 Task: Search for properties  in Lake Tahoe .
Action: Mouse moved to (465, 211)
Screenshot: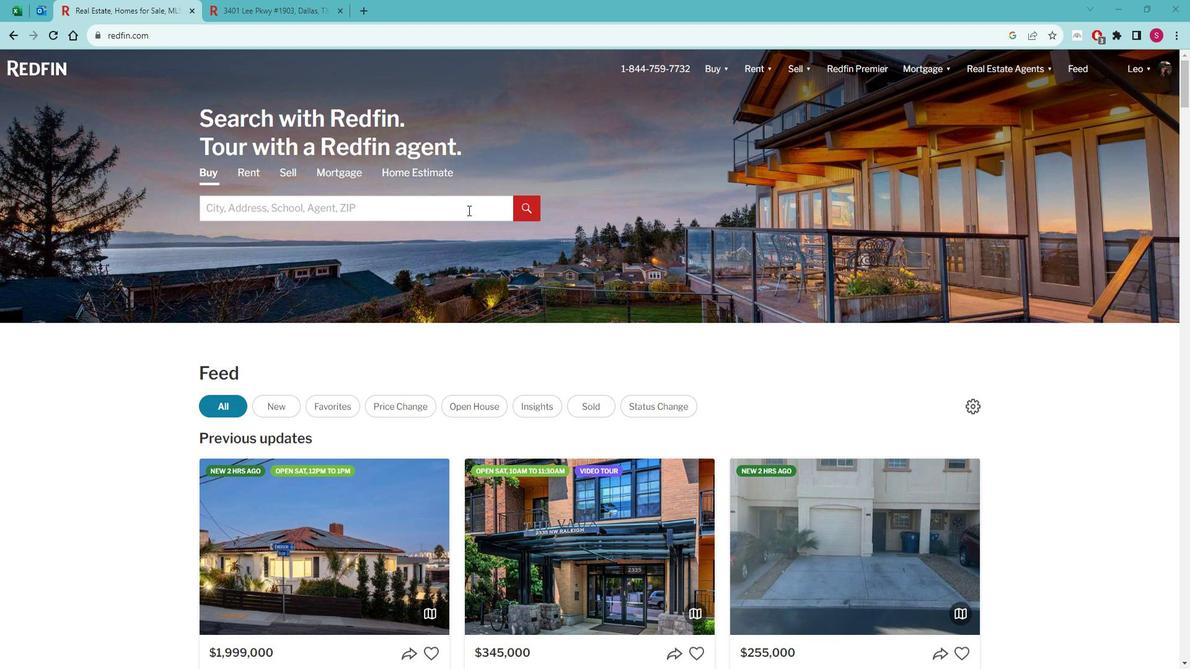 
Action: Mouse pressed left at (465, 211)
Screenshot: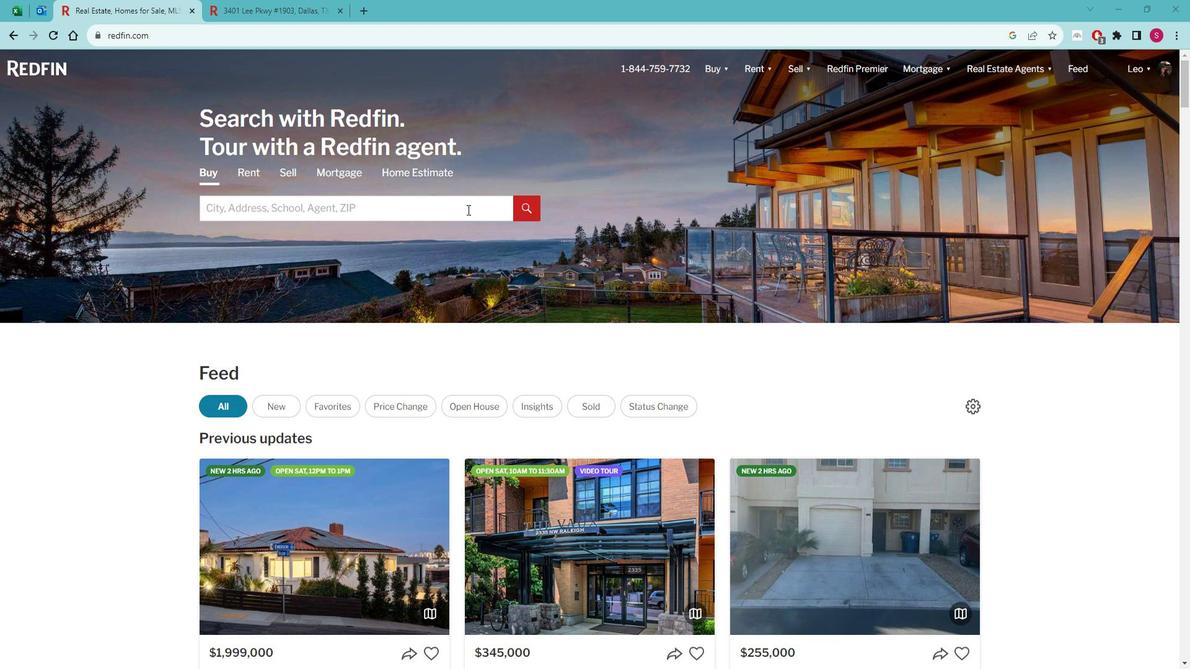 
Action: Key pressed <Key.caps_lock>L<Key.caps_lock>ake<Key.space><Key.caps_lock>T<Key.caps_lock>ahoe<Key.enter>
Screenshot: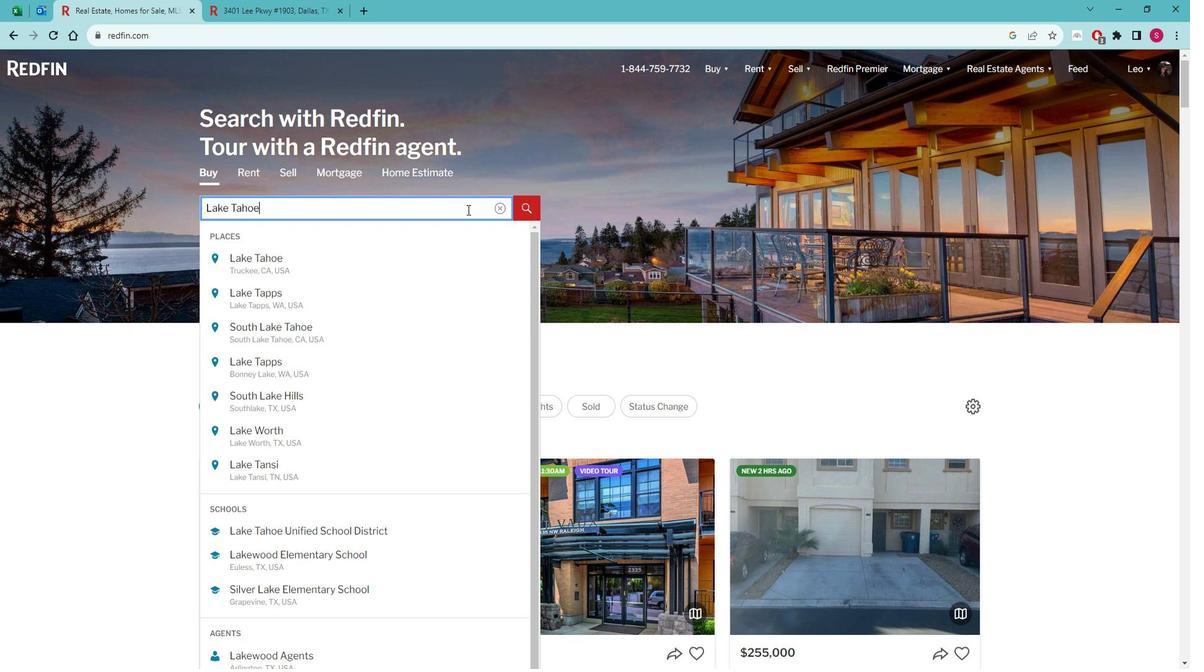 
Action: Mouse moved to (837, 297)
Screenshot: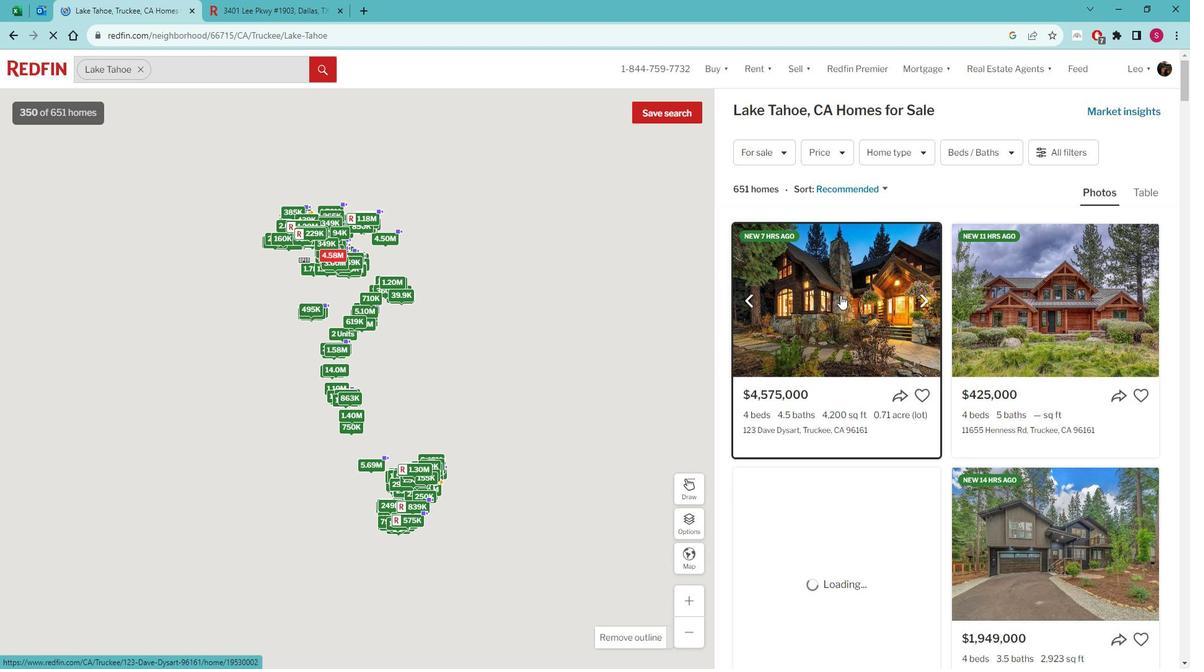
Action: Mouse scrolled (837, 297) with delta (0, 0)
Screenshot: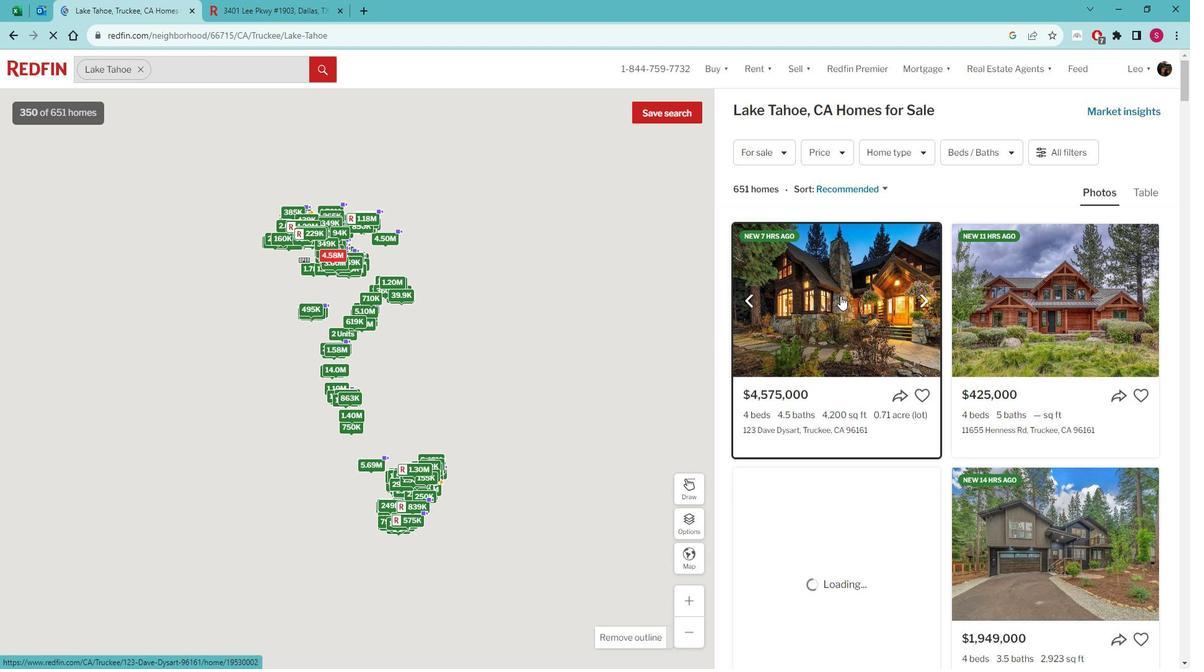 
Action: Mouse scrolled (837, 297) with delta (0, 0)
Screenshot: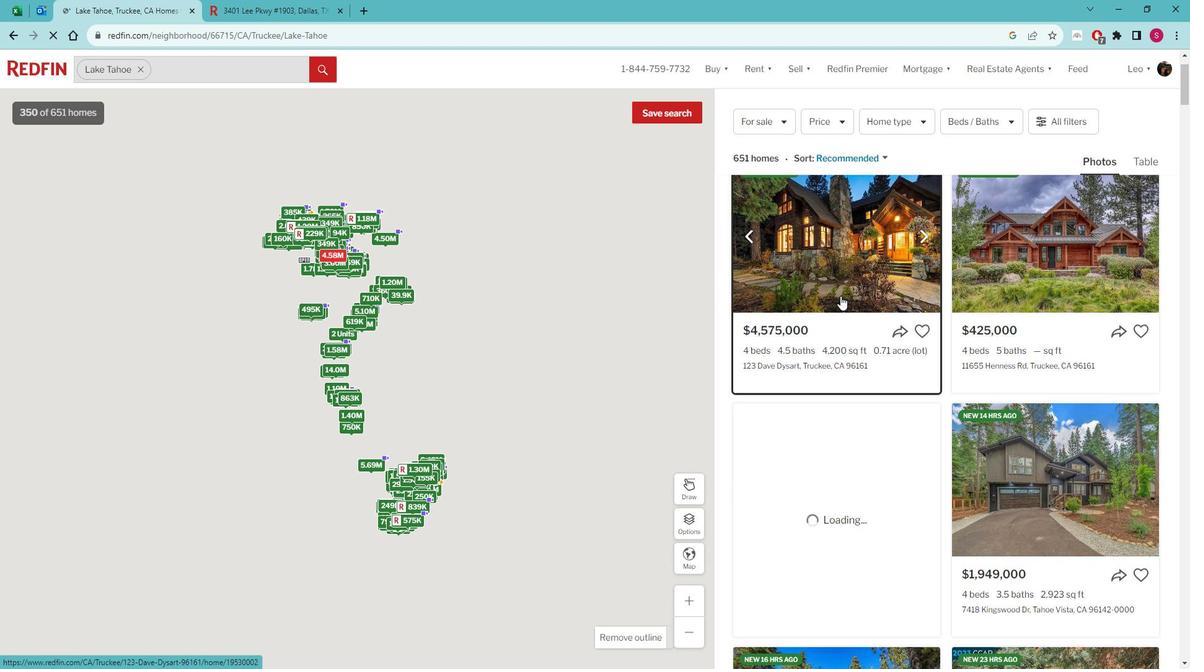 
Action: Mouse scrolled (837, 298) with delta (0, 0)
Screenshot: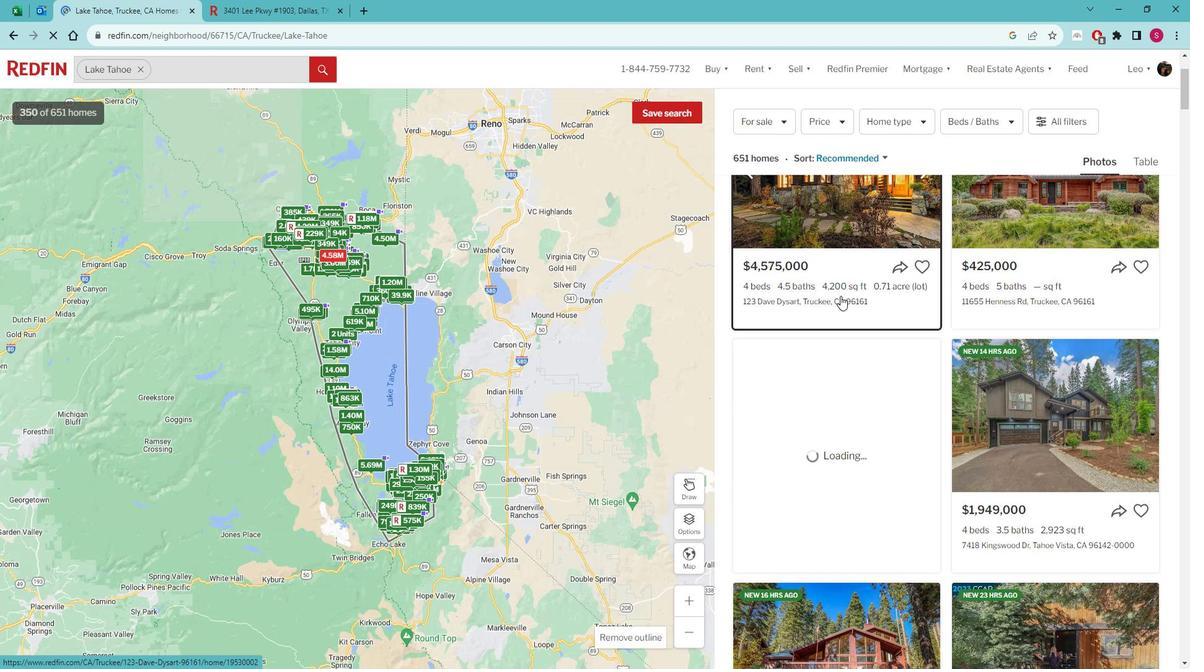 
Action: Mouse scrolled (837, 298) with delta (0, 0)
Screenshot: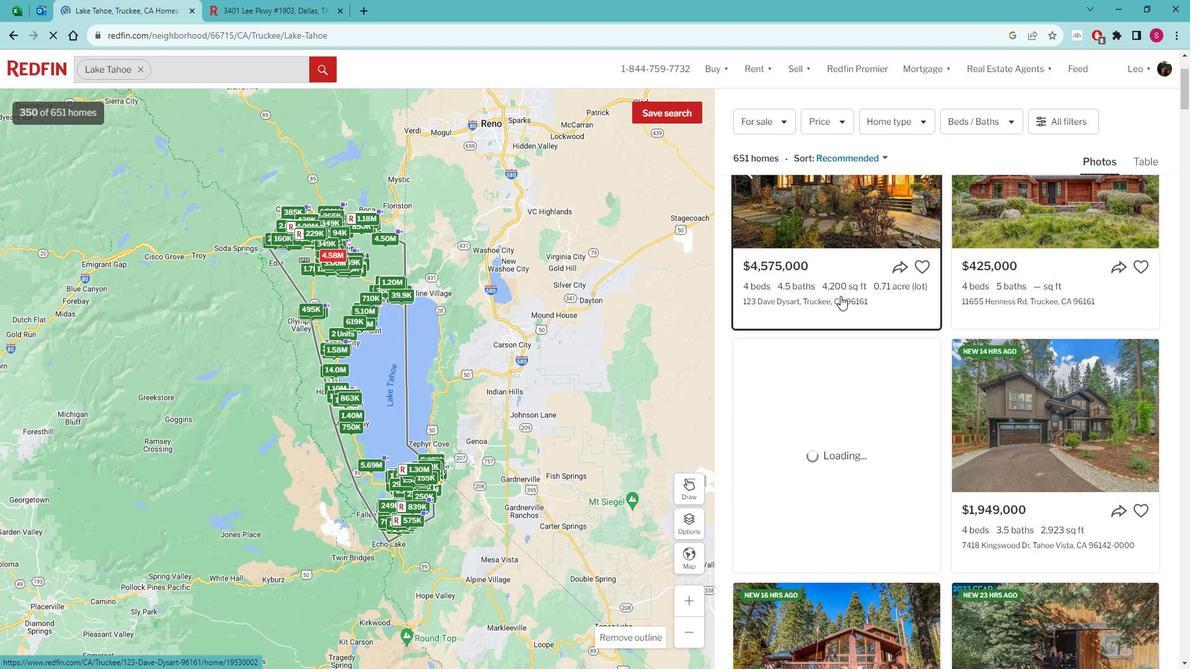 
Action: Mouse scrolled (837, 297) with delta (0, 0)
Screenshot: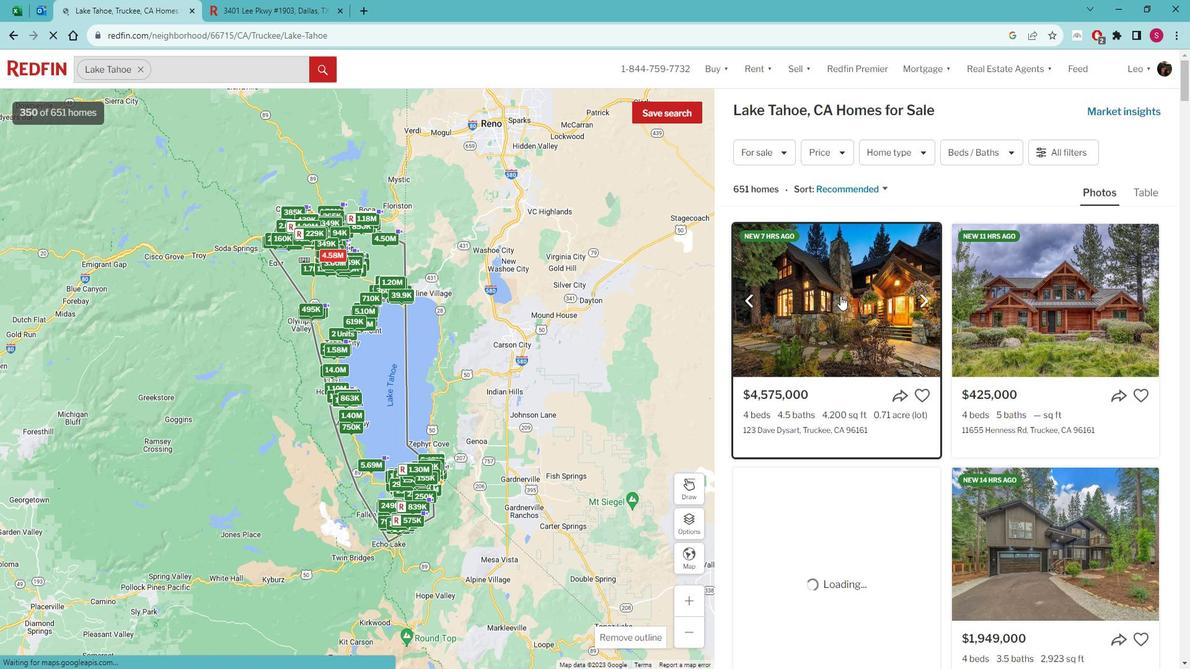 
Action: Mouse scrolled (837, 297) with delta (0, 0)
Screenshot: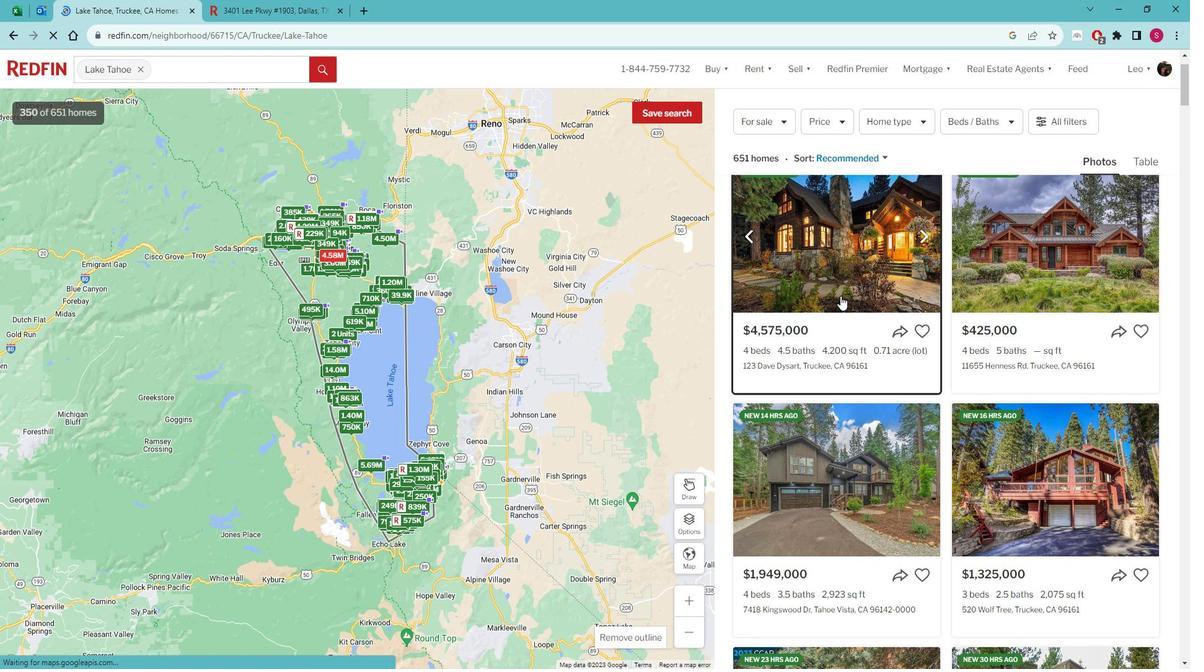 
Action: Mouse scrolled (837, 297) with delta (0, 0)
Screenshot: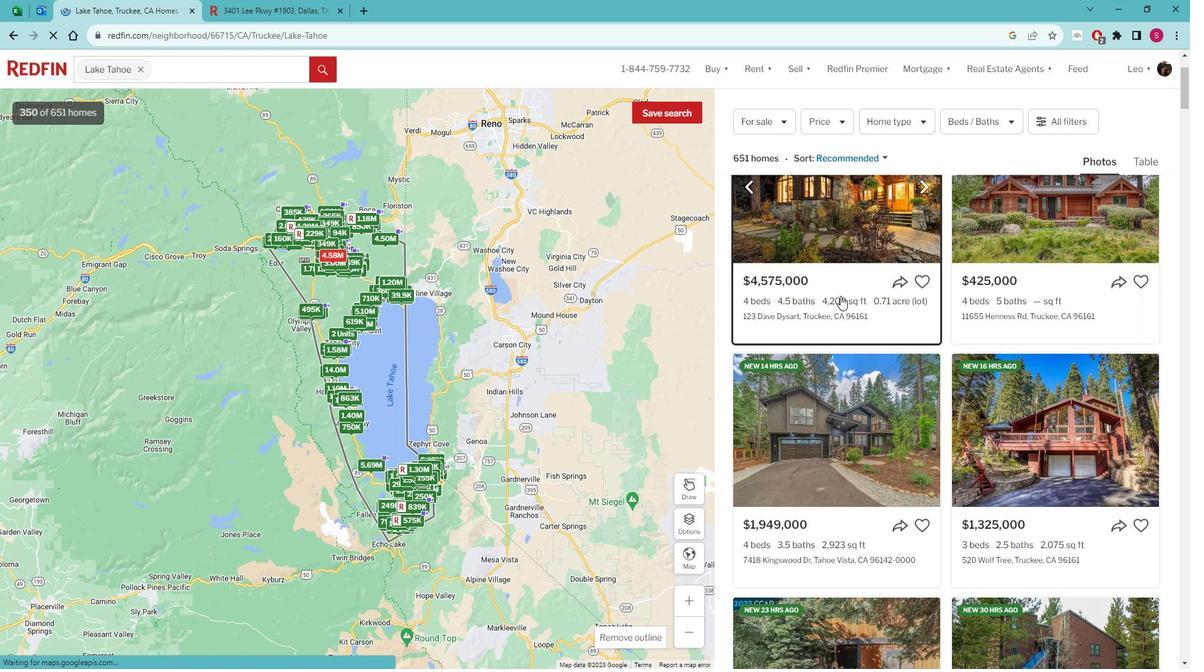 
Action: Mouse scrolled (837, 297) with delta (0, 0)
Screenshot: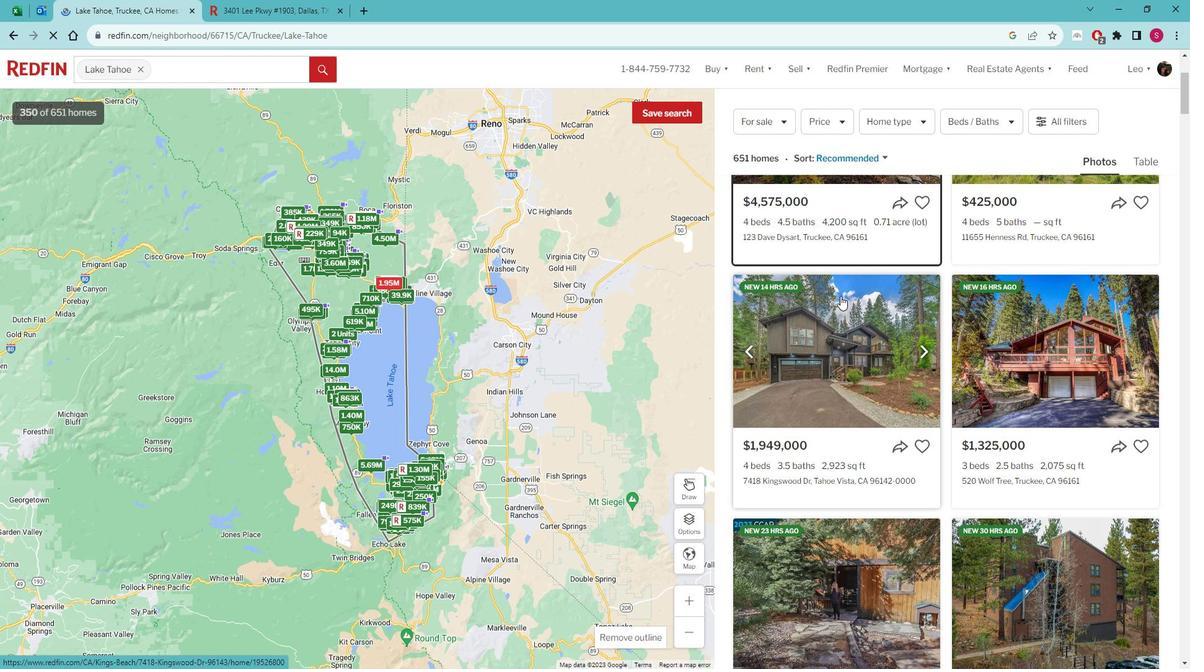 
Action: Mouse scrolled (837, 297) with delta (0, 0)
Screenshot: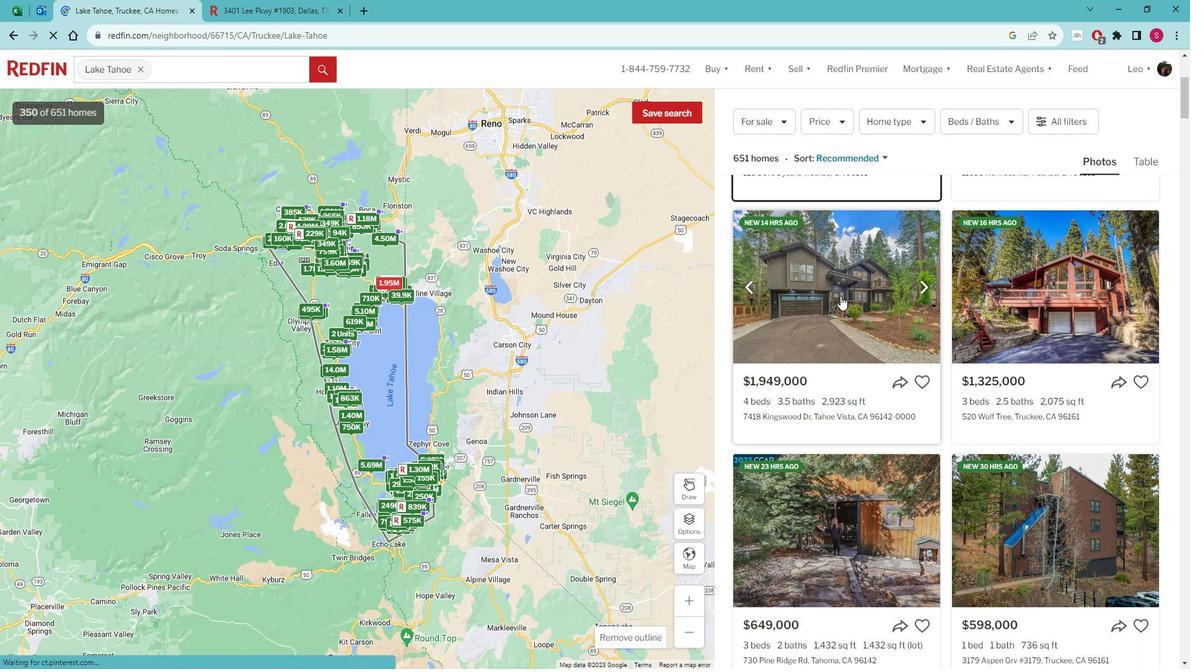 
Action: Mouse scrolled (837, 297) with delta (0, 0)
Screenshot: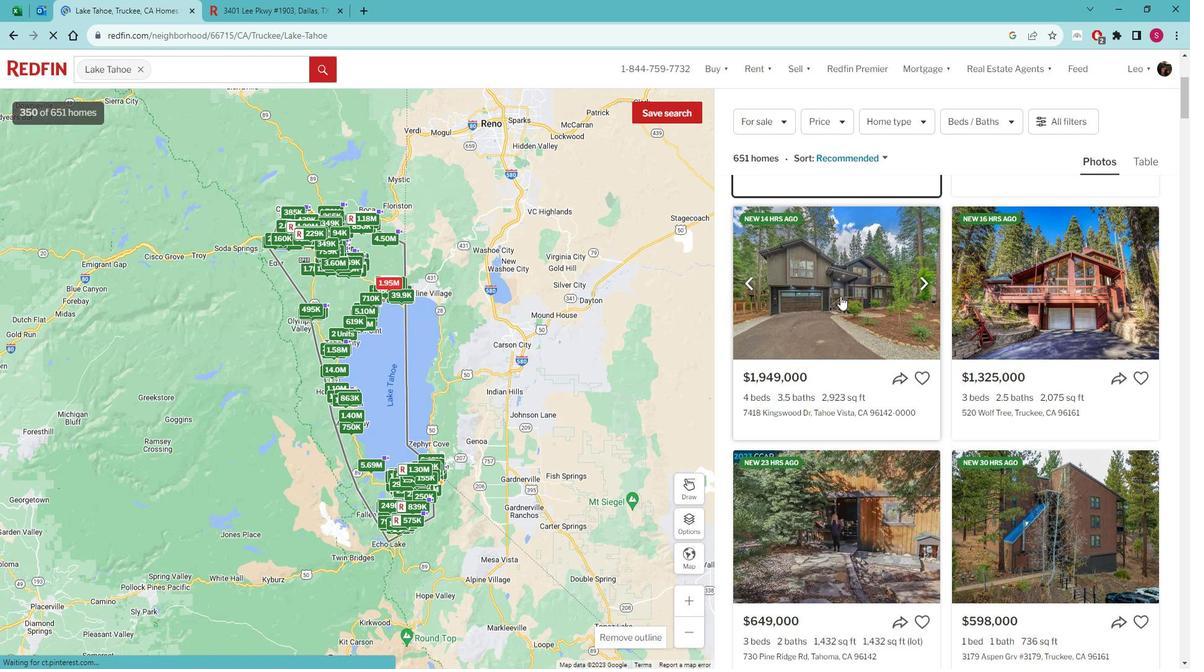 
Action: Mouse scrolled (837, 297) with delta (0, 0)
Screenshot: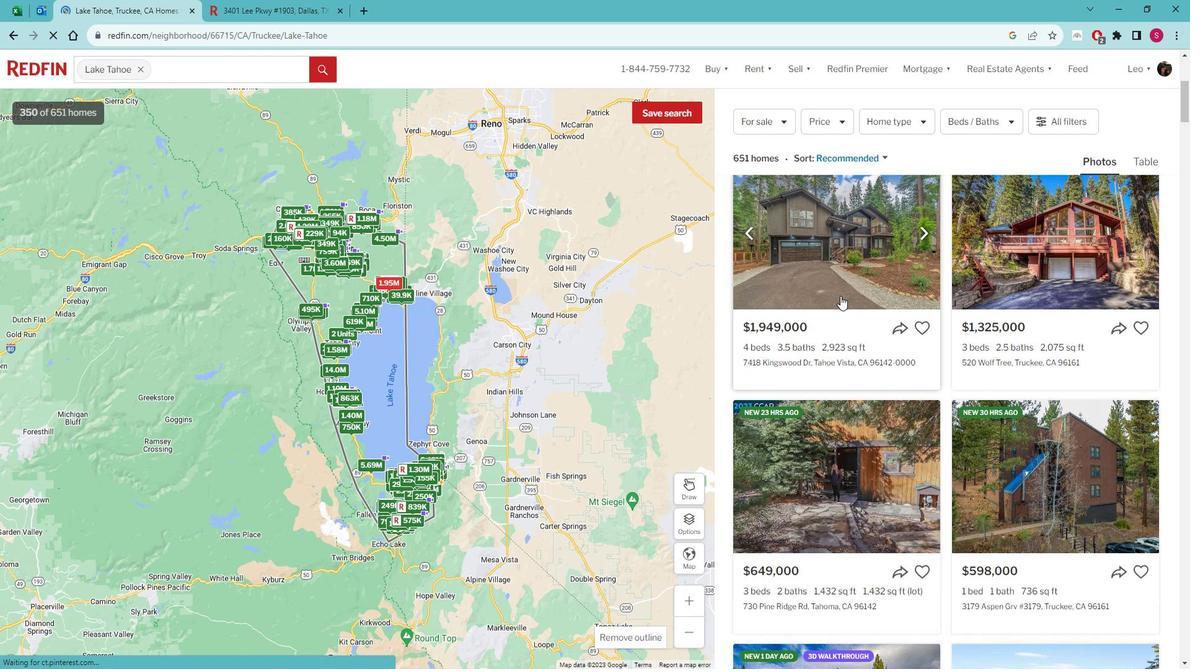 
Action: Mouse scrolled (837, 298) with delta (0, 0)
Screenshot: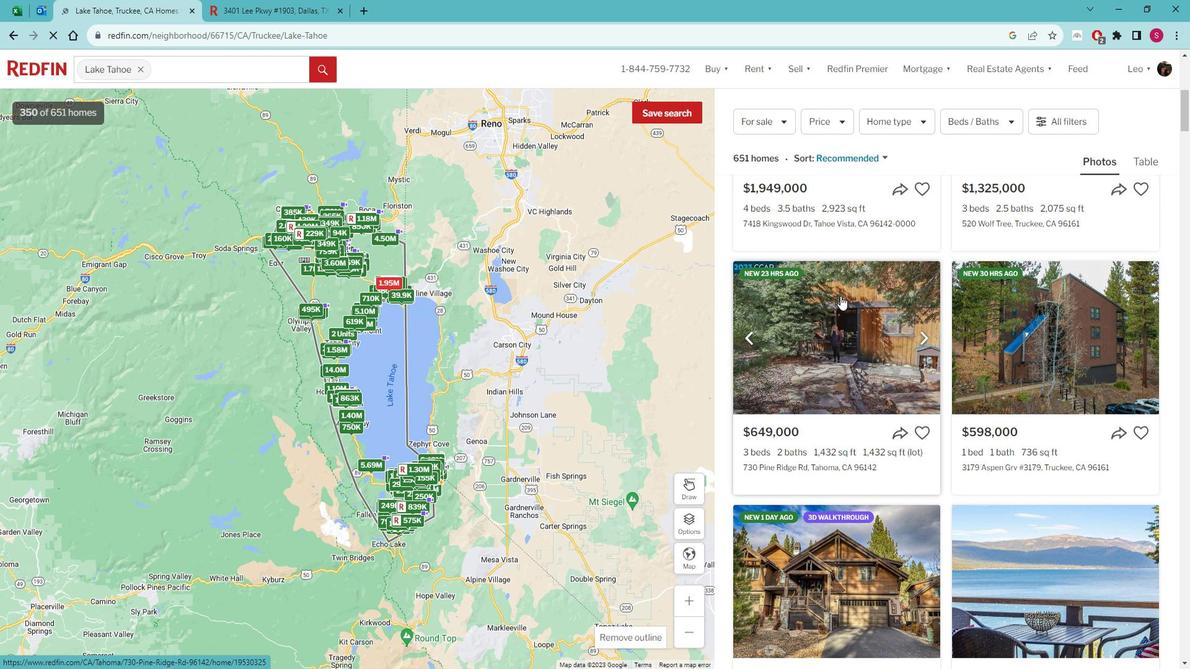 
Action: Mouse scrolled (837, 298) with delta (0, 0)
Screenshot: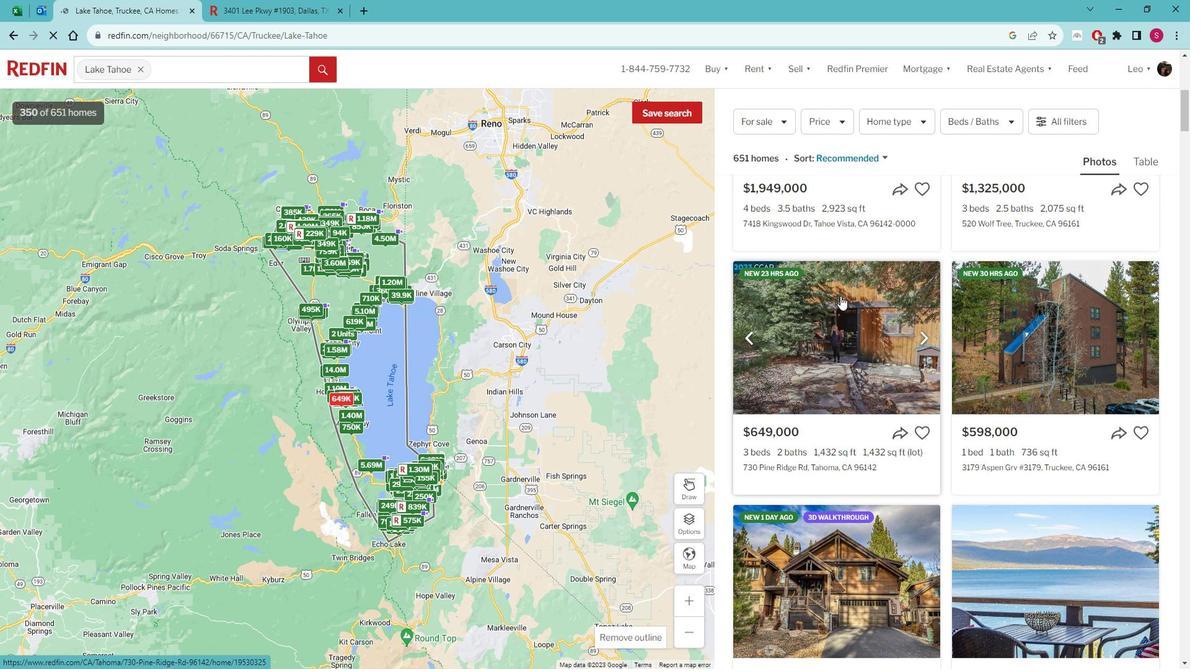 
Action: Mouse scrolled (837, 297) with delta (0, 0)
Screenshot: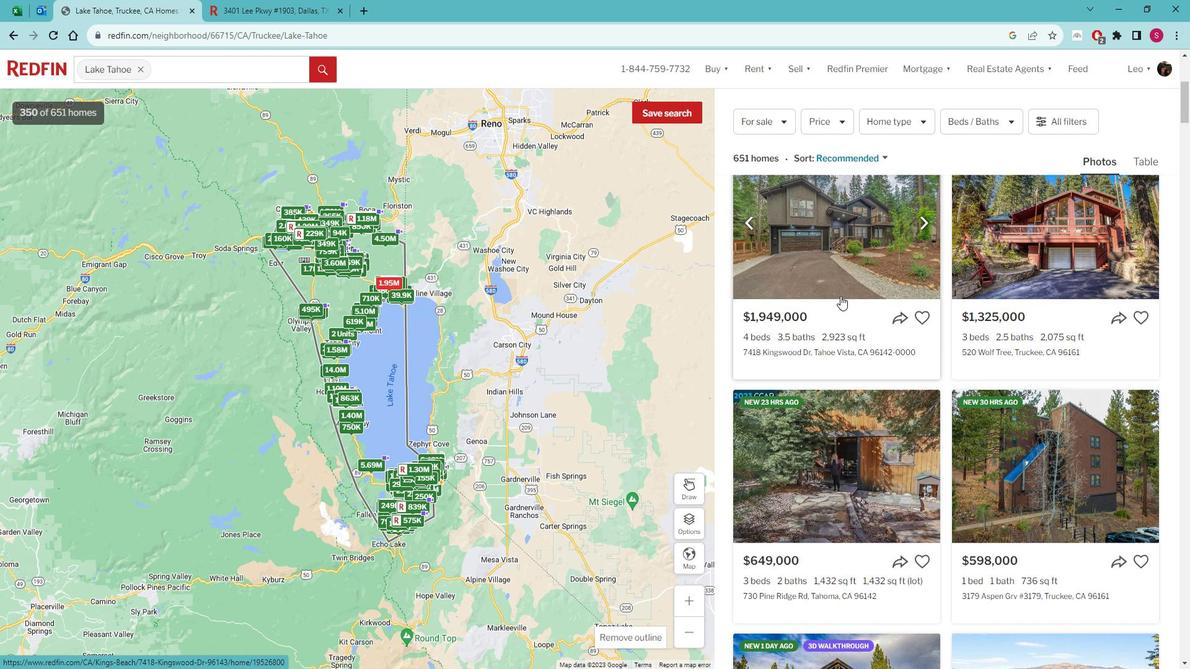 
Action: Mouse scrolled (837, 297) with delta (0, 0)
Screenshot: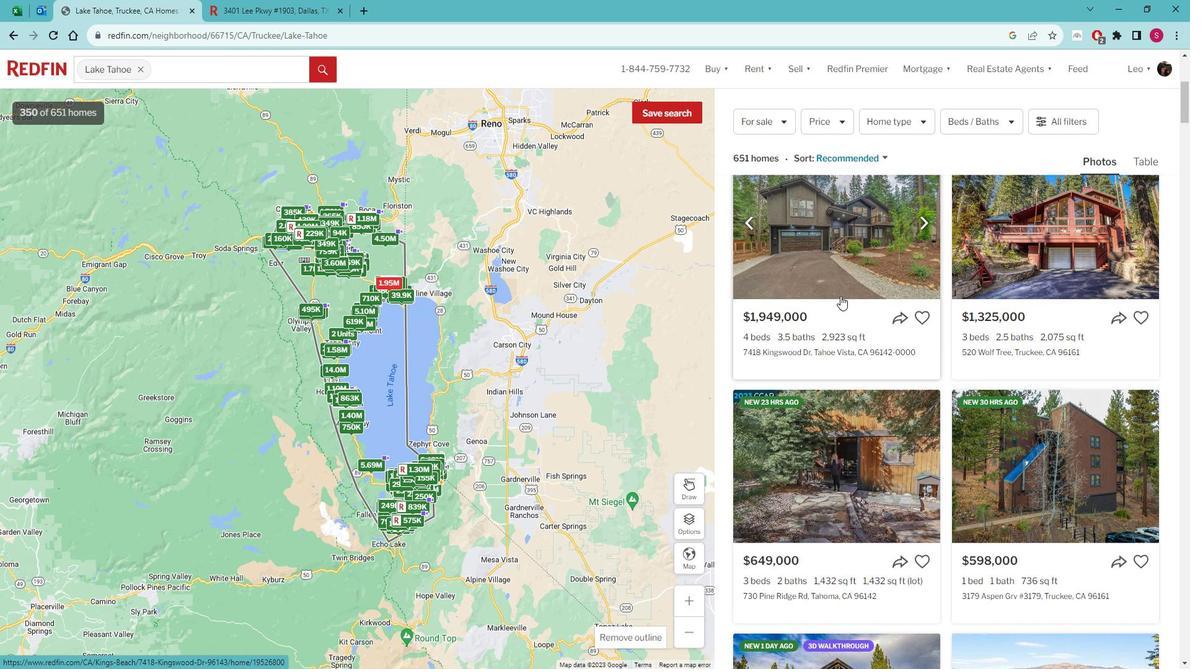 
Action: Mouse scrolled (837, 297) with delta (0, 0)
Screenshot: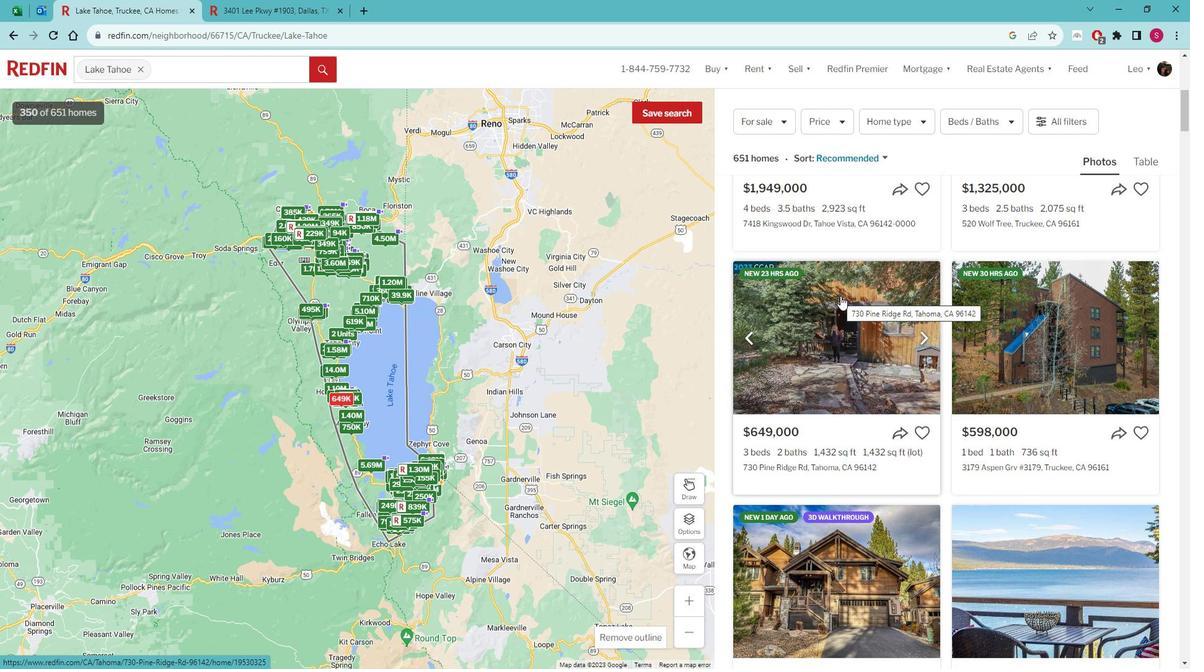
Action: Mouse scrolled (837, 297) with delta (0, 0)
Screenshot: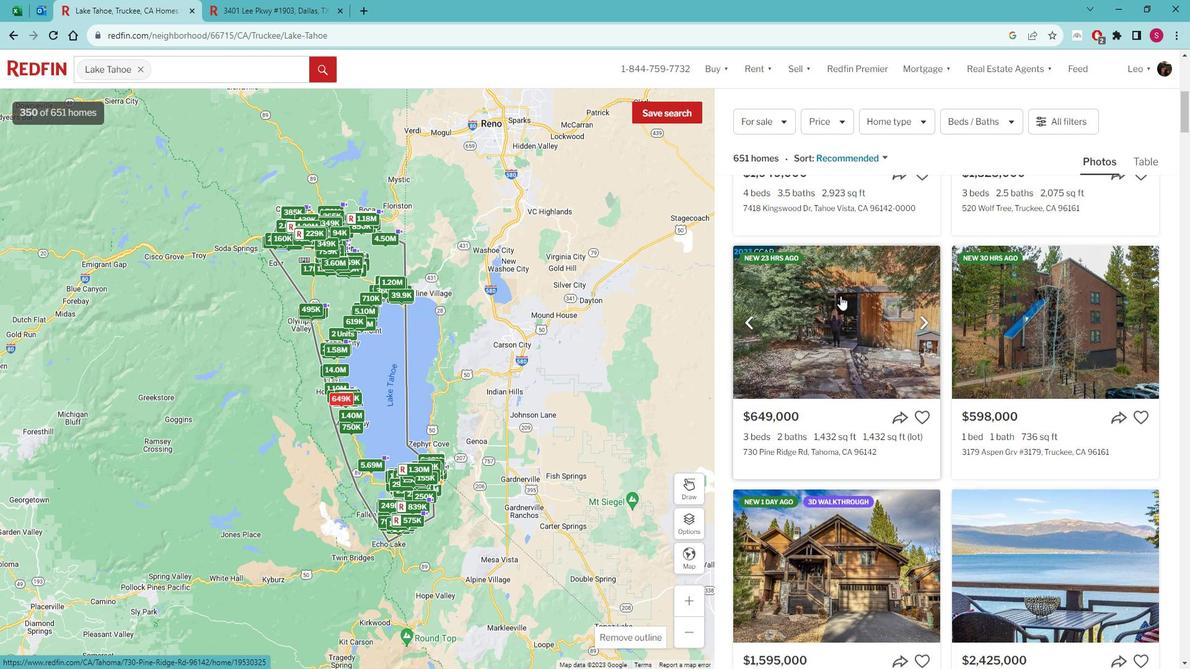 
Action: Mouse moved to (833, 297)
Screenshot: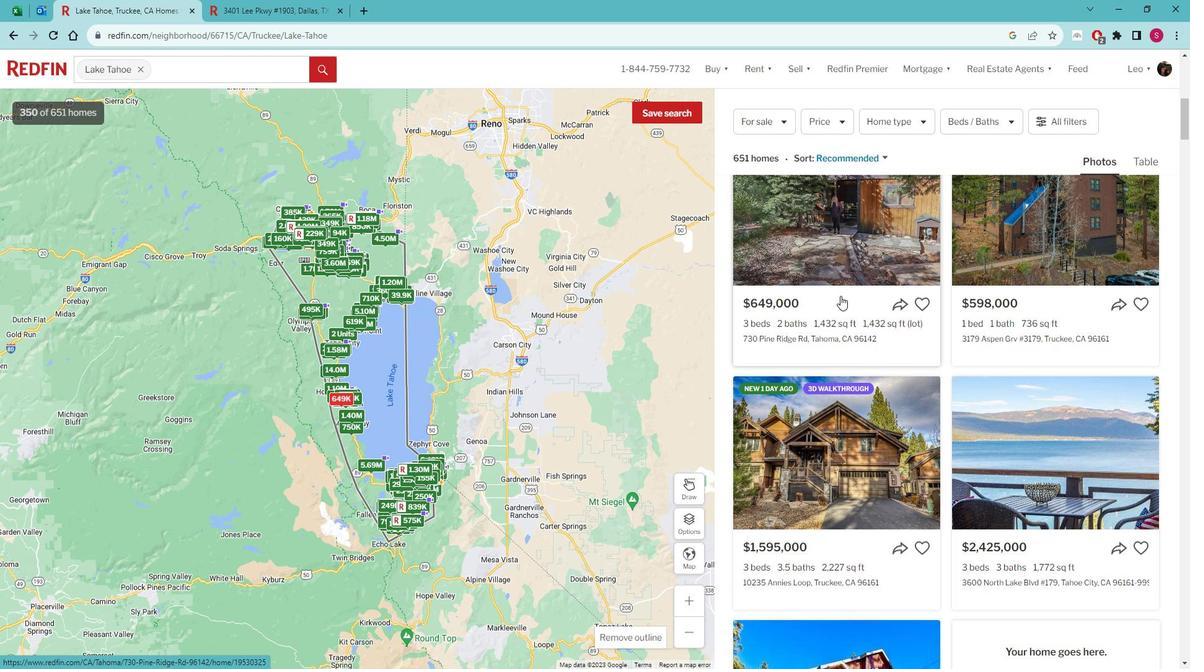 
Action: Mouse scrolled (833, 297) with delta (0, 0)
Screenshot: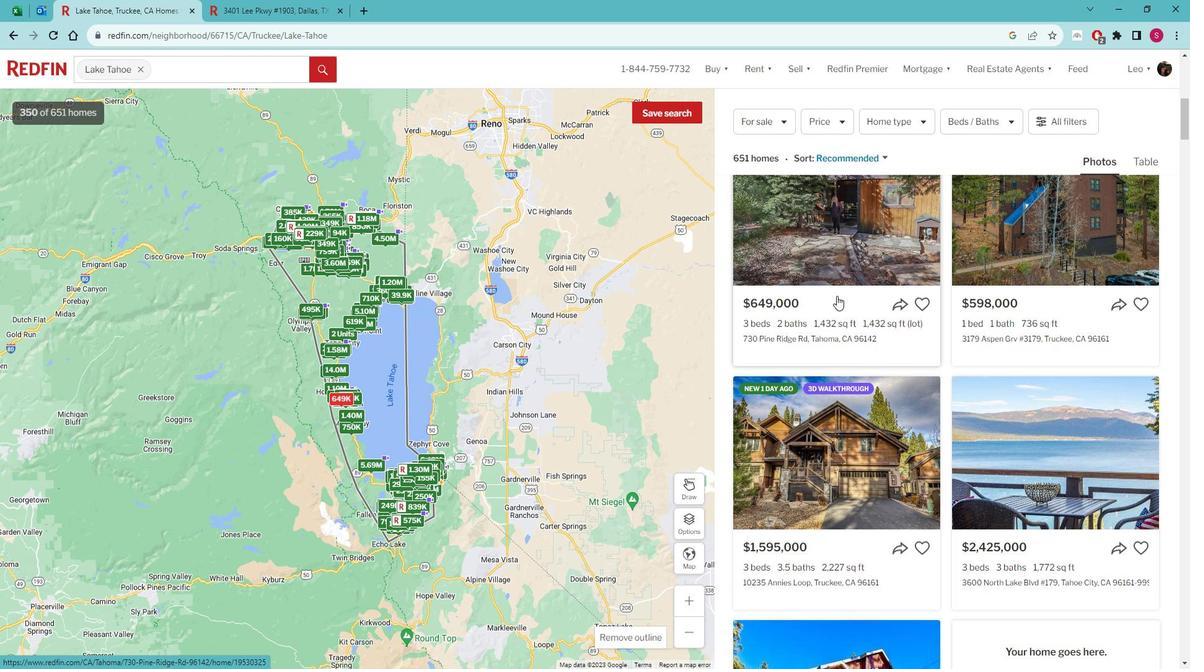 
Action: Mouse moved to (839, 301)
Screenshot: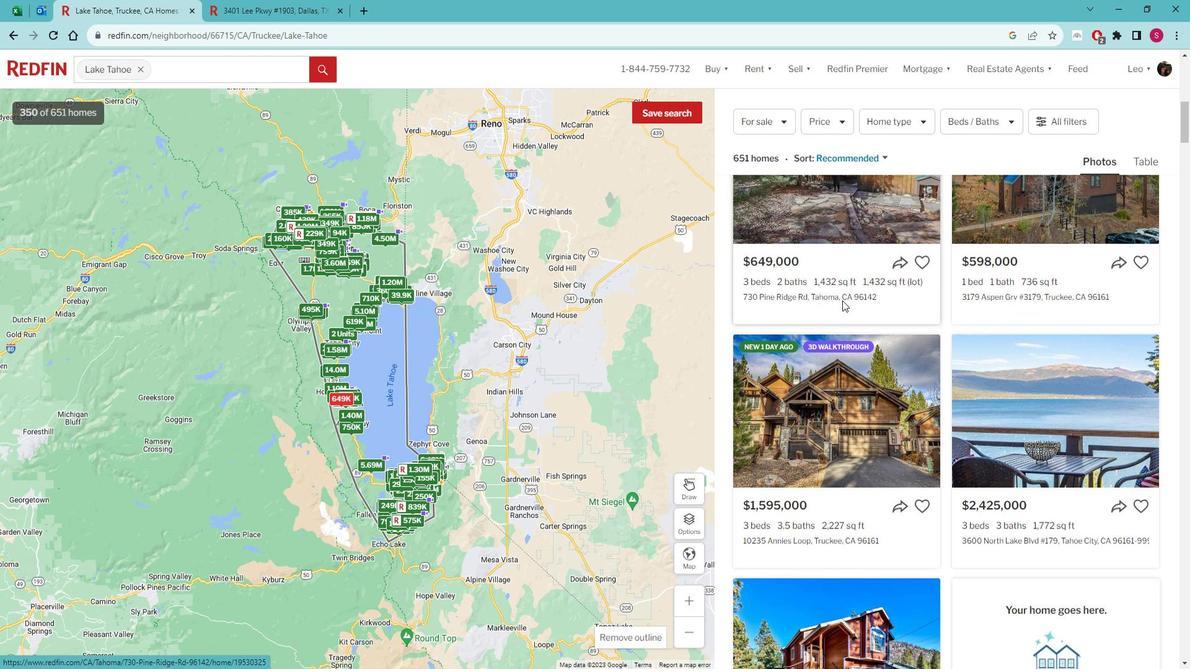 
Action: Mouse scrolled (839, 301) with delta (0, 0)
Screenshot: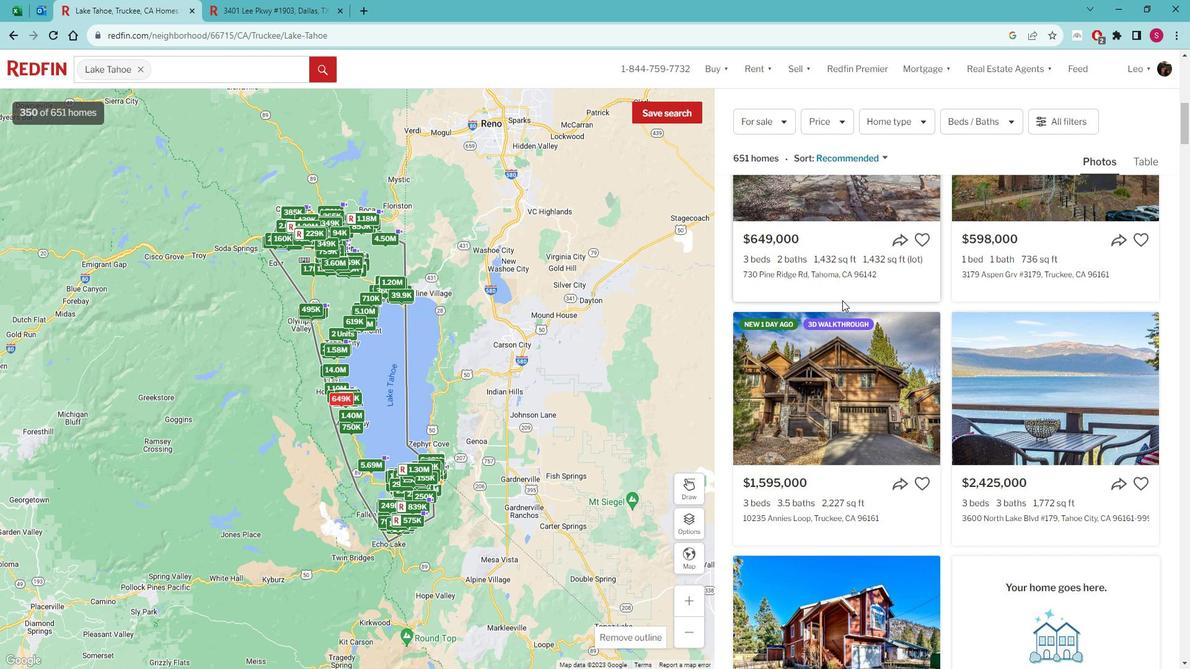 
Action: Mouse scrolled (839, 301) with delta (0, 0)
Screenshot: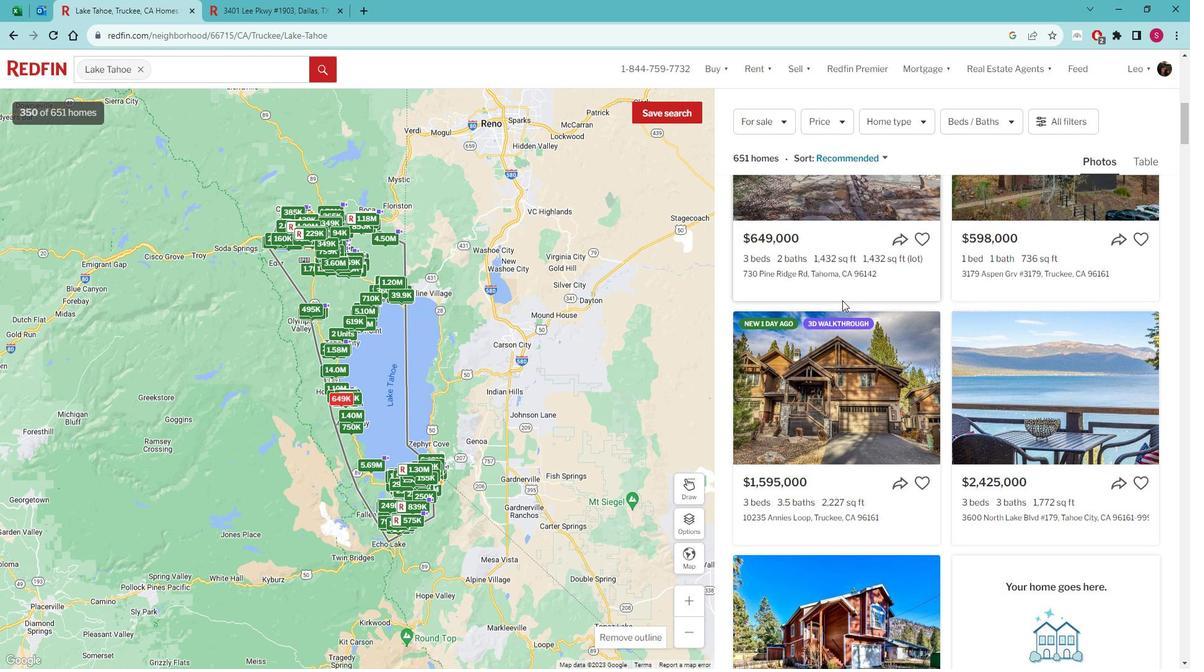 
Action: Mouse scrolled (839, 301) with delta (0, 0)
Screenshot: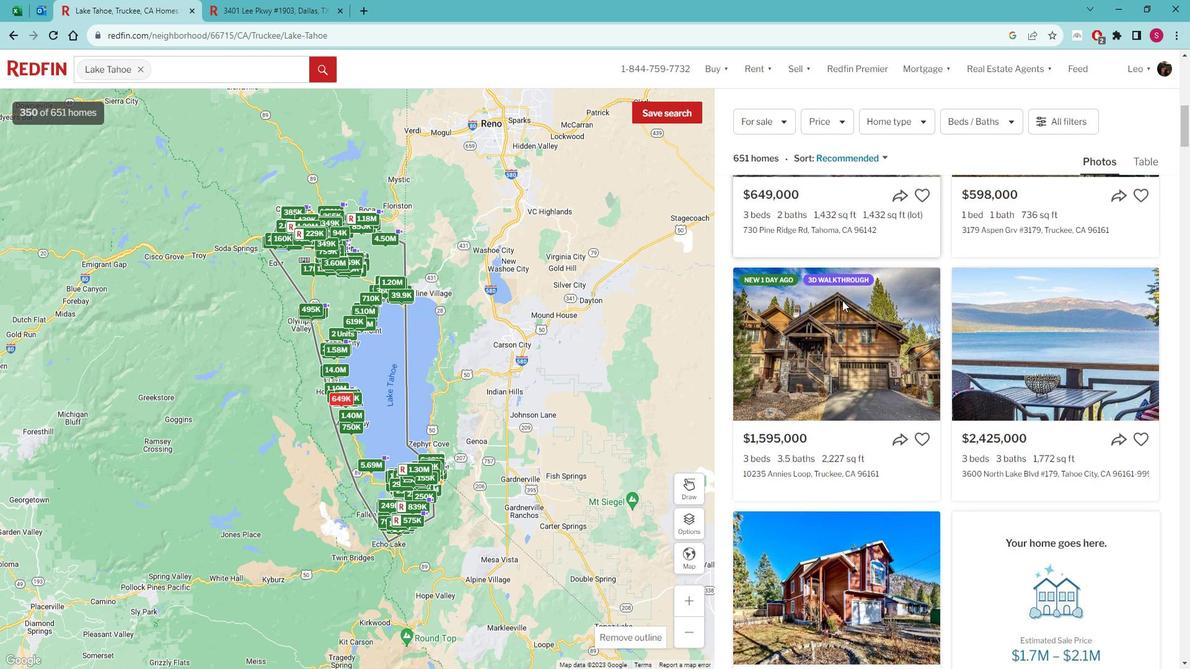 
Action: Mouse scrolled (839, 301) with delta (0, 0)
Screenshot: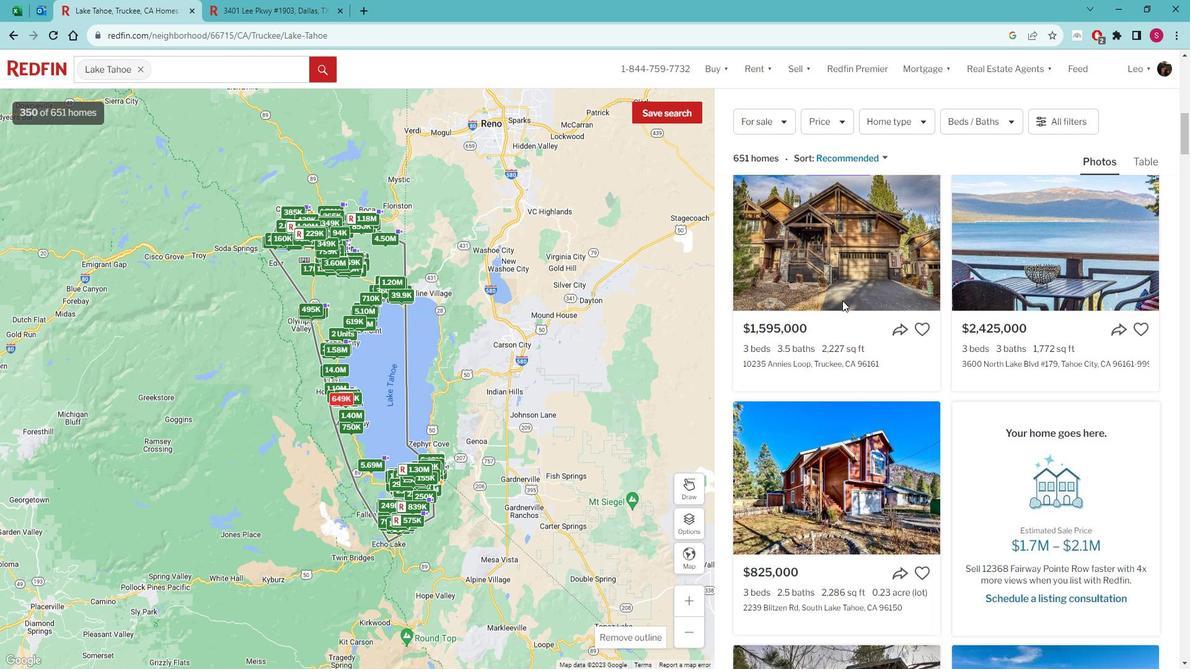 
Action: Mouse scrolled (839, 301) with delta (0, 0)
Screenshot: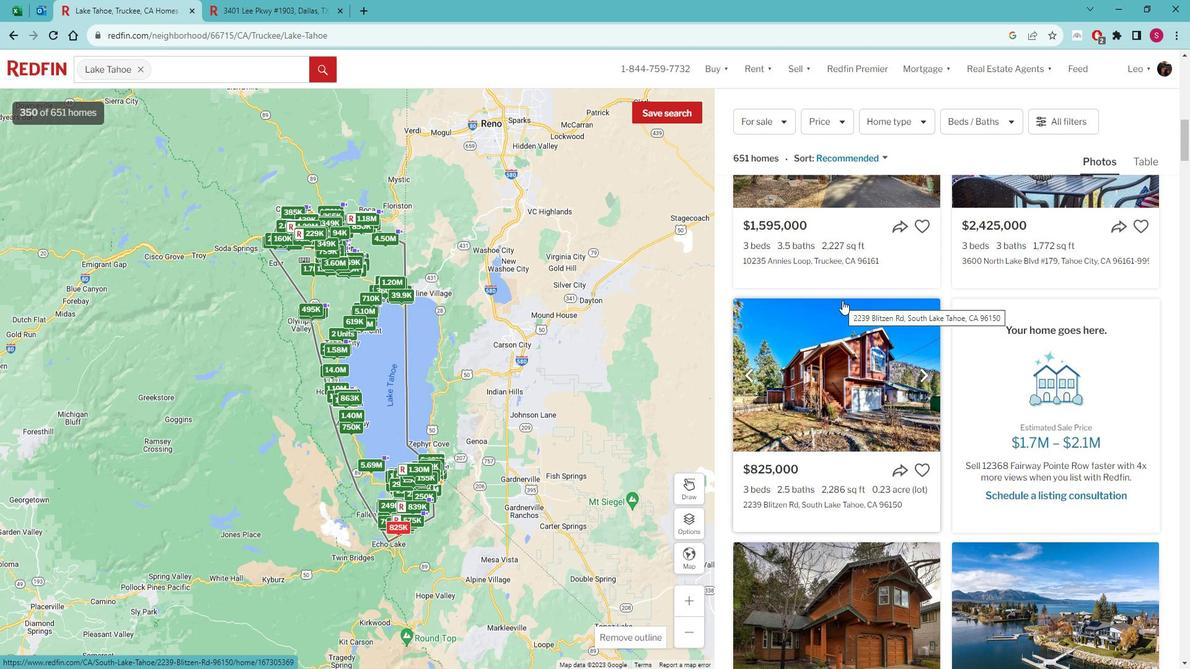 
Action: Mouse scrolled (839, 301) with delta (0, 0)
Screenshot: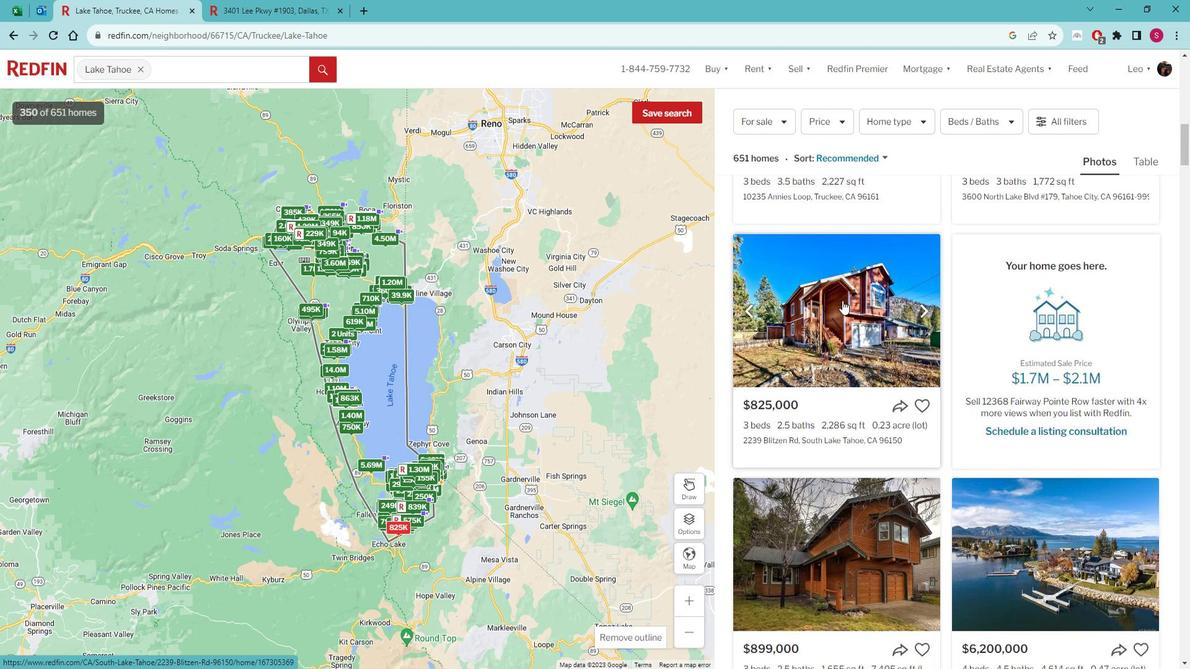 
Action: Mouse moved to (1021, 489)
Screenshot: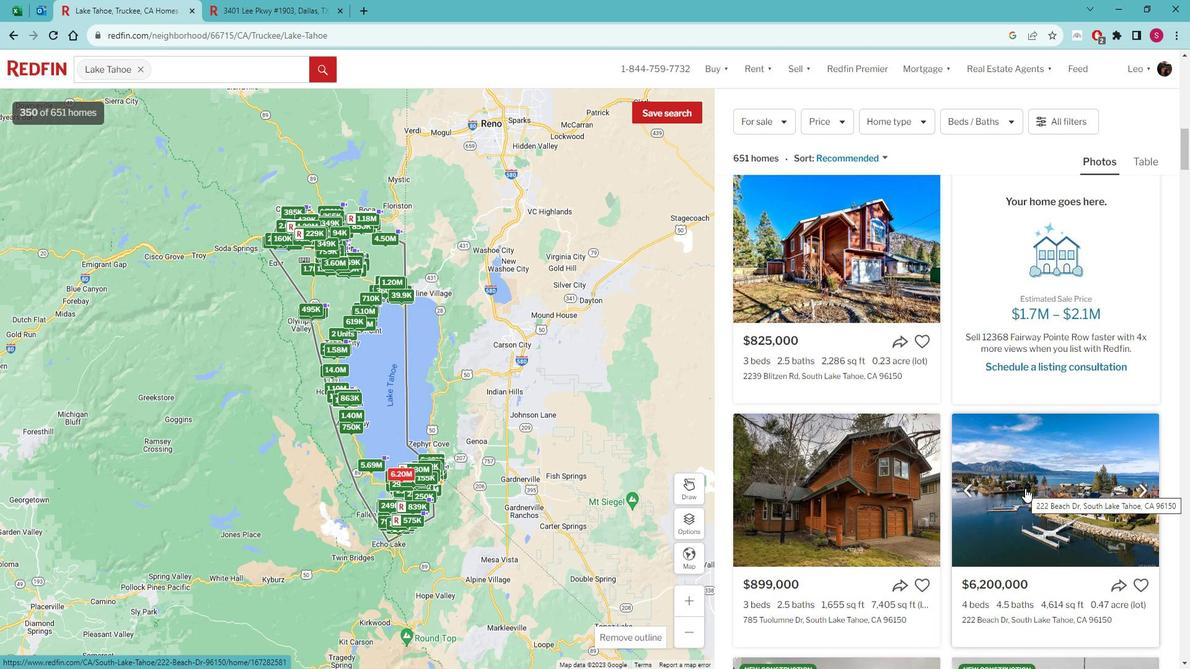 
Action: Mouse pressed left at (1021, 489)
Screenshot: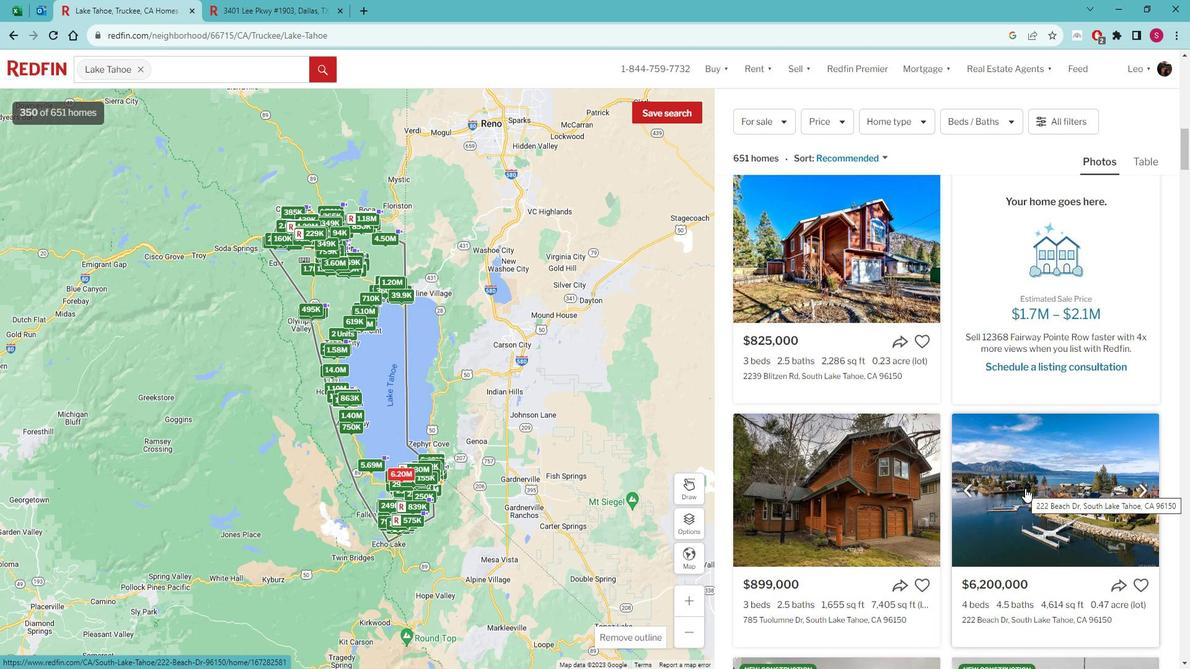 
Action: Mouse moved to (398, 307)
Screenshot: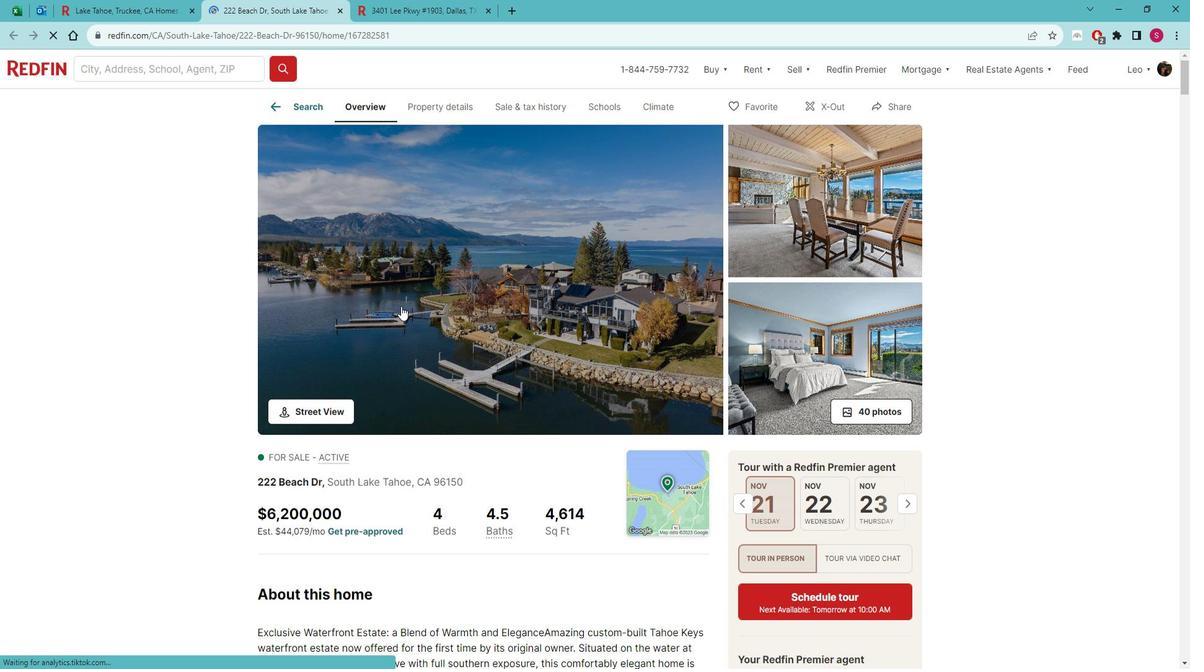 
Action: Mouse pressed left at (398, 307)
Screenshot: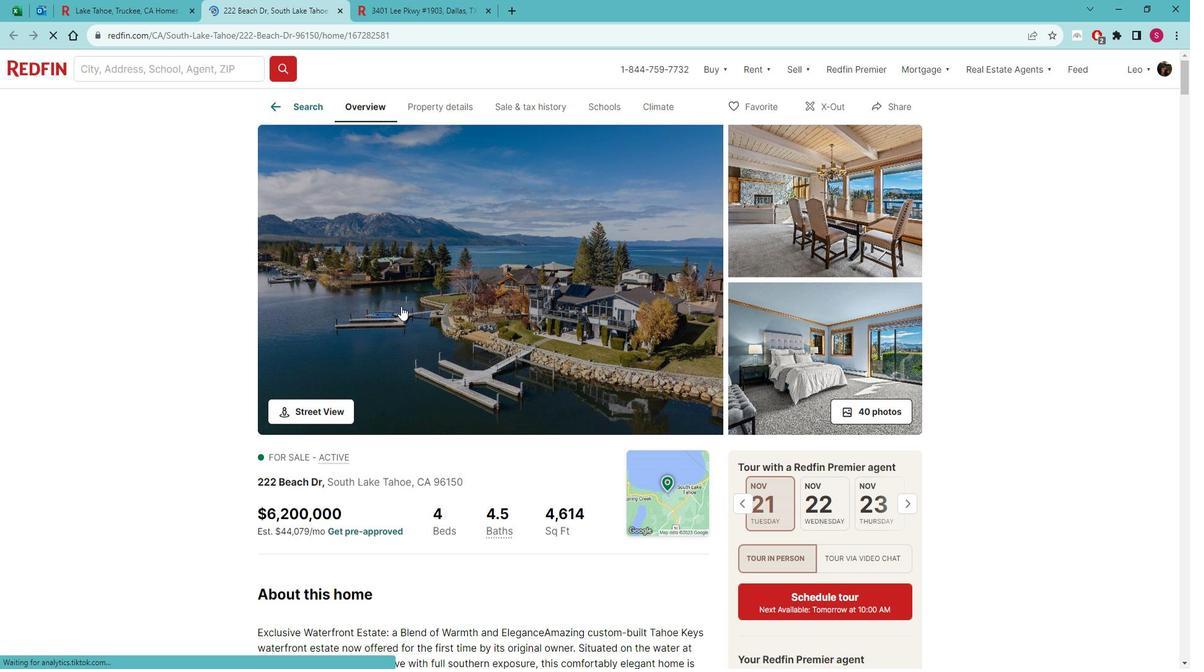 
Action: Mouse moved to (154, 296)
Screenshot: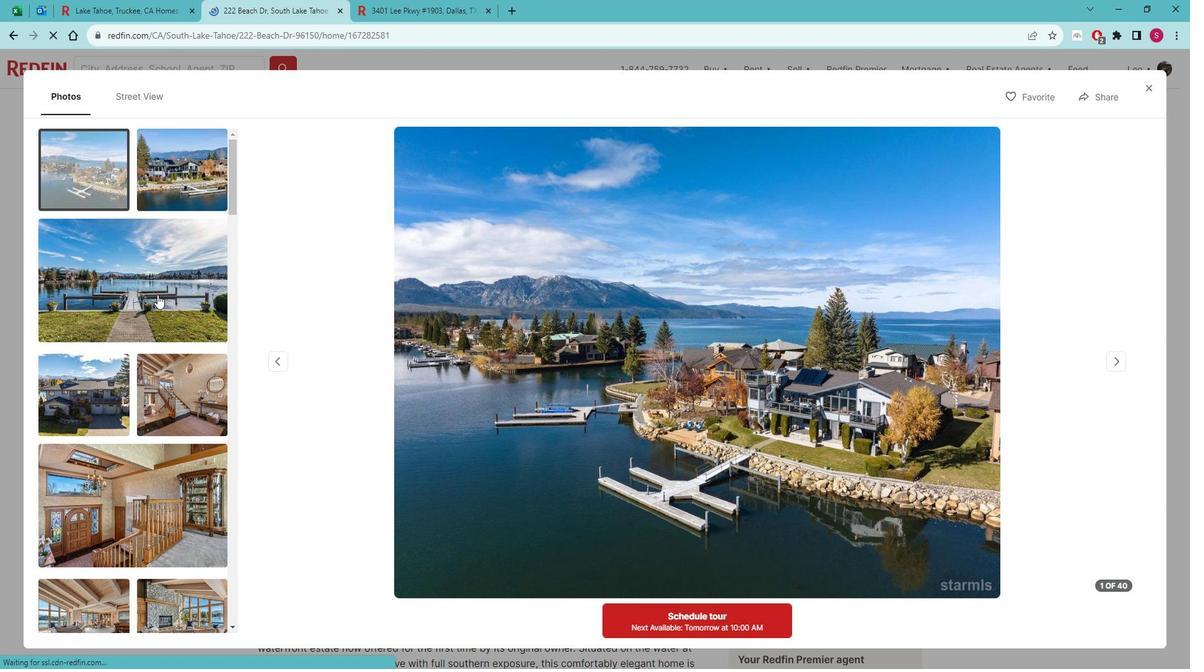 
Action: Mouse pressed left at (154, 296)
Screenshot: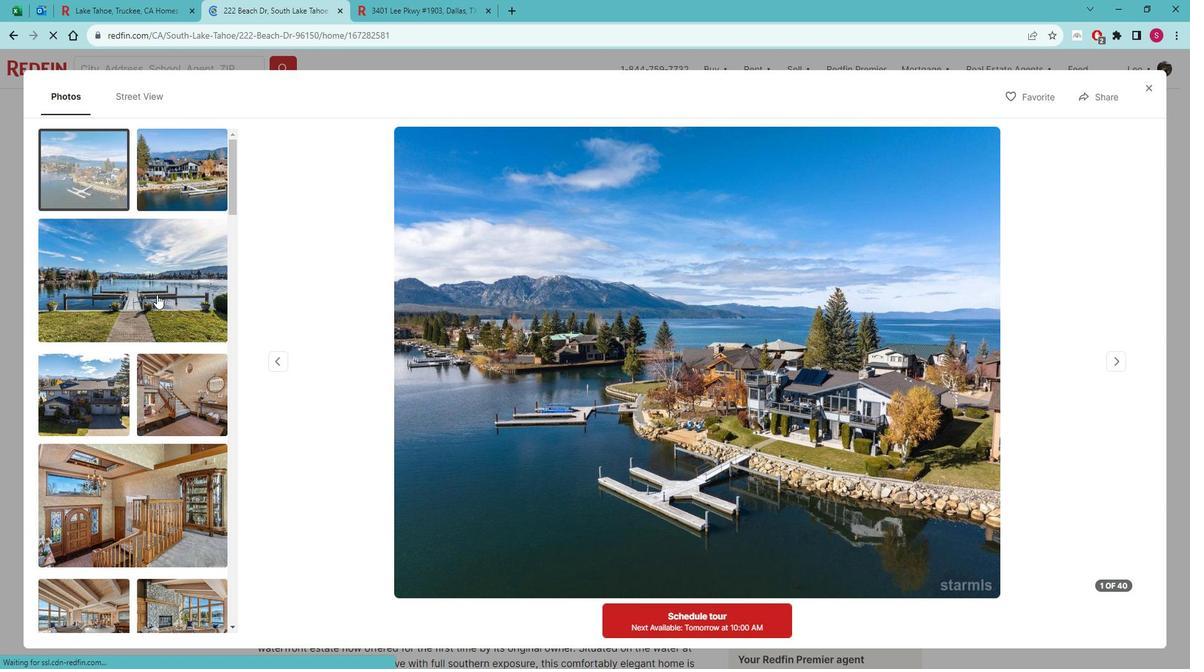 
Action: Mouse moved to (528, 390)
Screenshot: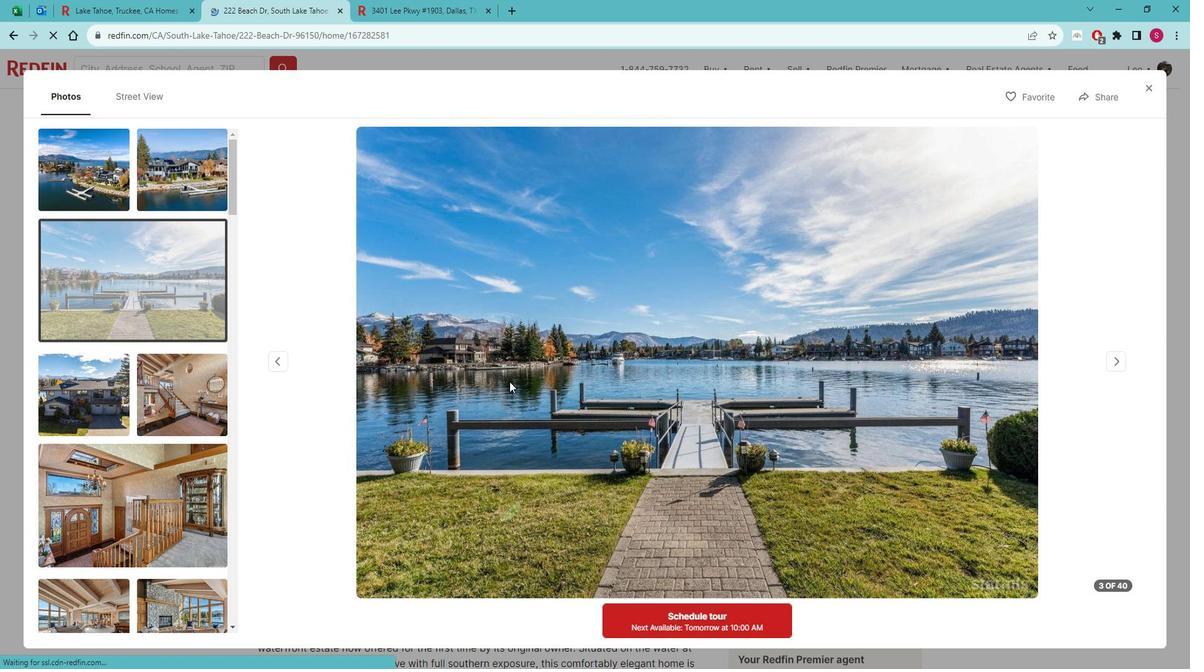 
Action: Mouse scrolled (528, 389) with delta (0, 0)
Screenshot: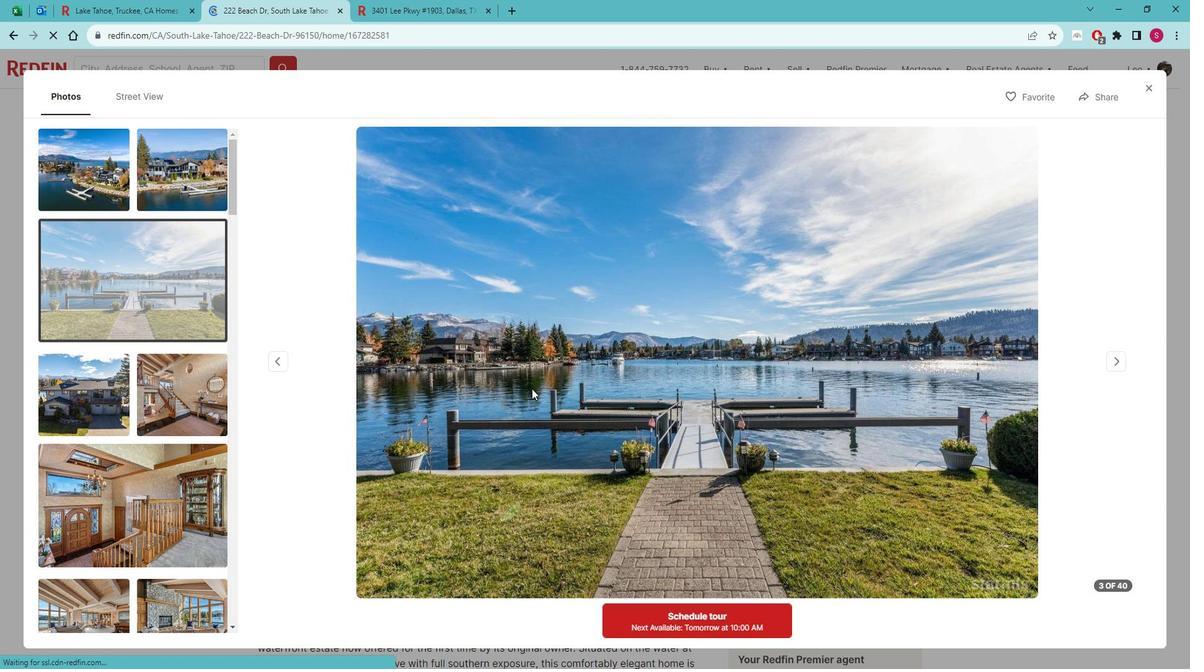 
Action: Mouse moved to (114, 383)
Screenshot: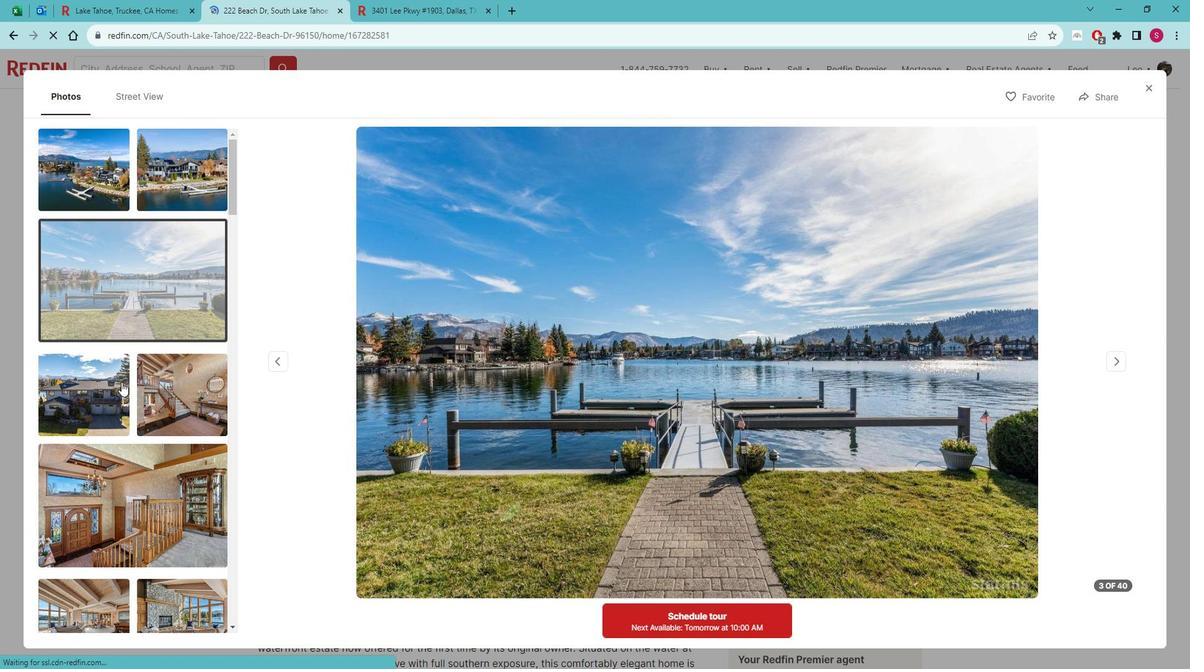 
Action: Mouse pressed left at (114, 383)
Screenshot: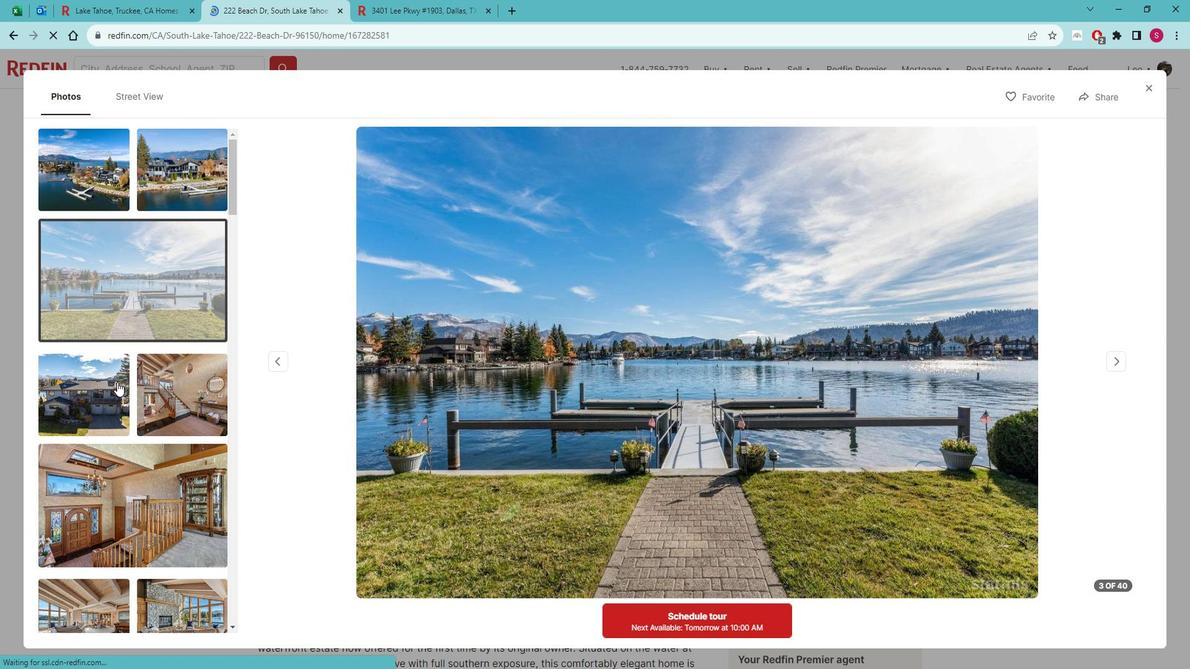 
Action: Mouse moved to (137, 486)
Screenshot: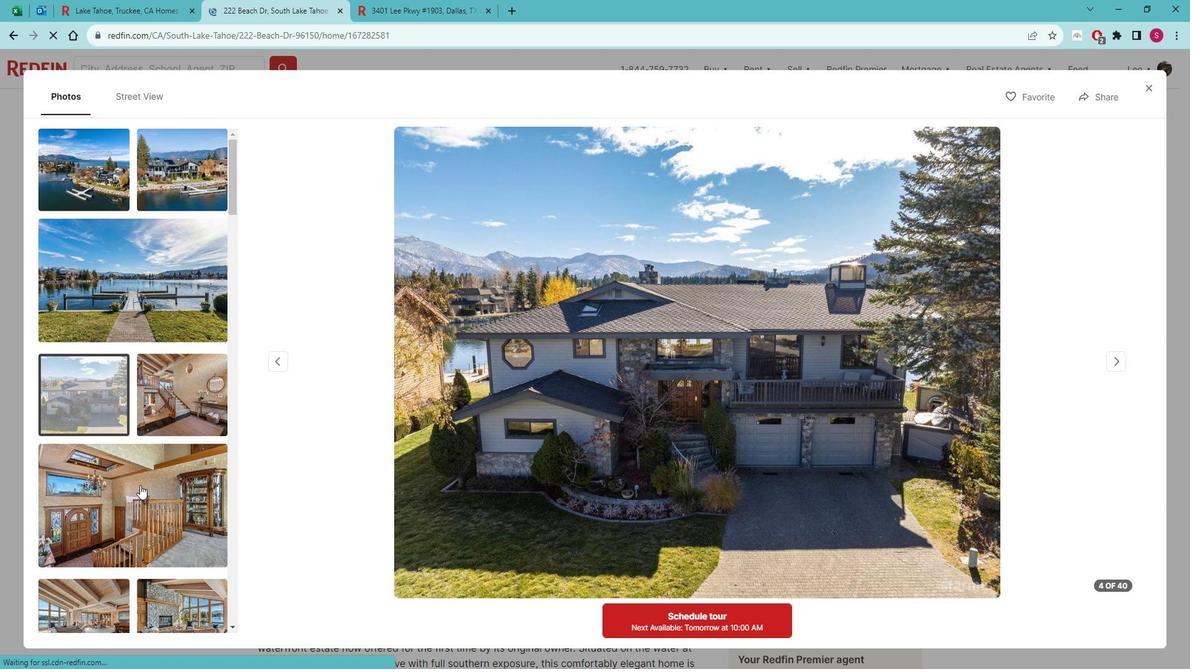 
Action: Mouse pressed left at (137, 486)
Screenshot: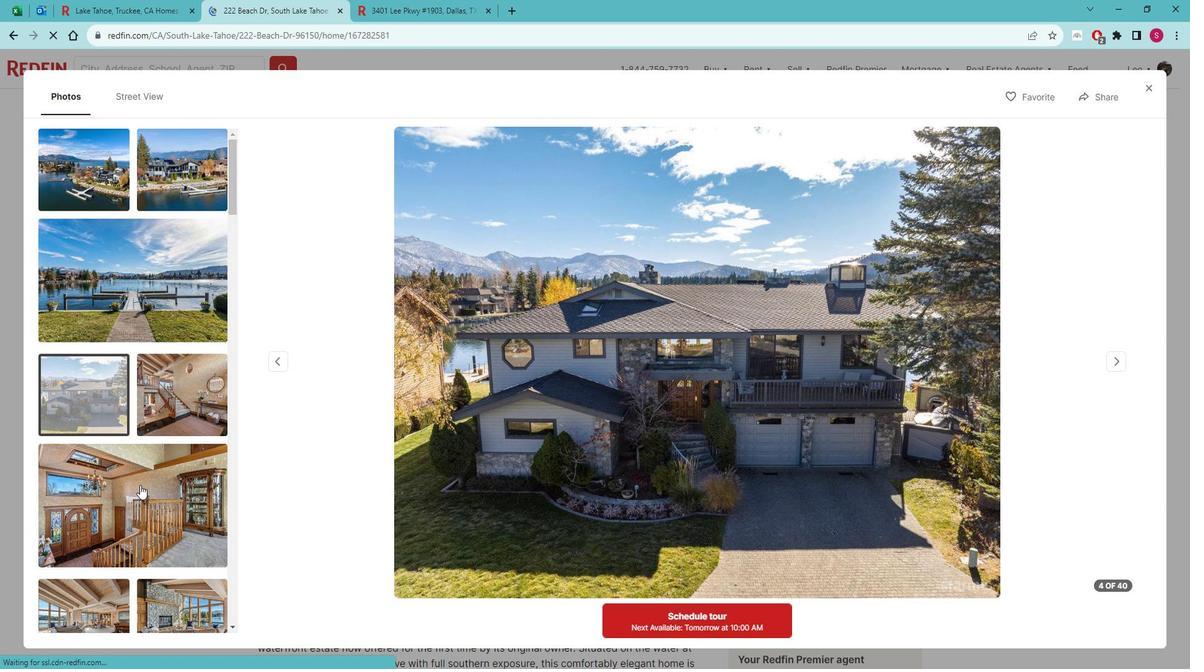 
Action: Mouse moved to (138, 468)
Screenshot: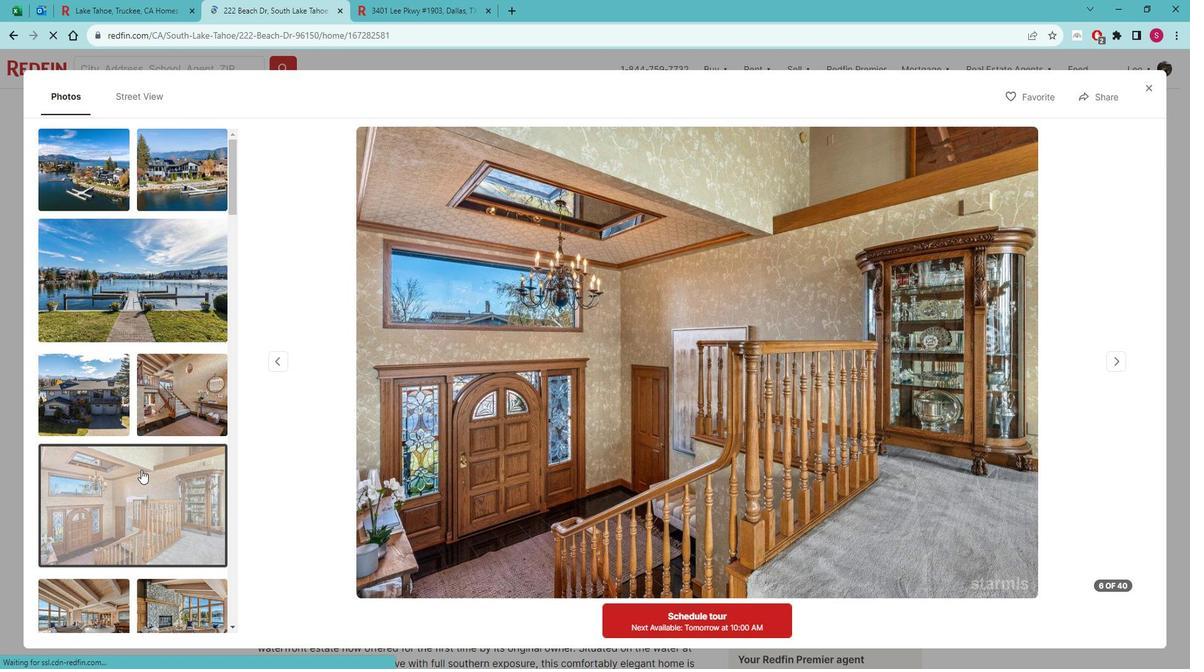 
Action: Mouse scrolled (138, 468) with delta (0, 0)
Screenshot: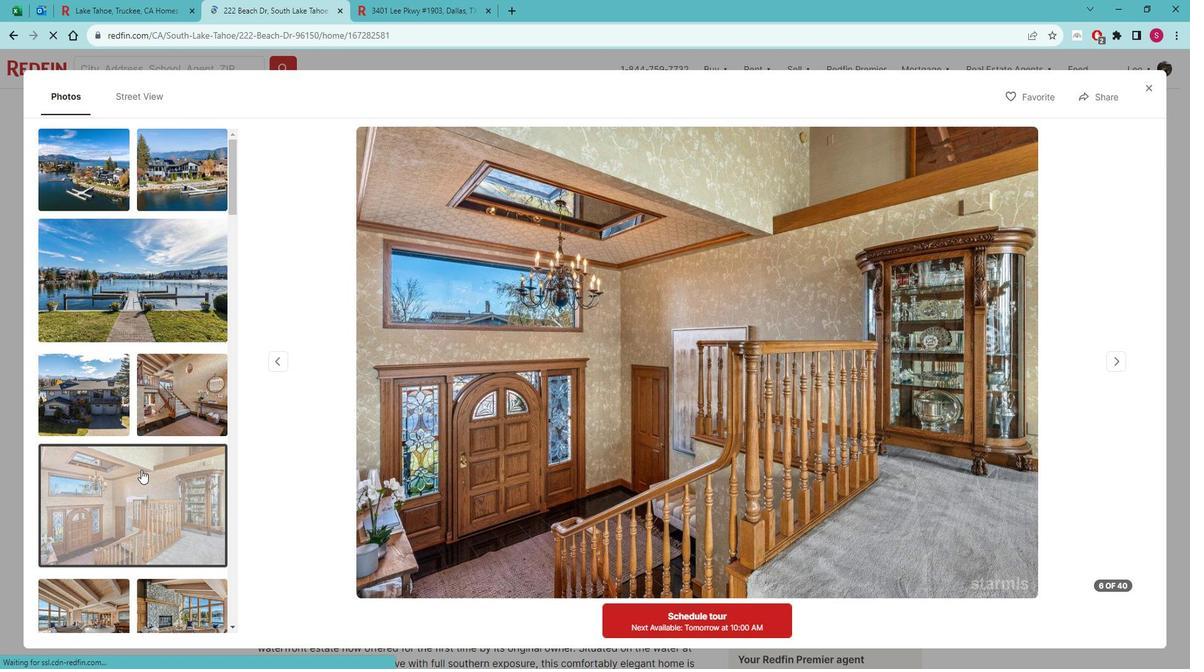 
Action: Mouse moved to (141, 431)
Screenshot: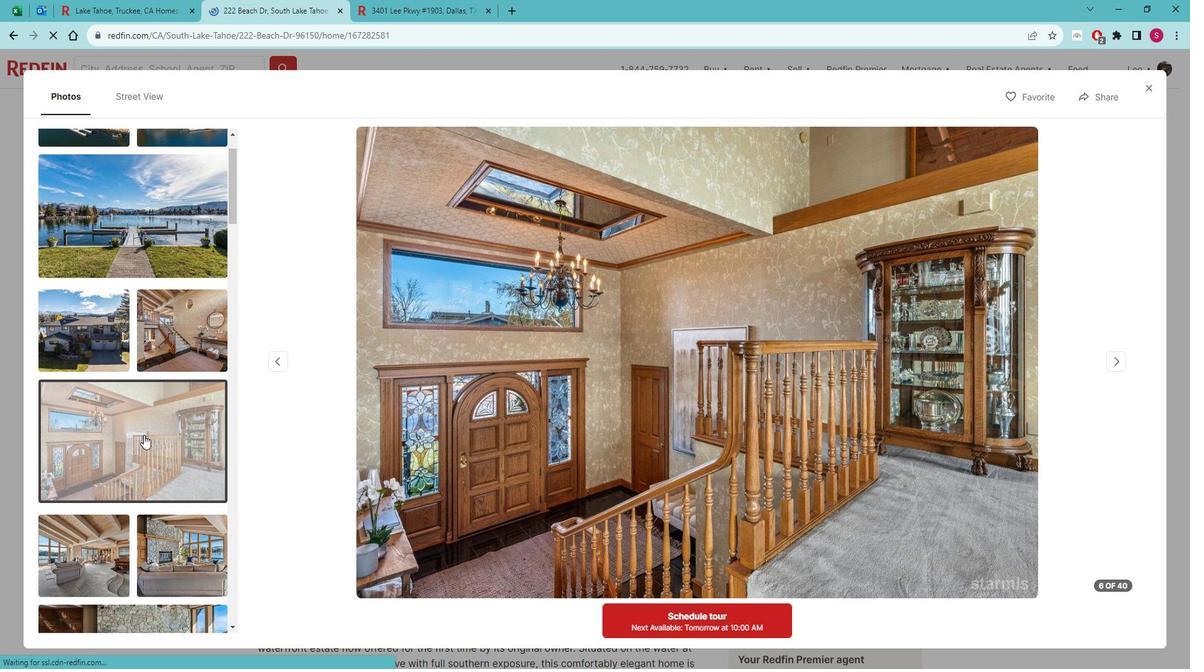 
Action: Mouse scrolled (141, 430) with delta (0, 0)
Screenshot: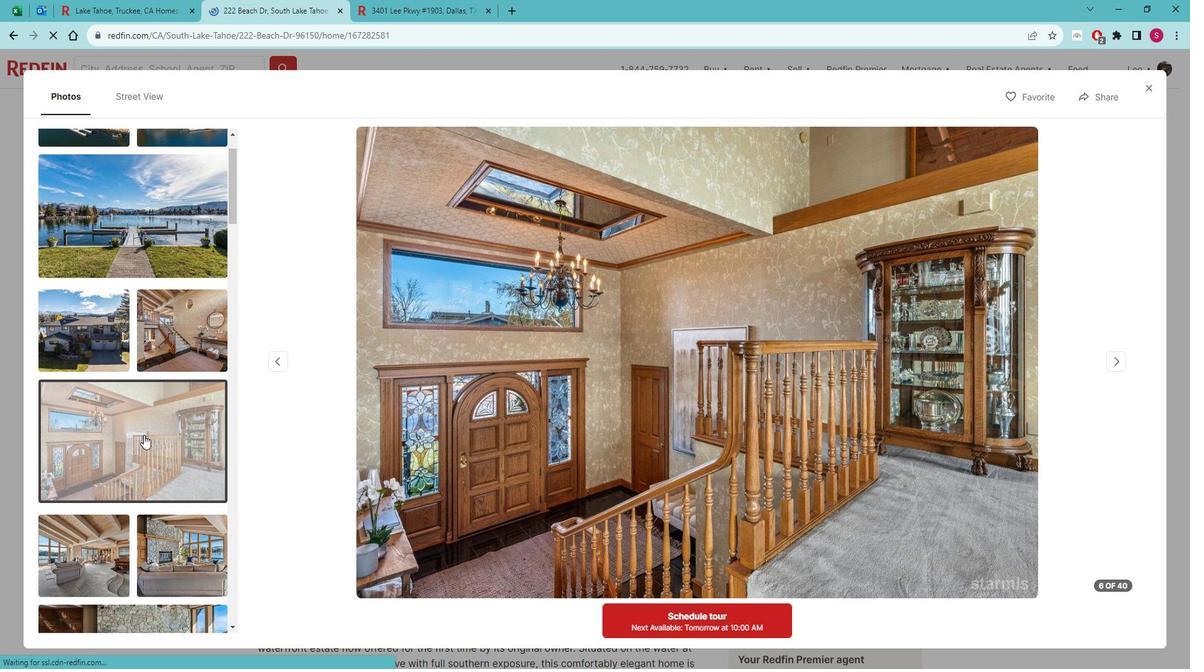 
Action: Mouse moved to (142, 395)
Screenshot: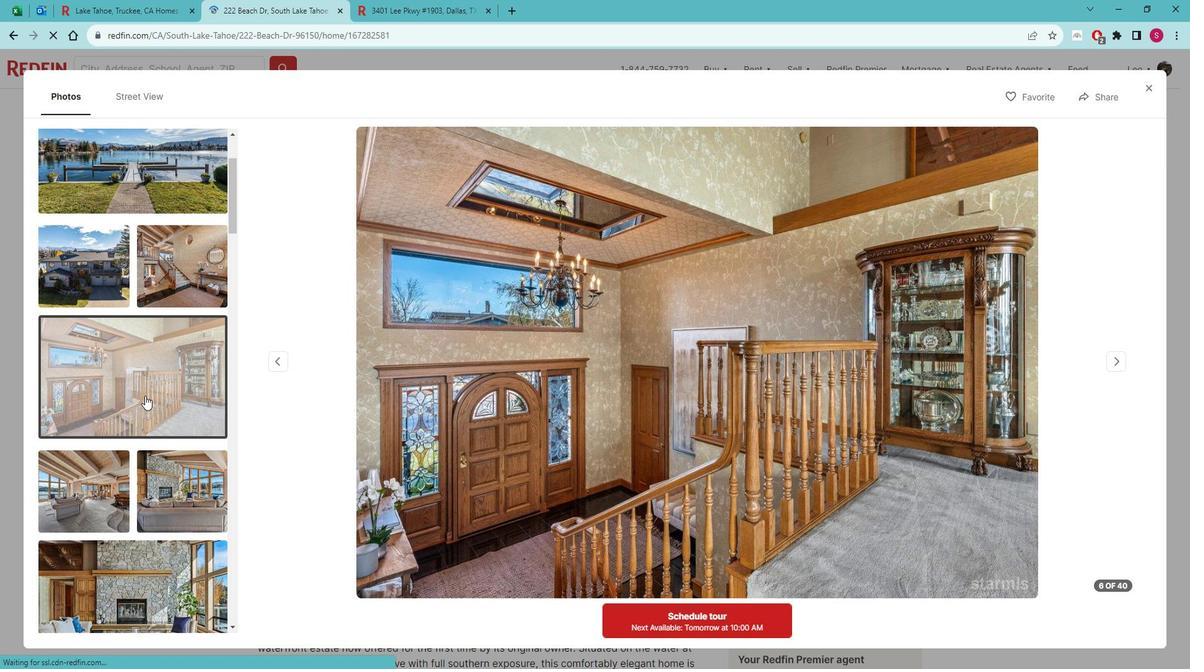 
Action: Mouse scrolled (142, 394) with delta (0, 0)
Screenshot: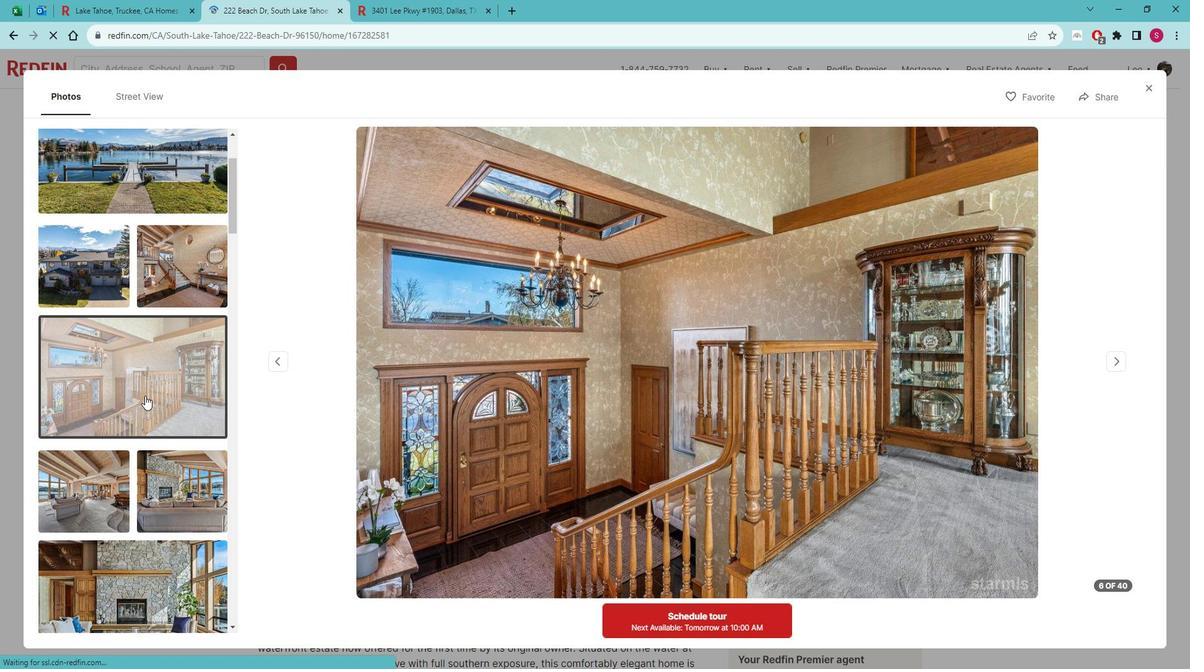 
Action: Mouse moved to (143, 389)
Screenshot: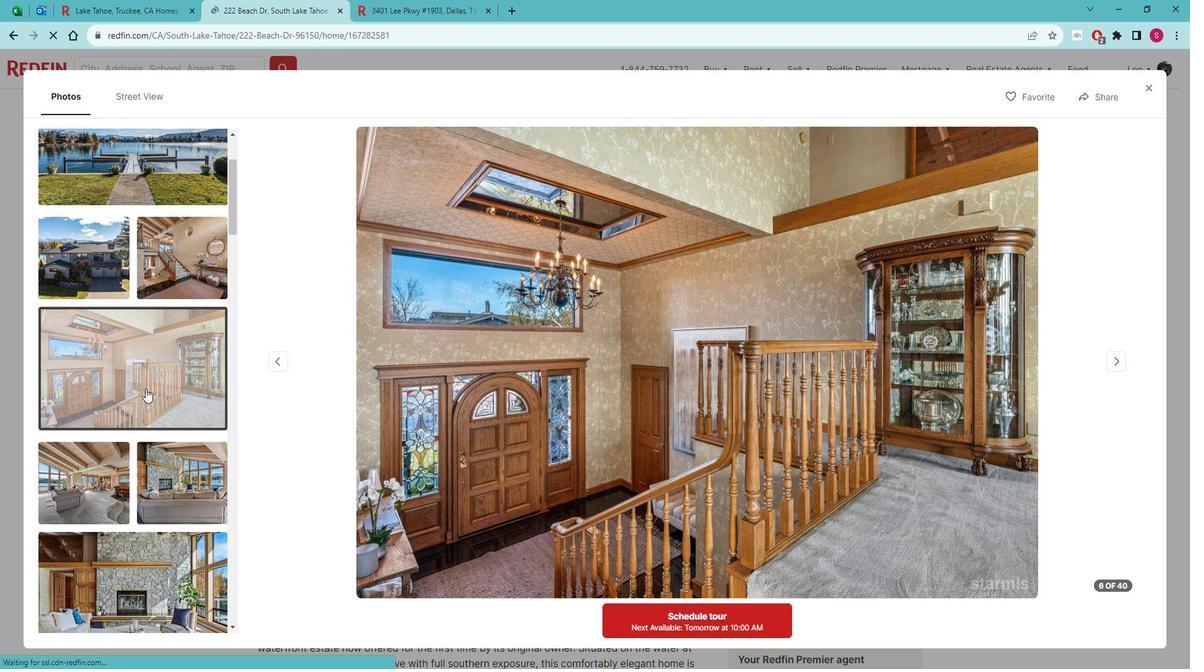 
Action: Mouse scrolled (143, 388) with delta (0, 0)
Screenshot: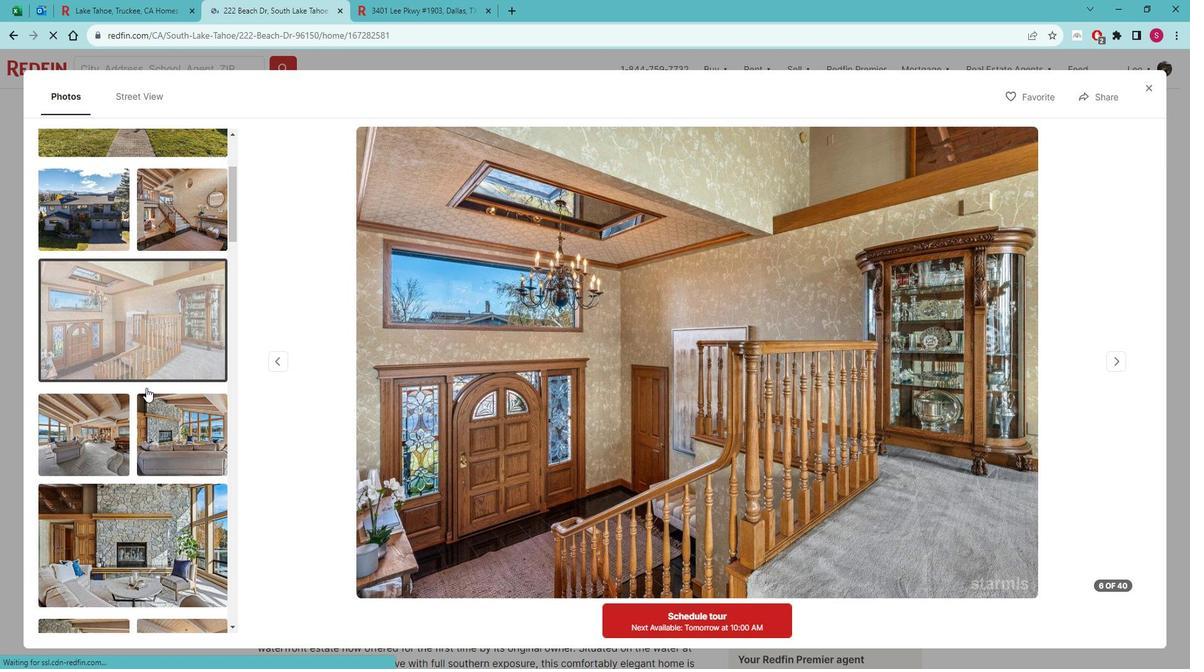 
Action: Mouse moved to (138, 448)
Screenshot: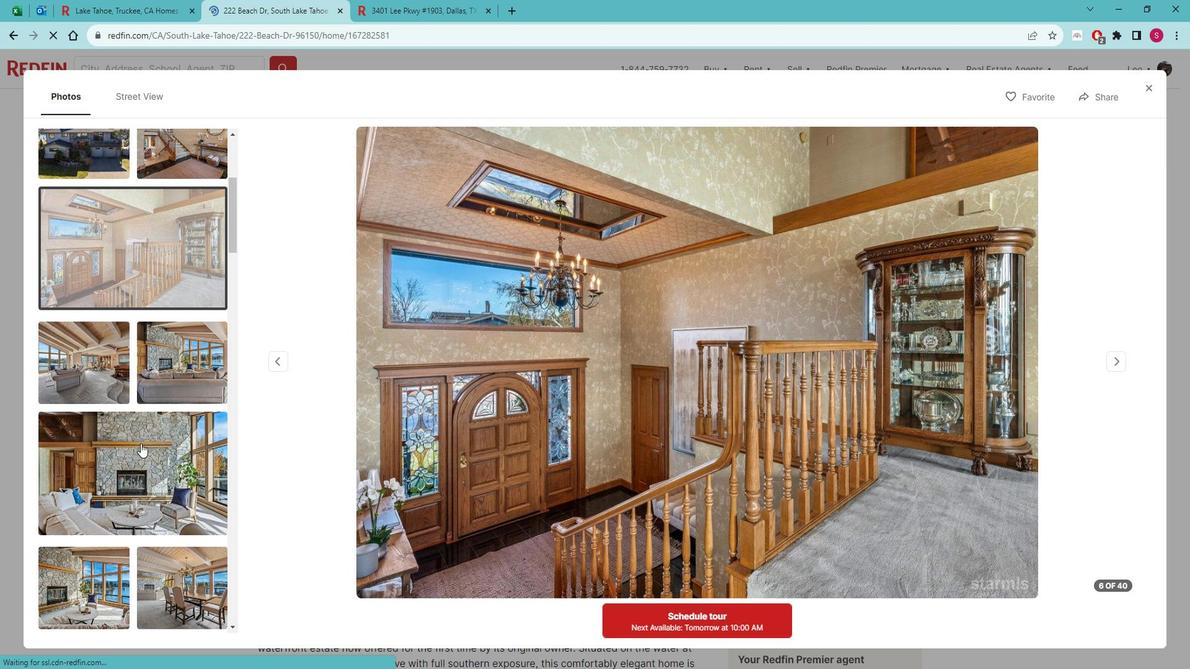 
Action: Mouse pressed left at (138, 448)
Screenshot: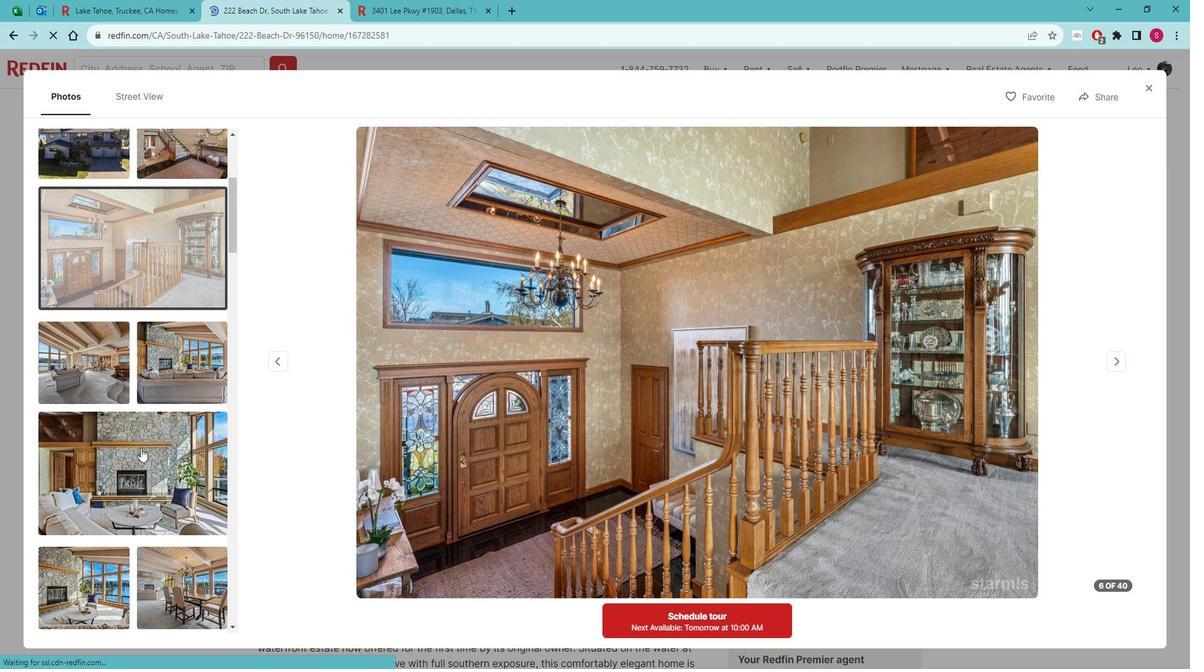 
Action: Mouse scrolled (138, 448) with delta (0, 0)
Screenshot: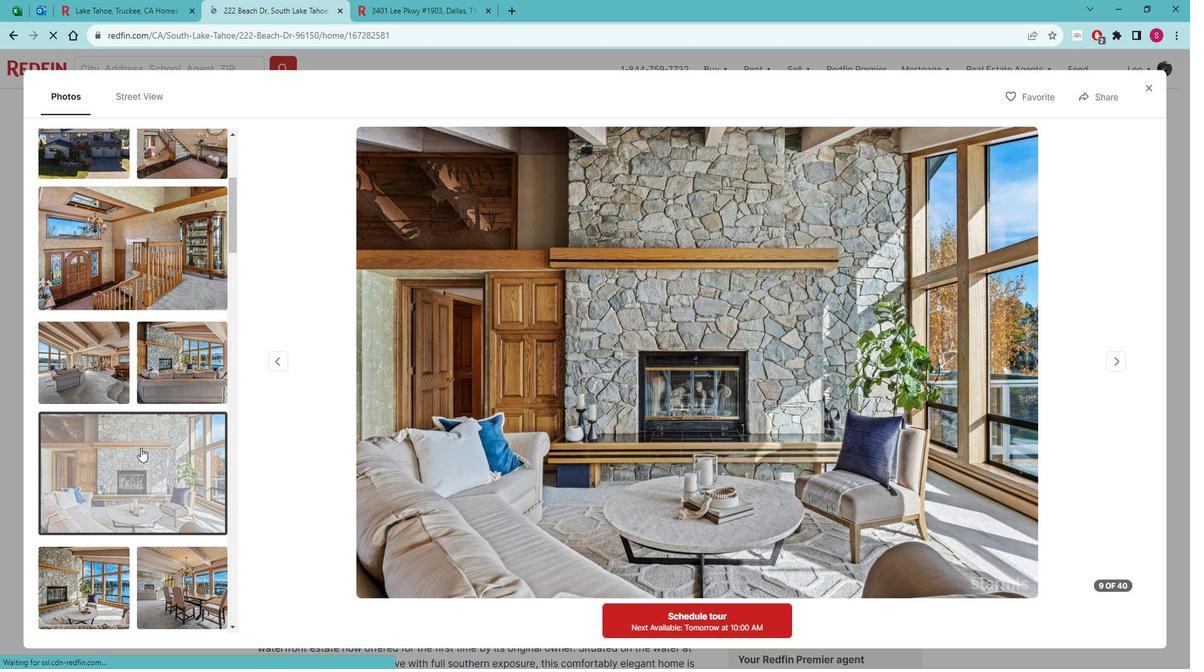 
Action: Mouse moved to (138, 446)
Screenshot: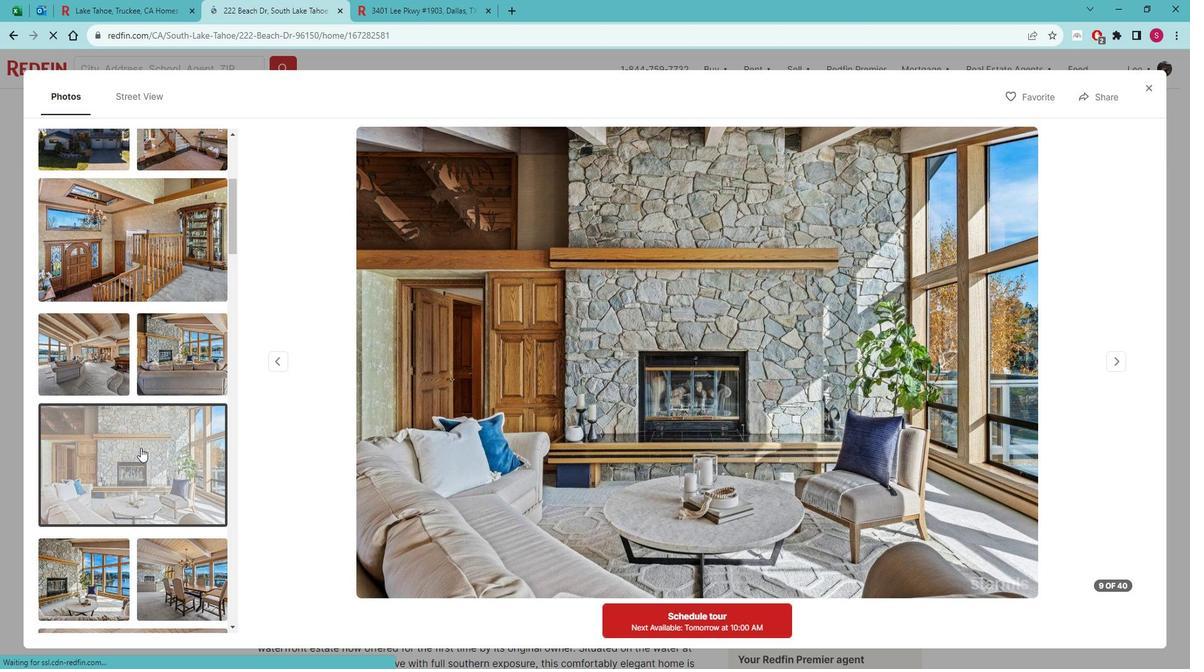 
Action: Mouse scrolled (138, 445) with delta (0, 0)
Screenshot: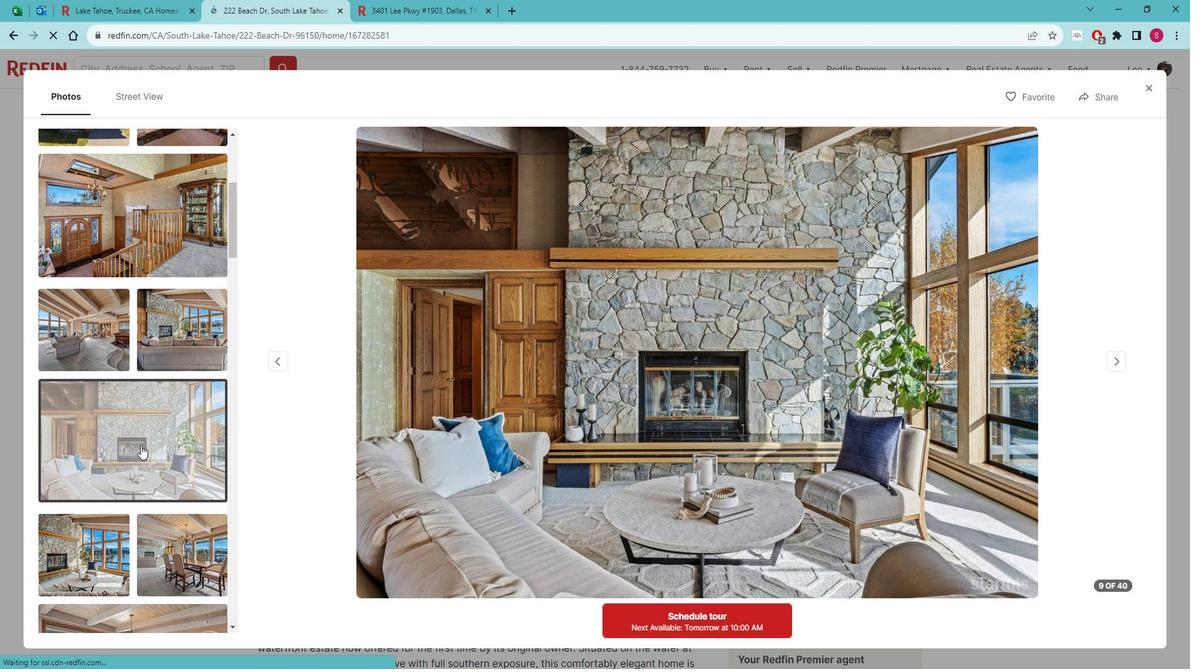 
Action: Mouse moved to (137, 414)
Screenshot: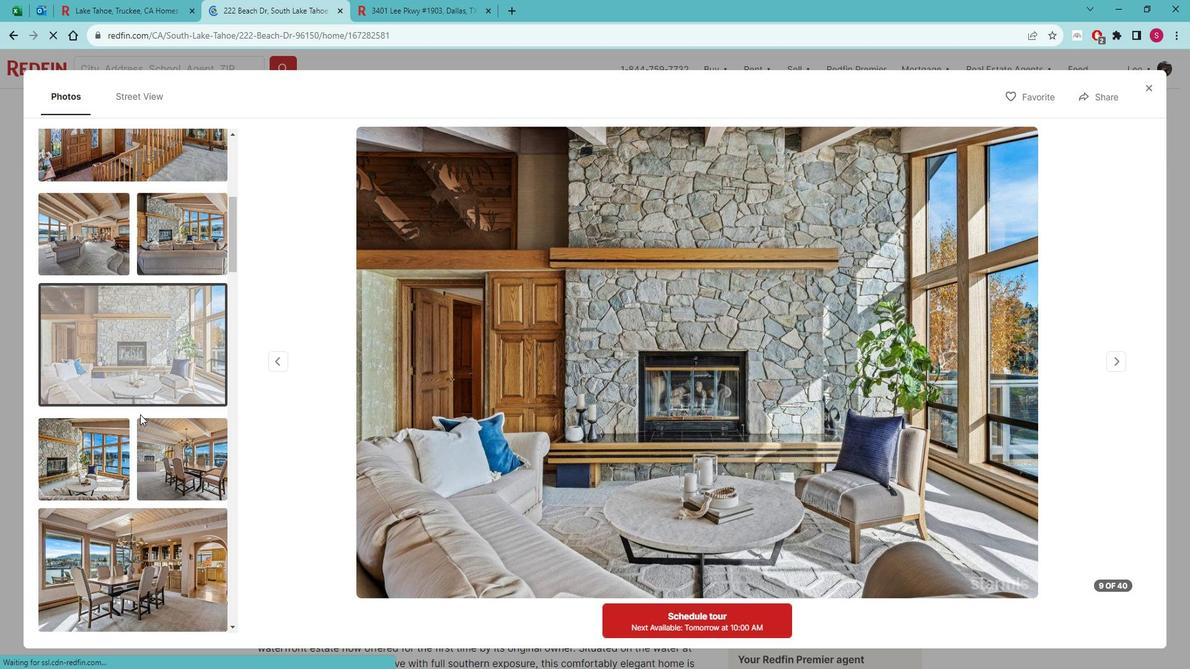 
Action: Mouse scrolled (137, 413) with delta (0, 0)
Screenshot: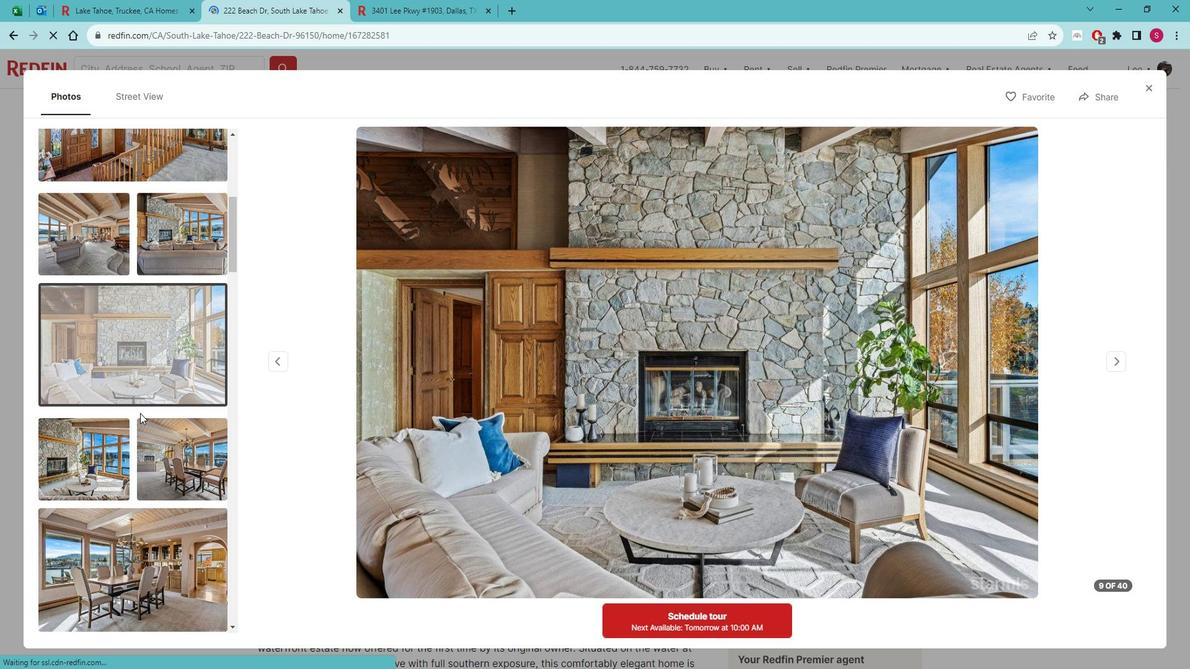 
Action: Mouse moved to (148, 481)
Screenshot: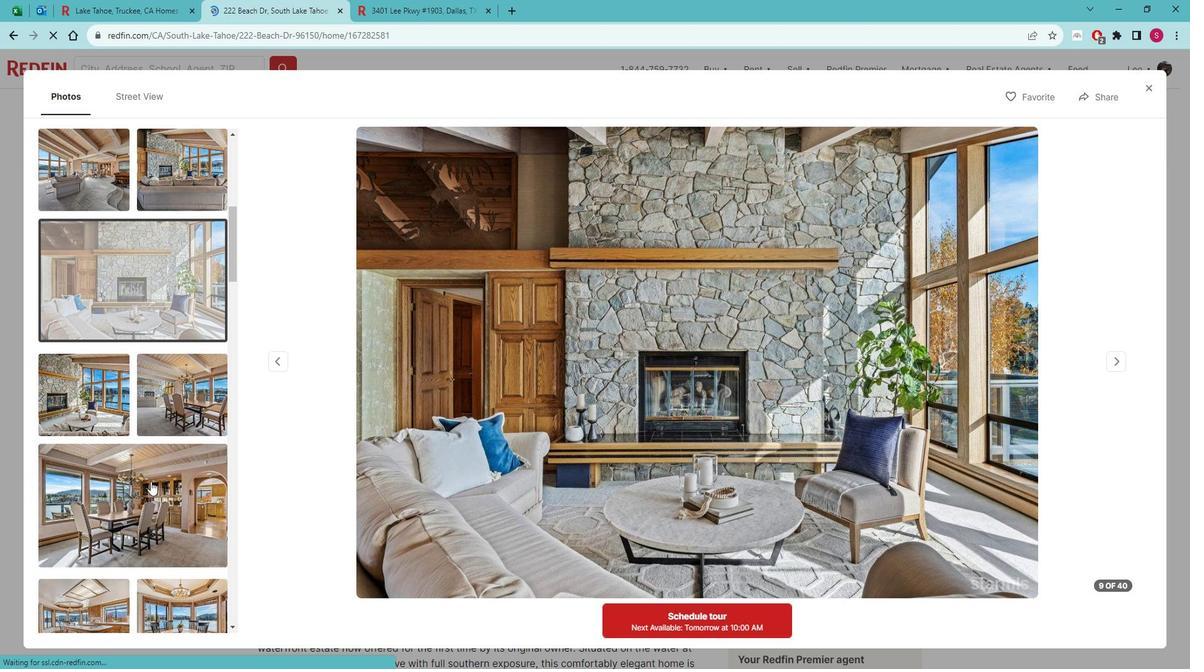 
Action: Mouse pressed left at (148, 481)
Screenshot: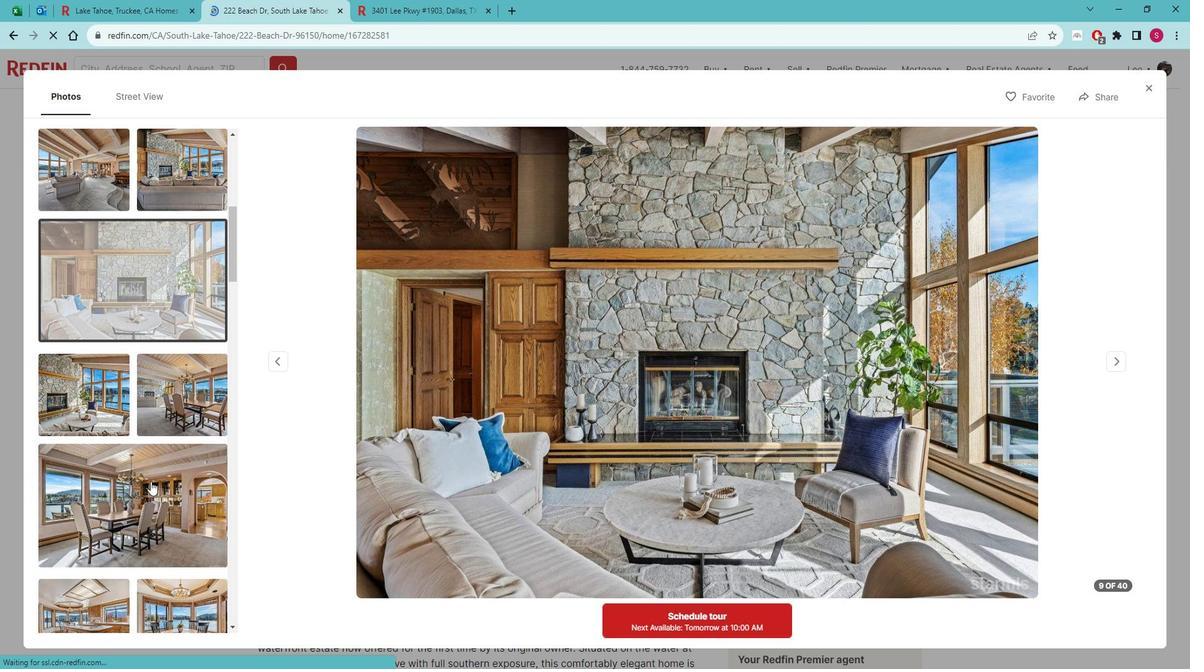 
Action: Mouse moved to (151, 419)
Screenshot: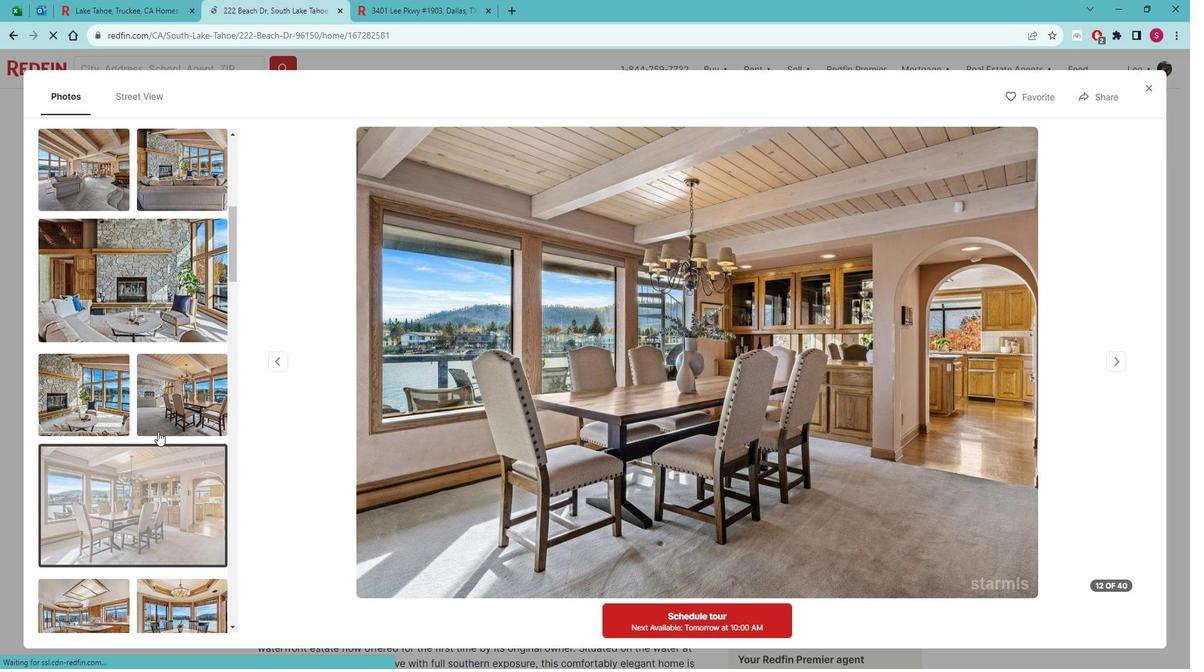 
Action: Mouse scrolled (151, 419) with delta (0, 0)
Screenshot: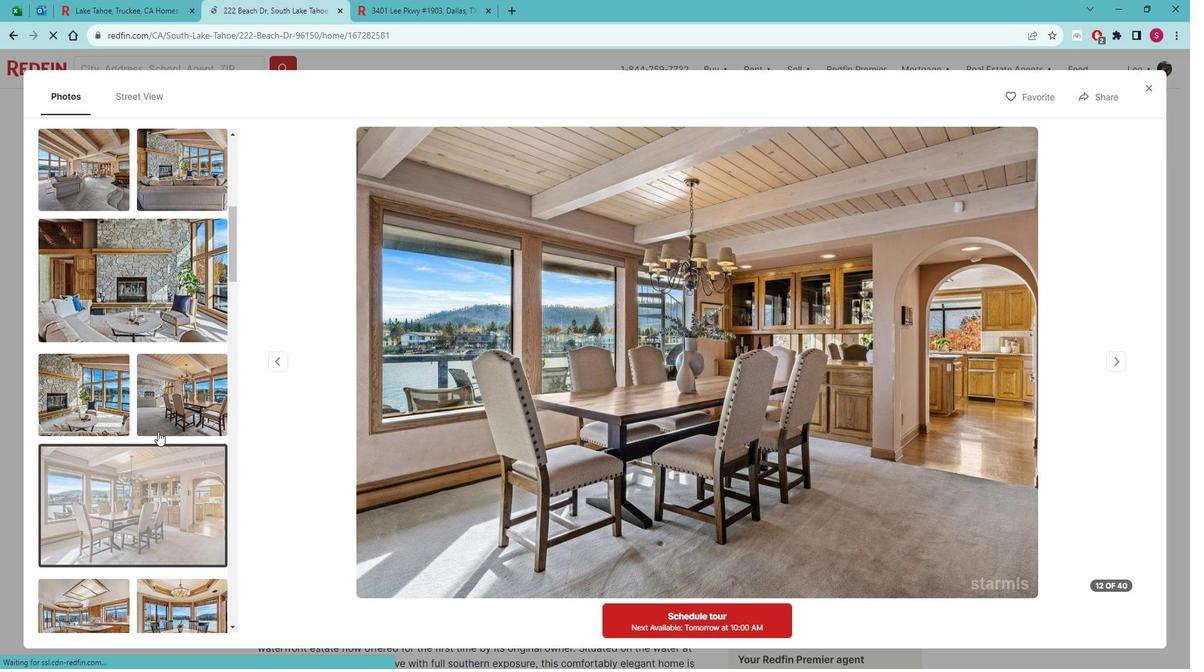 
Action: Mouse moved to (146, 389)
Screenshot: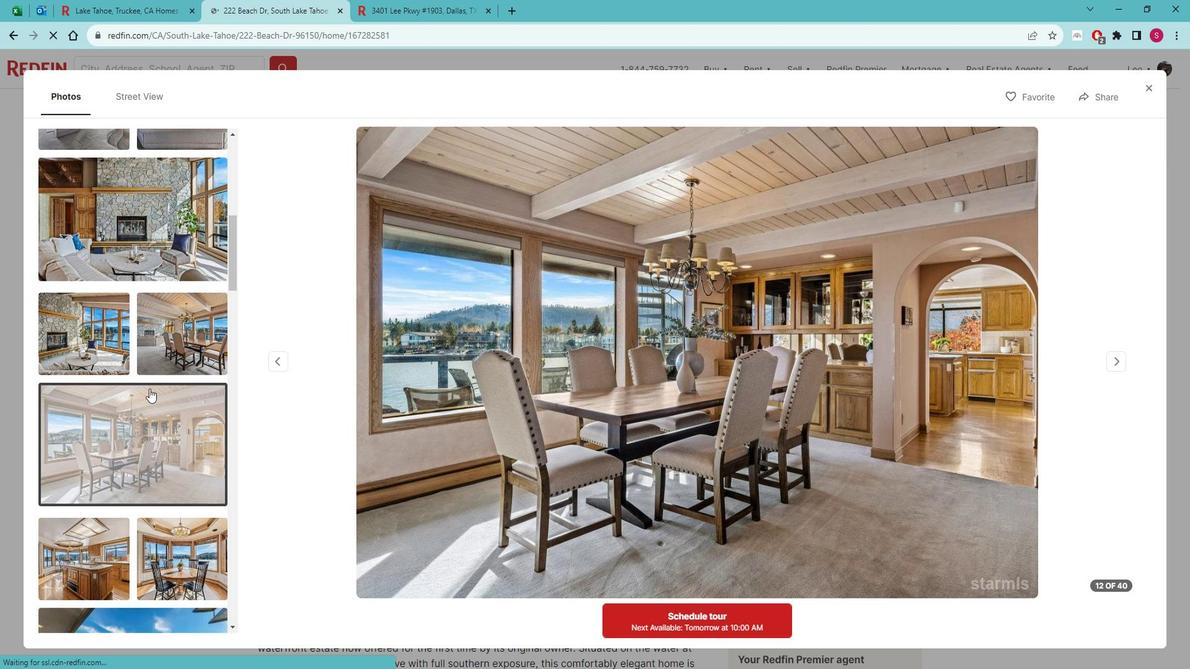 
Action: Mouse scrolled (146, 388) with delta (0, 0)
Screenshot: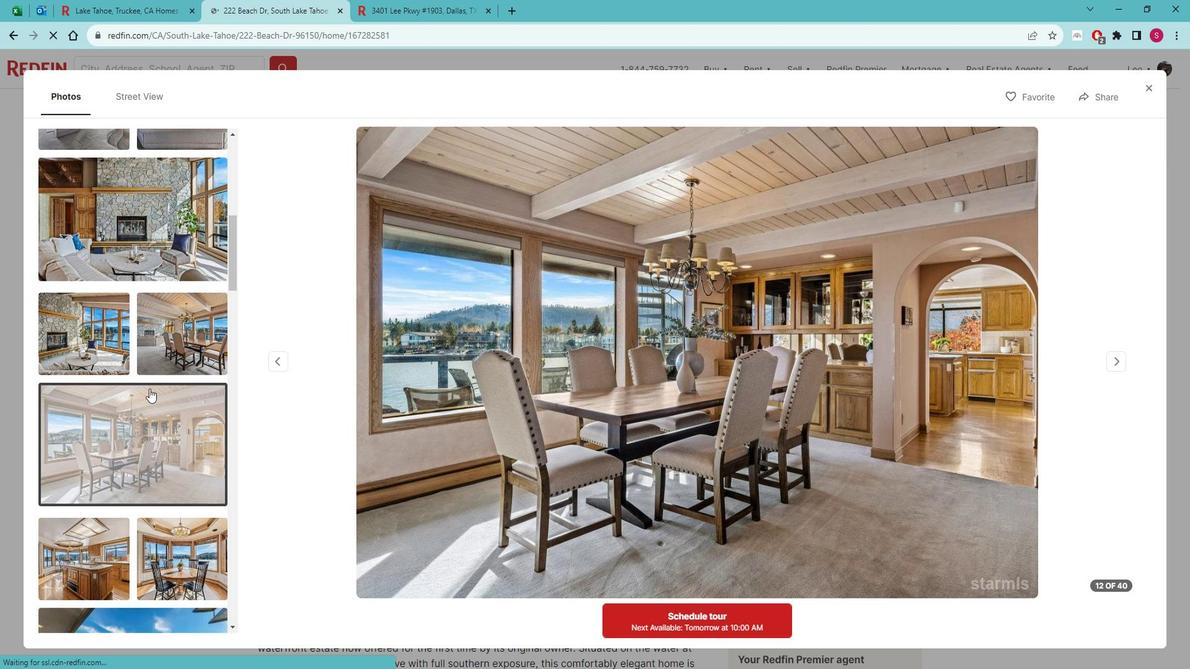 
Action: Mouse moved to (146, 382)
Screenshot: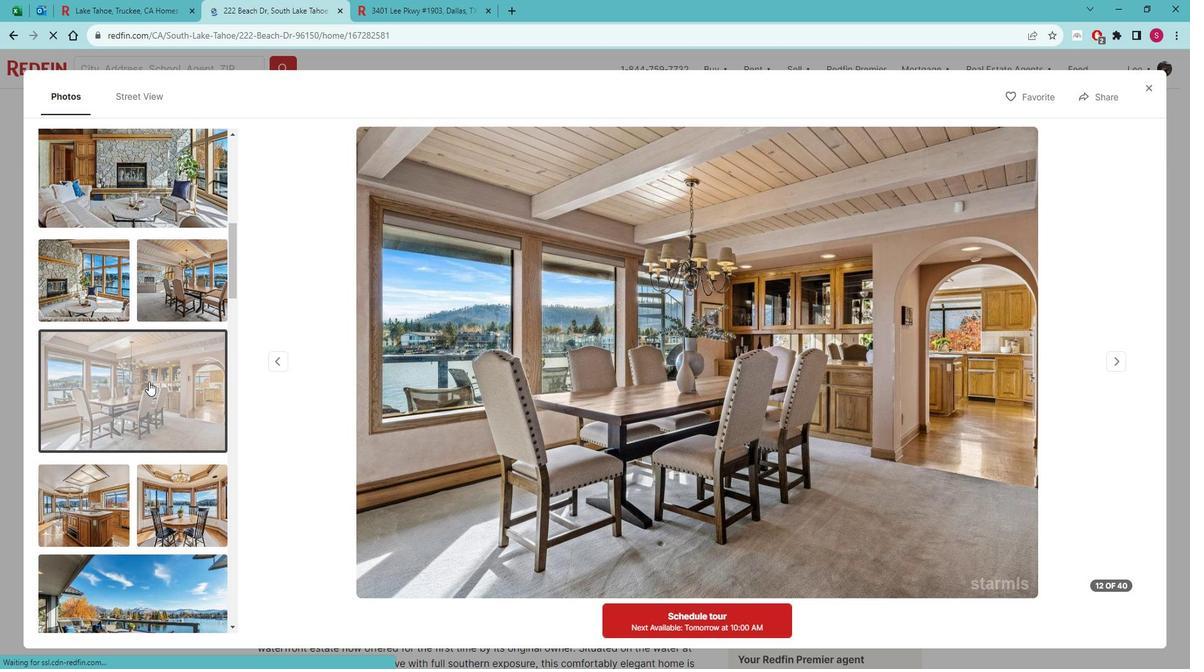 
Action: Mouse scrolled (146, 381) with delta (0, 0)
Screenshot: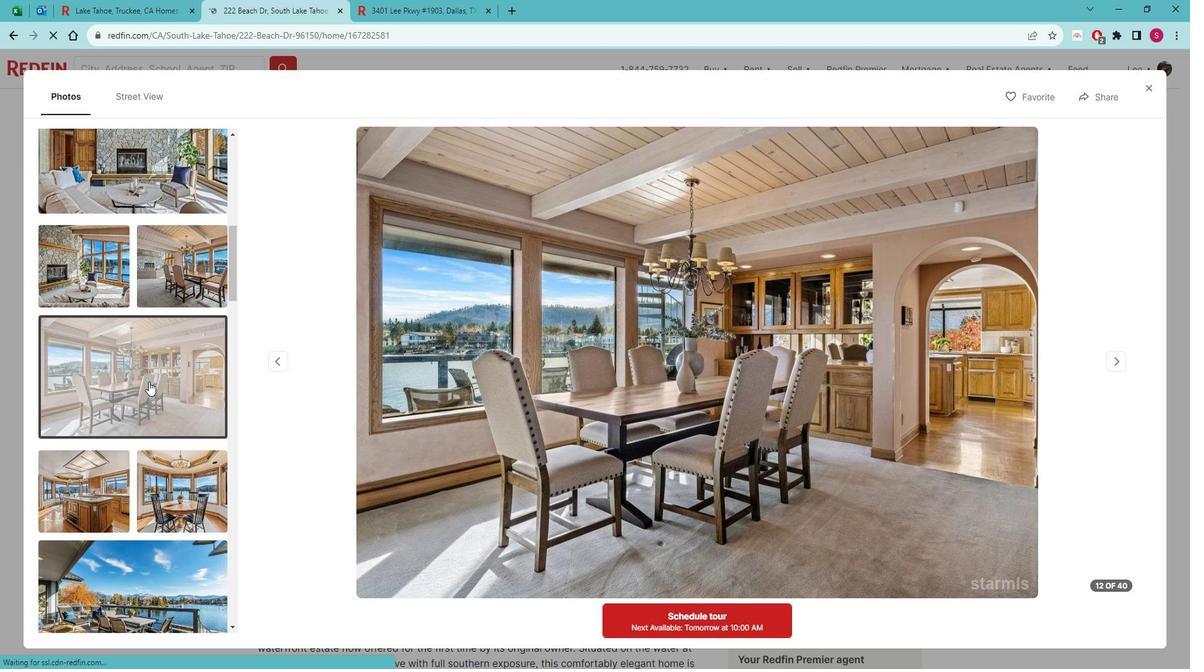 
Action: Mouse scrolled (146, 381) with delta (0, 0)
Screenshot: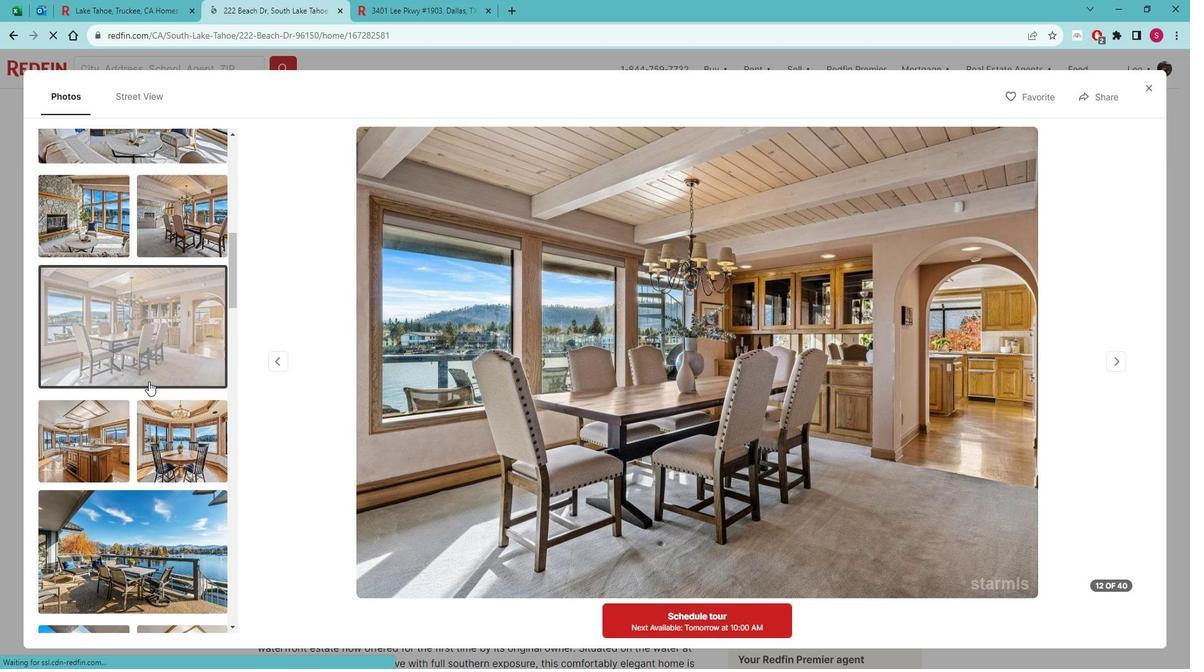 
Action: Mouse moved to (151, 377)
Screenshot: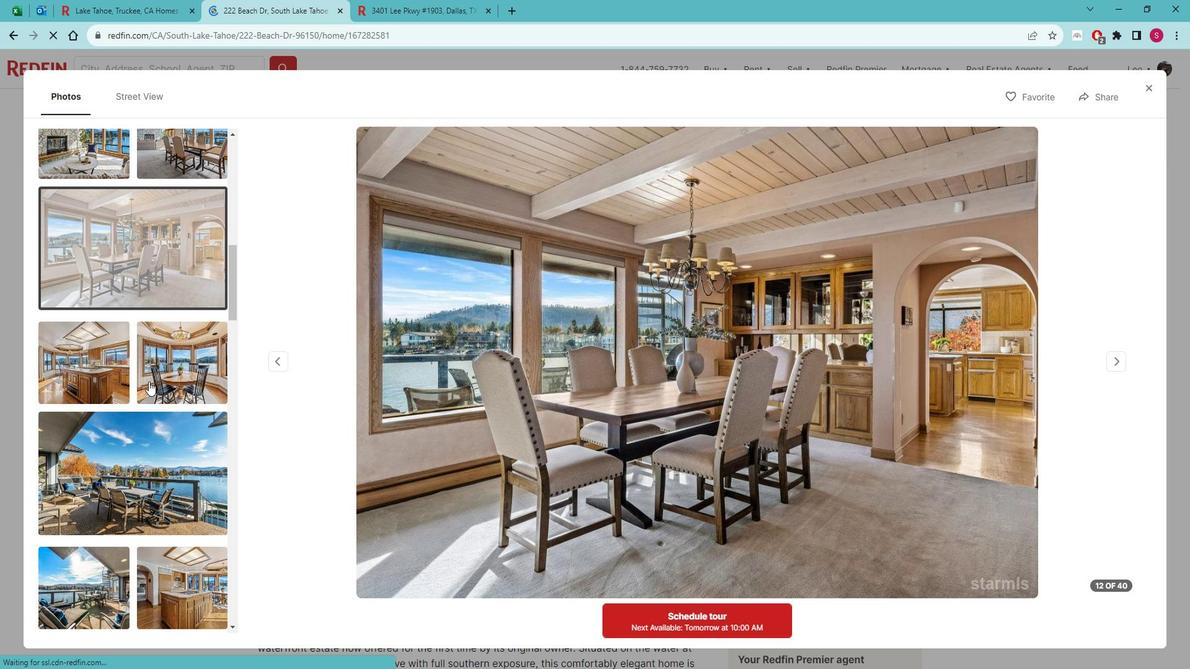 
Action: Mouse pressed left at (151, 377)
Screenshot: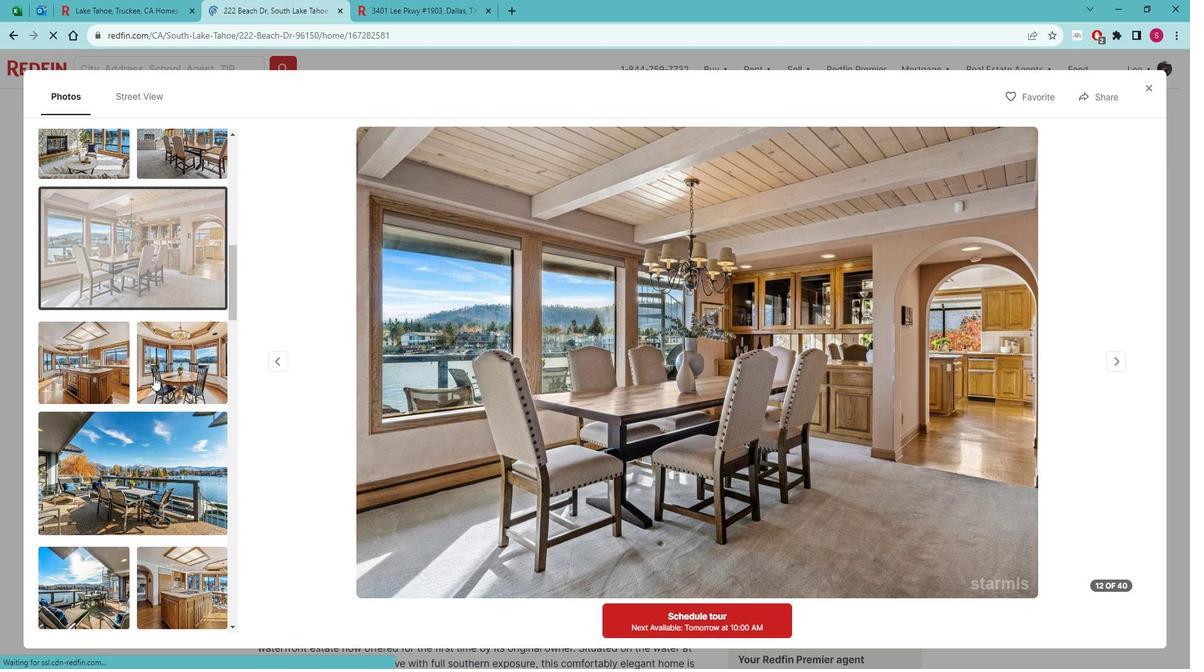 
Action: Mouse scrolled (151, 376) with delta (0, 0)
Screenshot: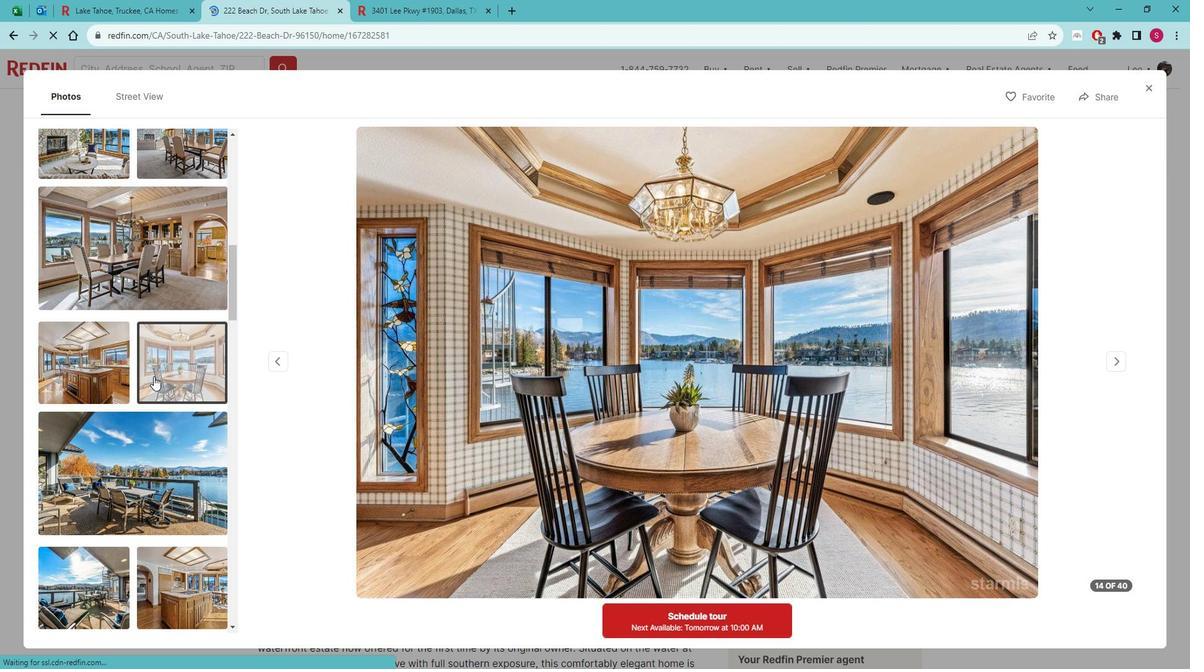 
Action: Mouse pressed left at (151, 377)
Screenshot: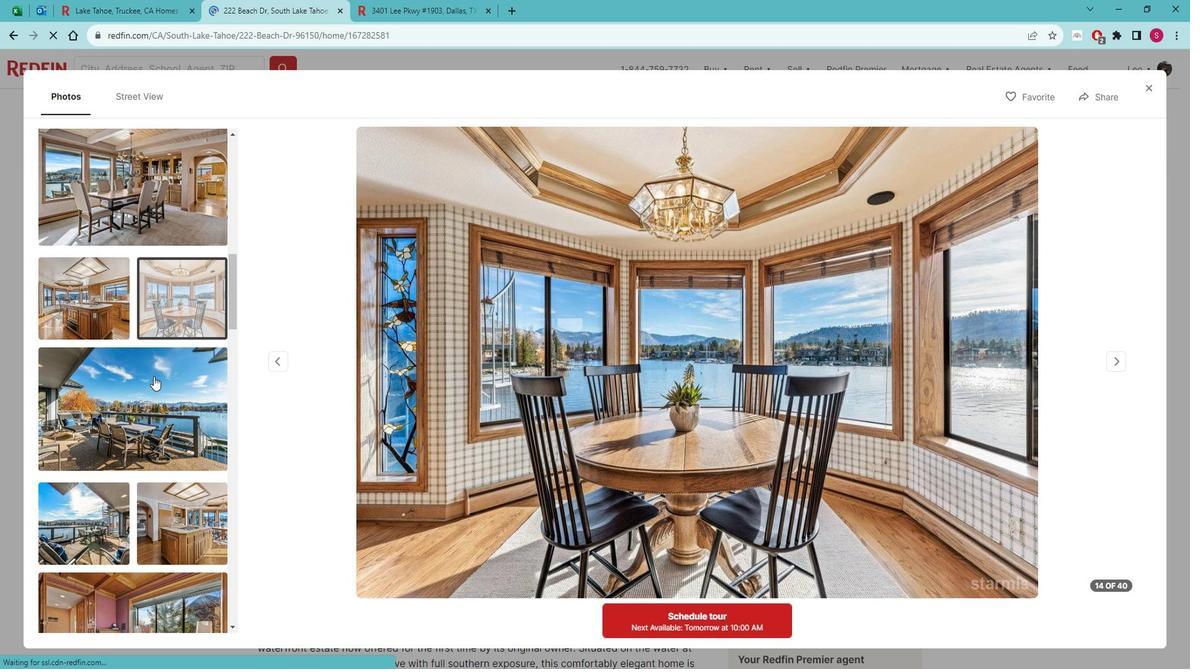 
Action: Mouse scrolled (151, 376) with delta (0, 0)
Screenshot: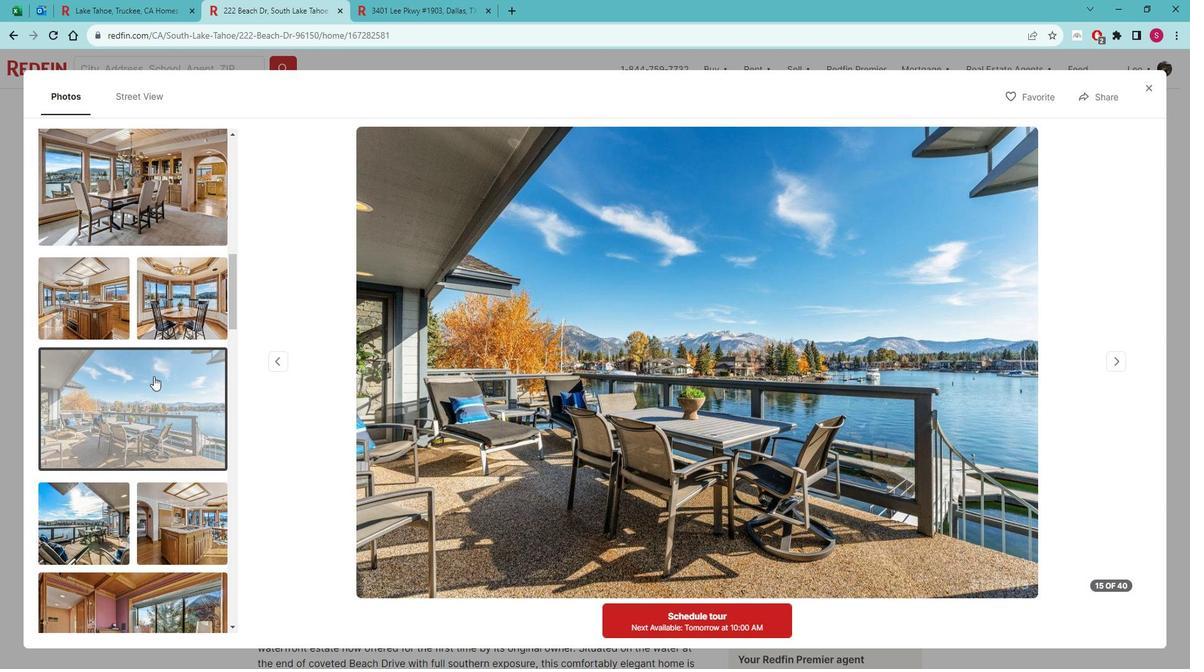 
Action: Mouse scrolled (151, 376) with delta (0, 0)
Screenshot: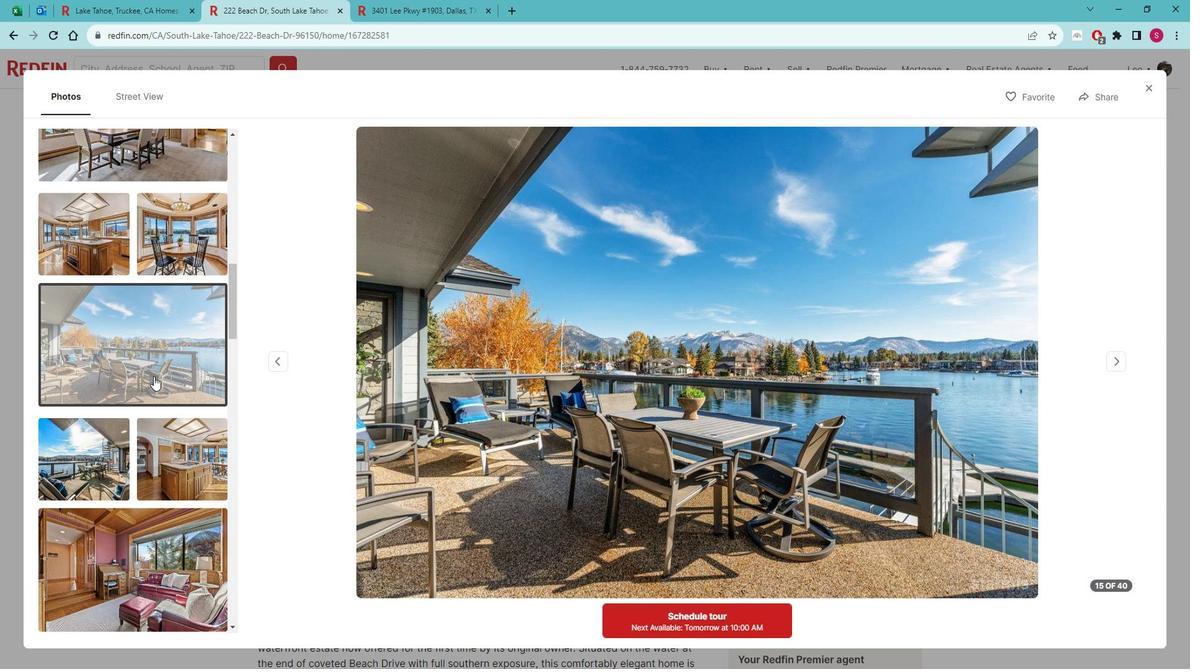 
Action: Mouse pressed left at (151, 377)
Screenshot: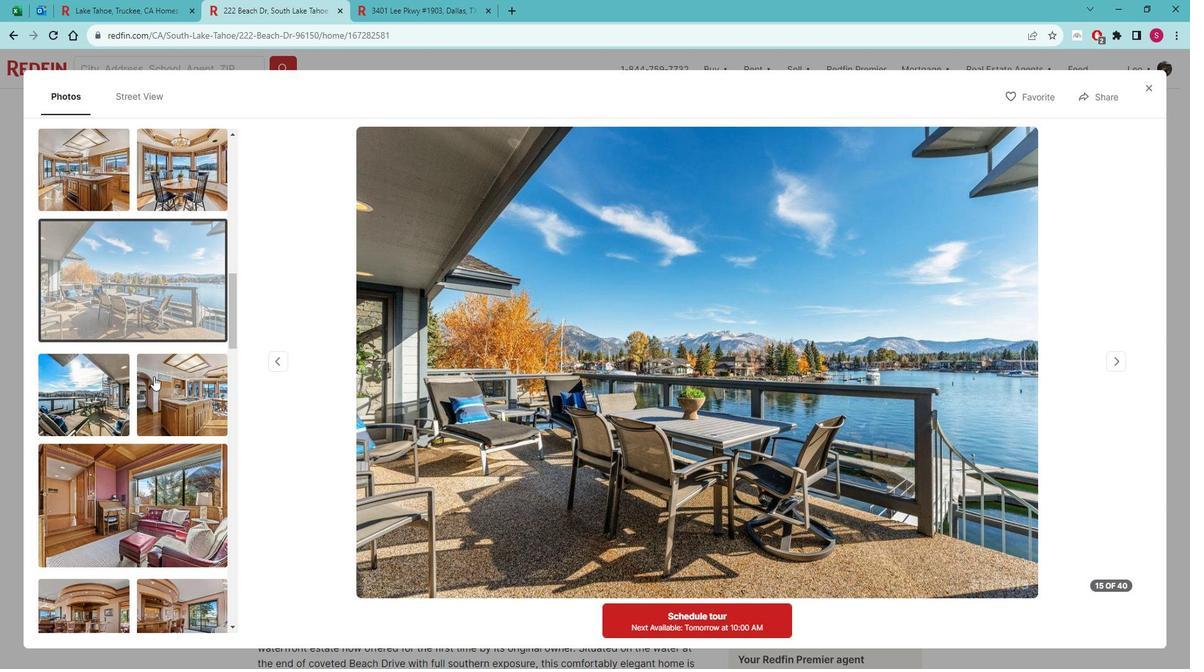 
Action: Mouse moved to (99, 377)
Screenshot: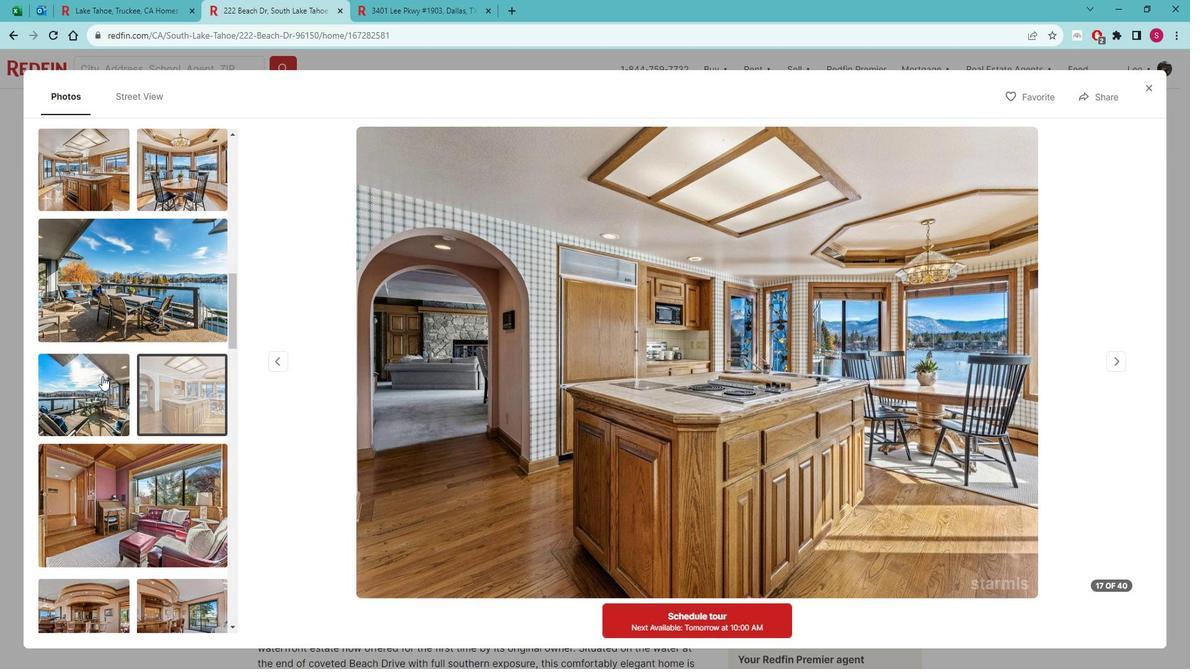 
Action: Mouse pressed left at (99, 377)
Screenshot: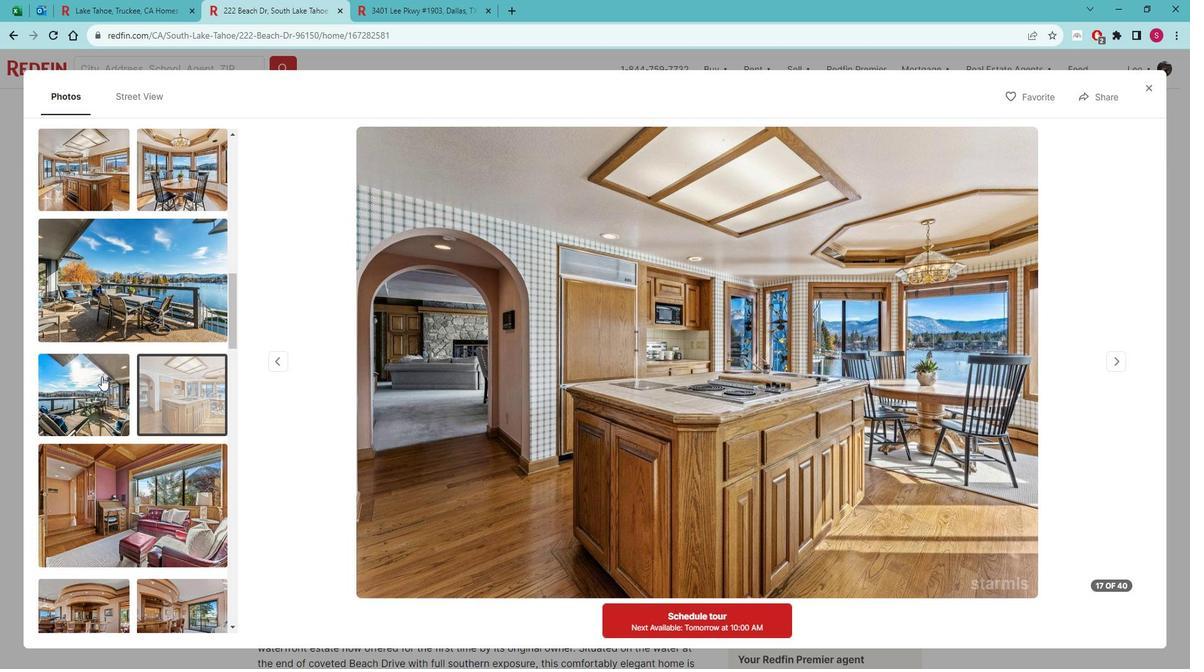 
Action: Mouse scrolled (99, 376) with delta (0, 0)
Screenshot: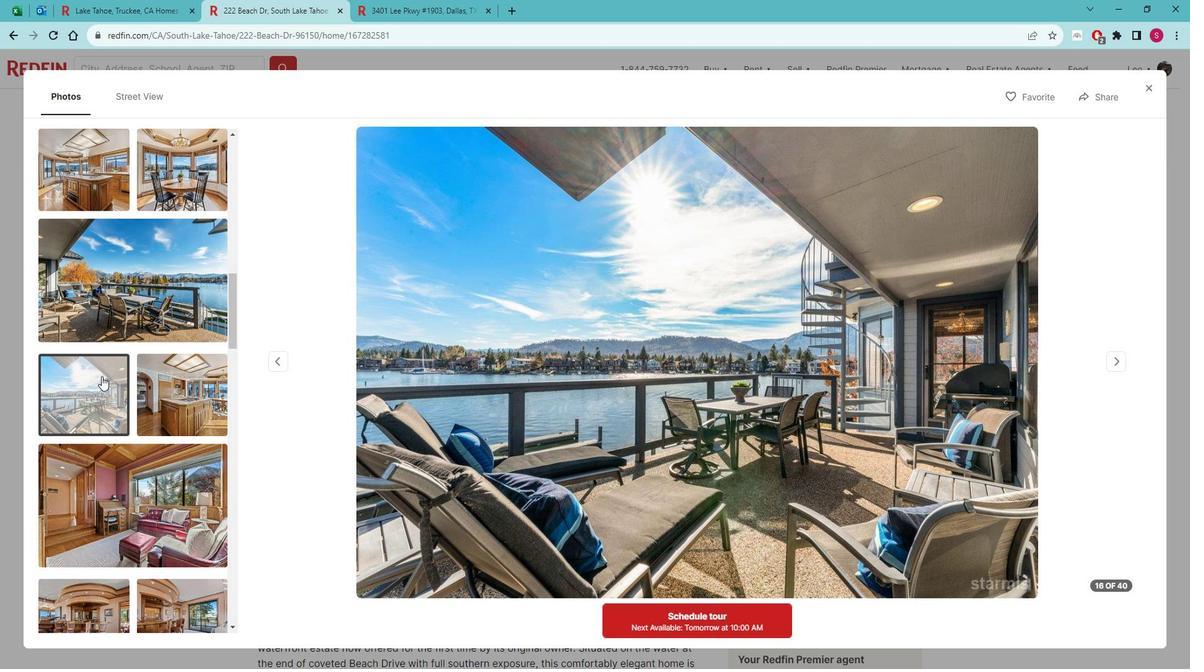
Action: Mouse moved to (118, 424)
Screenshot: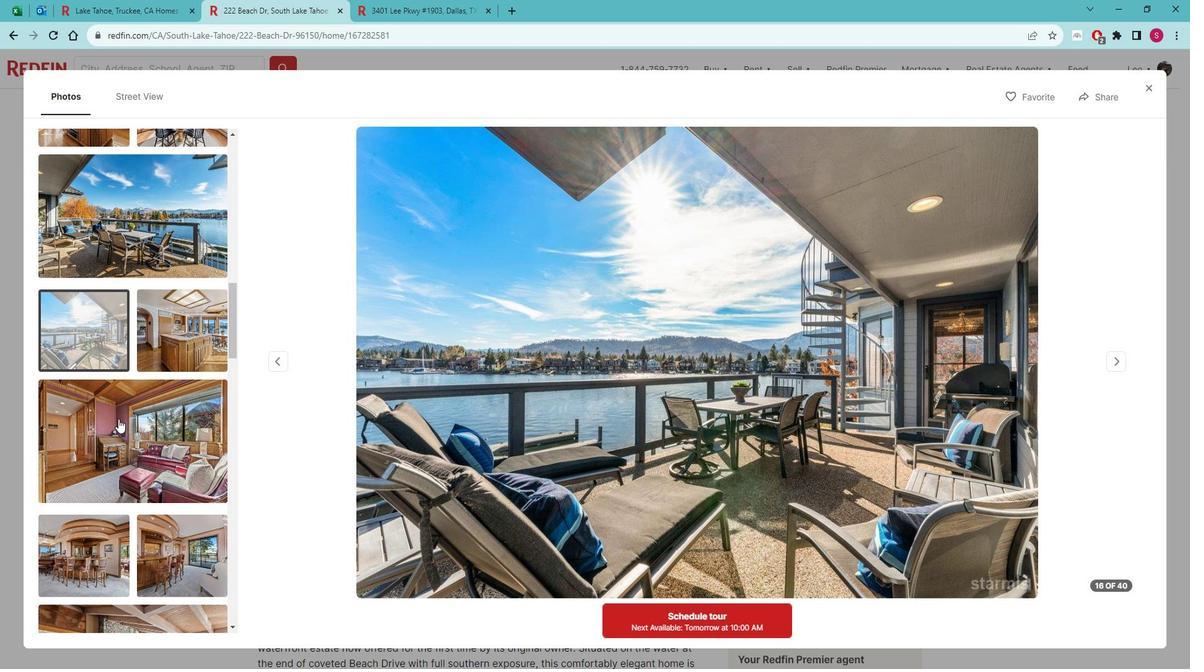 
Action: Mouse pressed left at (118, 424)
Screenshot: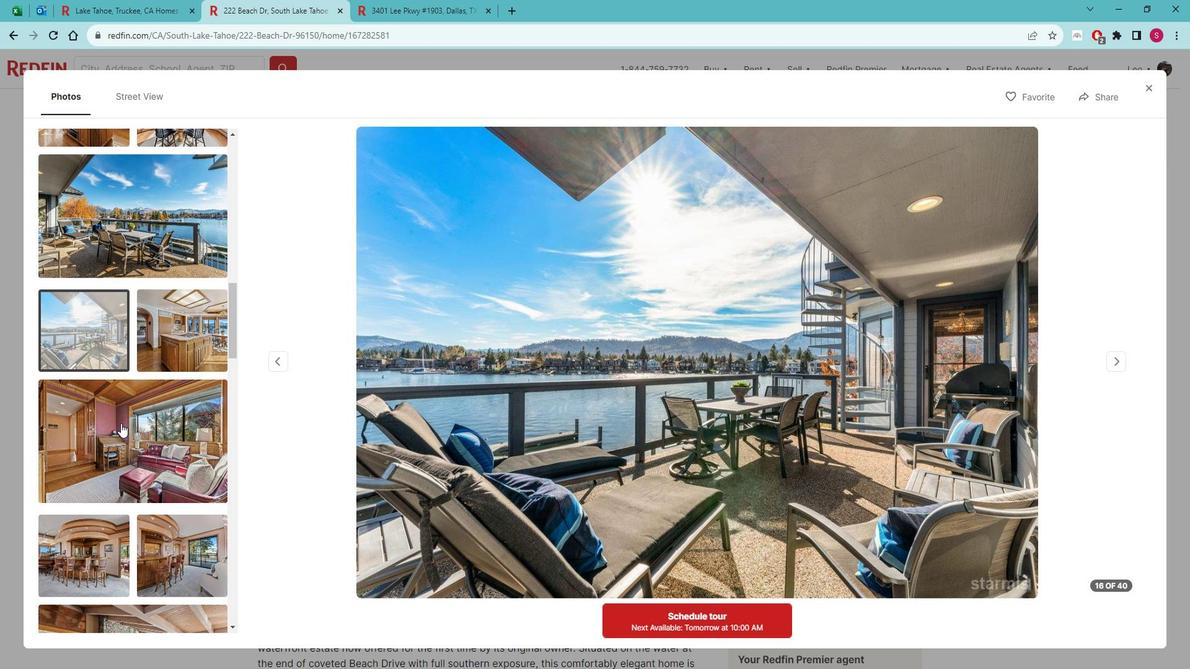 
Action: Mouse scrolled (118, 423) with delta (0, 0)
Screenshot: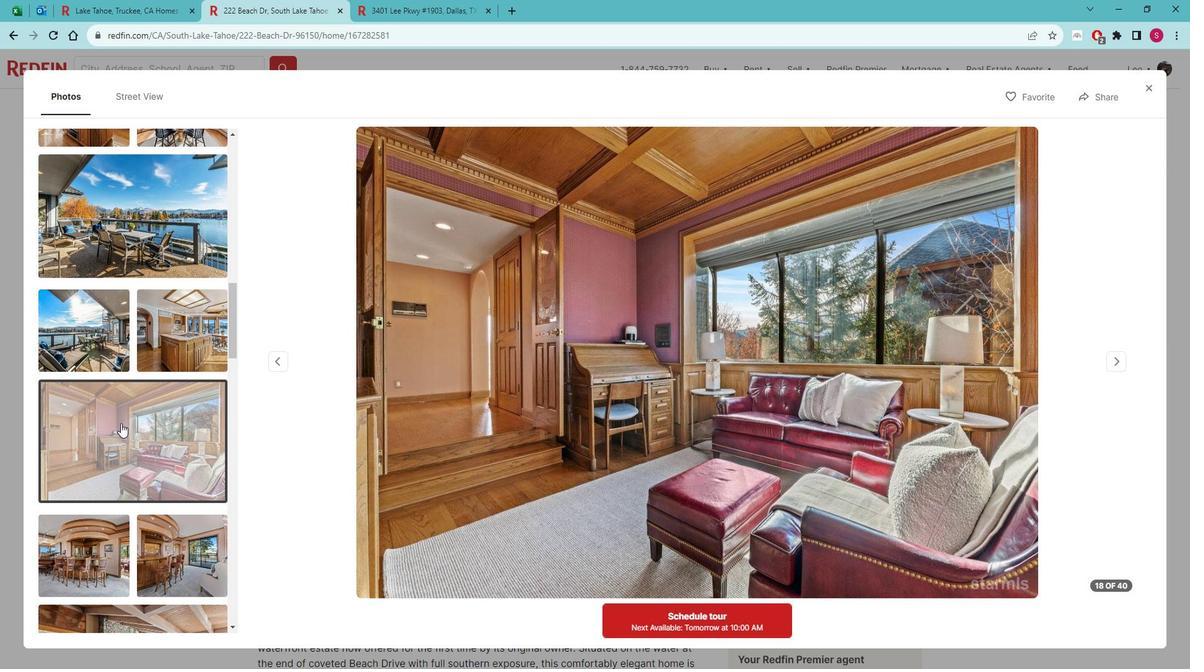 
Action: Mouse moved to (90, 471)
Screenshot: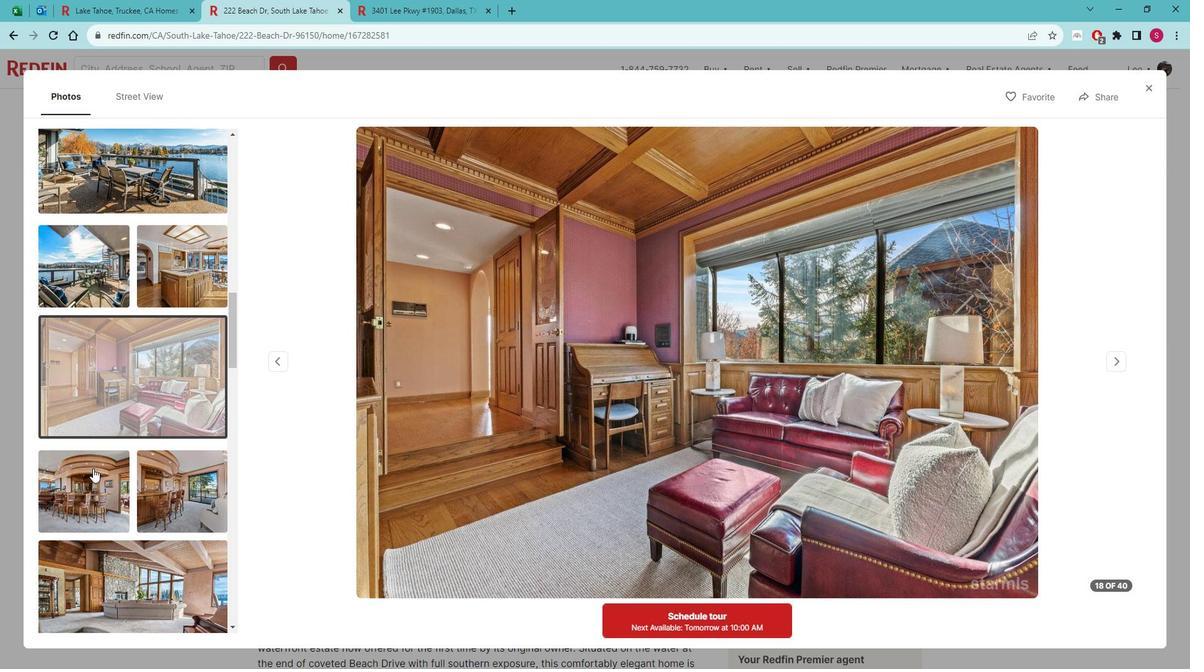 
Action: Mouse pressed left at (90, 471)
Screenshot: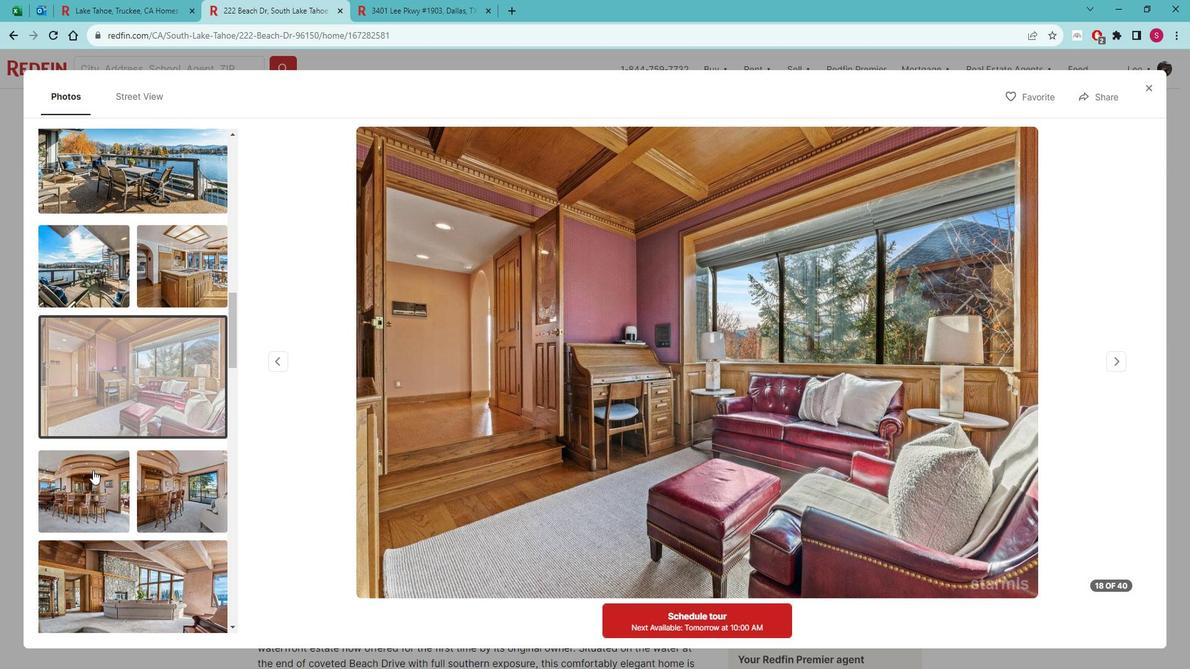 
Action: Mouse moved to (93, 470)
Screenshot: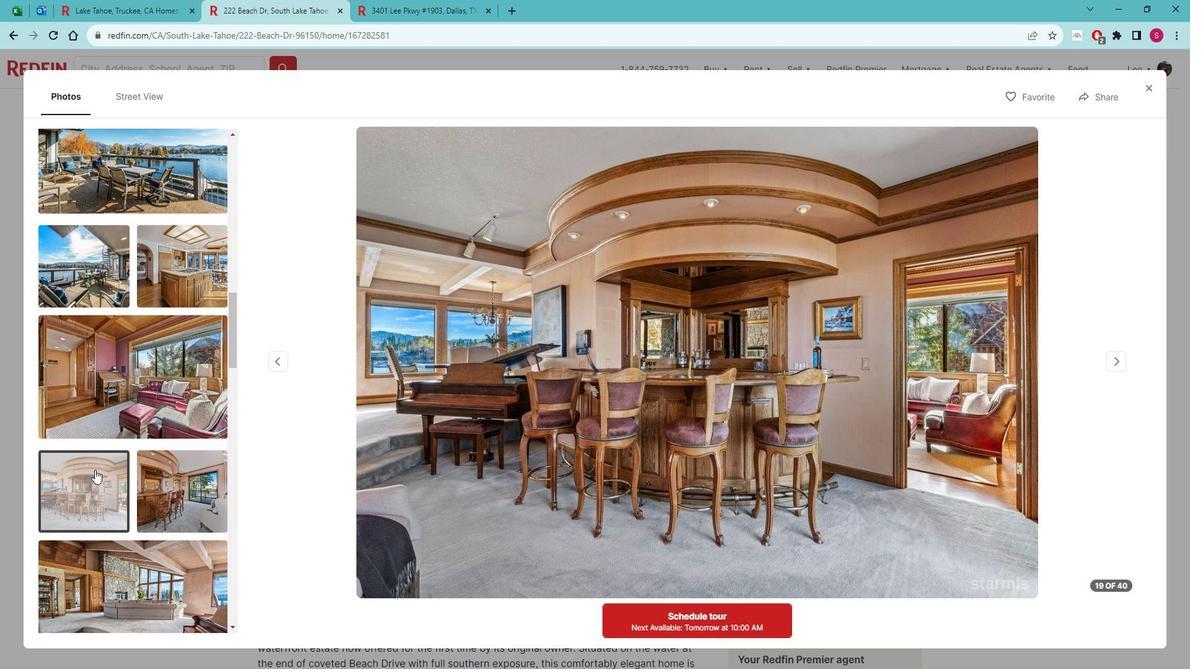 
Action: Mouse scrolled (93, 469) with delta (0, 0)
Screenshot: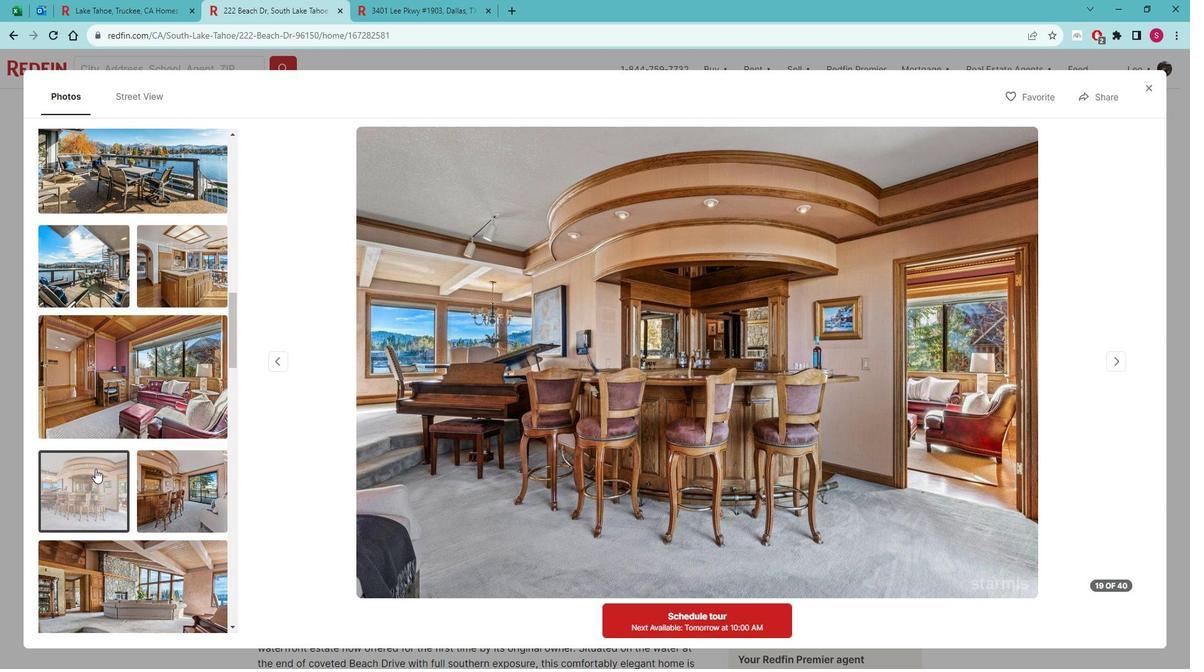 
Action: Mouse scrolled (93, 469) with delta (0, 0)
Screenshot: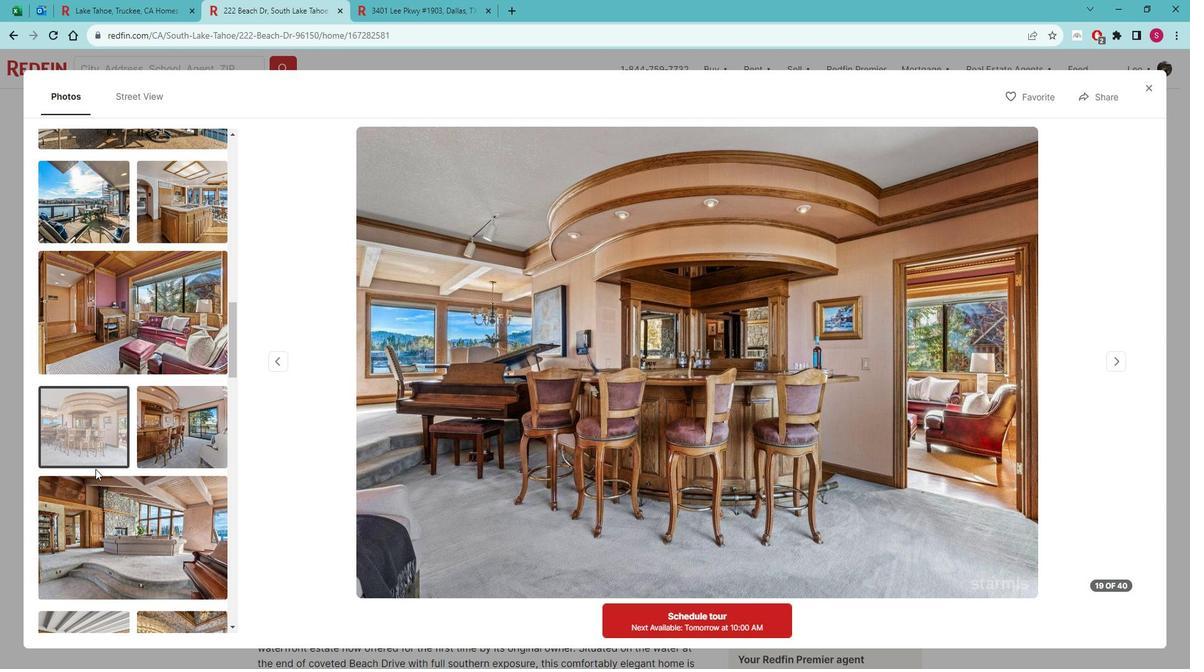 
Action: Mouse moved to (93, 470)
Screenshot: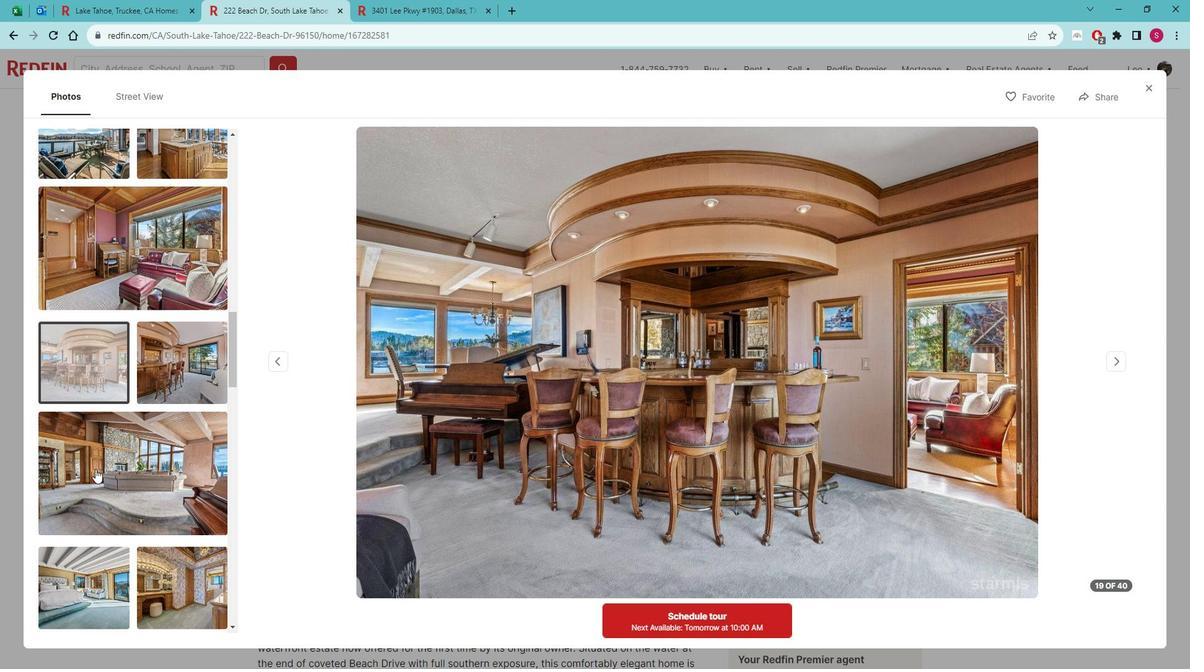 
Action: Mouse scrolled (93, 469) with delta (0, 0)
Screenshot: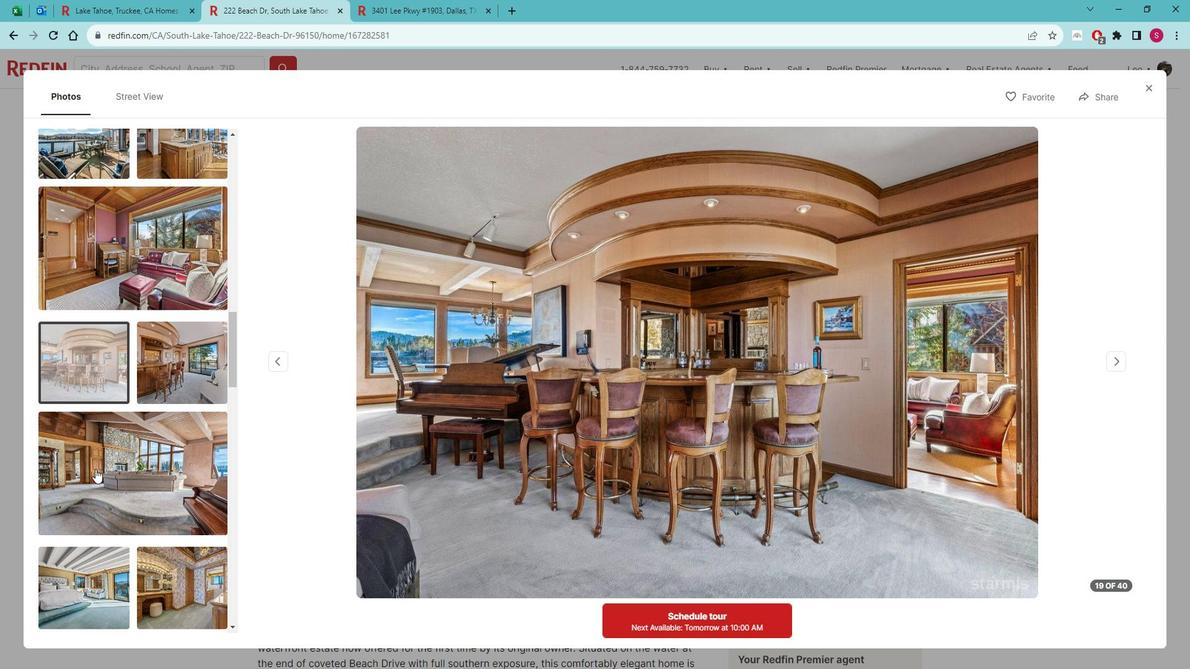 
Action: Mouse scrolled (93, 469) with delta (0, 0)
Screenshot: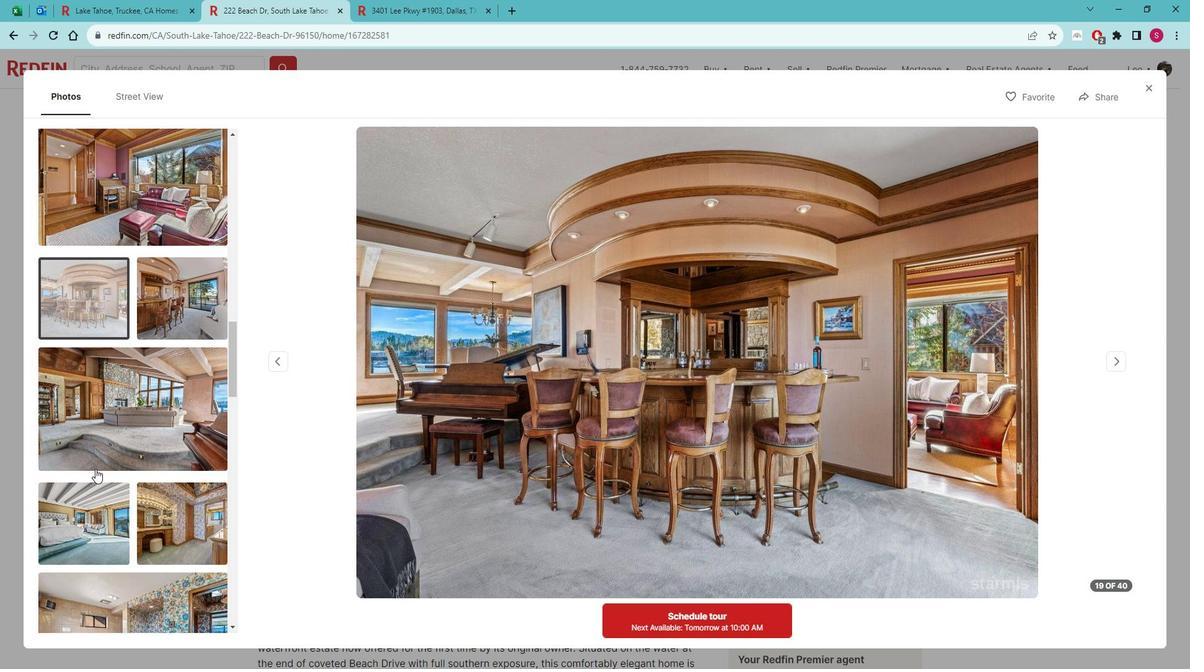 
Action: Mouse pressed left at (93, 470)
Screenshot: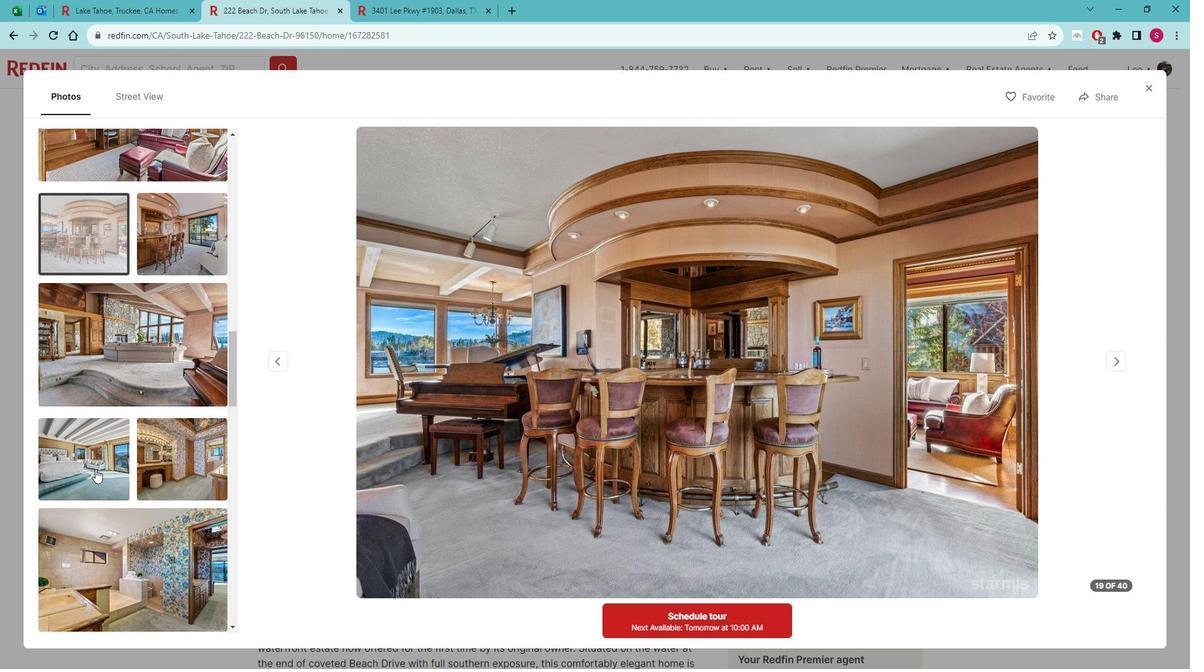 
Action: Mouse scrolled (93, 469) with delta (0, 0)
Screenshot: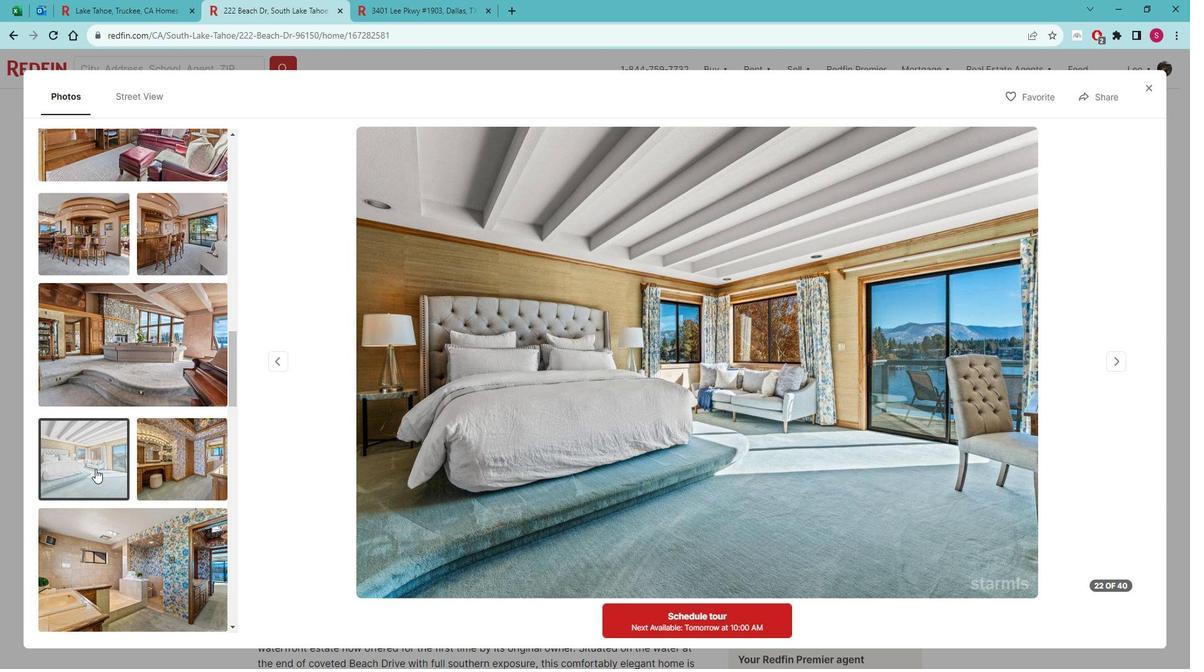 
Action: Mouse scrolled (93, 469) with delta (0, 0)
Screenshot: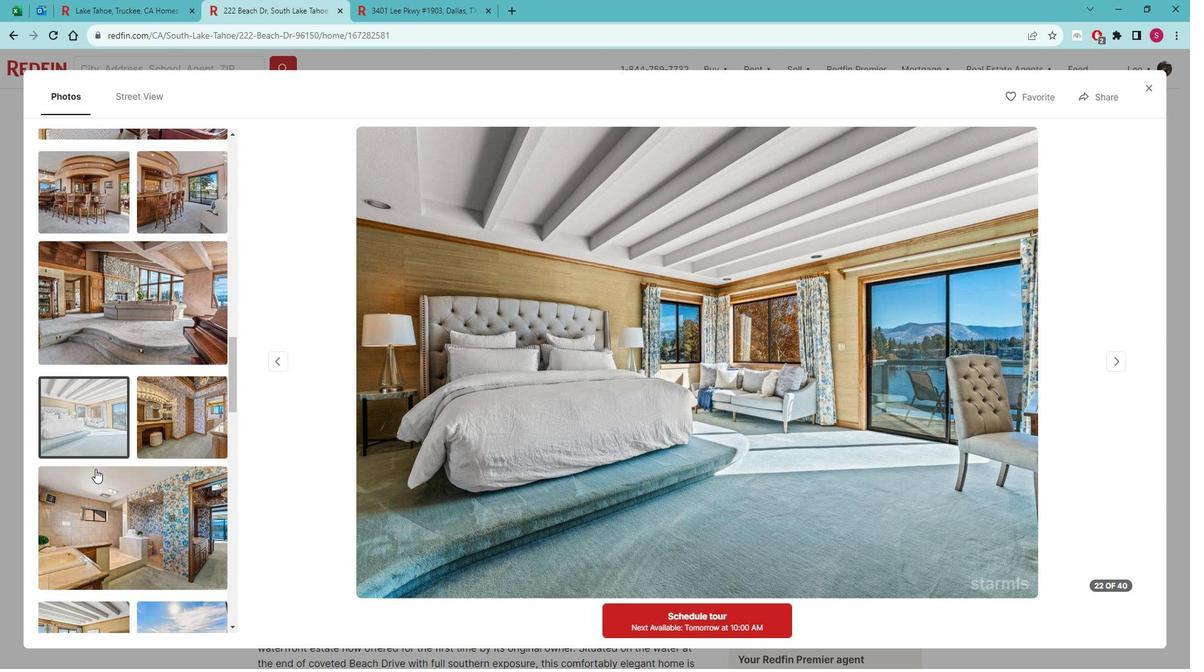 
Action: Mouse pressed left at (93, 470)
Screenshot: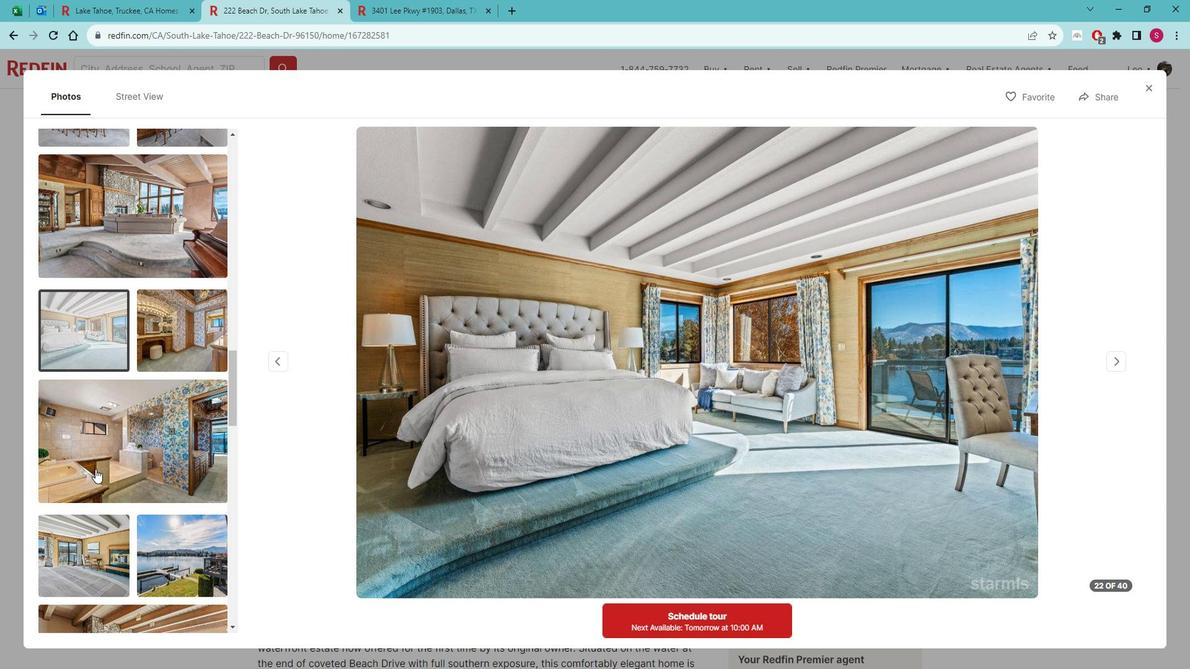
Action: Mouse scrolled (93, 469) with delta (0, 0)
Screenshot: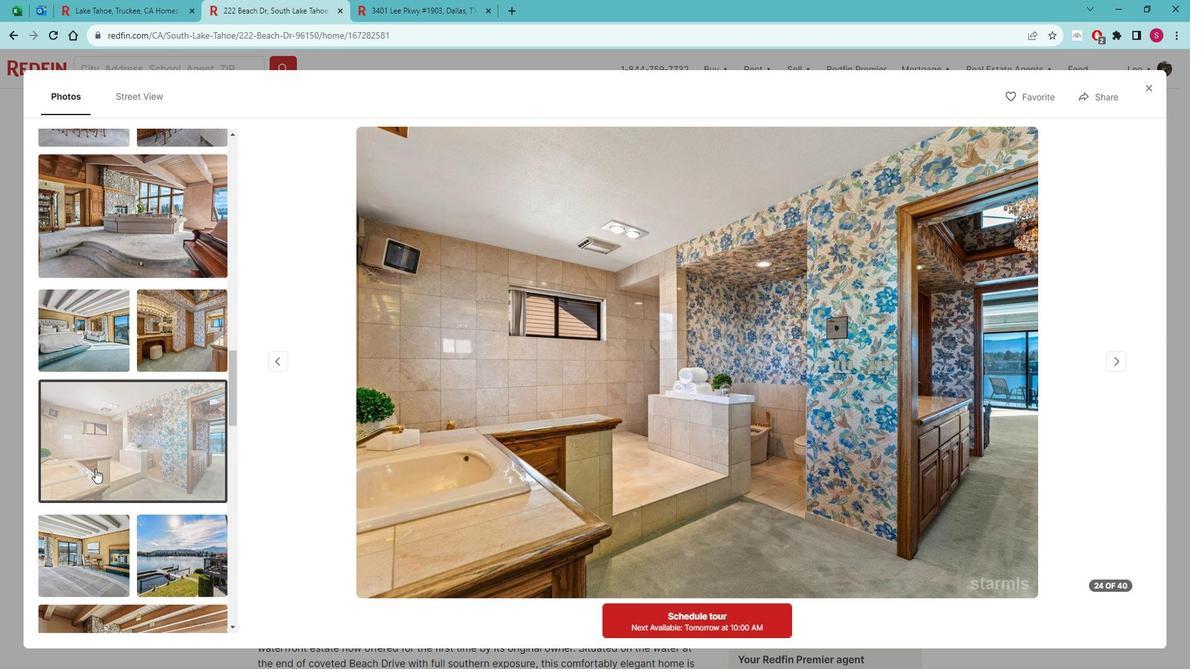
Action: Mouse scrolled (93, 469) with delta (0, 0)
Screenshot: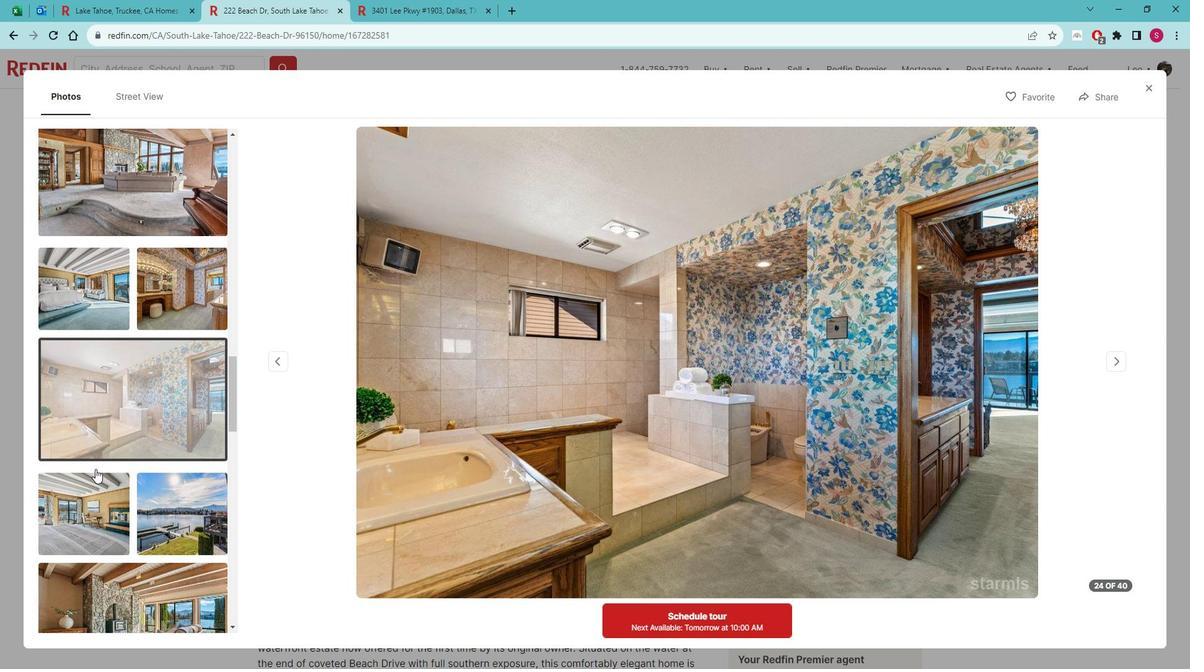 
Action: Mouse scrolled (93, 469) with delta (0, 0)
Screenshot: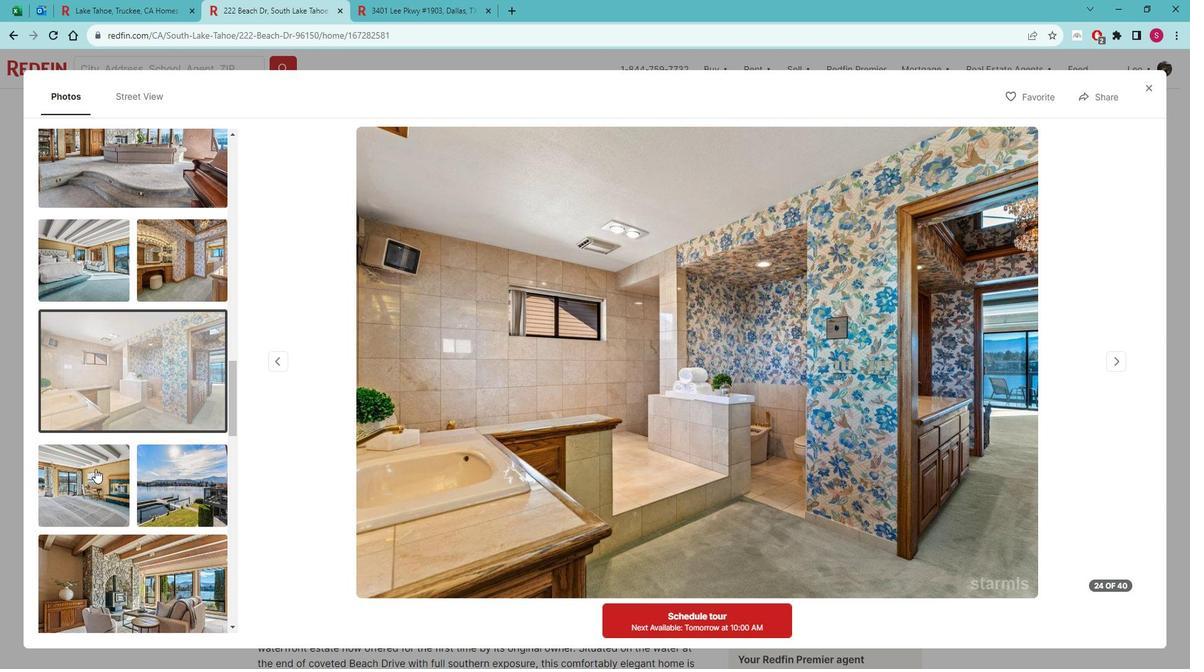 
Action: Mouse scrolled (93, 469) with delta (0, 0)
Screenshot: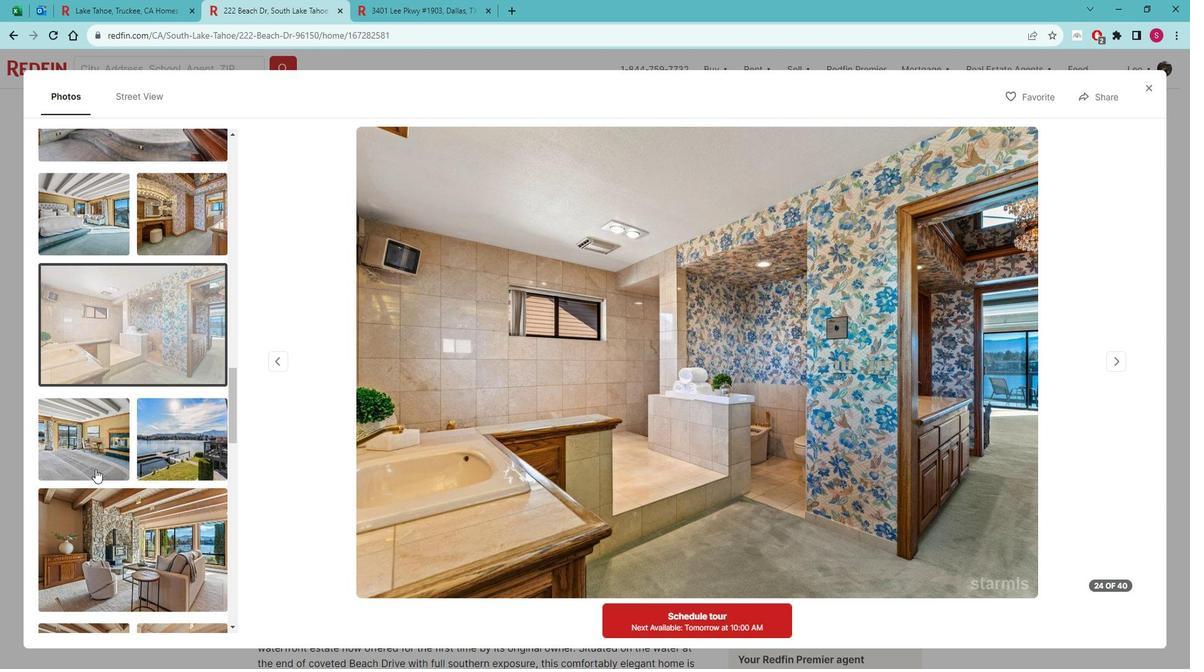 
Action: Mouse scrolled (93, 469) with delta (0, 0)
Screenshot: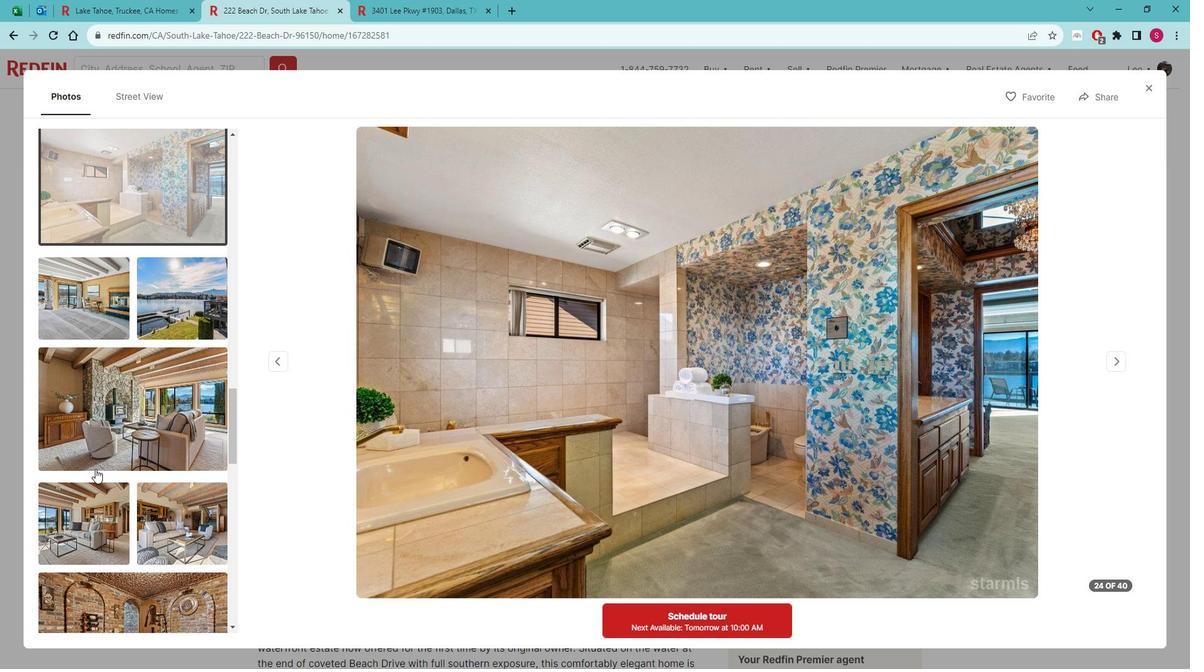 
Action: Mouse scrolled (93, 469) with delta (0, 0)
Screenshot: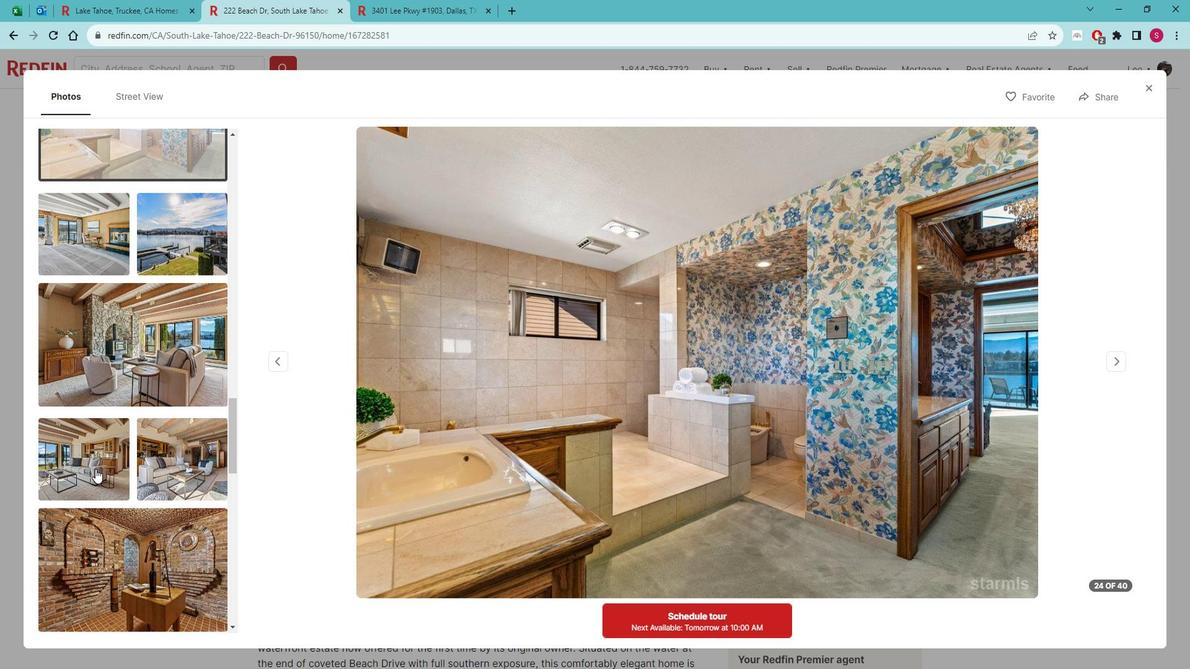 
Action: Mouse pressed left at (93, 470)
Screenshot: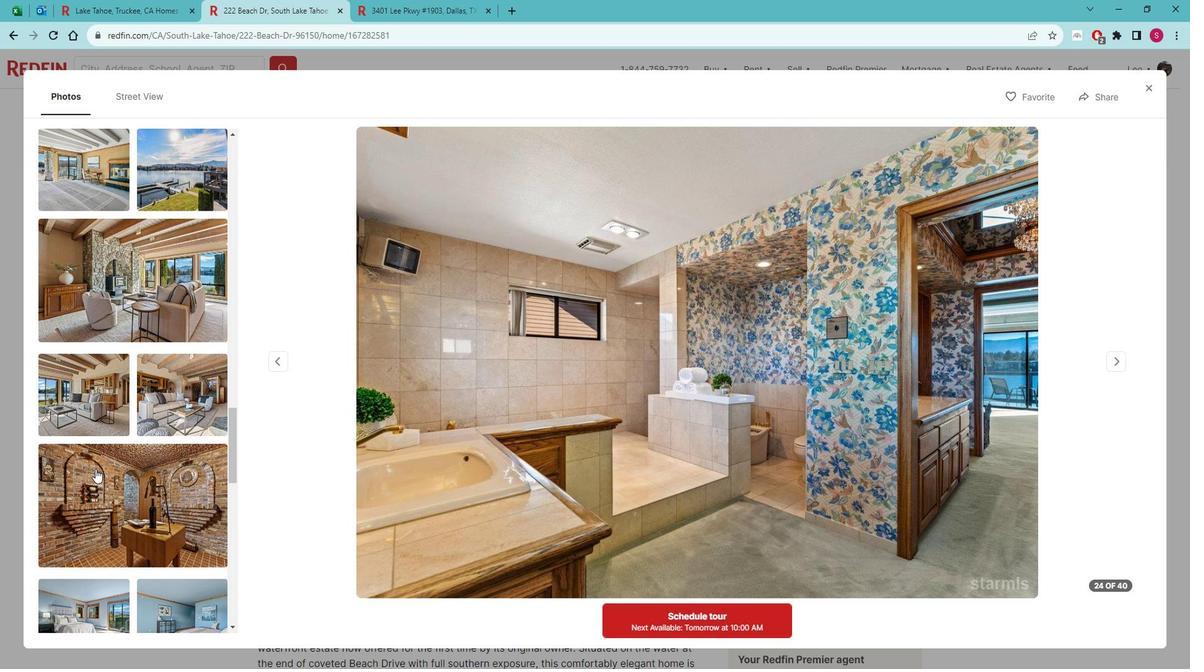 
Action: Mouse scrolled (93, 469) with delta (0, 0)
Screenshot: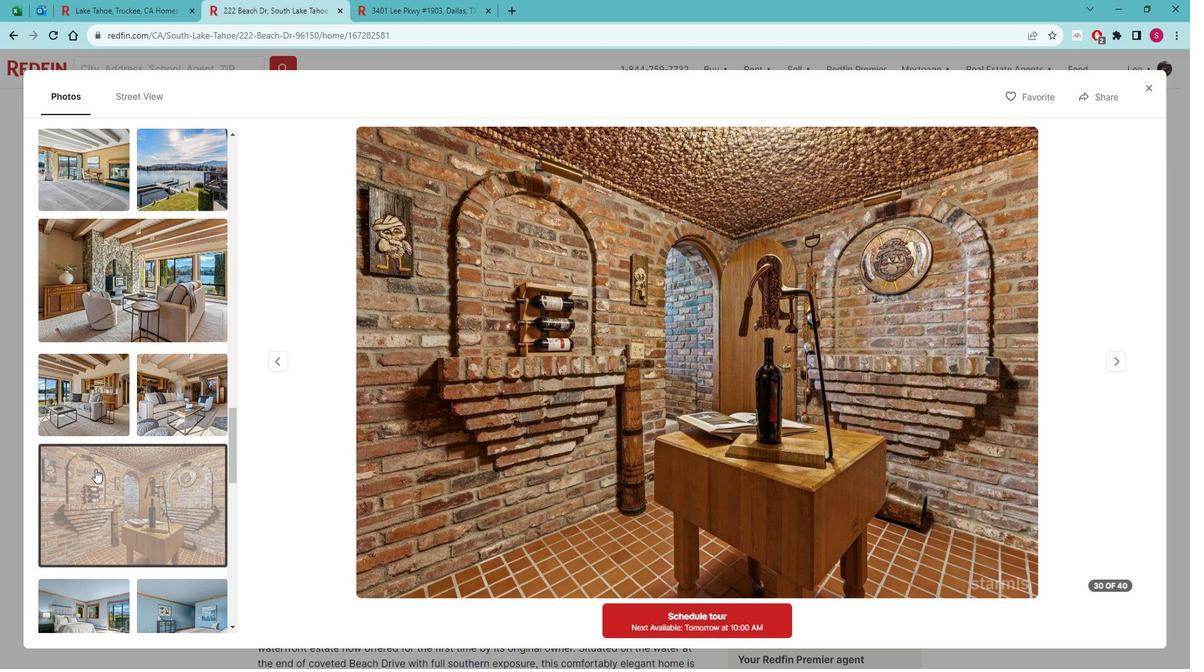 
Action: Mouse scrolled (93, 469) with delta (0, 0)
Screenshot: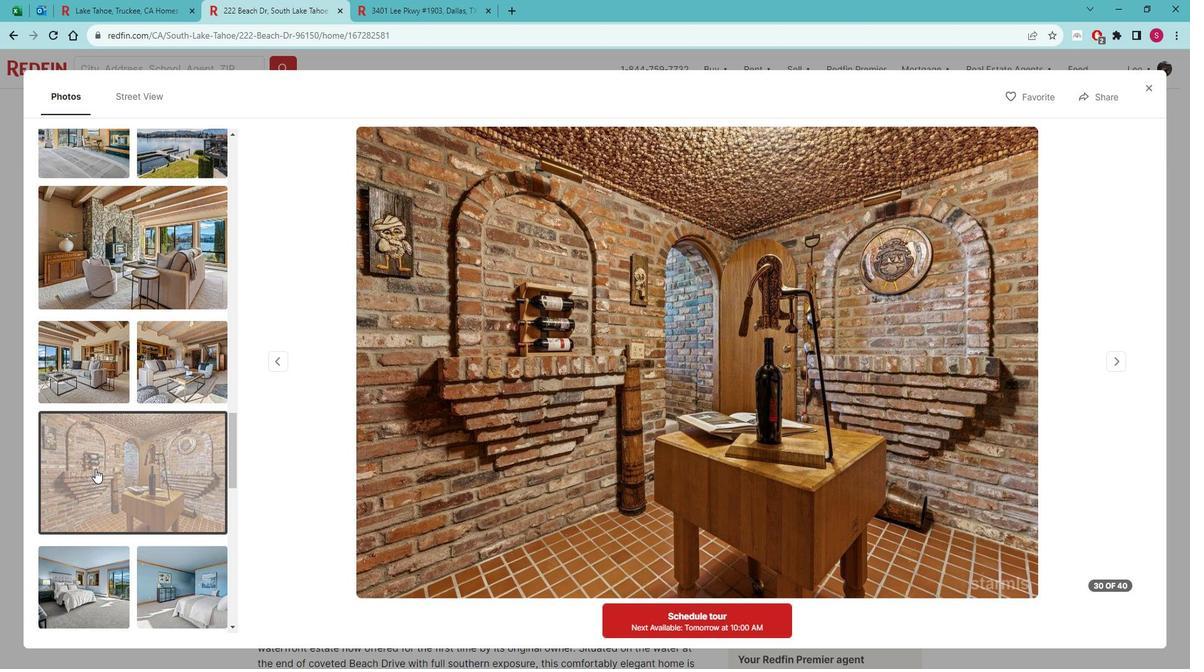 
Action: Mouse scrolled (93, 469) with delta (0, 0)
Screenshot: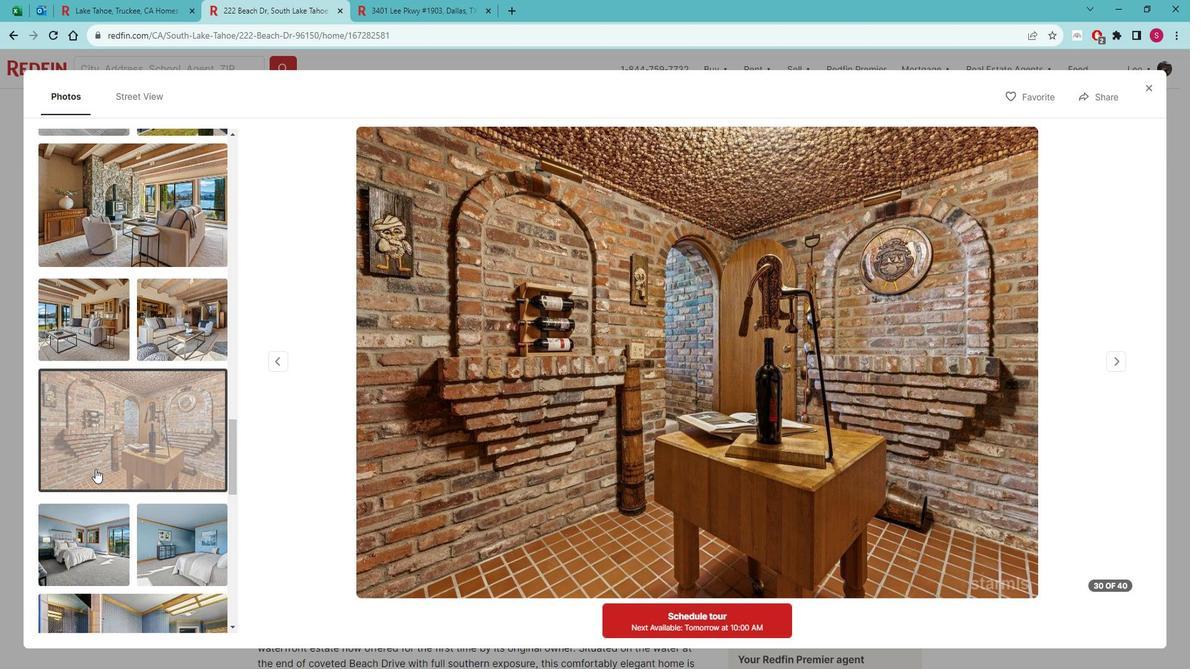 
Action: Mouse moved to (98, 461)
Screenshot: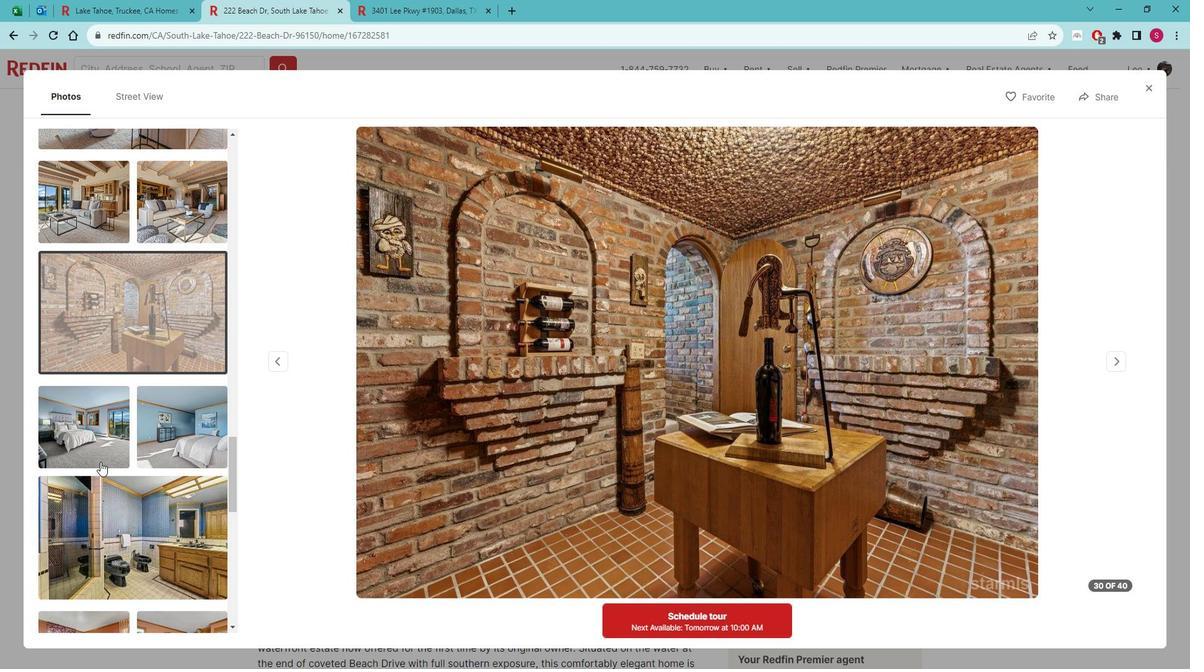 
Action: Mouse pressed left at (98, 461)
Screenshot: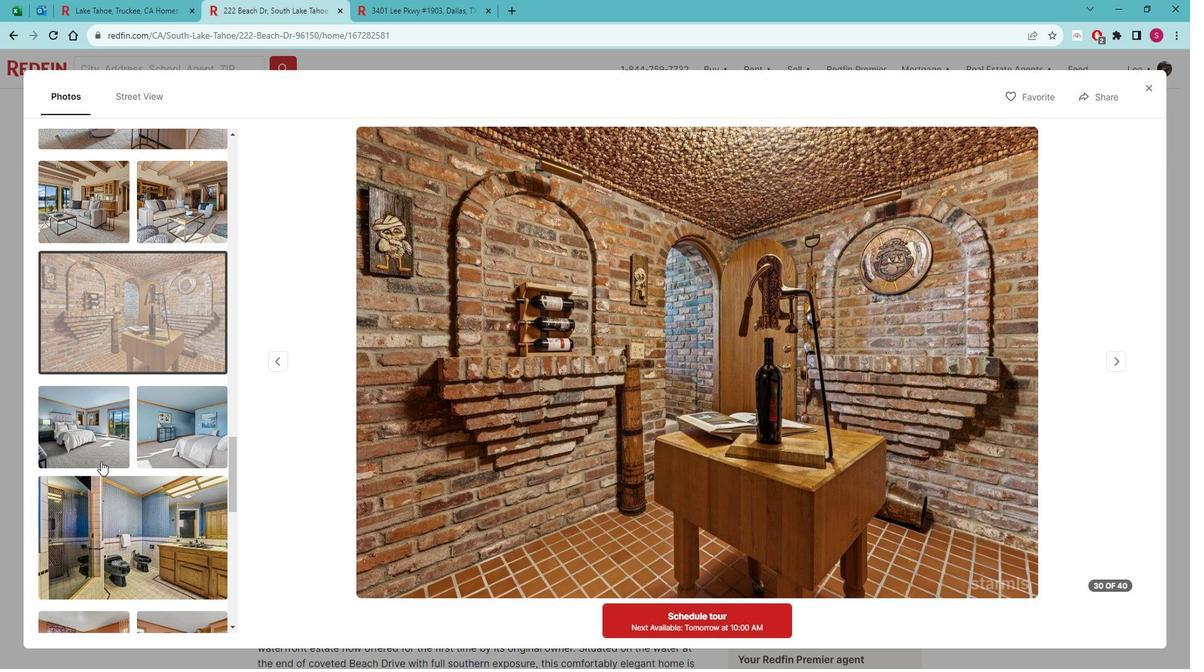 
Action: Mouse moved to (114, 484)
Screenshot: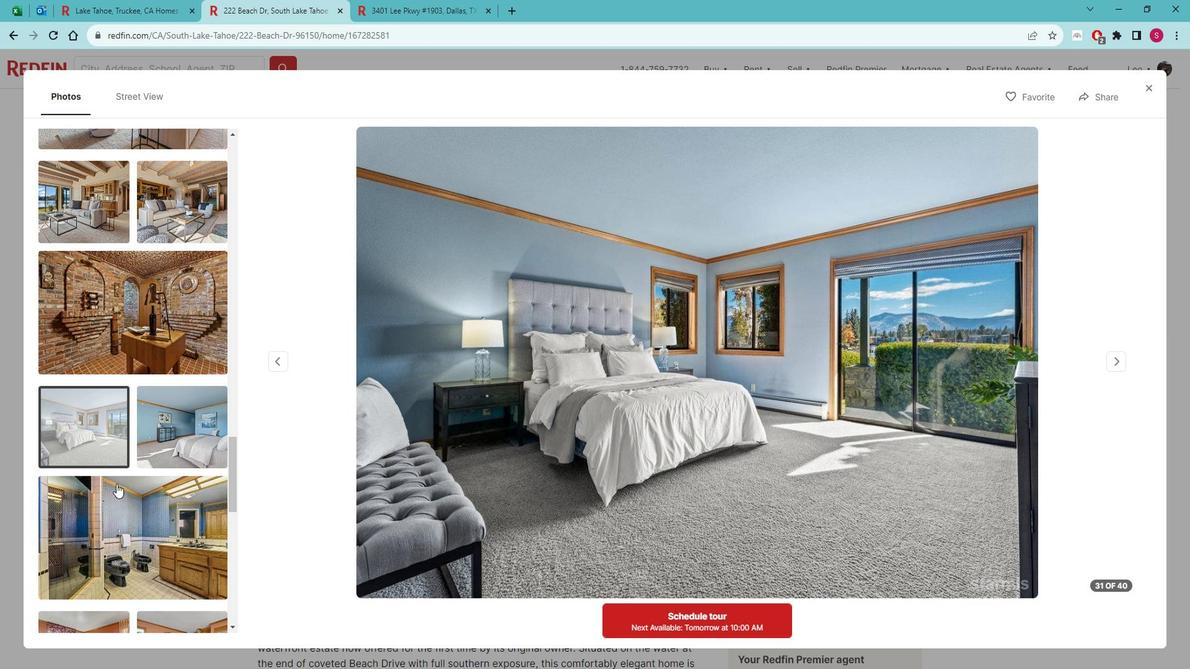 
Action: Mouse scrolled (114, 484) with delta (0, 0)
Screenshot: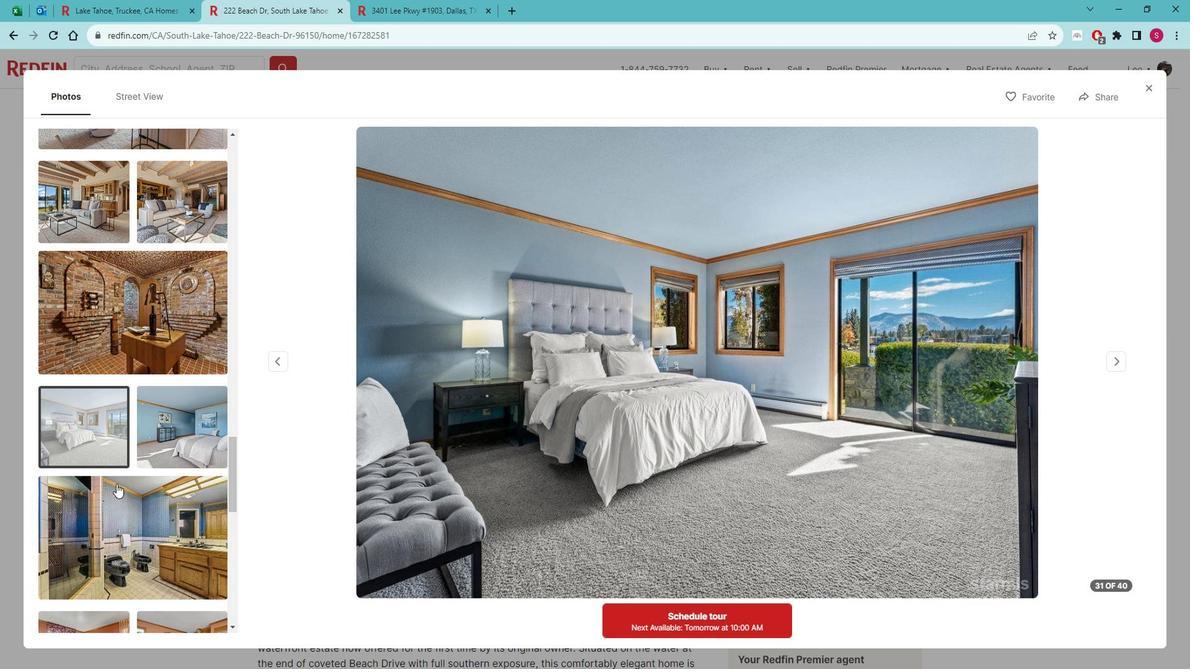 
Action: Mouse scrolled (114, 484) with delta (0, 0)
Screenshot: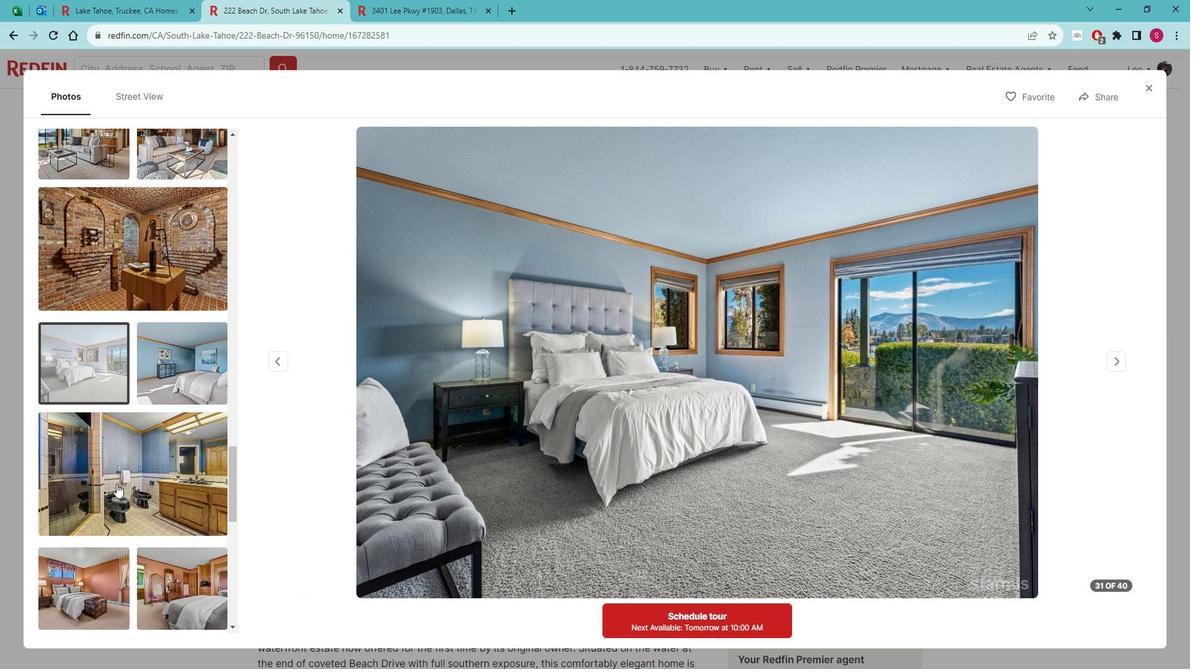 
Action: Mouse scrolled (114, 484) with delta (0, 0)
Screenshot: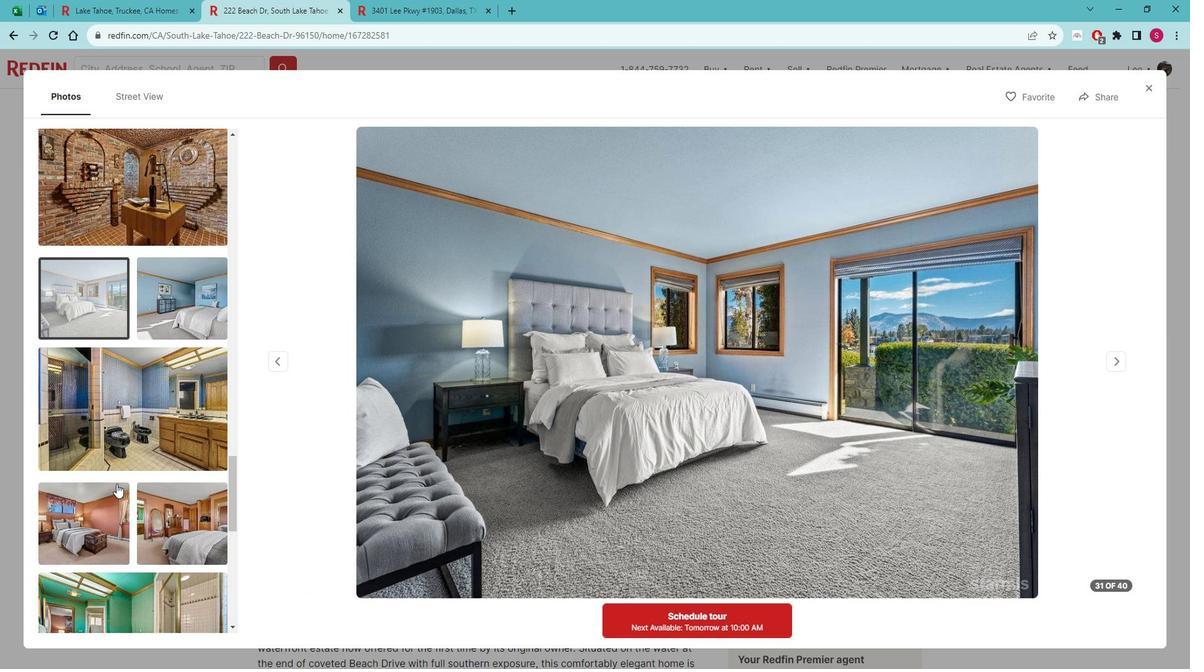
Action: Mouse moved to (114, 484)
Screenshot: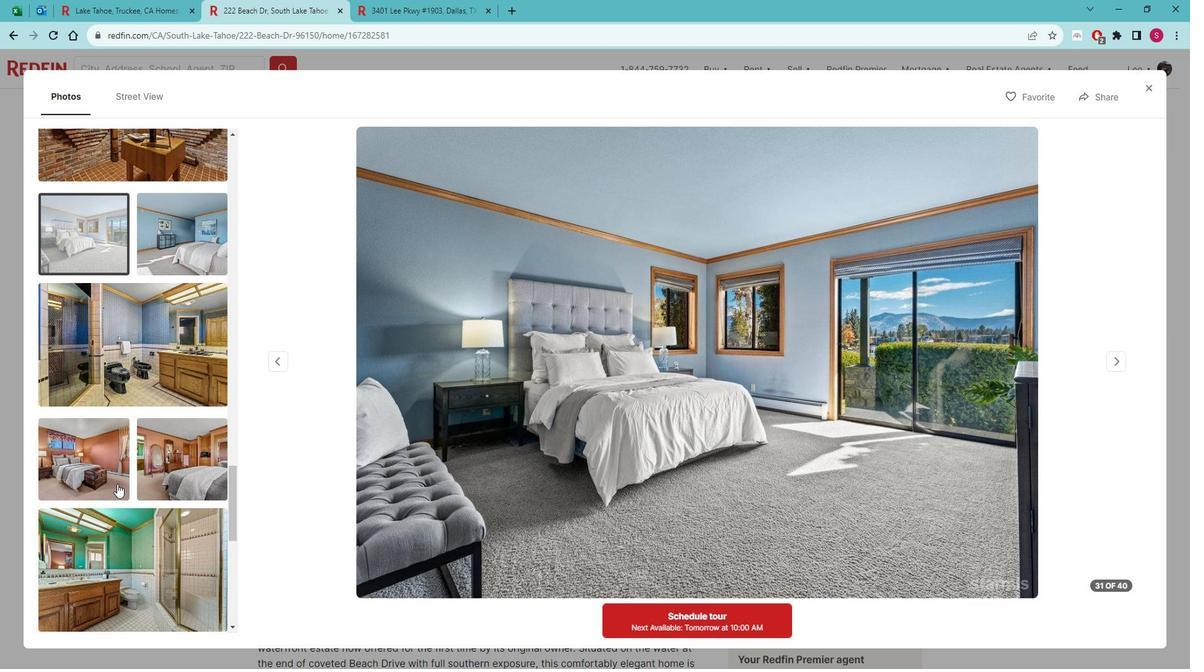 
Action: Mouse scrolled (114, 483) with delta (0, 0)
Screenshot: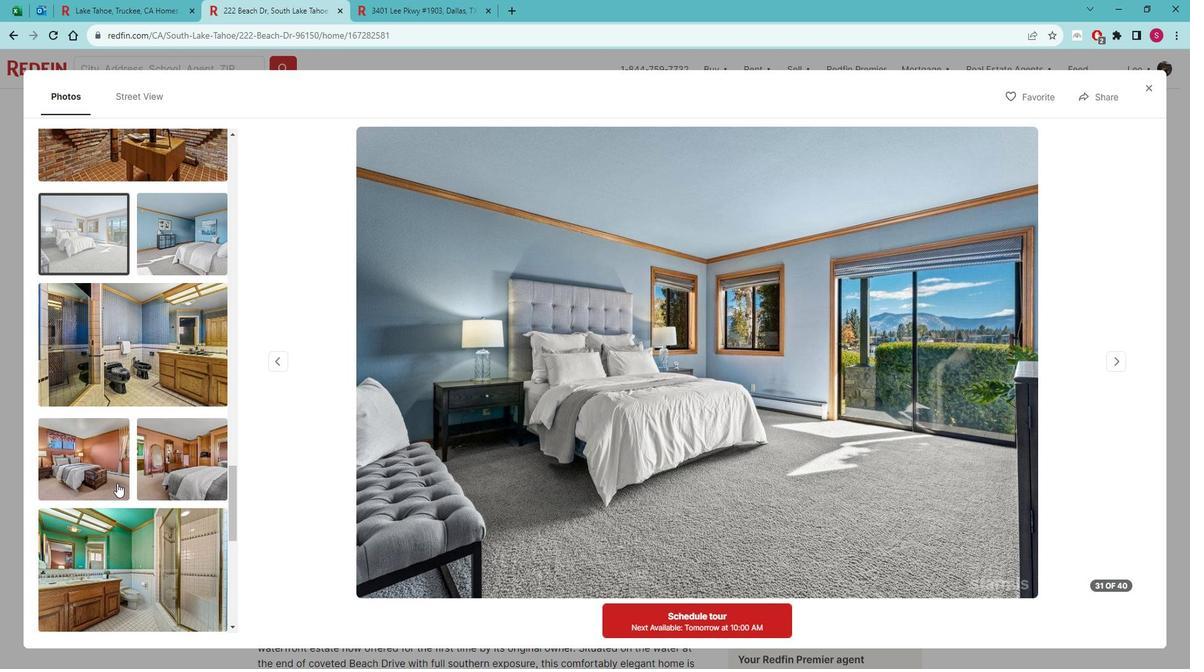 
Action: Mouse scrolled (114, 483) with delta (0, 0)
Screenshot: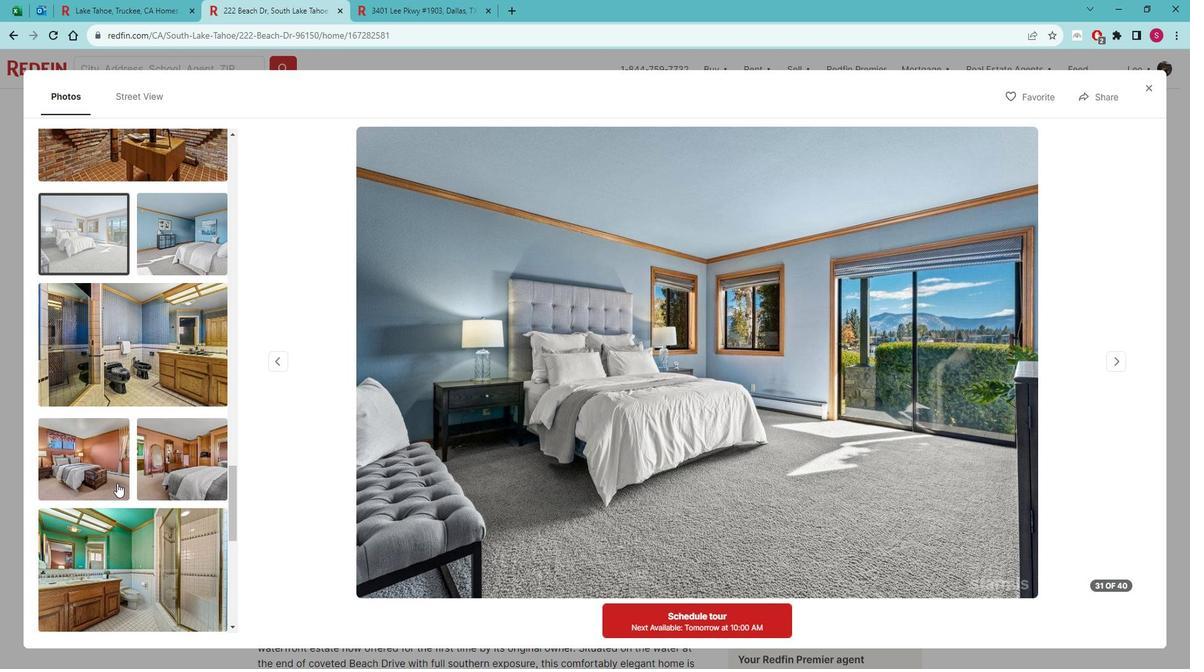 
Action: Mouse scrolled (114, 483) with delta (0, 0)
Screenshot: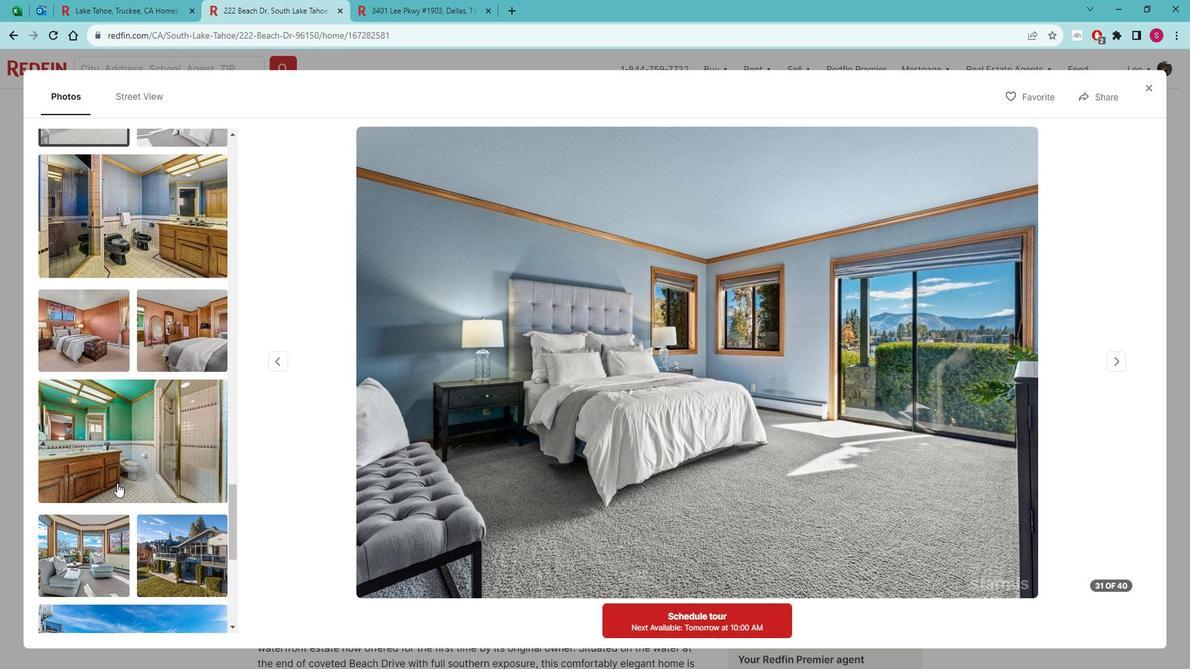 
Action: Mouse scrolled (114, 483) with delta (0, 0)
Screenshot: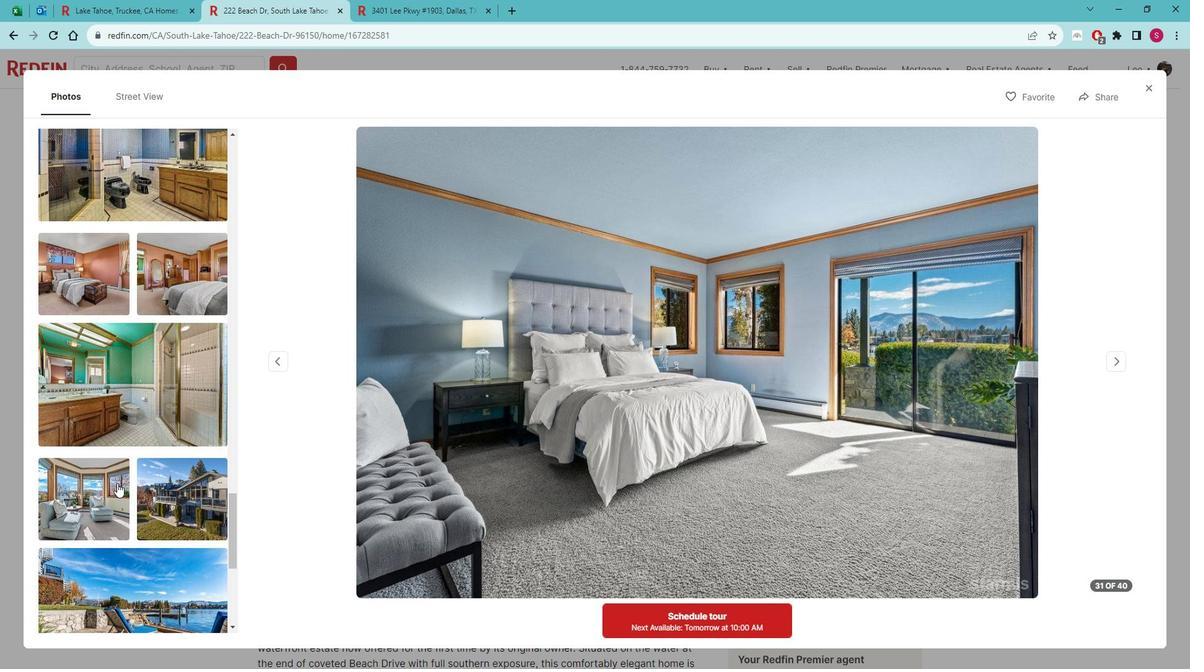 
Action: Mouse scrolled (114, 483) with delta (0, 0)
Screenshot: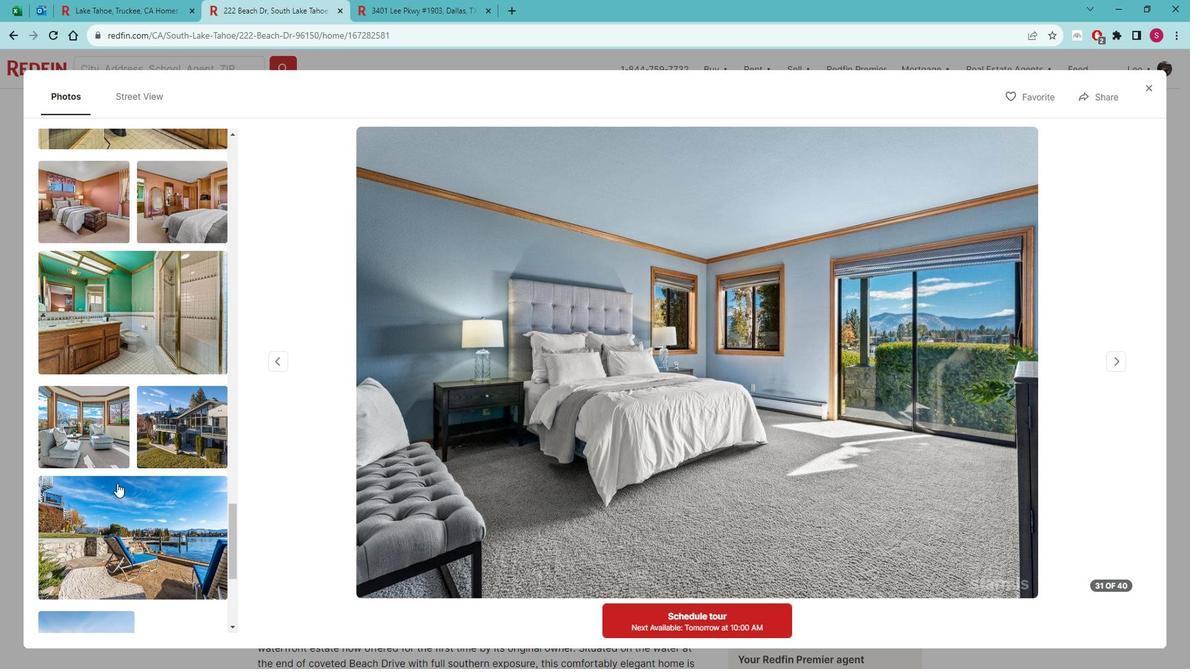 
Action: Mouse scrolled (114, 483) with delta (0, 0)
Screenshot: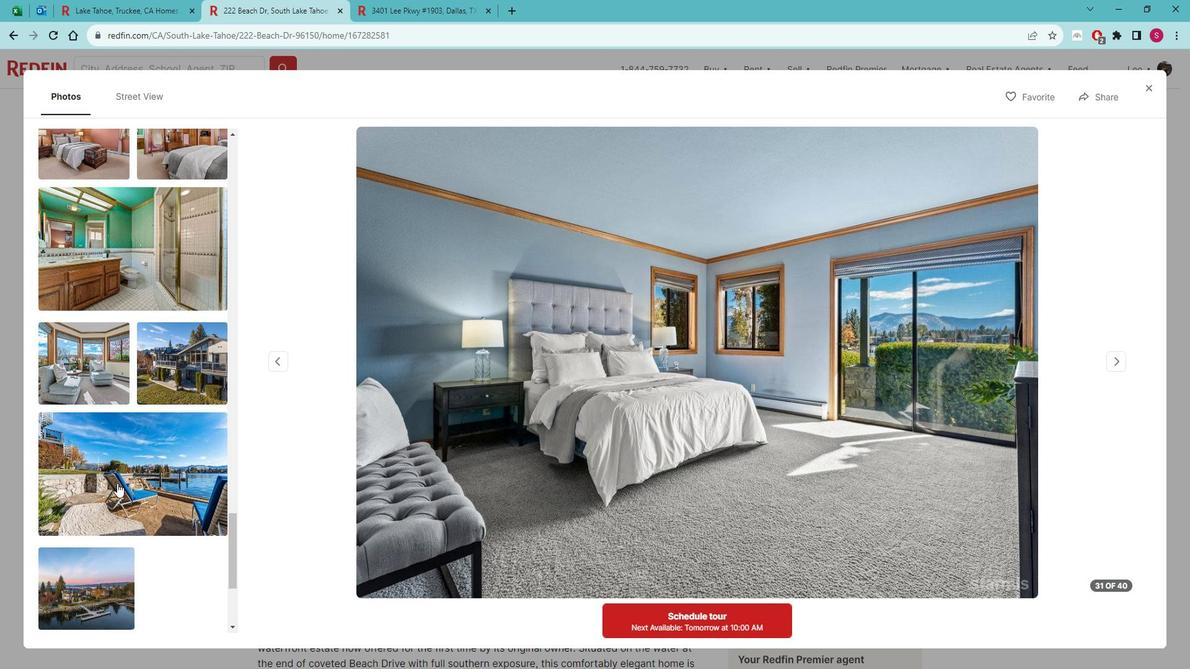 
Action: Mouse scrolled (114, 483) with delta (0, 0)
Screenshot: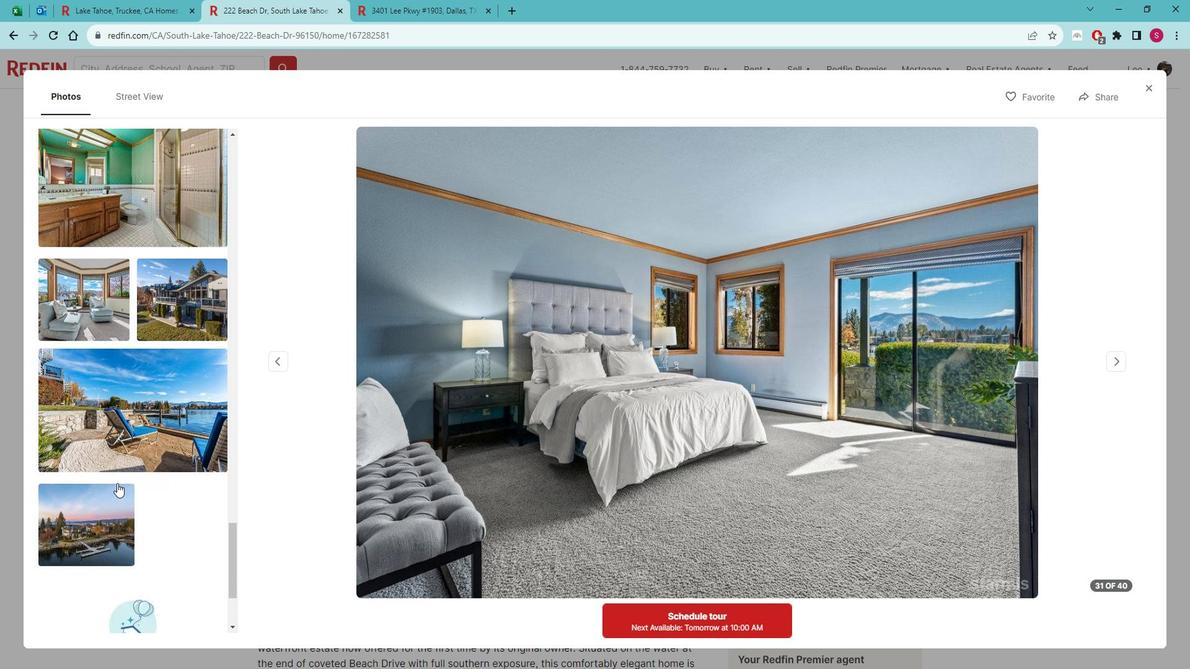 
Action: Mouse scrolled (114, 483) with delta (0, 0)
Screenshot: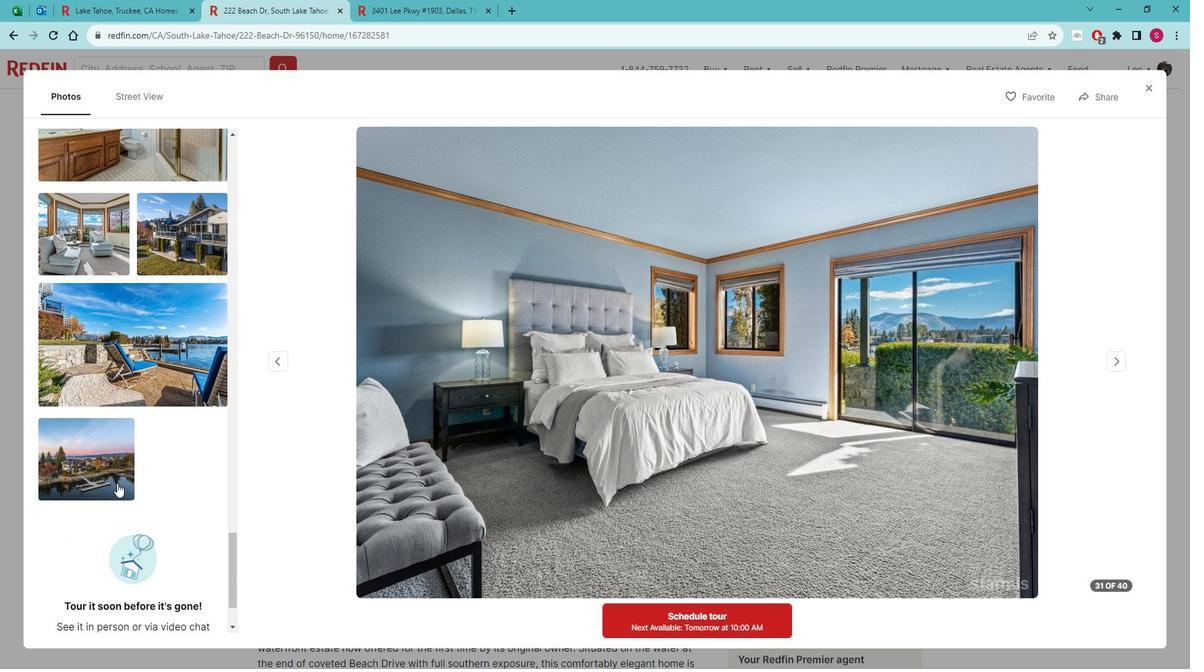 
Action: Mouse scrolled (114, 483) with delta (0, 0)
Screenshot: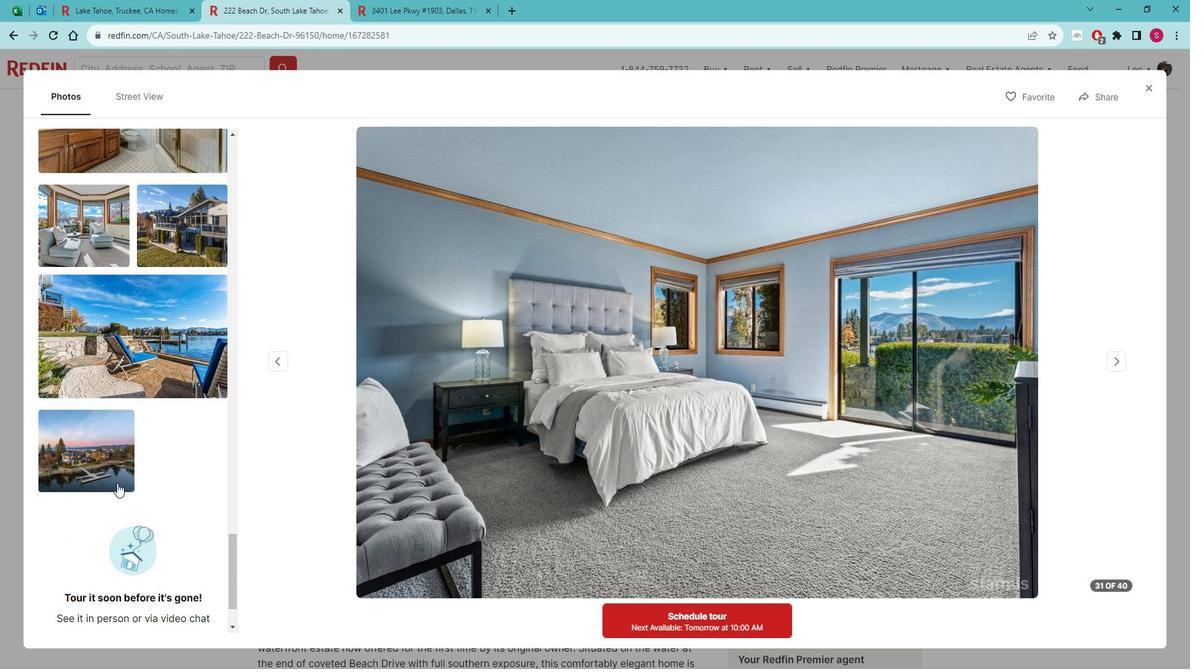 
Action: Mouse moved to (176, 291)
Screenshot: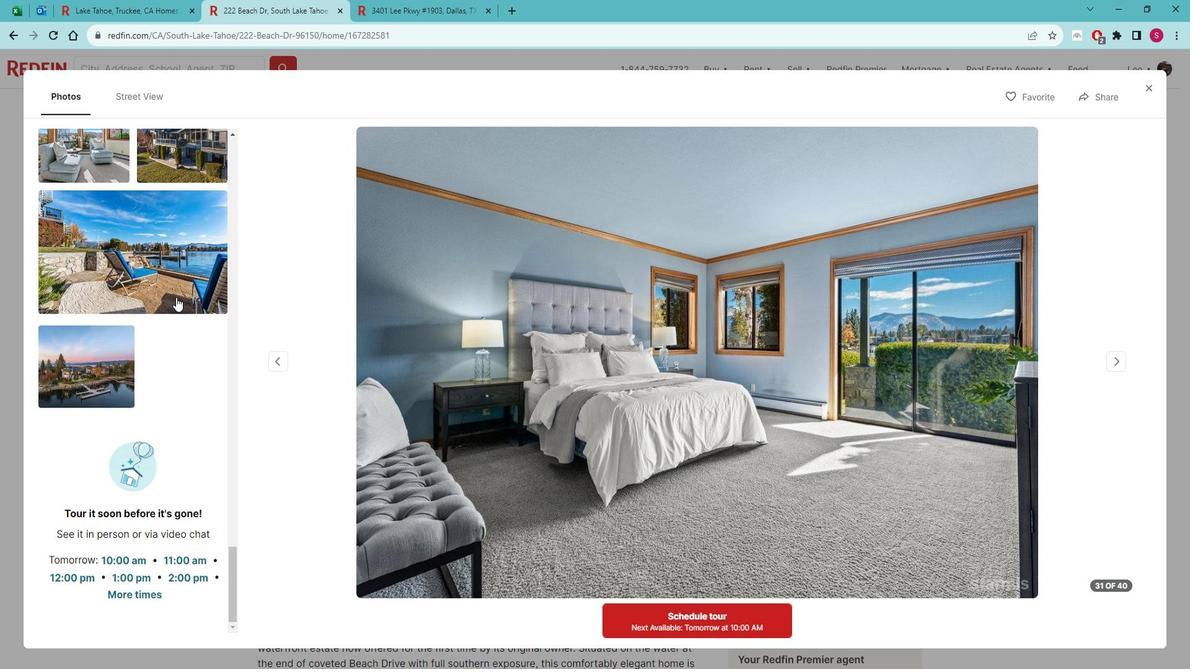 
Action: Mouse pressed left at (176, 291)
Screenshot: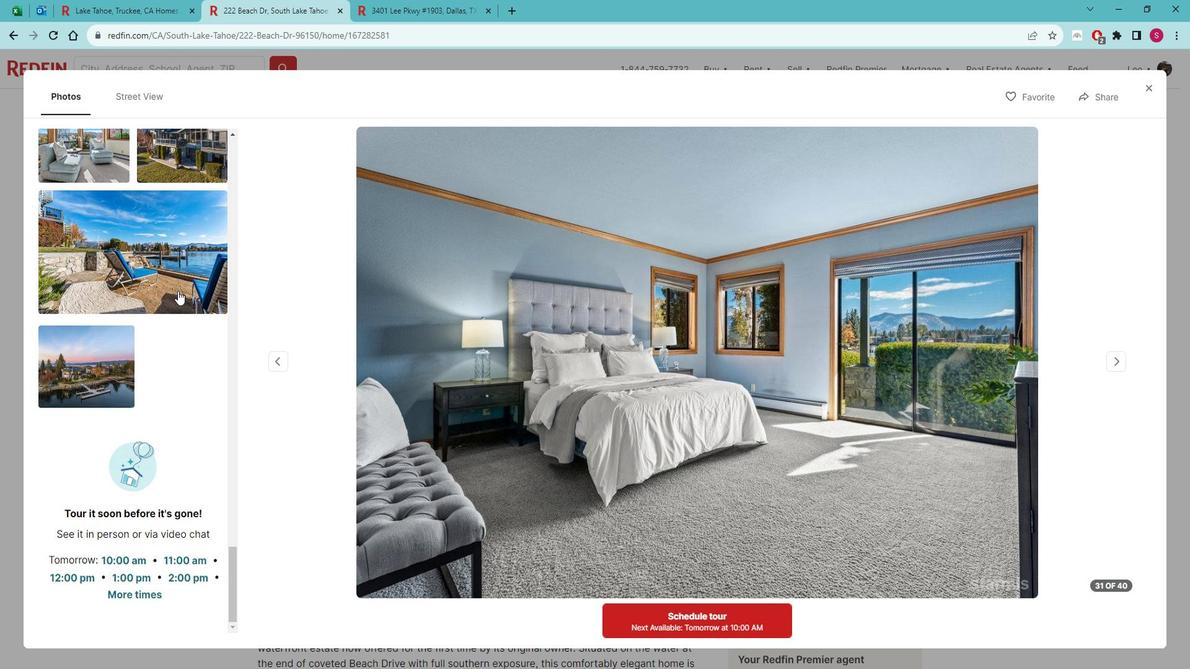 
Action: Mouse moved to (1146, 91)
Screenshot: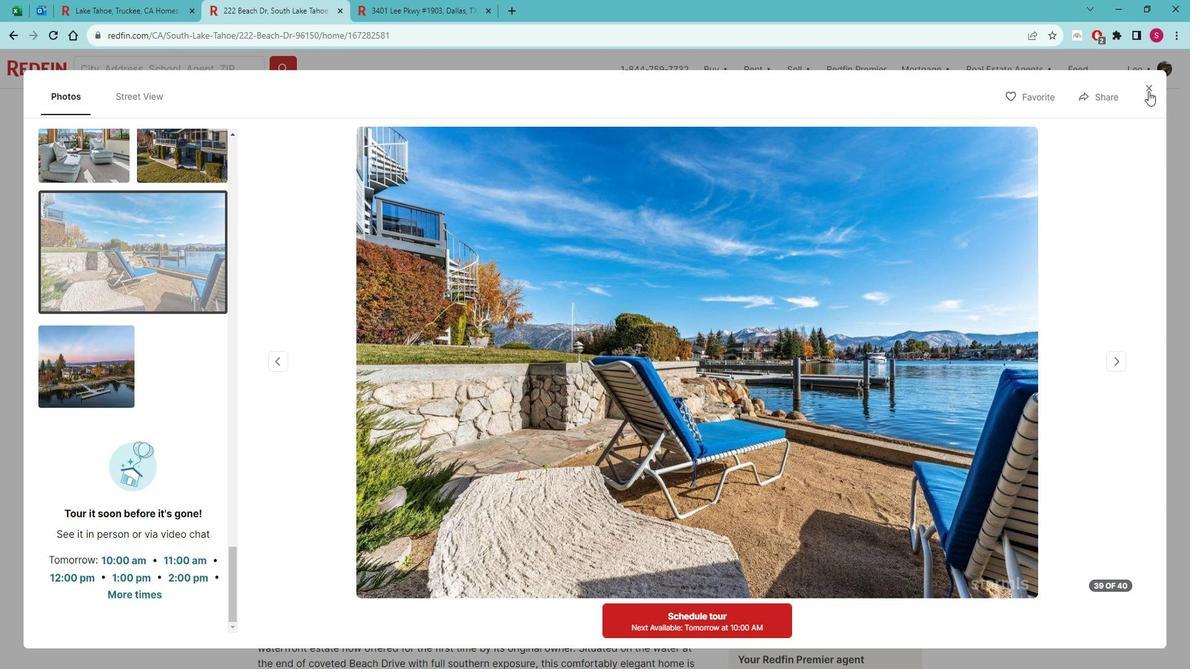 
Action: Mouse pressed left at (1146, 91)
Screenshot: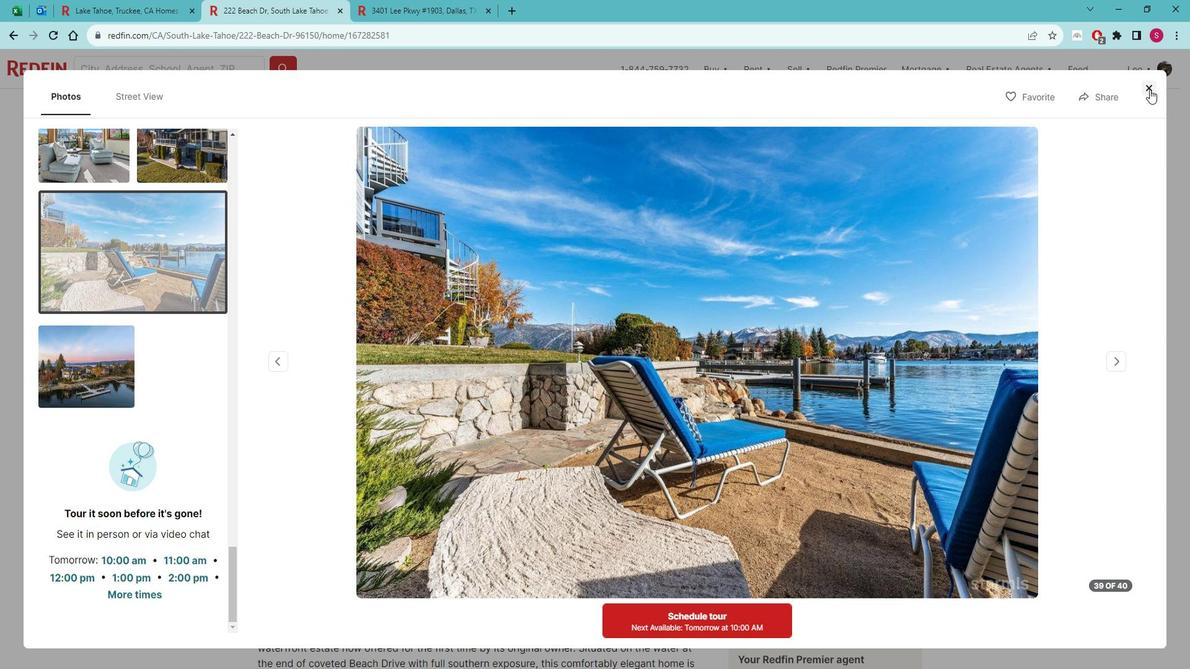 
Action: Mouse moved to (724, 363)
Screenshot: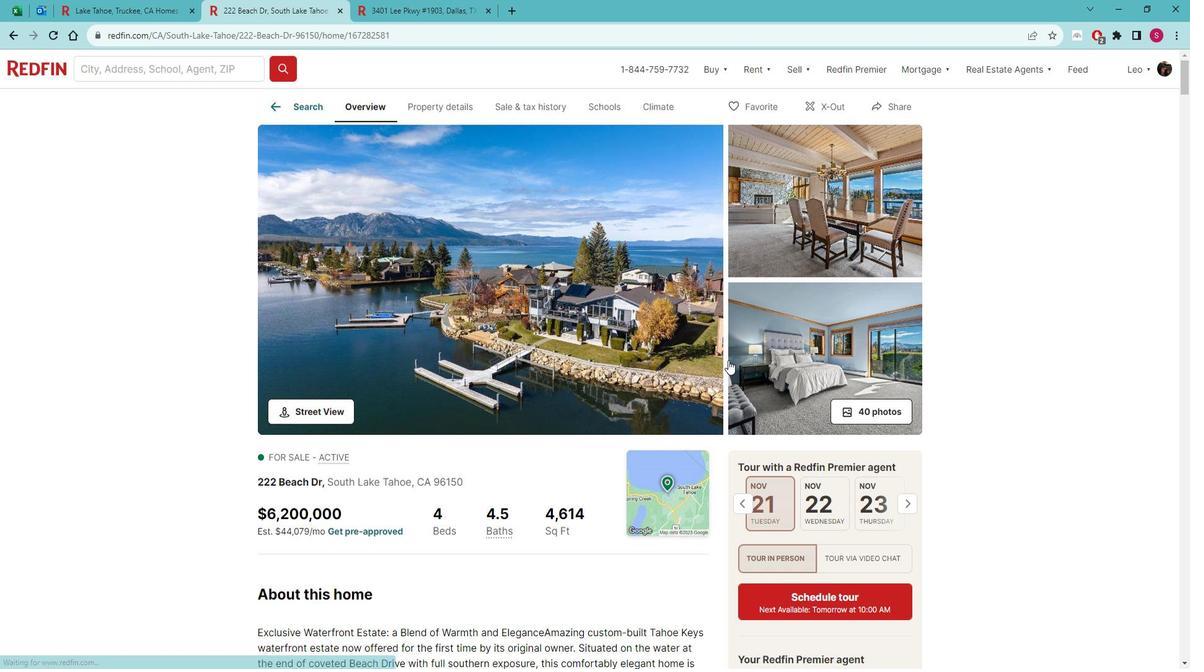 
Action: Mouse scrolled (724, 362) with delta (0, 0)
Screenshot: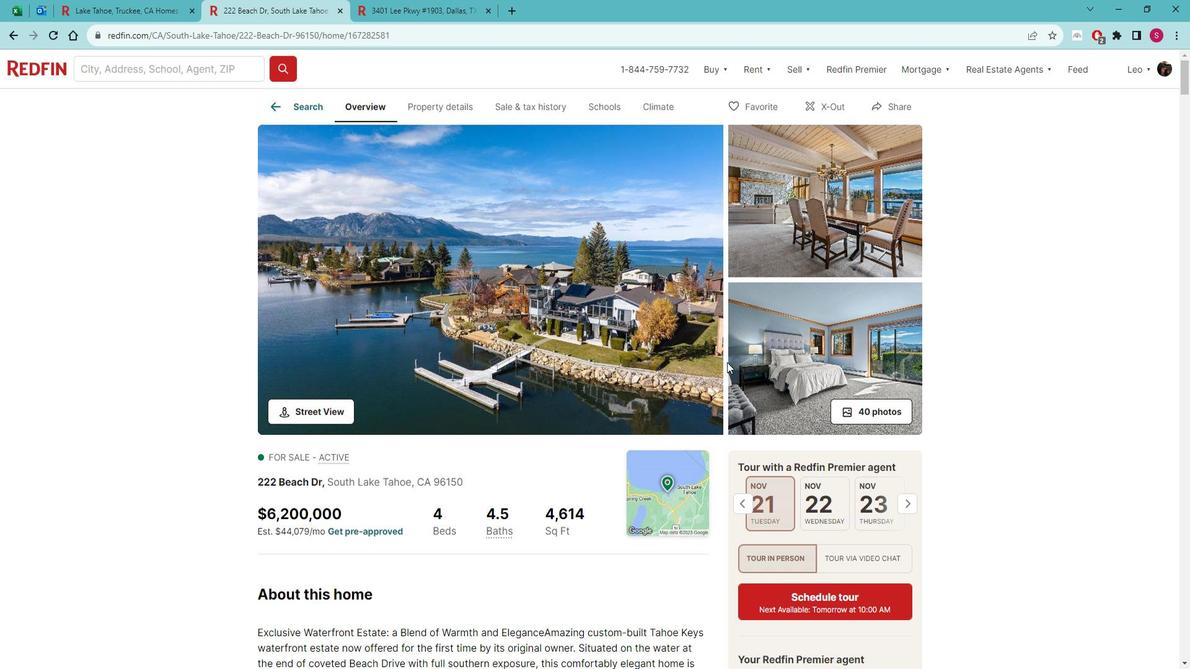 
Action: Mouse scrolled (724, 362) with delta (0, 0)
Screenshot: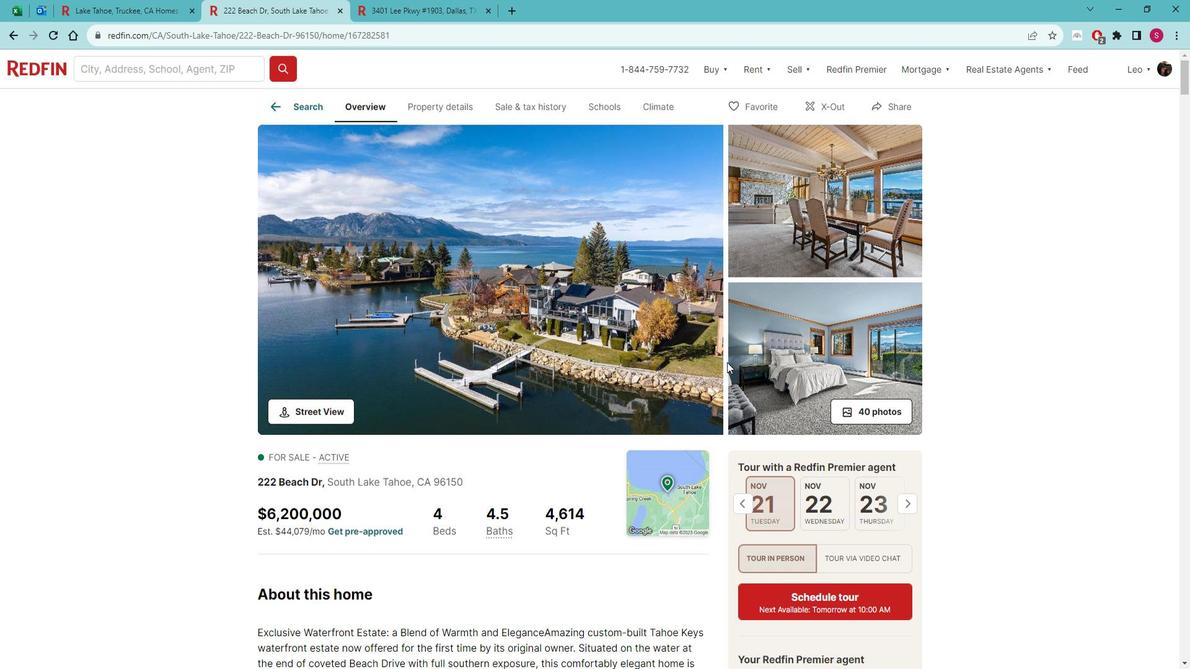 
Action: Mouse moved to (722, 364)
Screenshot: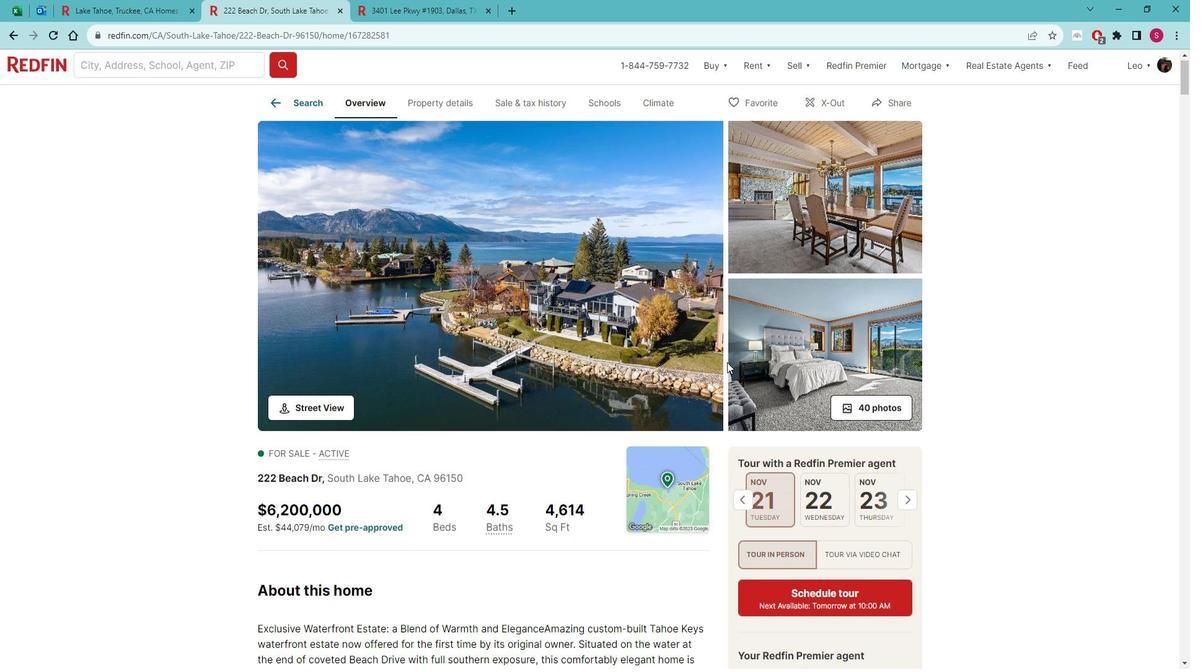 
Action: Mouse scrolled (722, 363) with delta (0, 0)
Screenshot: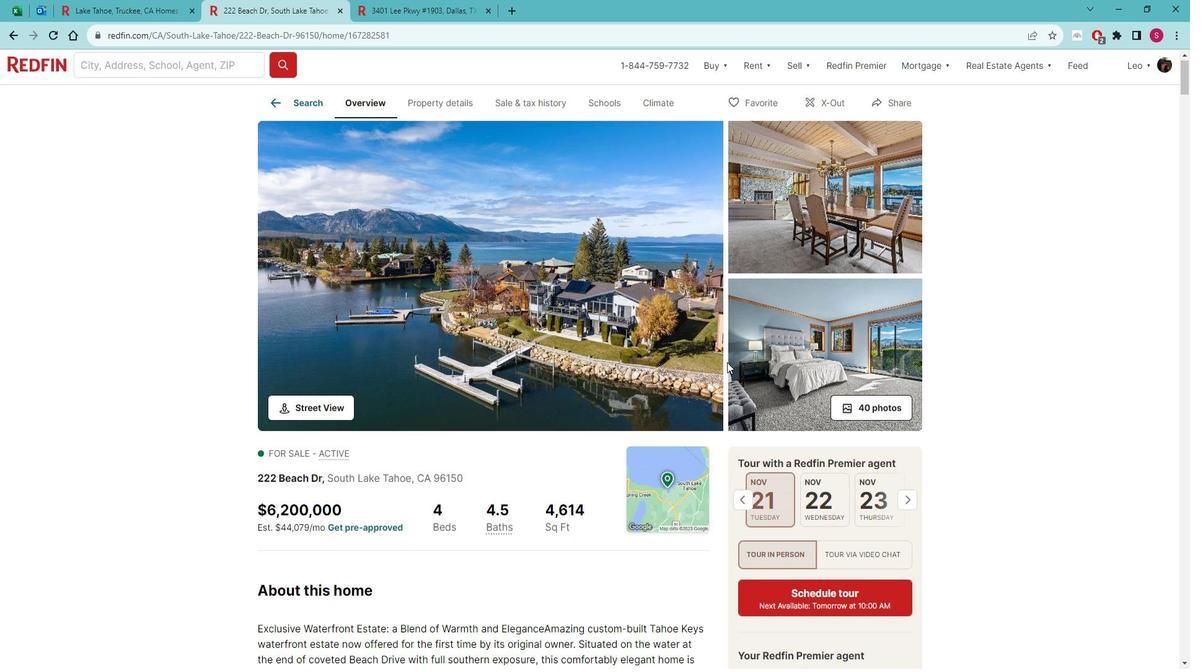 
Action: Mouse moved to (721, 365)
Screenshot: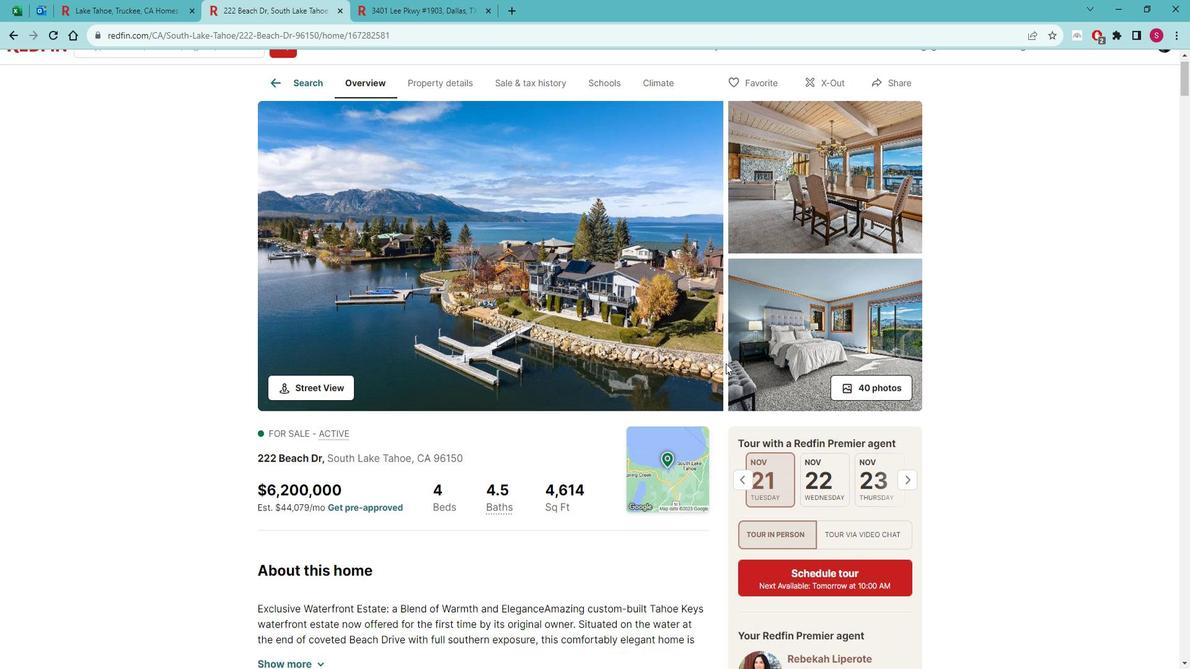 
Action: Mouse scrolled (721, 364) with delta (0, 0)
Screenshot: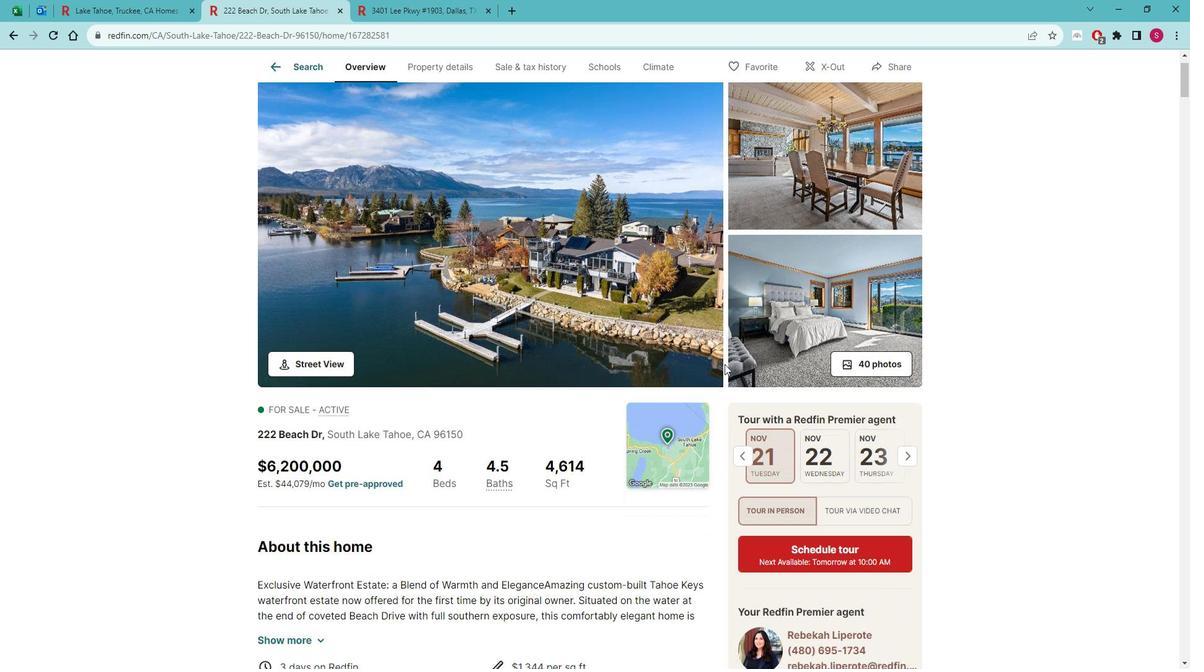 
Action: Mouse moved to (721, 365)
Screenshot: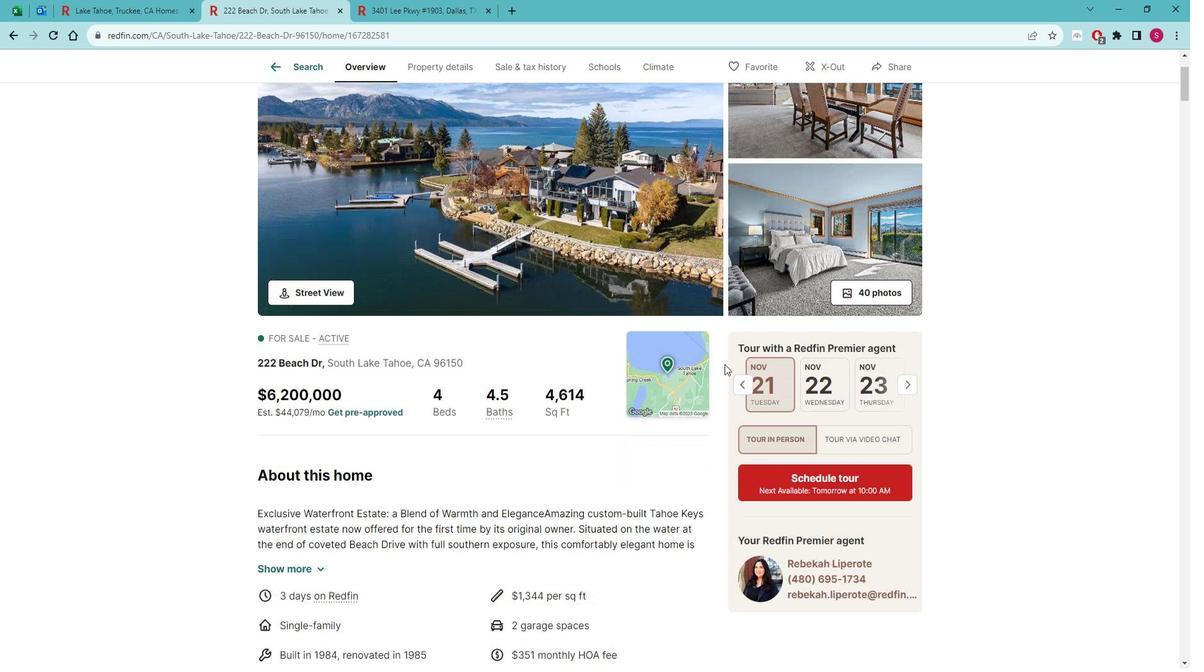 
Action: Mouse scrolled (721, 364) with delta (0, 0)
Screenshot: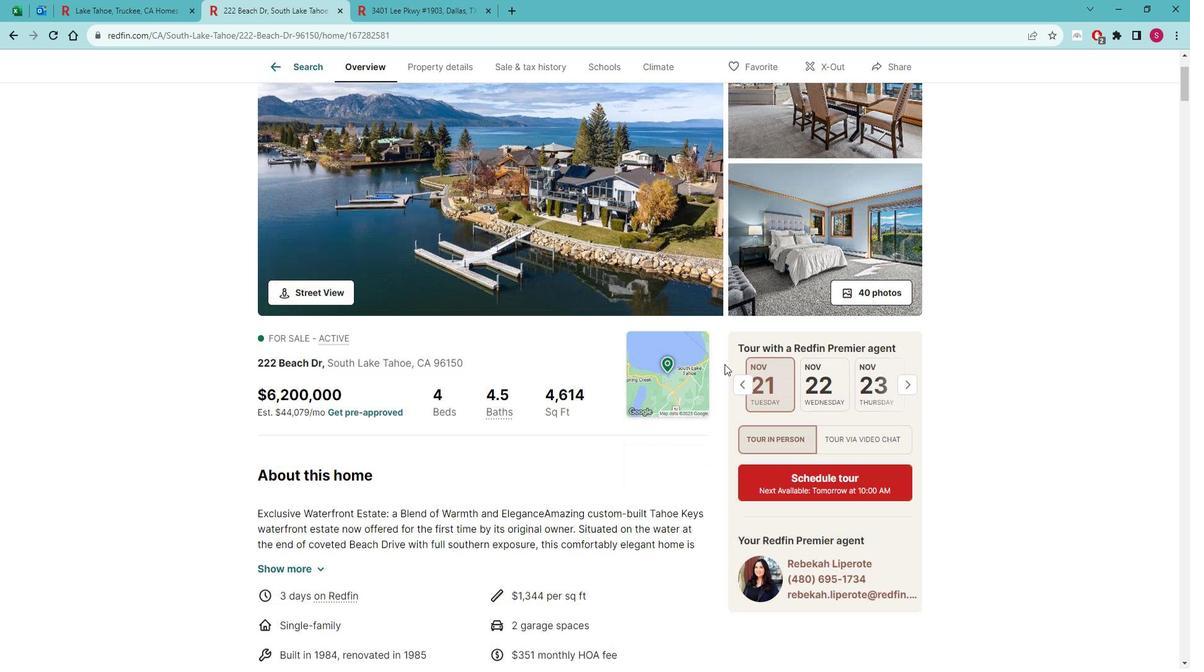 
Action: Mouse moved to (687, 388)
Screenshot: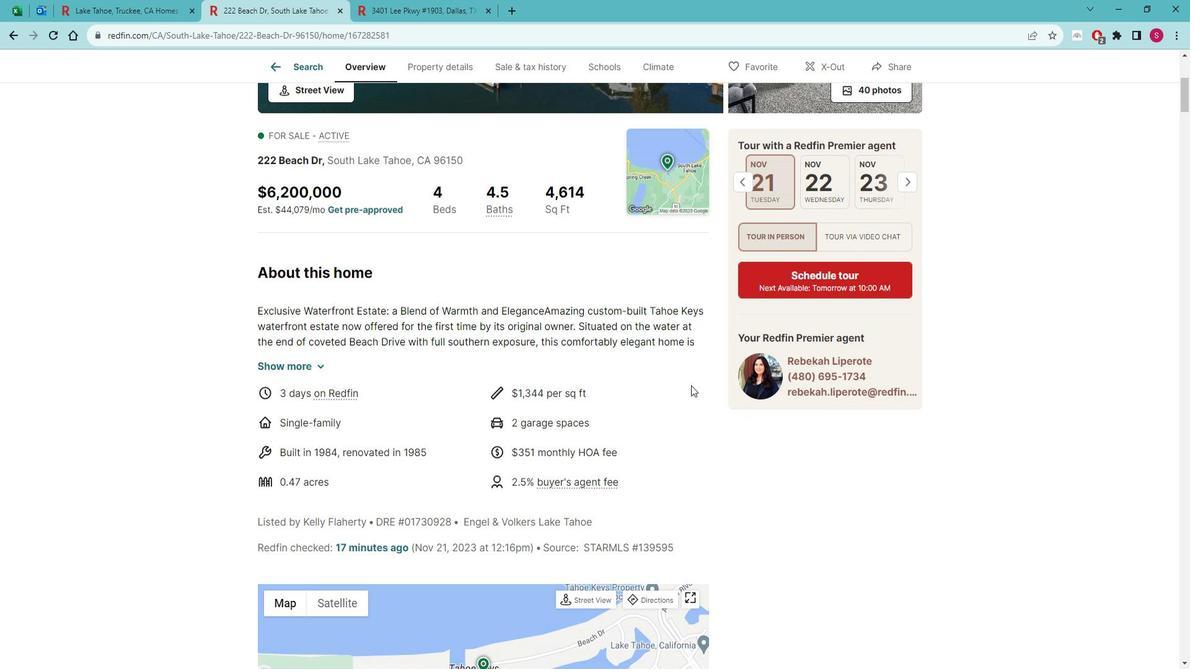 
Action: Mouse scrolled (687, 386) with delta (0, -1)
Screenshot: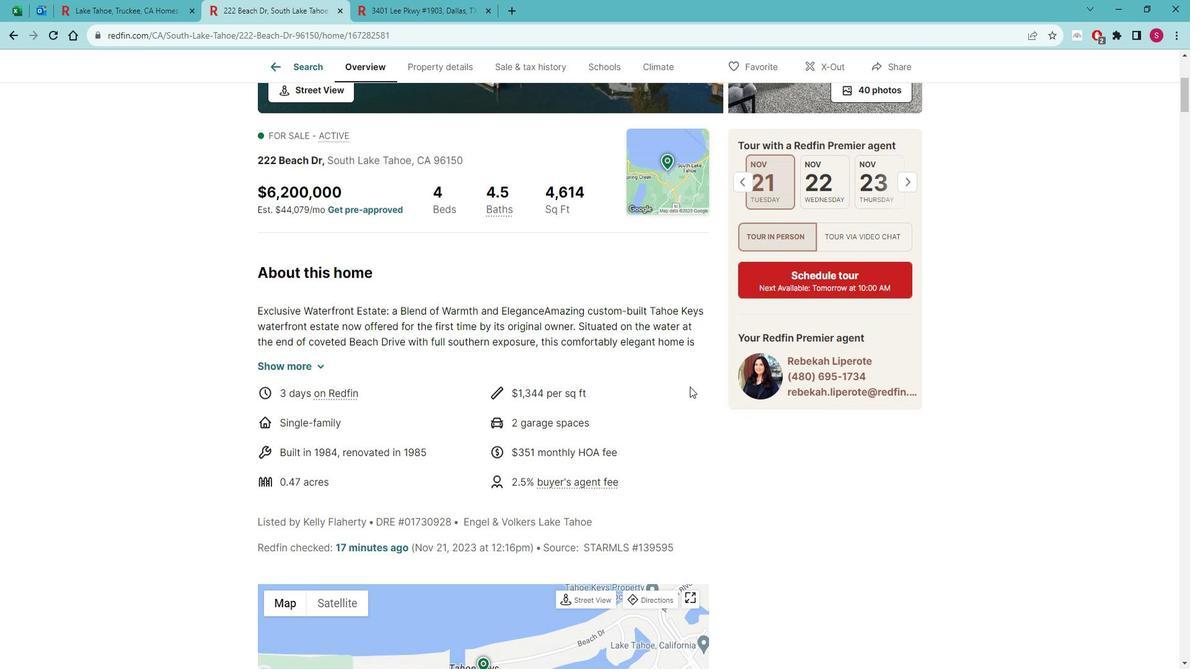 
Action: Mouse moved to (686, 388)
Screenshot: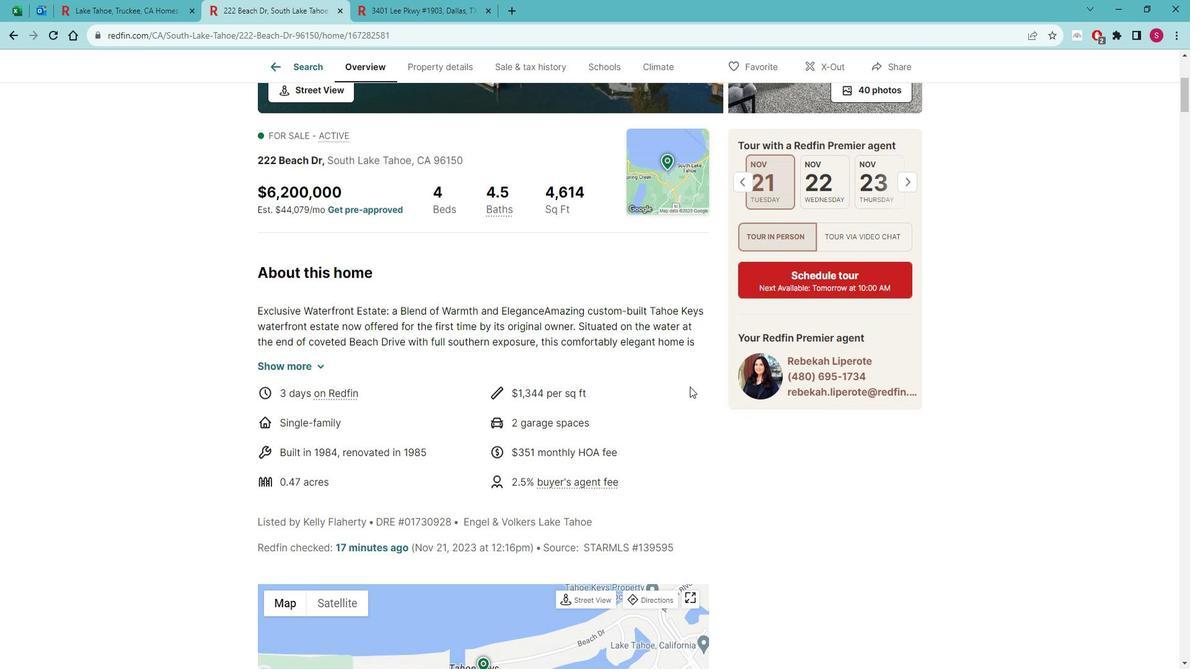 
Action: Mouse scrolled (686, 386) with delta (0, -1)
Screenshot: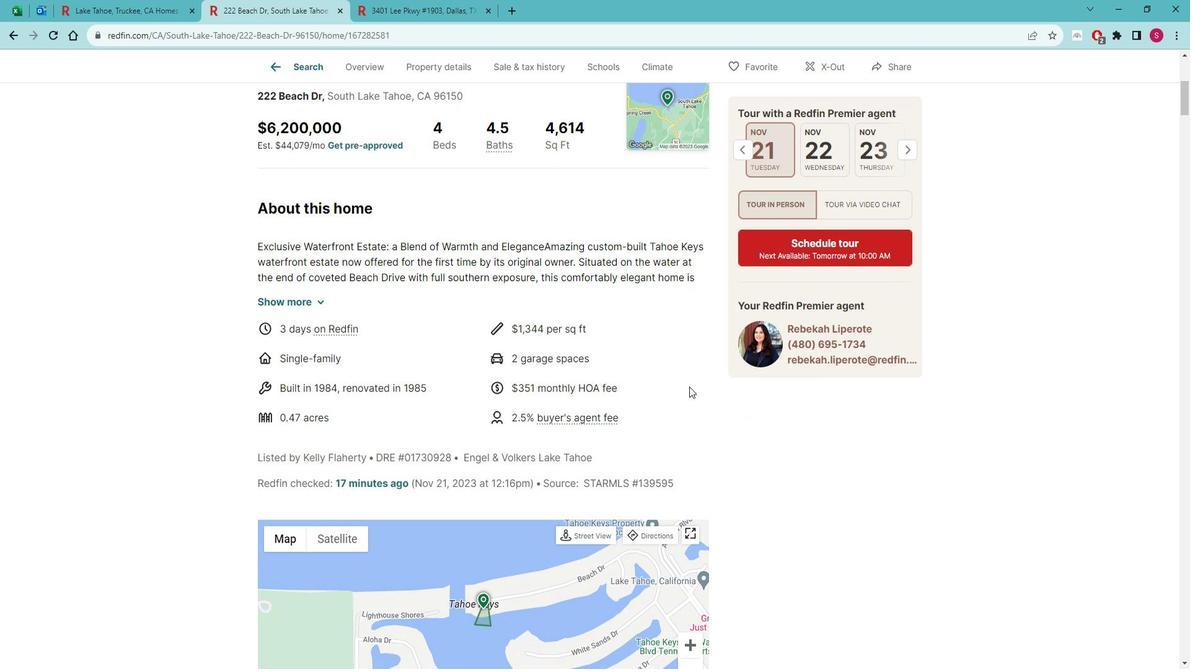 
Action: Mouse scrolled (686, 386) with delta (0, -1)
Screenshot: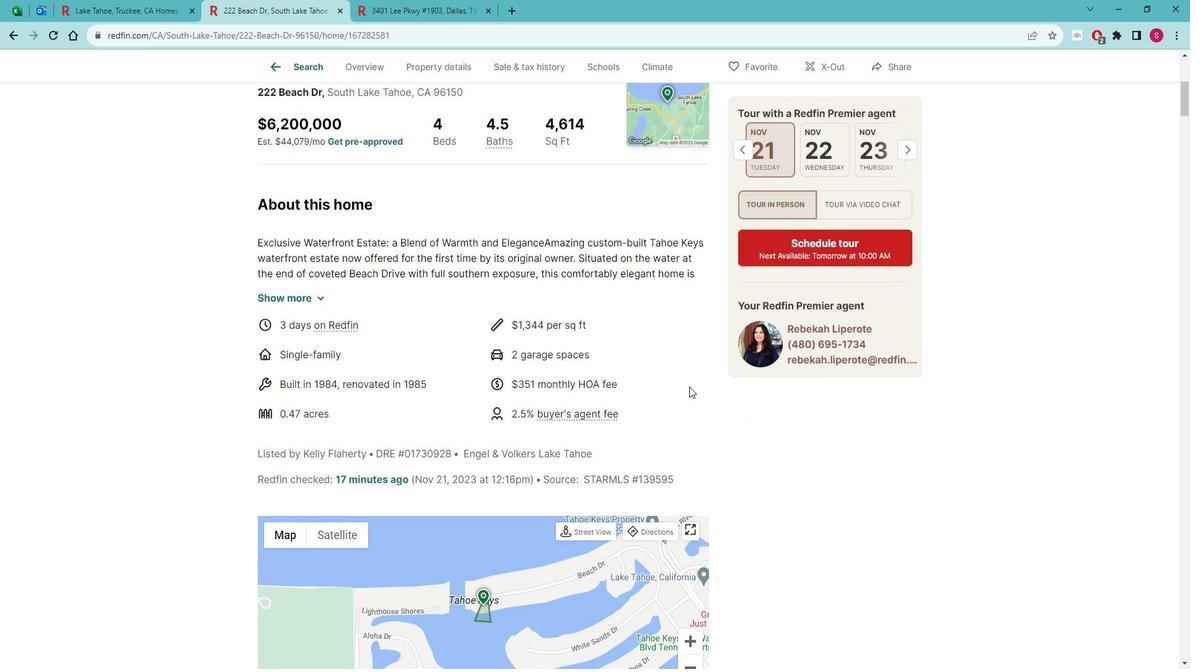 
Action: Mouse scrolled (686, 386) with delta (0, -1)
Screenshot: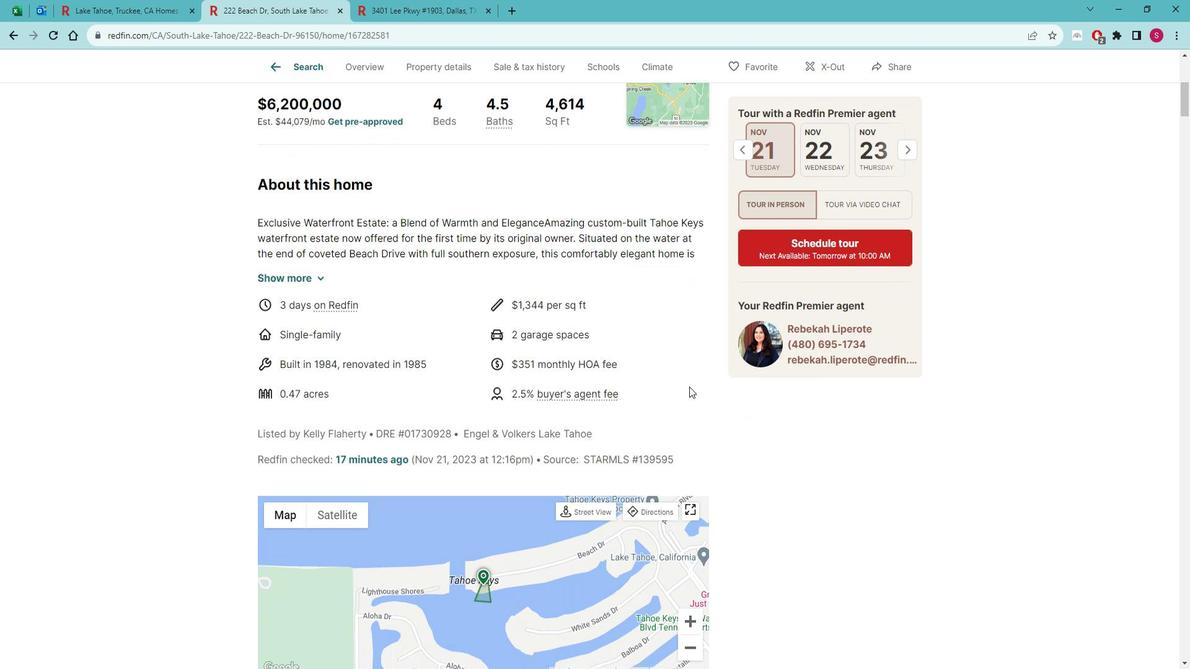 
Action: Mouse scrolled (686, 386) with delta (0, -1)
Screenshot: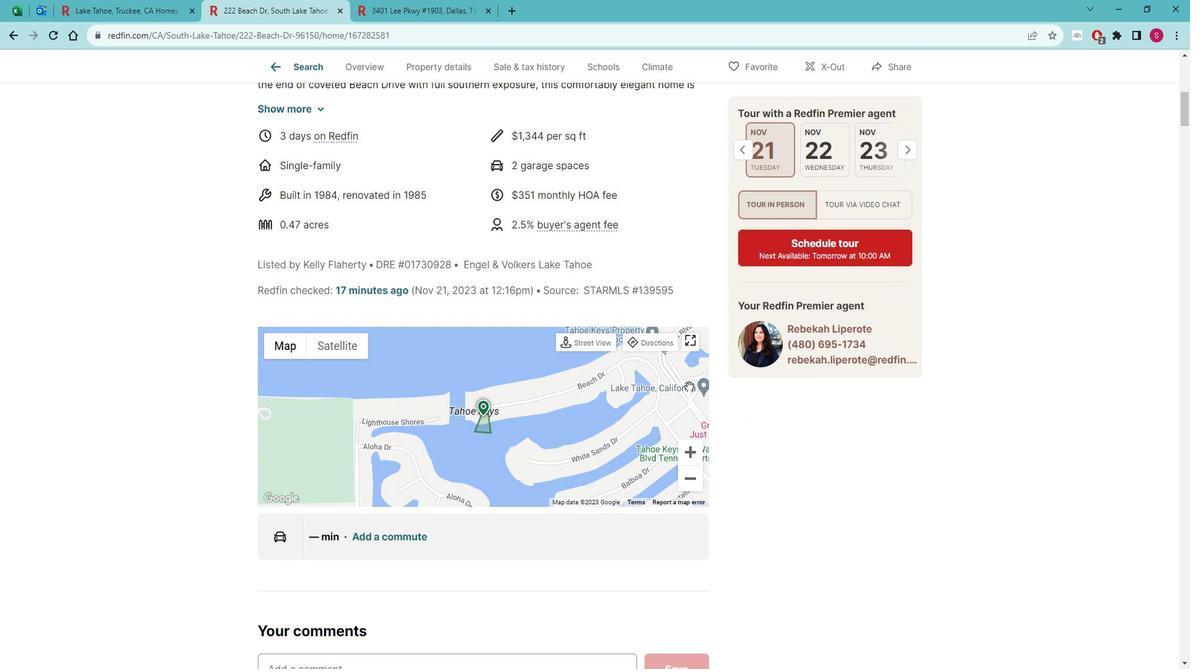 
Action: Mouse scrolled (686, 386) with delta (0, -1)
Screenshot: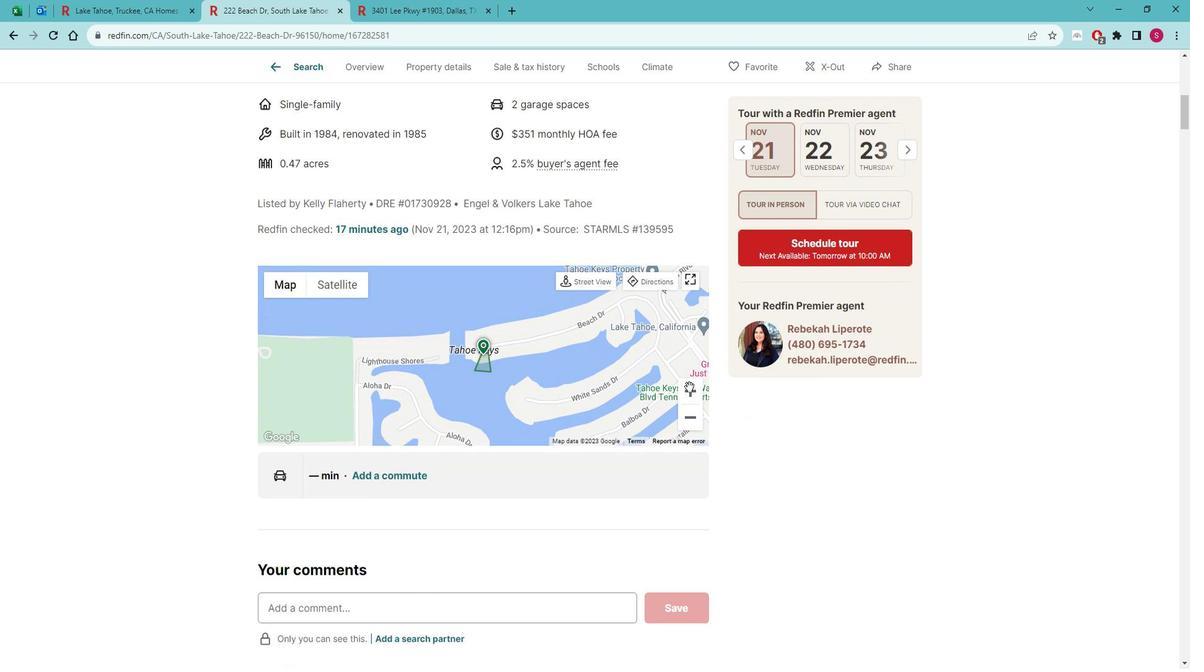
Action: Mouse scrolled (686, 386) with delta (0, -1)
Screenshot: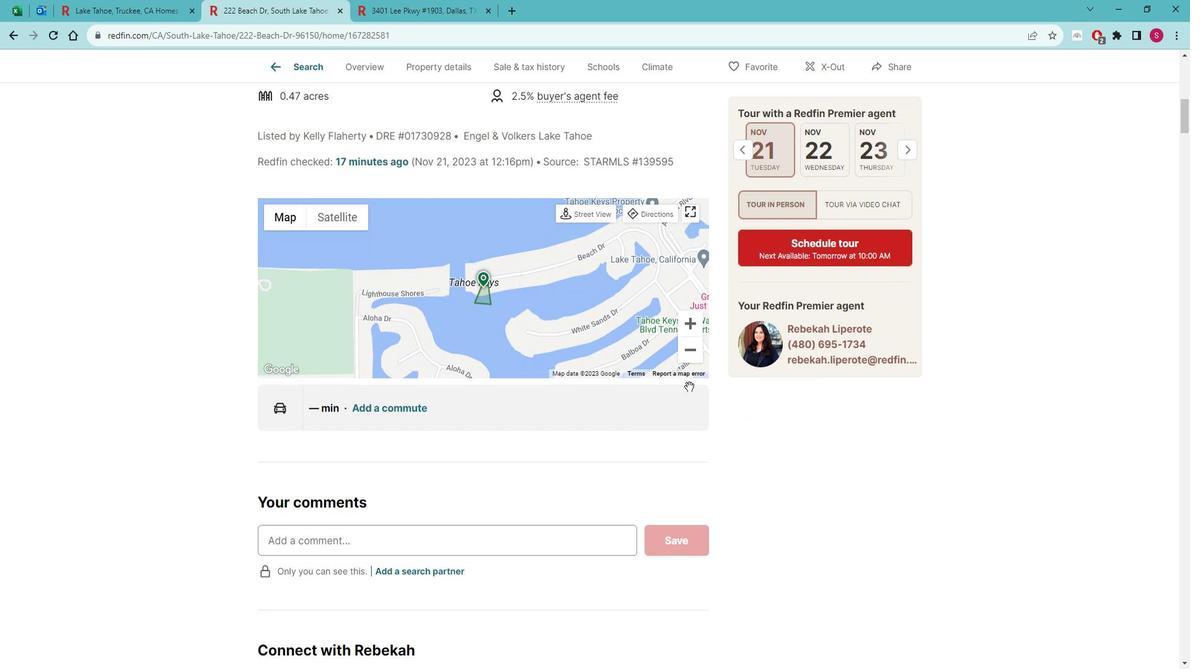 
Action: Mouse scrolled (686, 386) with delta (0, -1)
Screenshot: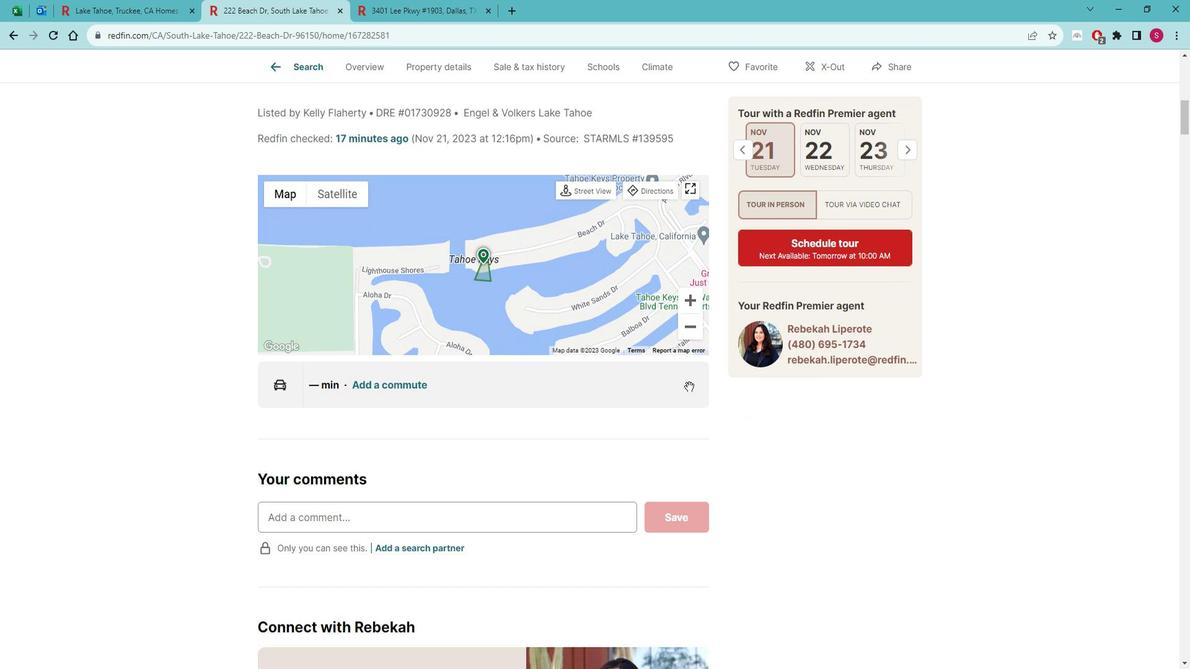 
Action: Mouse scrolled (686, 386) with delta (0, -1)
Screenshot: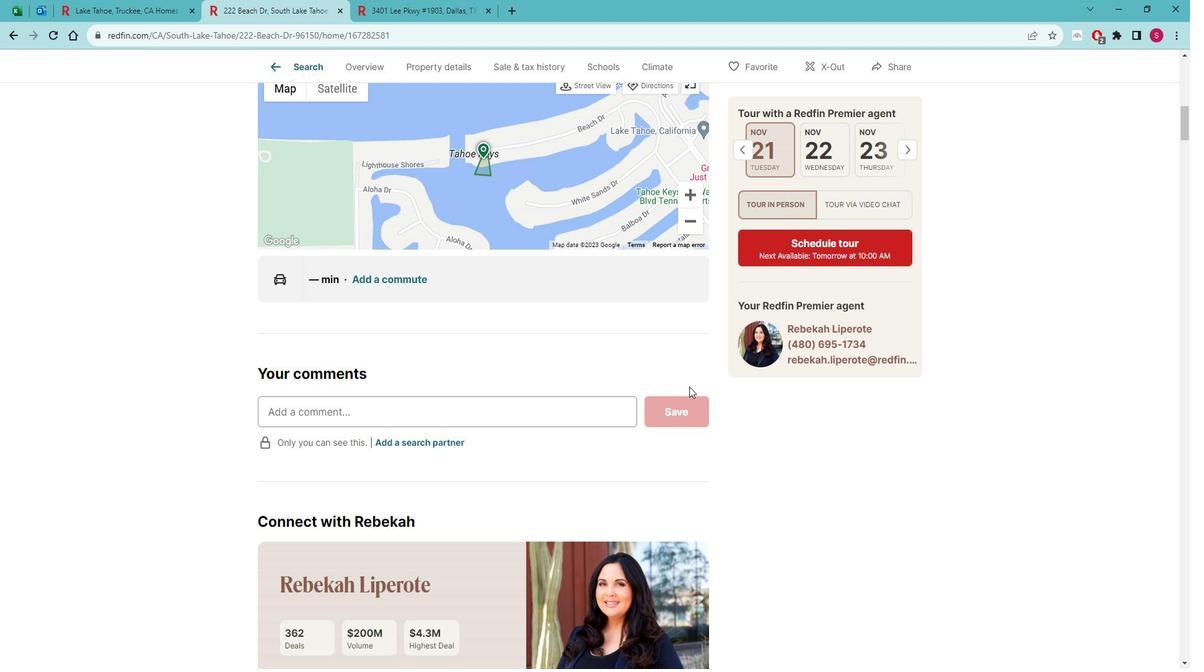 
Action: Mouse scrolled (686, 386) with delta (0, -1)
Screenshot: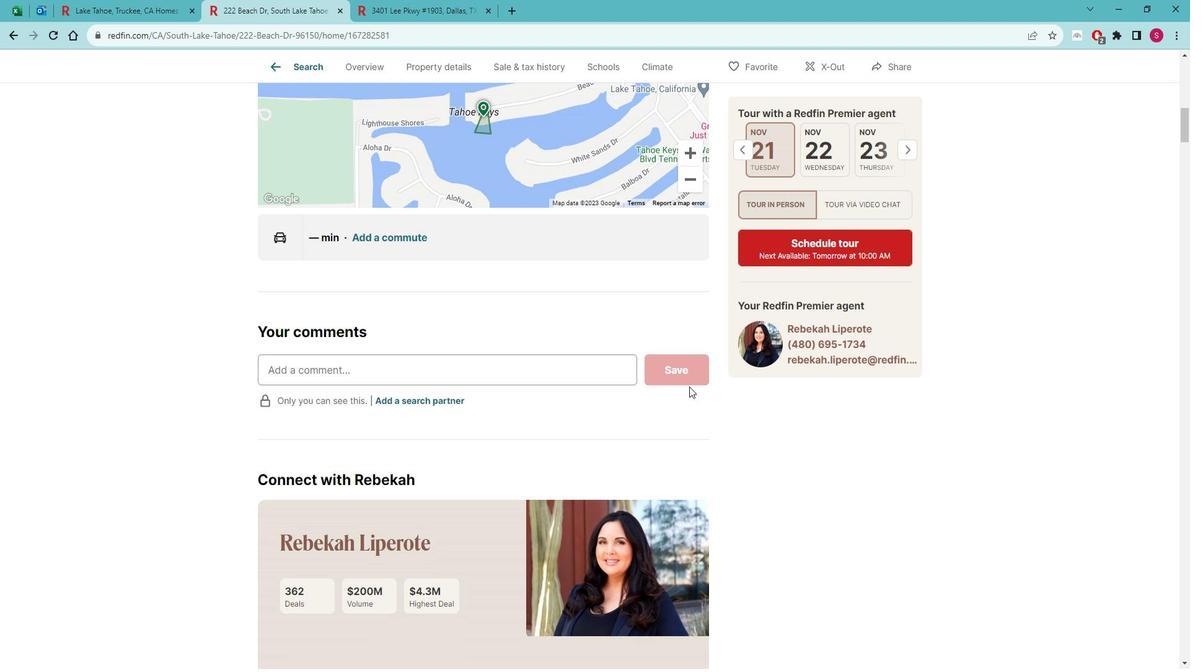 
Action: Mouse scrolled (686, 386) with delta (0, -1)
Screenshot: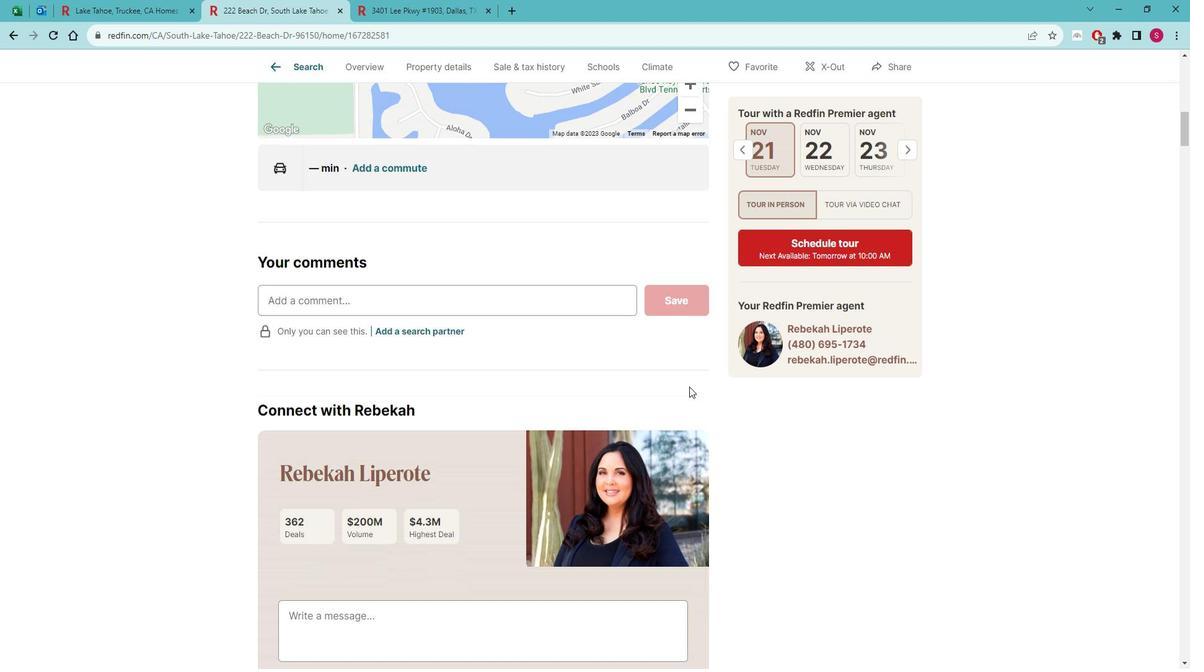 
Action: Mouse scrolled (686, 386) with delta (0, -1)
Screenshot: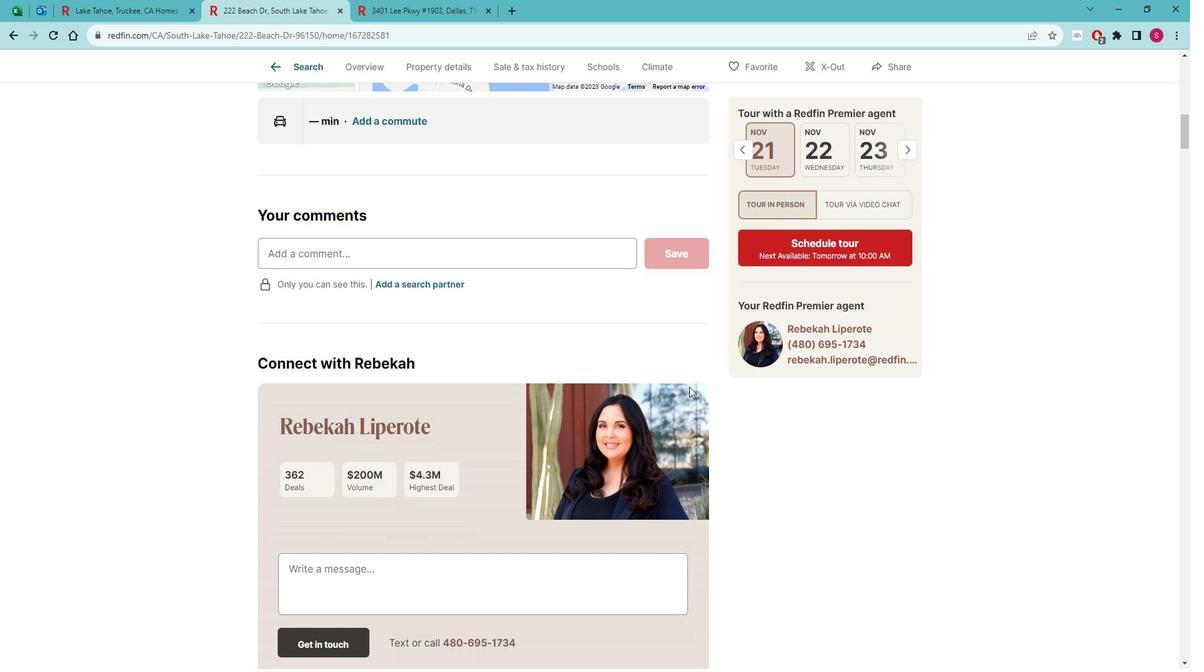 
Action: Mouse scrolled (686, 386) with delta (0, -1)
Screenshot: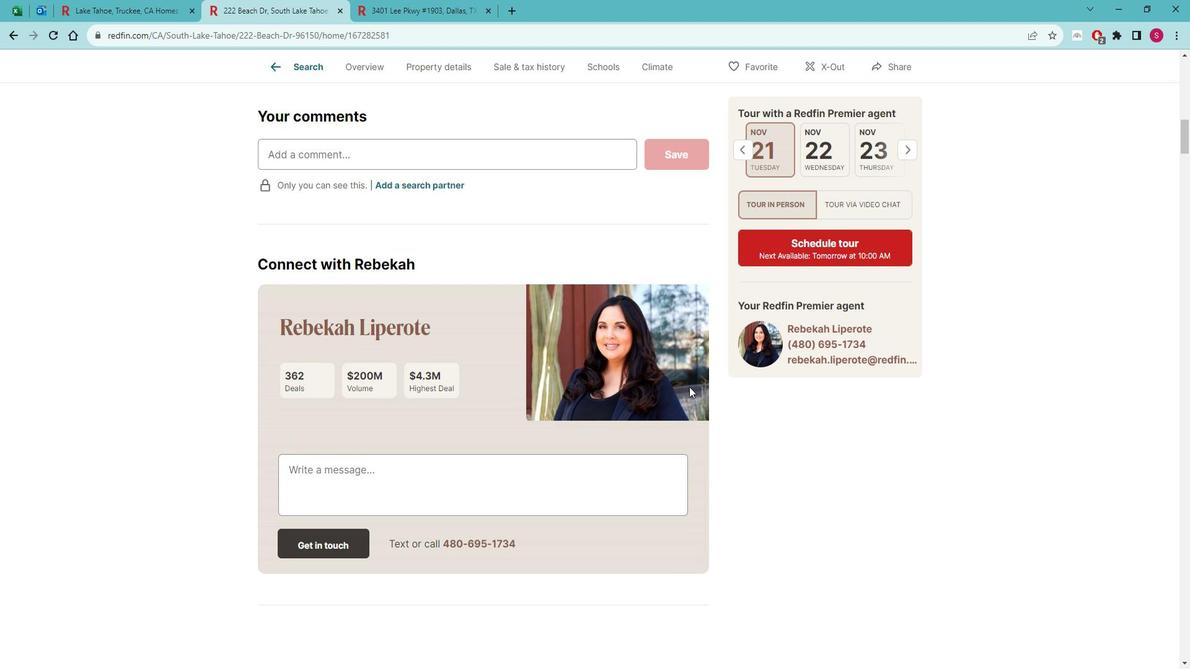 
Action: Mouse scrolled (686, 386) with delta (0, -1)
Screenshot: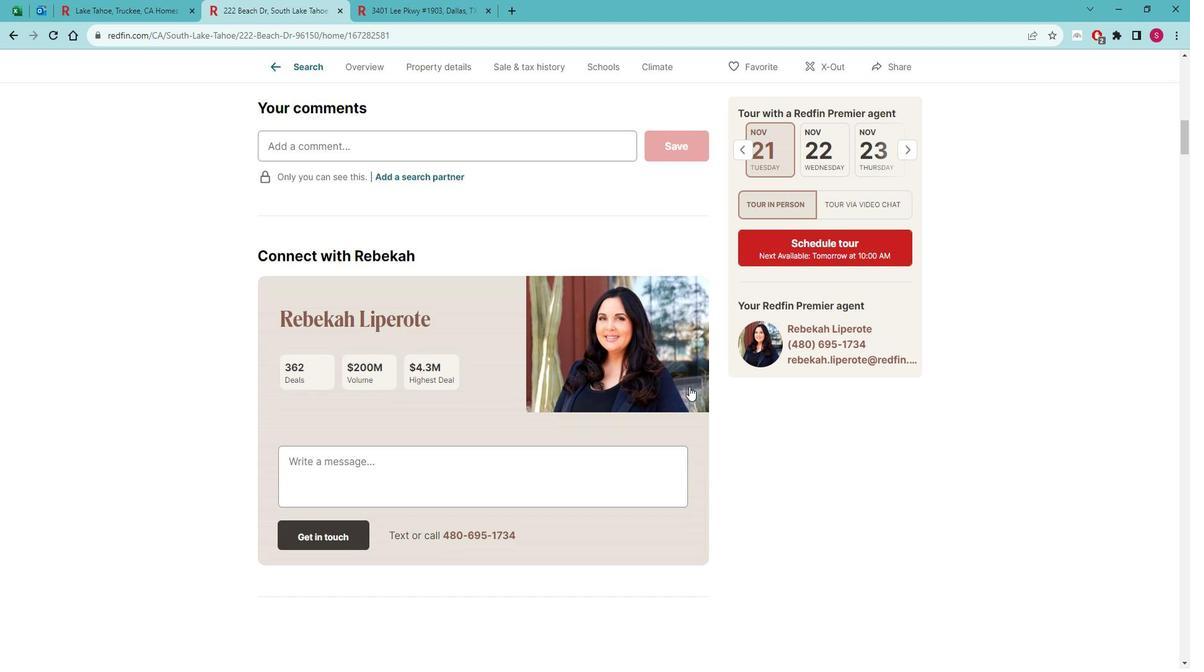 
Action: Mouse scrolled (686, 386) with delta (0, -1)
Screenshot: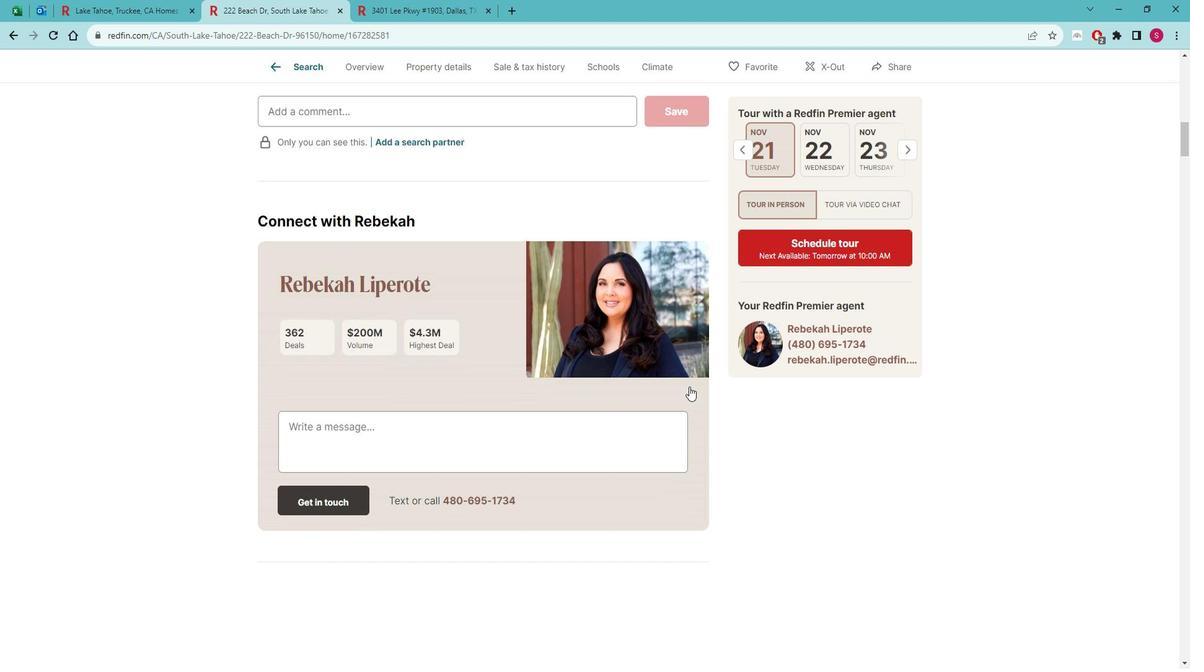 
Action: Mouse scrolled (686, 386) with delta (0, -1)
Screenshot: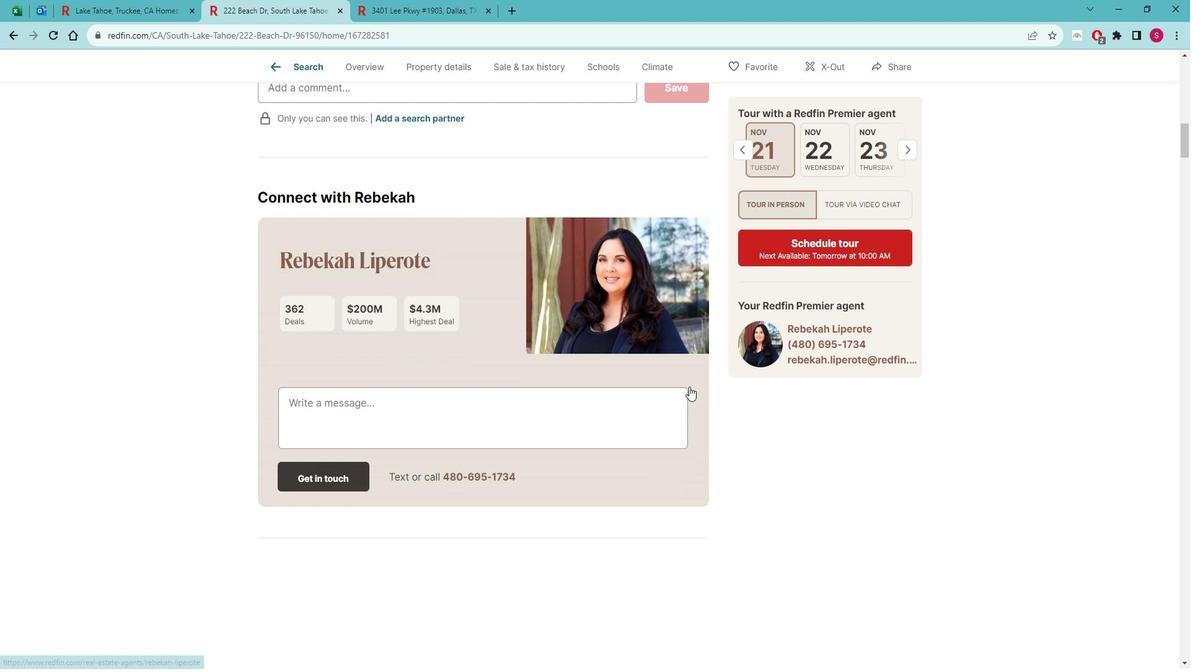 
Action: Mouse scrolled (686, 386) with delta (0, -1)
Screenshot: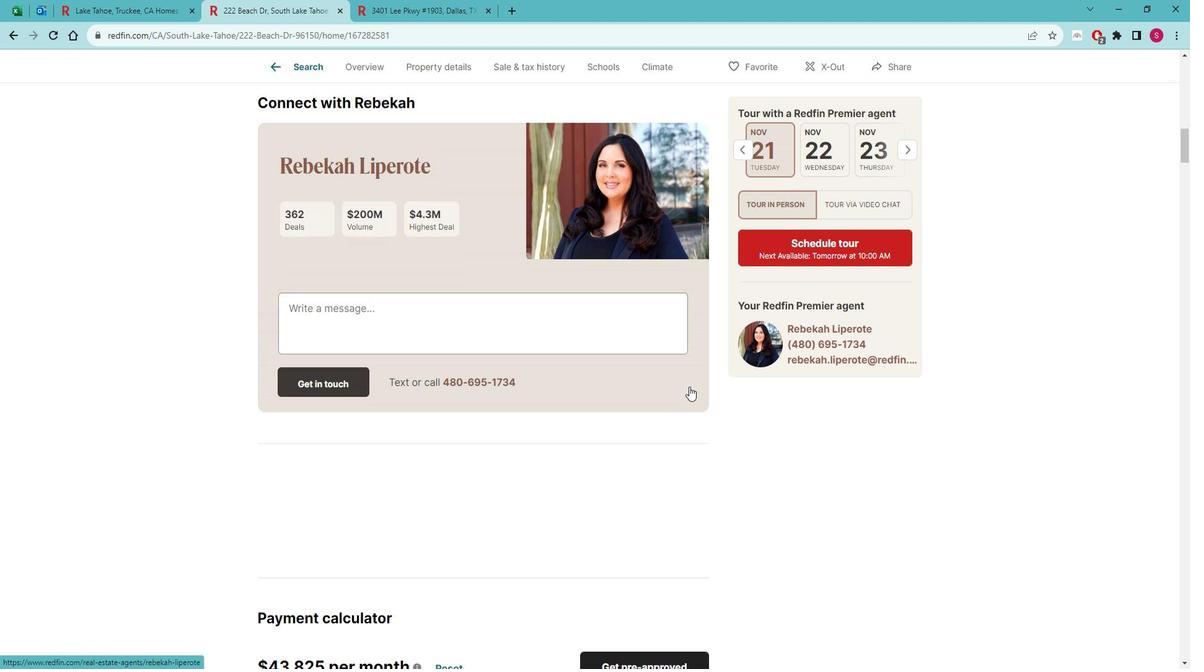
Action: Mouse scrolled (686, 386) with delta (0, -1)
Screenshot: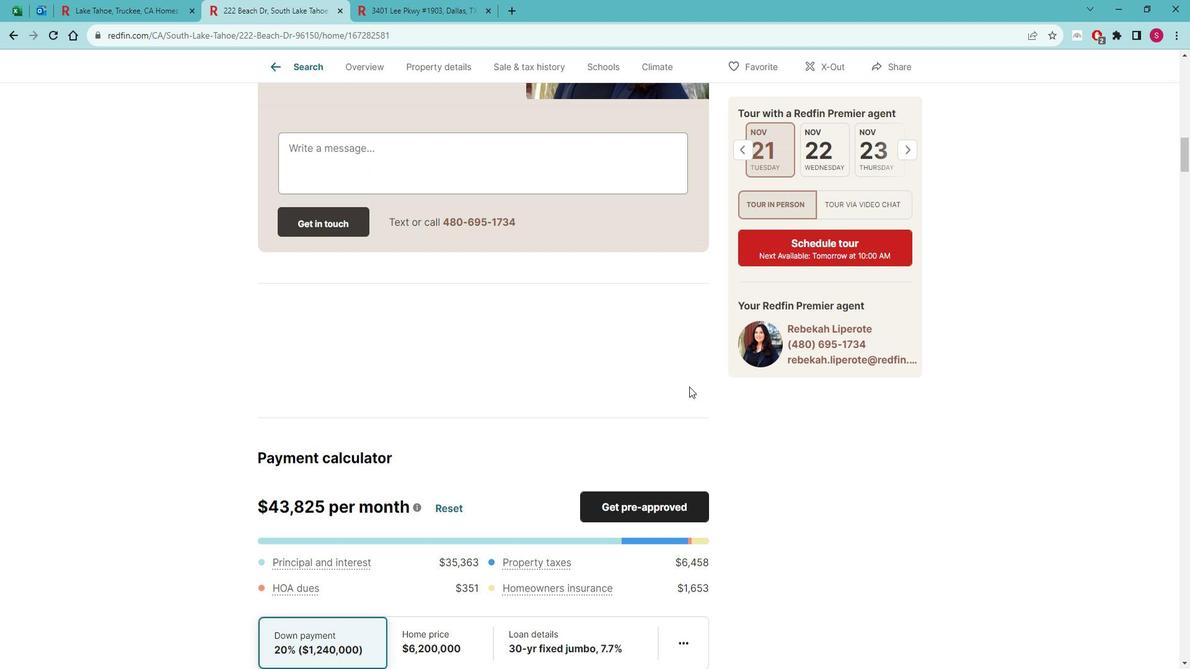 
Action: Mouse scrolled (686, 386) with delta (0, -1)
Screenshot: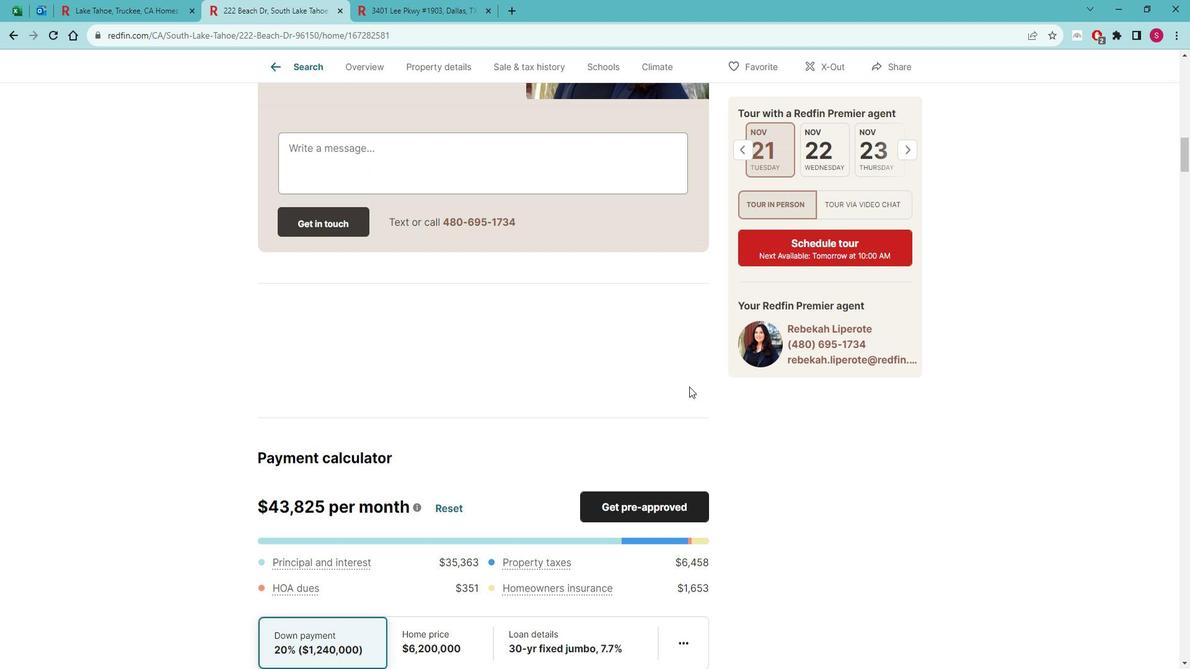 
Action: Mouse scrolled (686, 386) with delta (0, -1)
Screenshot: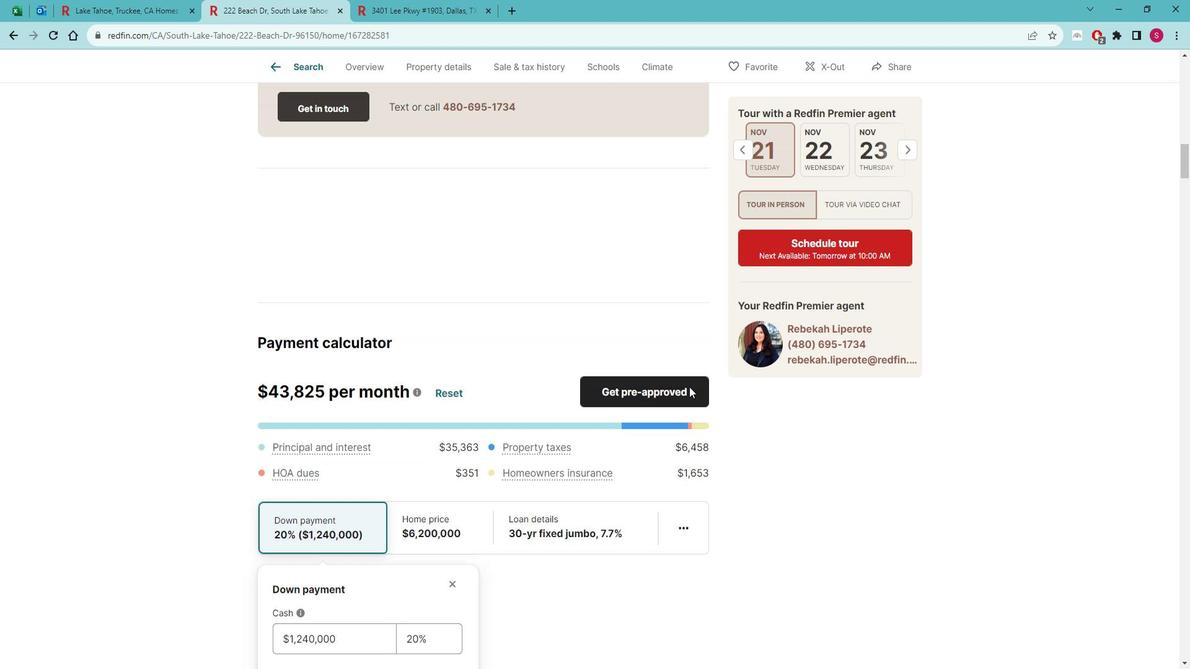 
Action: Mouse scrolled (686, 386) with delta (0, -1)
Screenshot: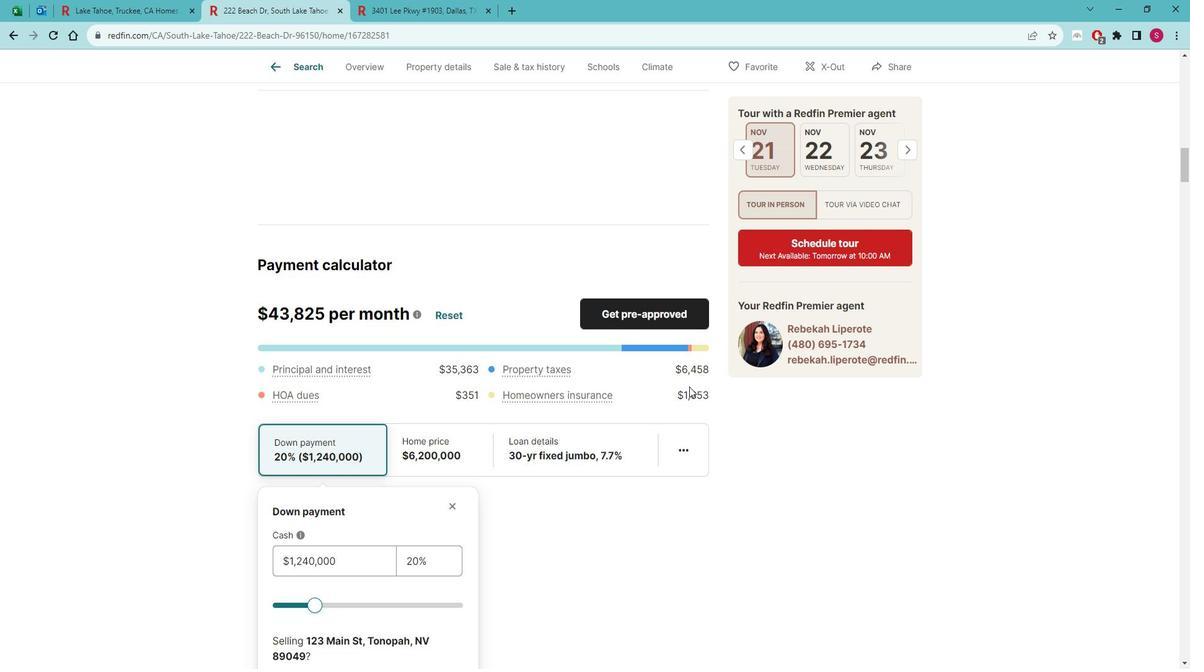 
Action: Mouse scrolled (686, 386) with delta (0, -1)
Screenshot: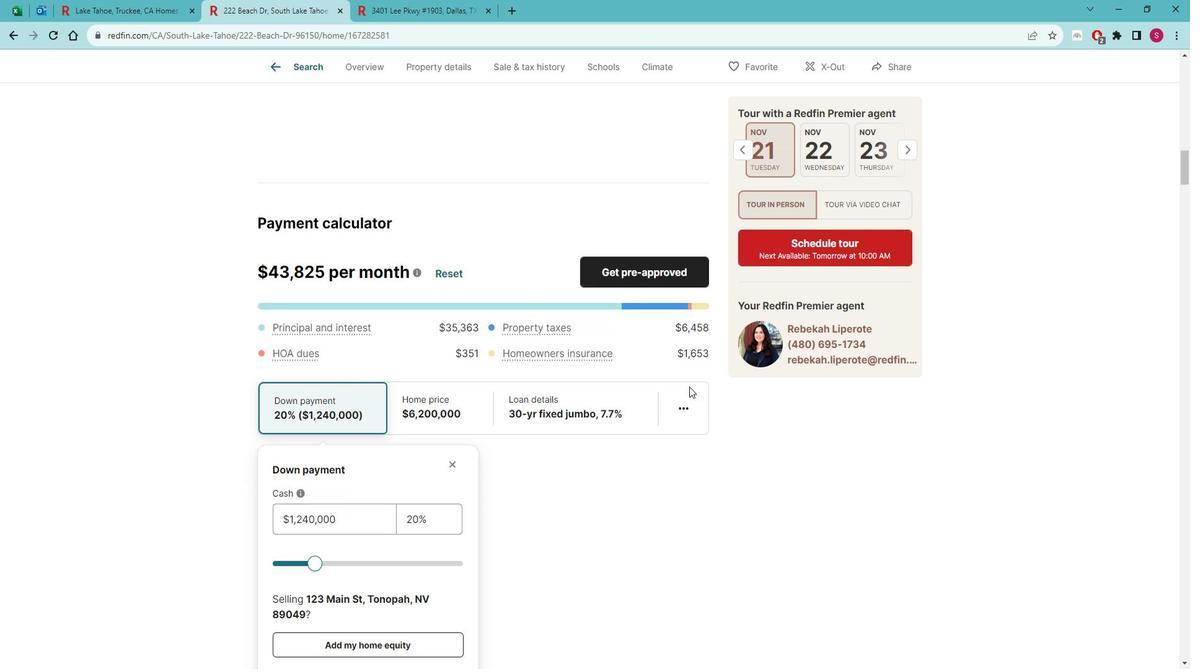 
Action: Mouse scrolled (686, 386) with delta (0, -1)
Screenshot: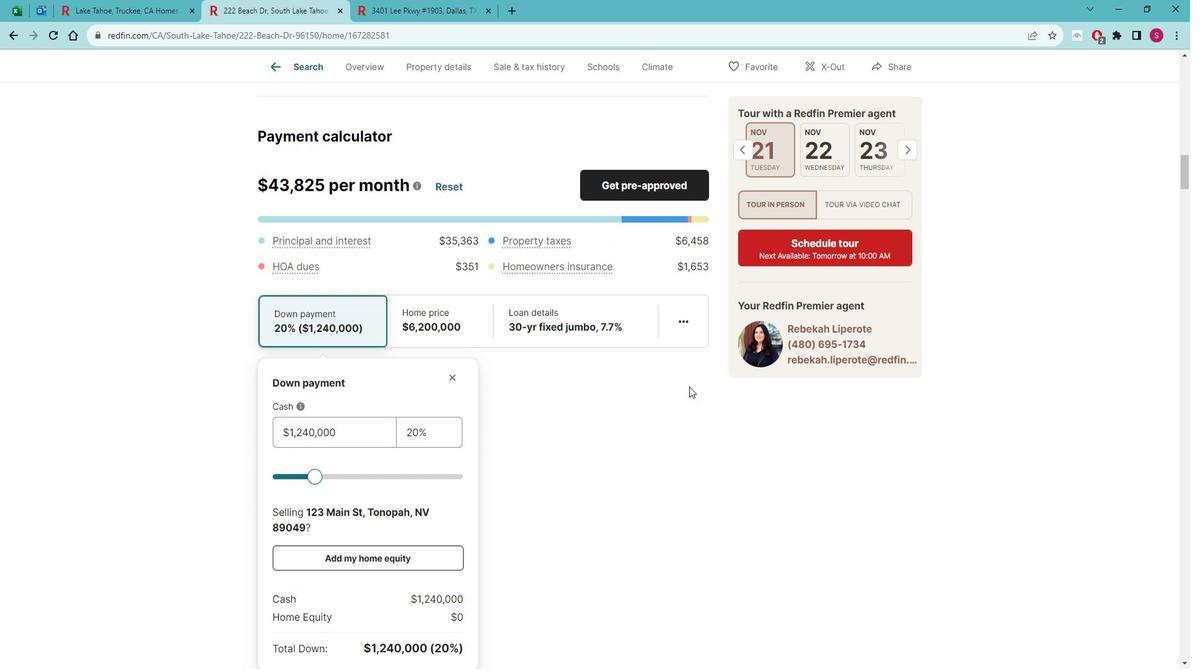 
Action: Mouse scrolled (686, 386) with delta (0, -1)
Screenshot: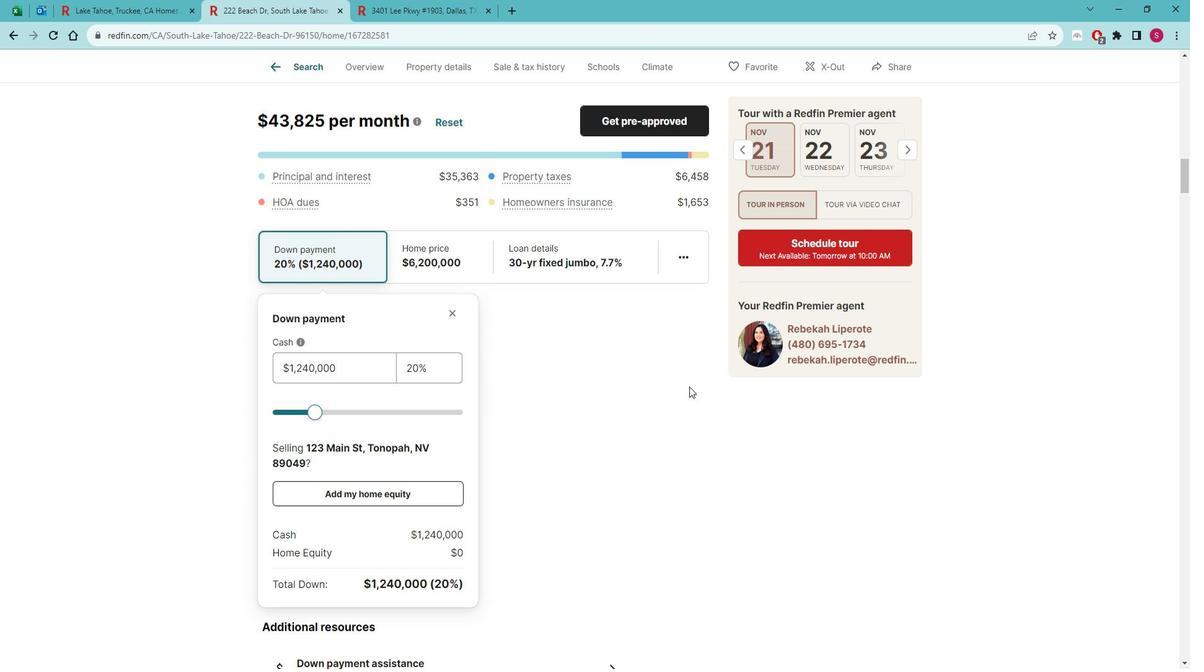 
Action: Mouse scrolled (686, 386) with delta (0, -1)
Screenshot: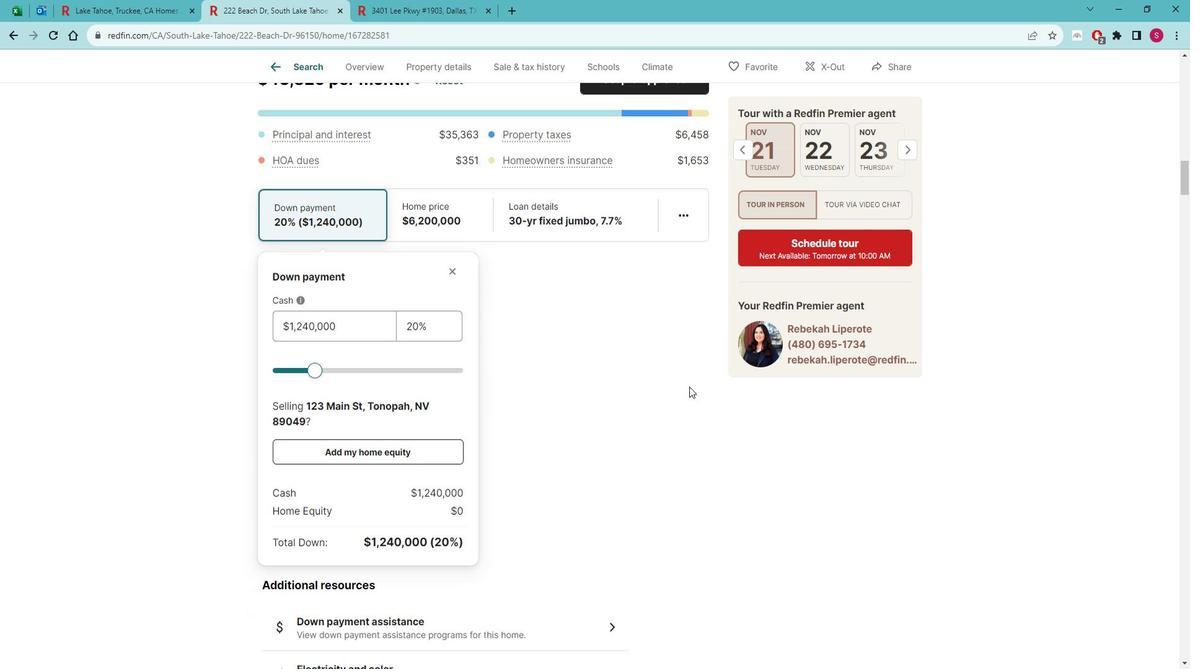 
Action: Mouse scrolled (686, 386) with delta (0, -1)
Screenshot: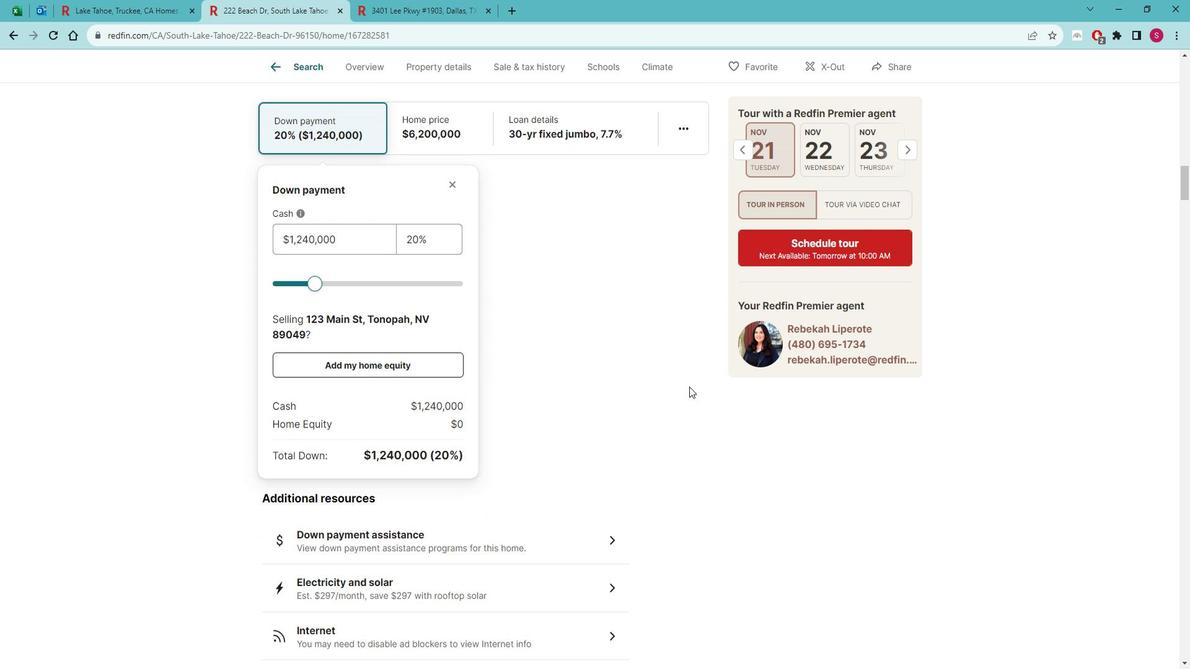 
Action: Mouse moved to (664, 380)
Screenshot: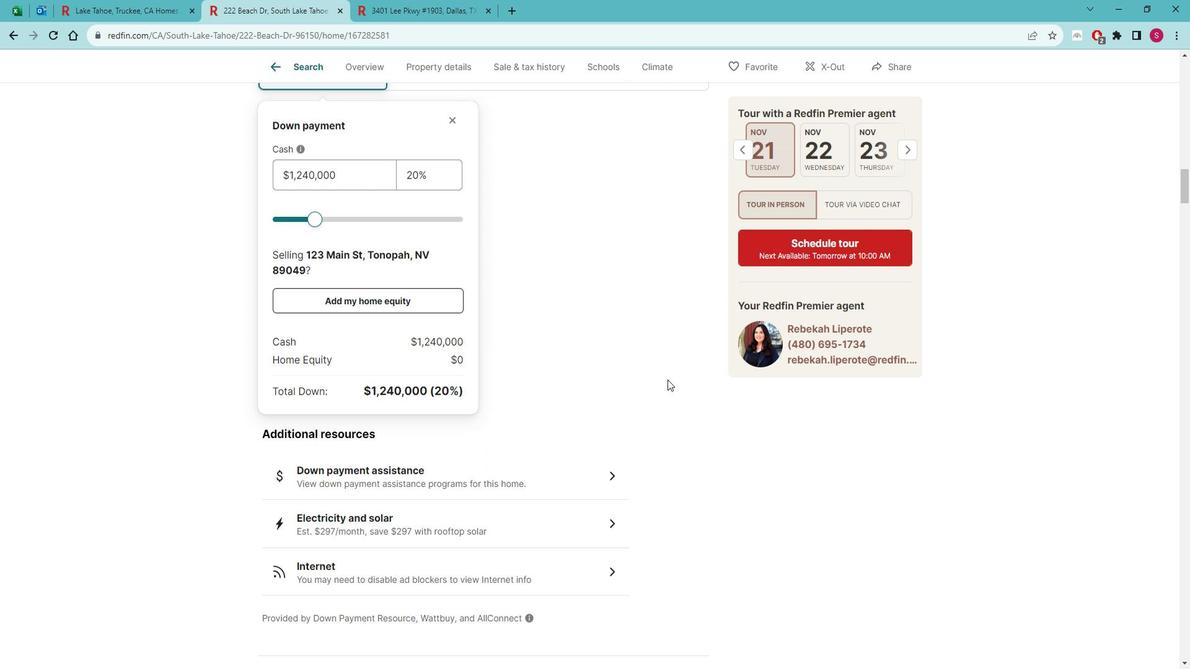 
Action: Mouse scrolled (664, 380) with delta (0, 0)
Screenshot: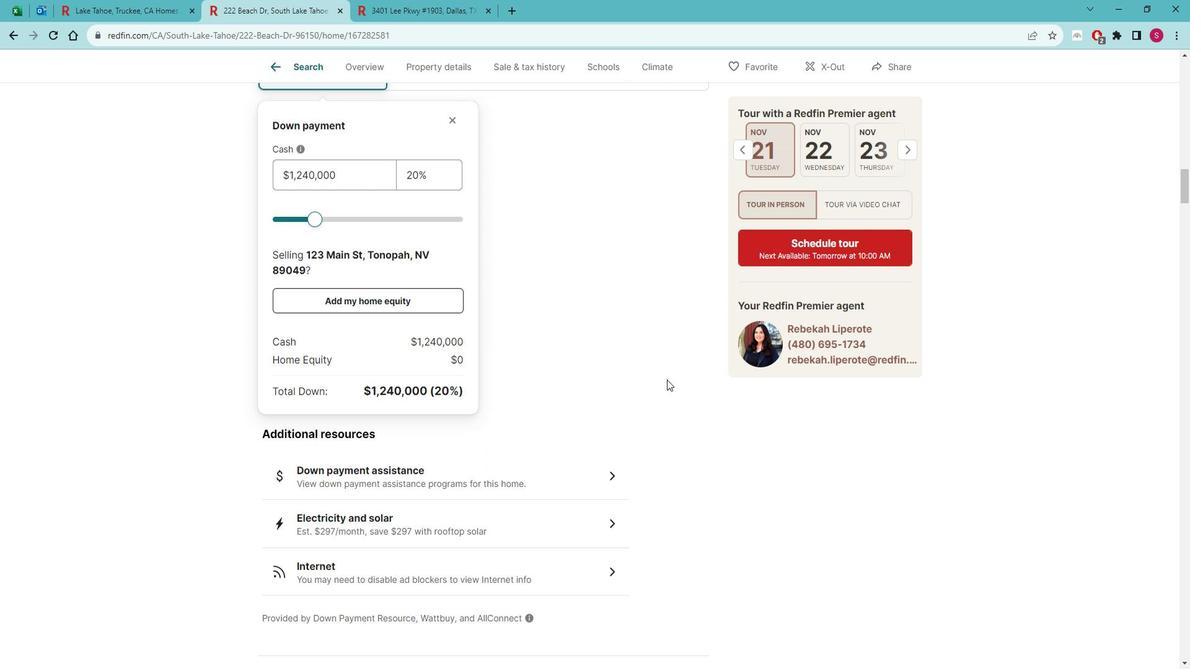 
Action: Mouse scrolled (664, 380) with delta (0, 0)
Screenshot: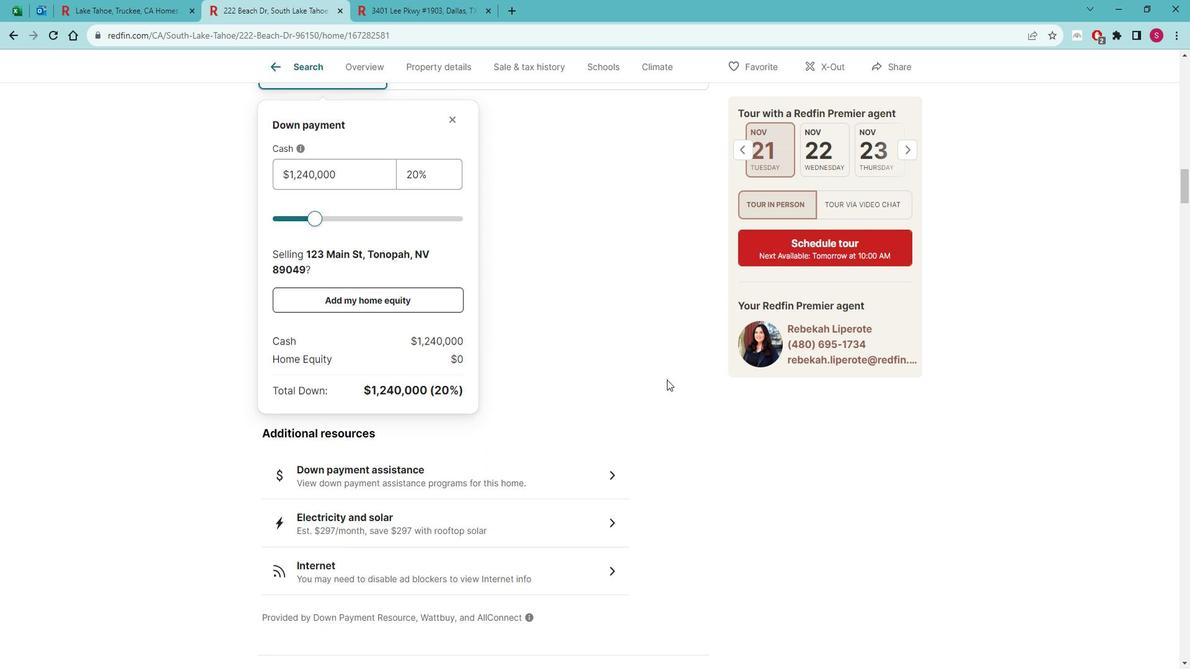 
Action: Mouse moved to (123, 1)
Screenshot: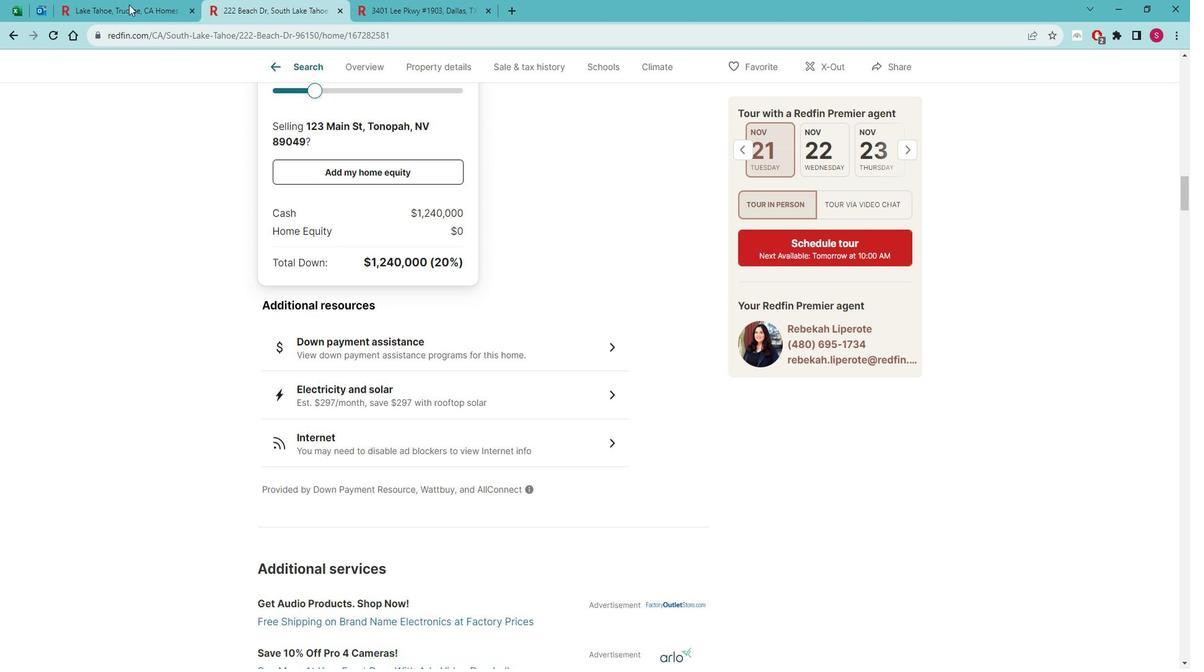 
Action: Mouse pressed left at (123, 2)
Screenshot: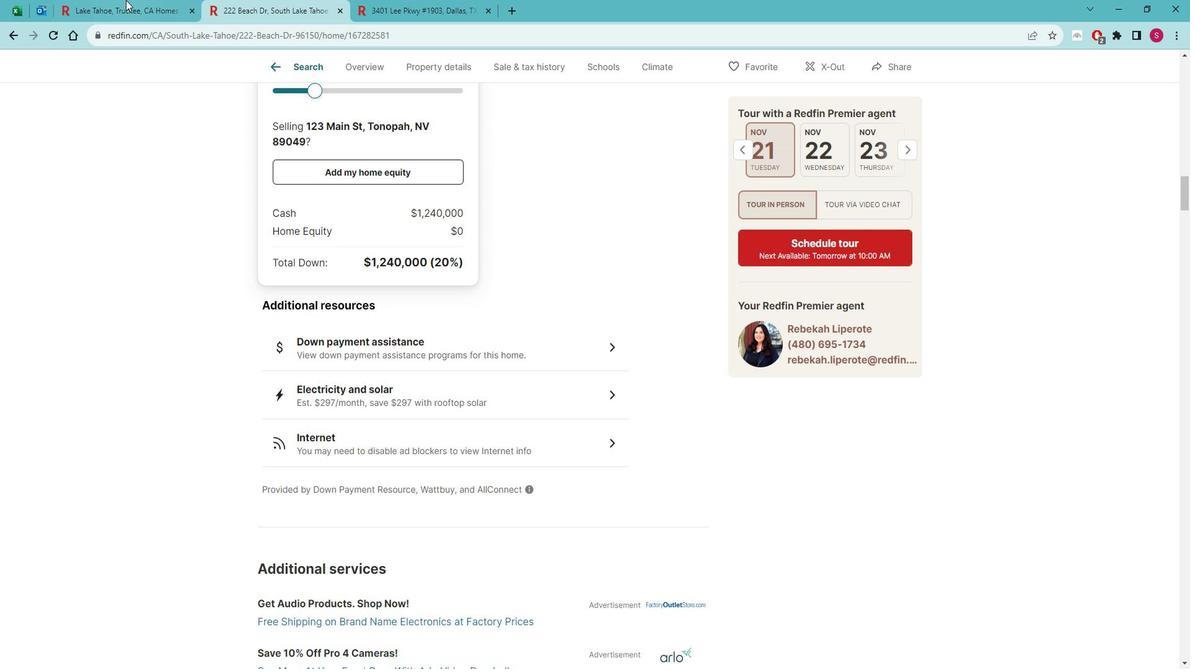 
Action: Mouse moved to (836, 441)
Screenshot: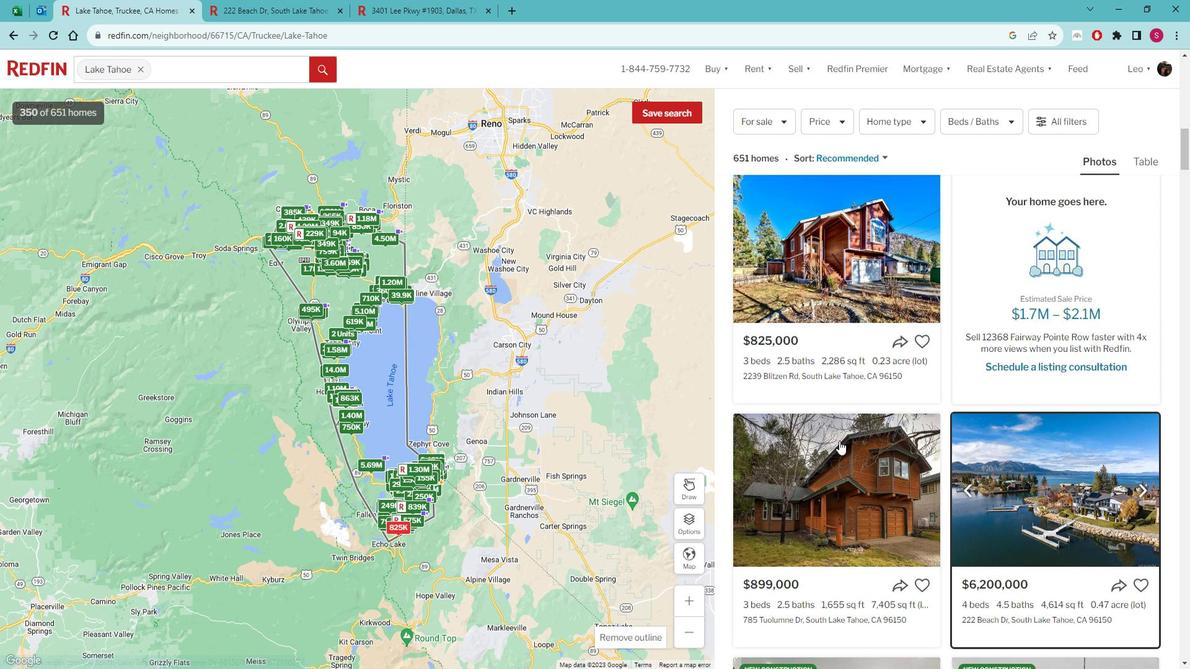 
Action: Mouse scrolled (836, 440) with delta (0, 0)
Screenshot: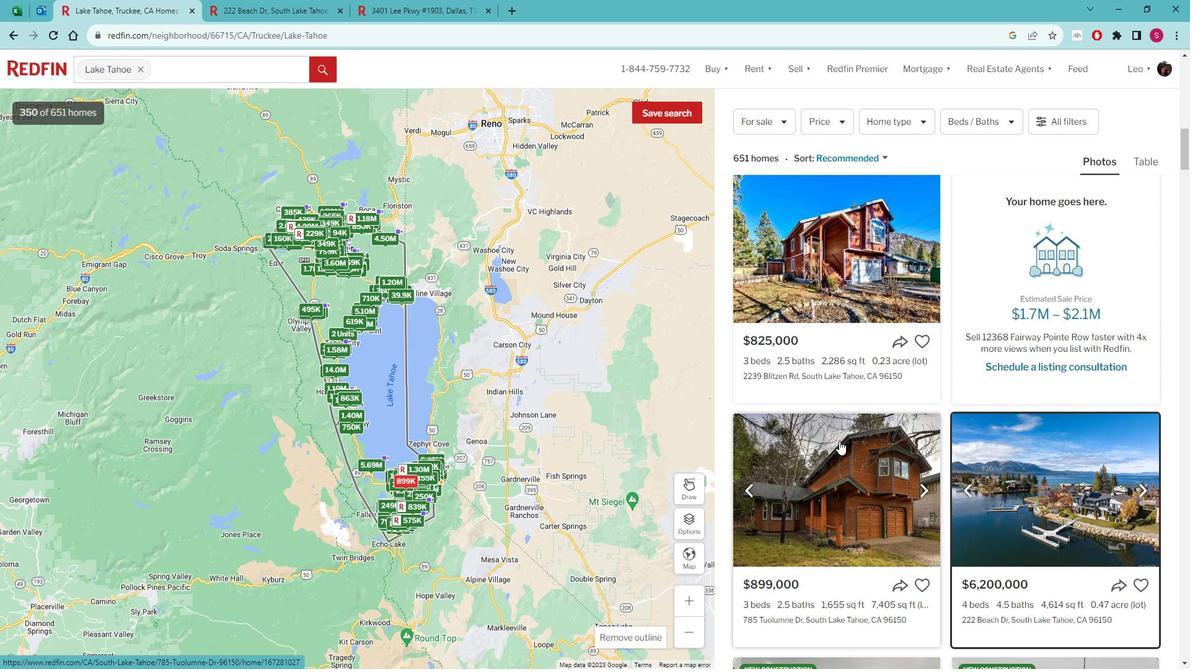 
Action: Mouse scrolled (836, 440) with delta (0, 0)
Screenshot: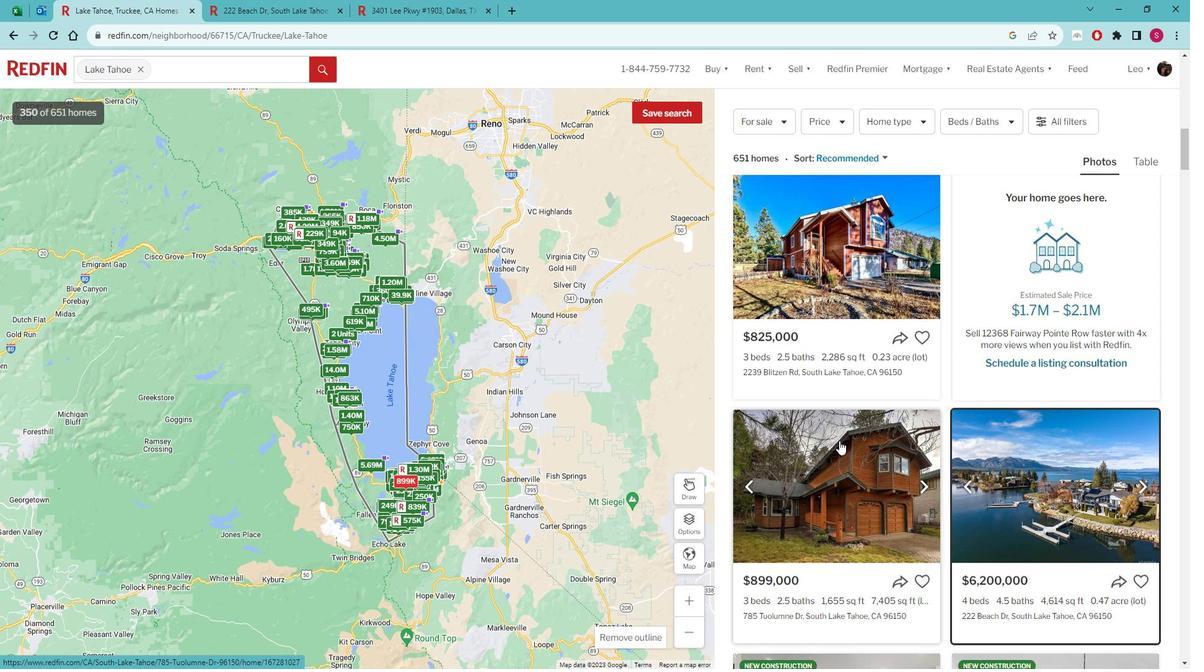 
Action: Mouse scrolled (836, 440) with delta (0, 0)
Screenshot: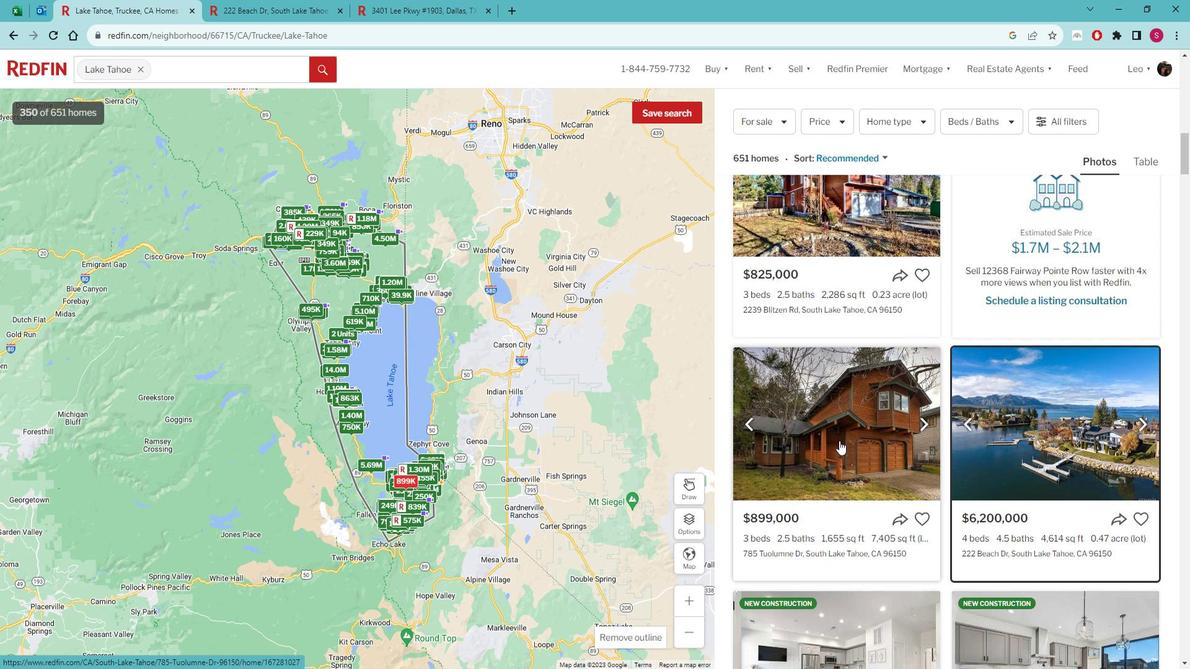 
Action: Mouse scrolled (836, 440) with delta (0, 0)
Screenshot: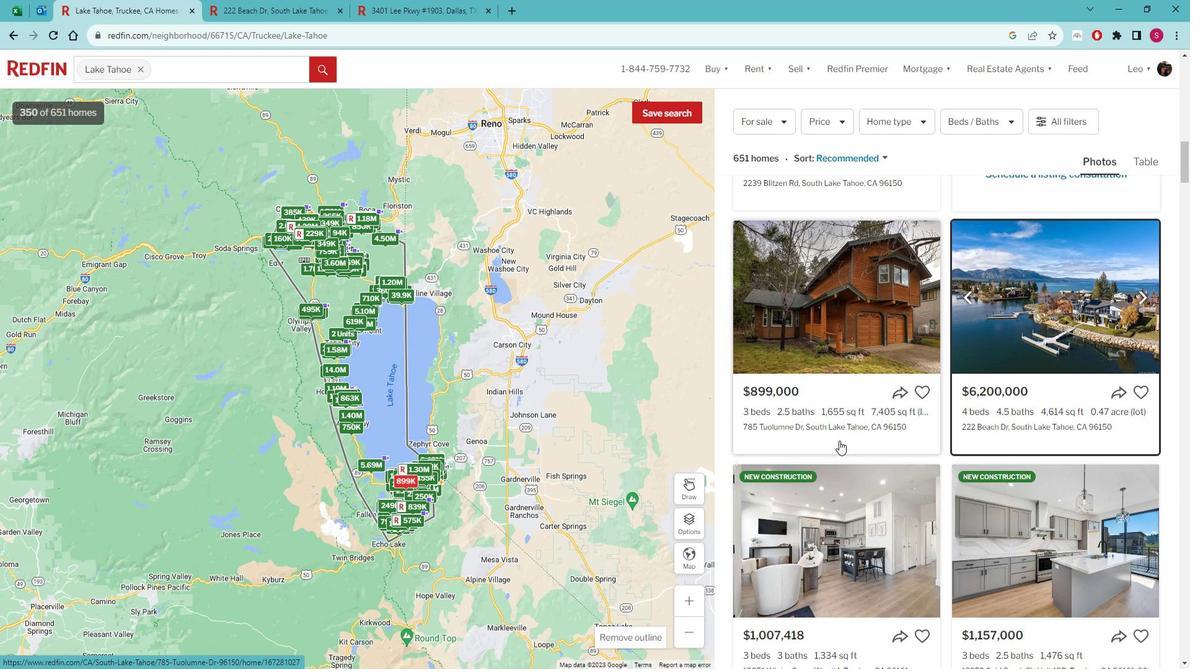 
Action: Mouse scrolled (836, 440) with delta (0, 0)
Screenshot: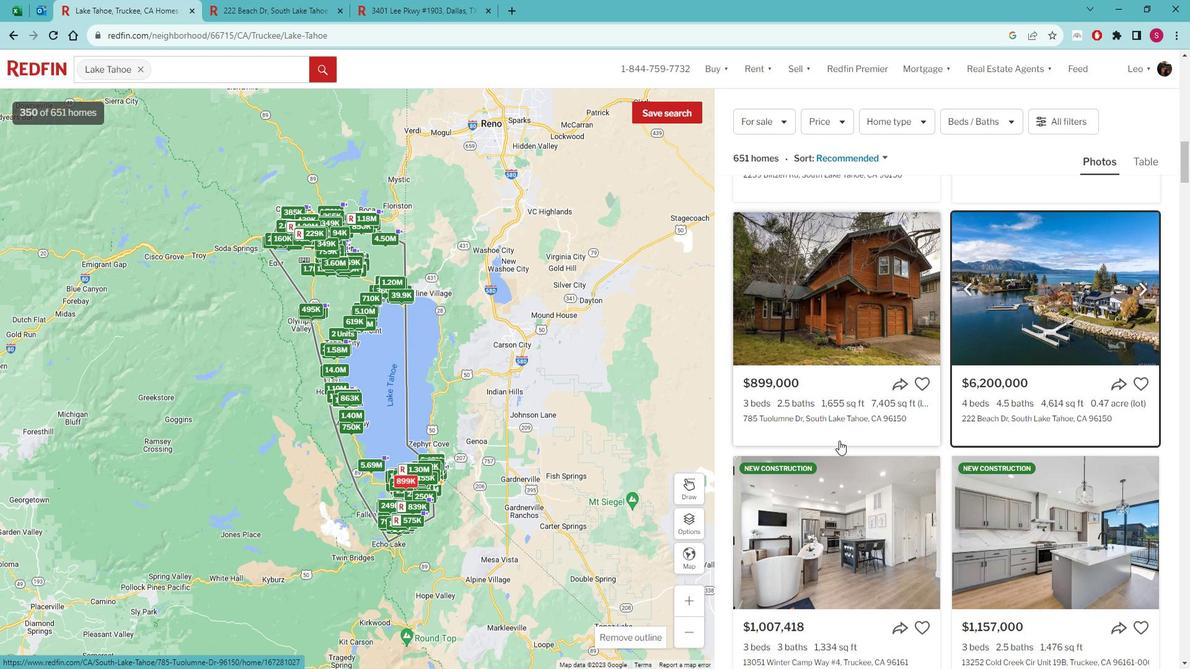 
Action: Mouse scrolled (836, 440) with delta (0, 0)
Screenshot: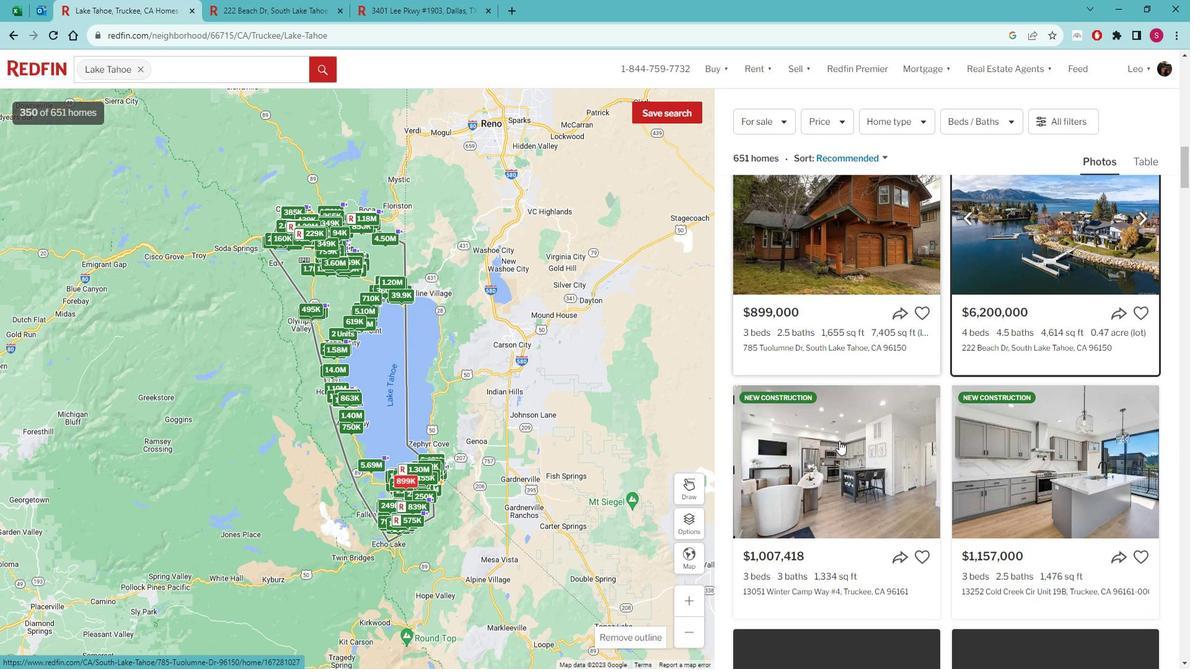 
Action: Mouse scrolled (836, 440) with delta (0, 0)
Screenshot: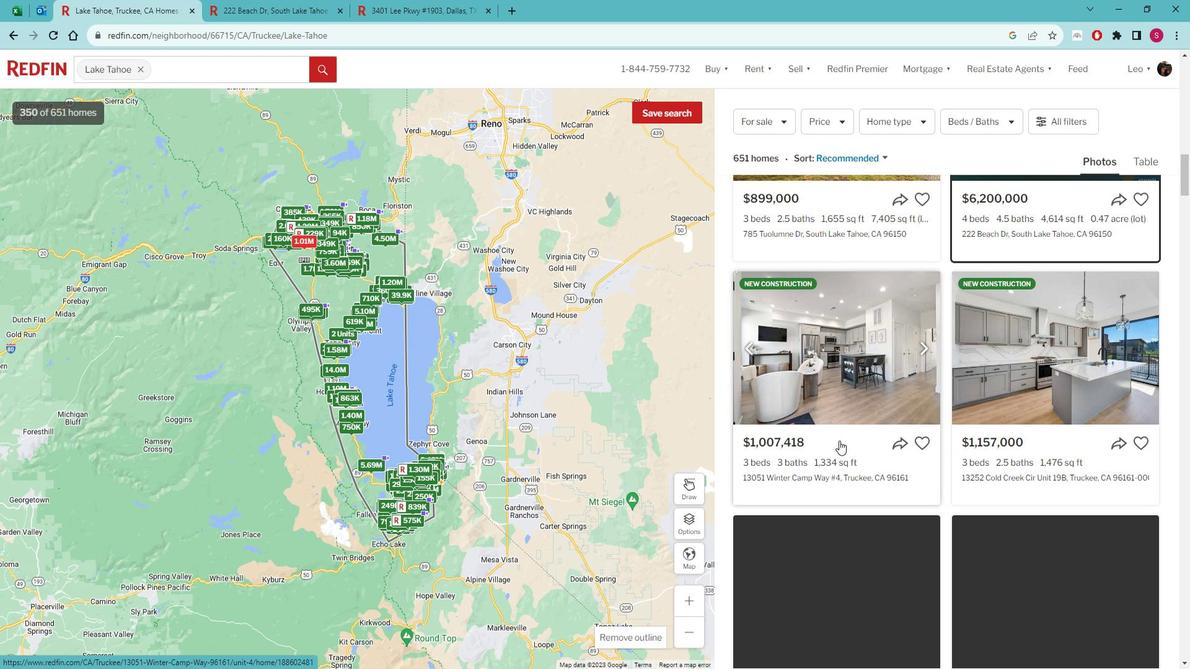 
Action: Mouse scrolled (836, 440) with delta (0, 0)
Screenshot: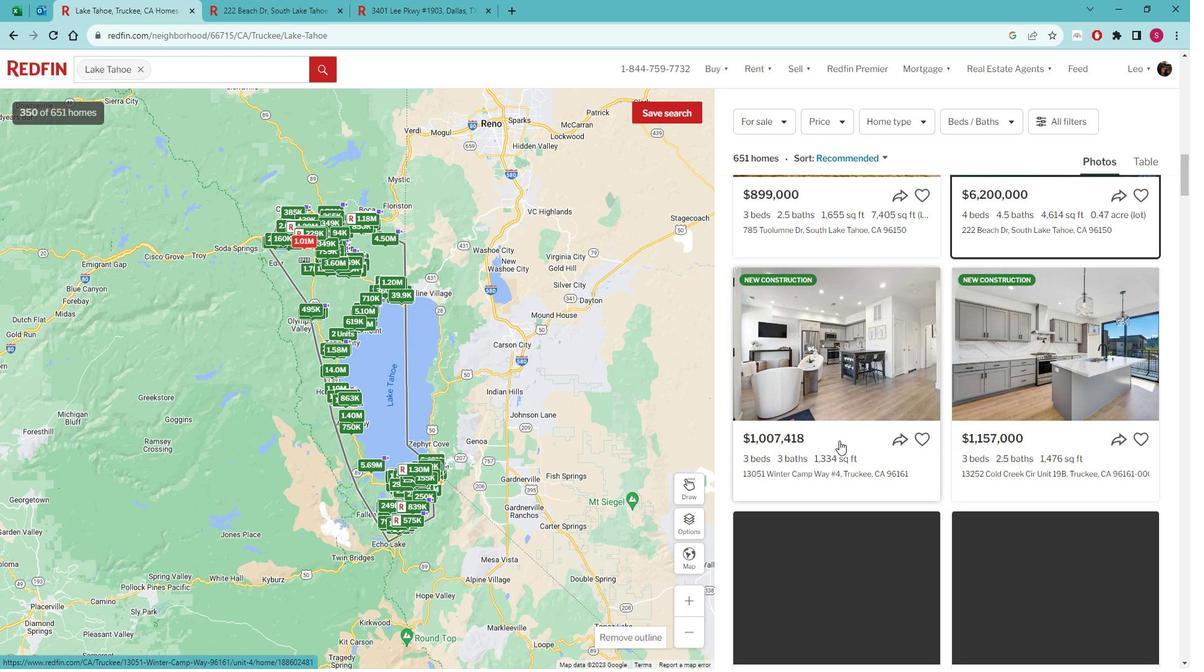 
Action: Mouse scrolled (836, 440) with delta (0, 0)
Screenshot: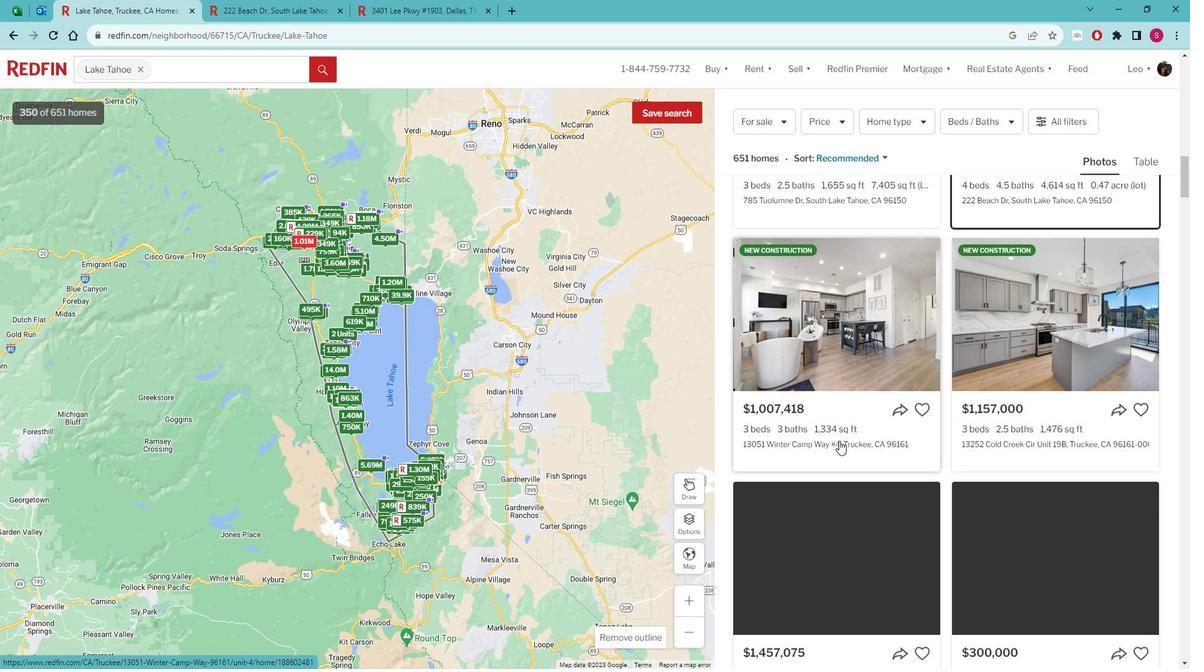 
Action: Mouse scrolled (836, 440) with delta (0, 0)
Screenshot: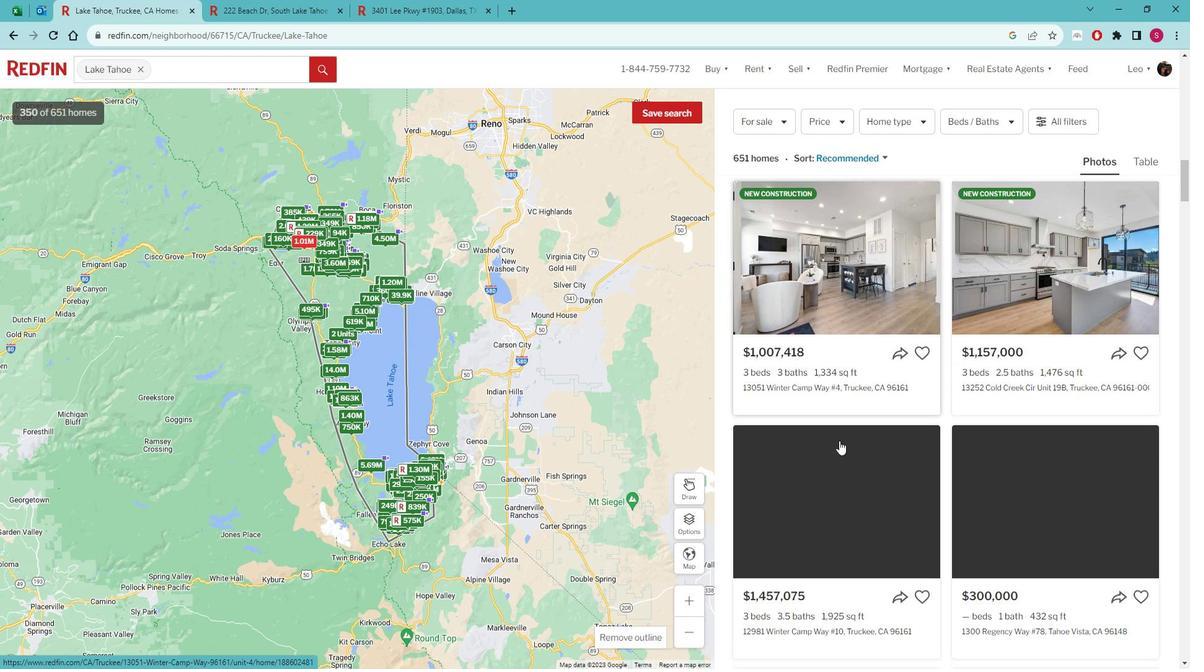 
Action: Mouse scrolled (836, 442) with delta (0, 0)
Screenshot: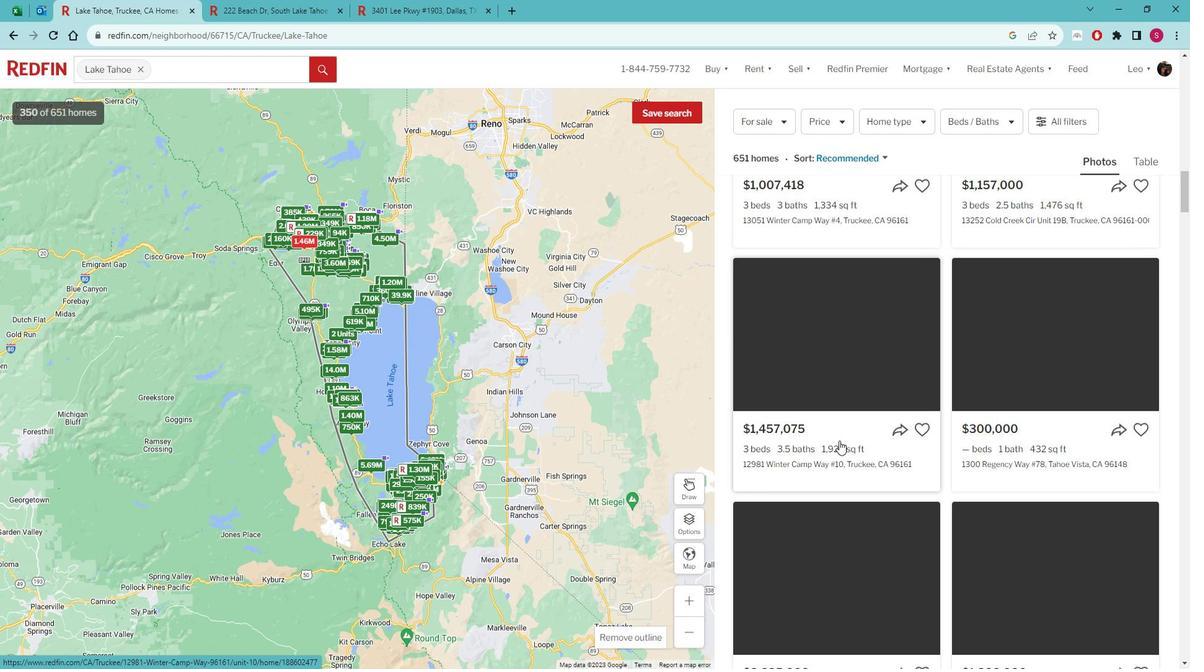 
Action: Mouse scrolled (836, 442) with delta (0, 0)
Screenshot: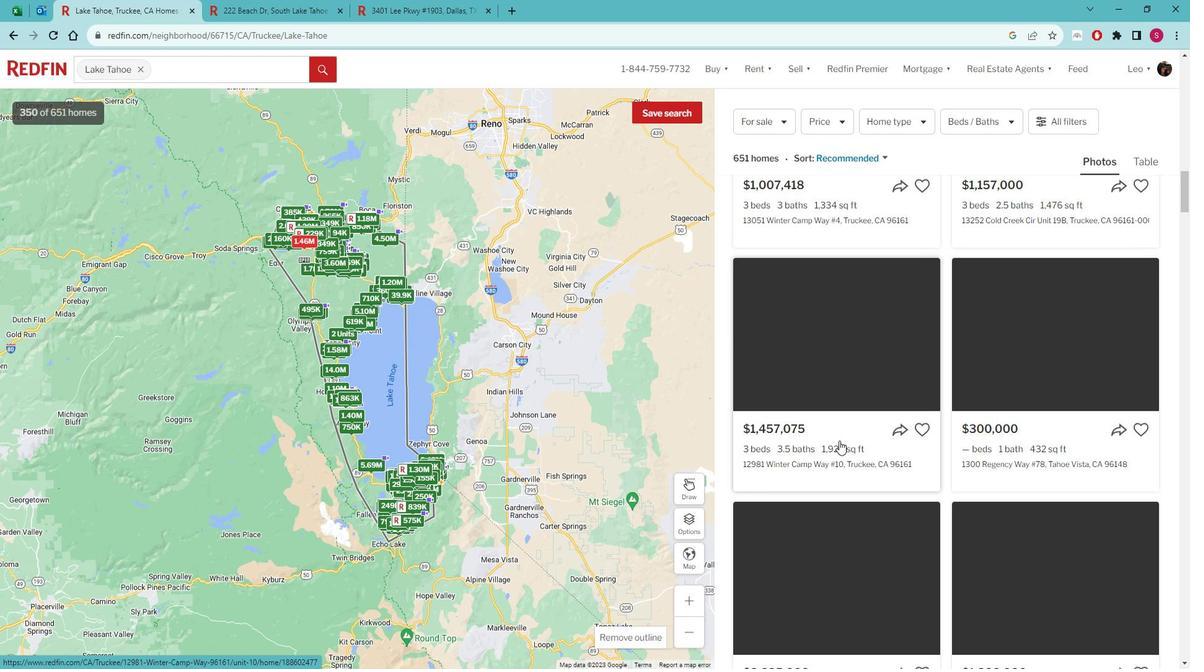 
Action: Mouse scrolled (836, 442) with delta (0, 0)
Screenshot: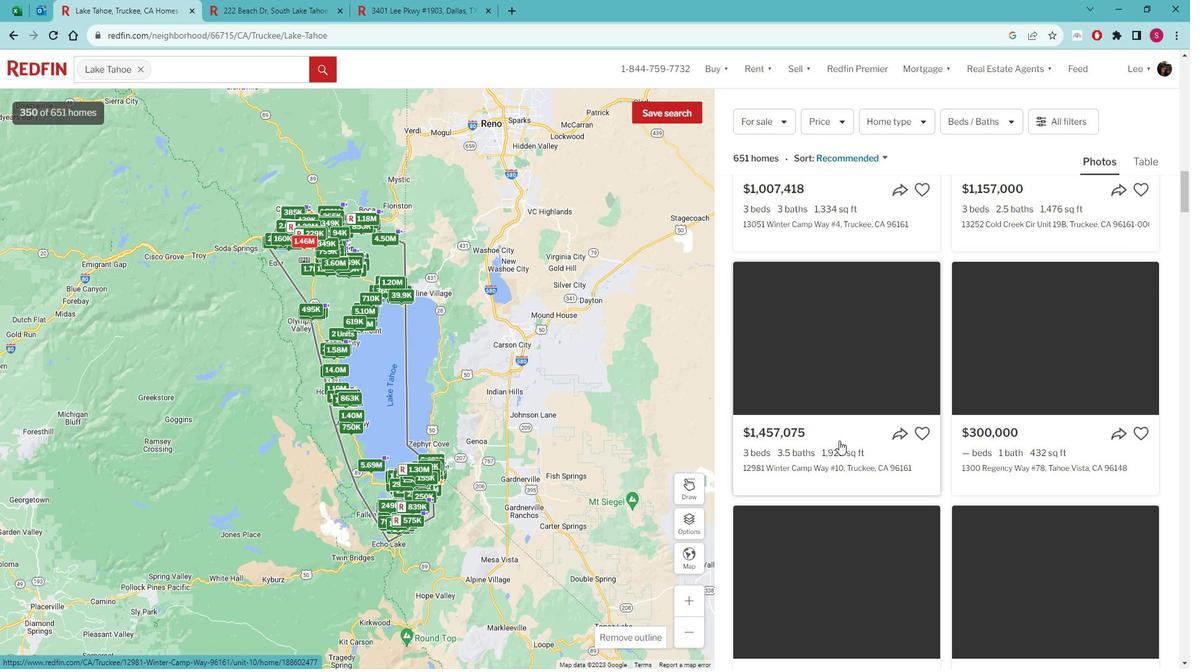 
Action: Mouse scrolled (836, 440) with delta (0, 0)
Screenshot: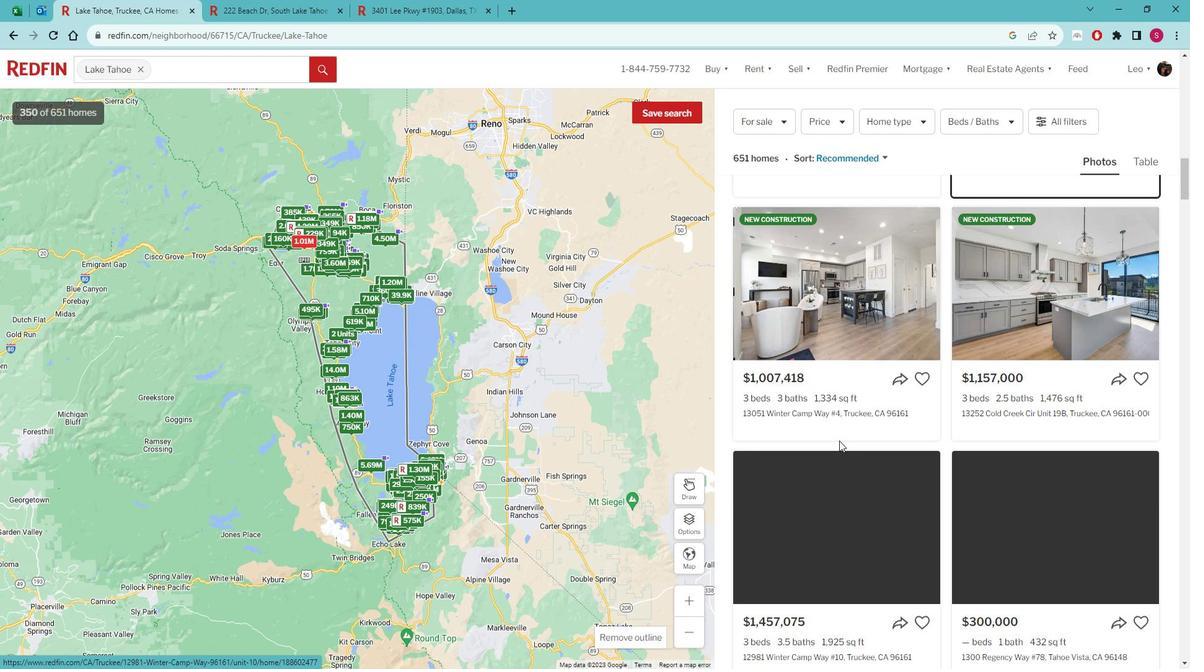 
Action: Mouse scrolled (836, 440) with delta (0, 0)
Screenshot: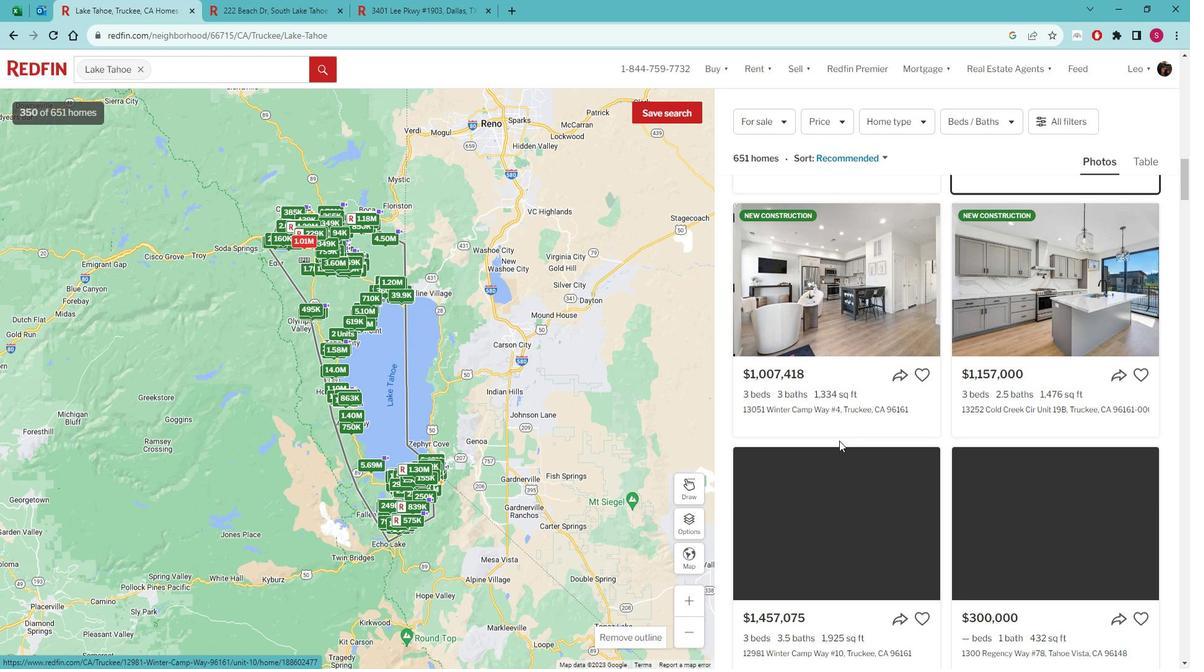 
Action: Mouse scrolled (836, 440) with delta (0, 0)
Screenshot: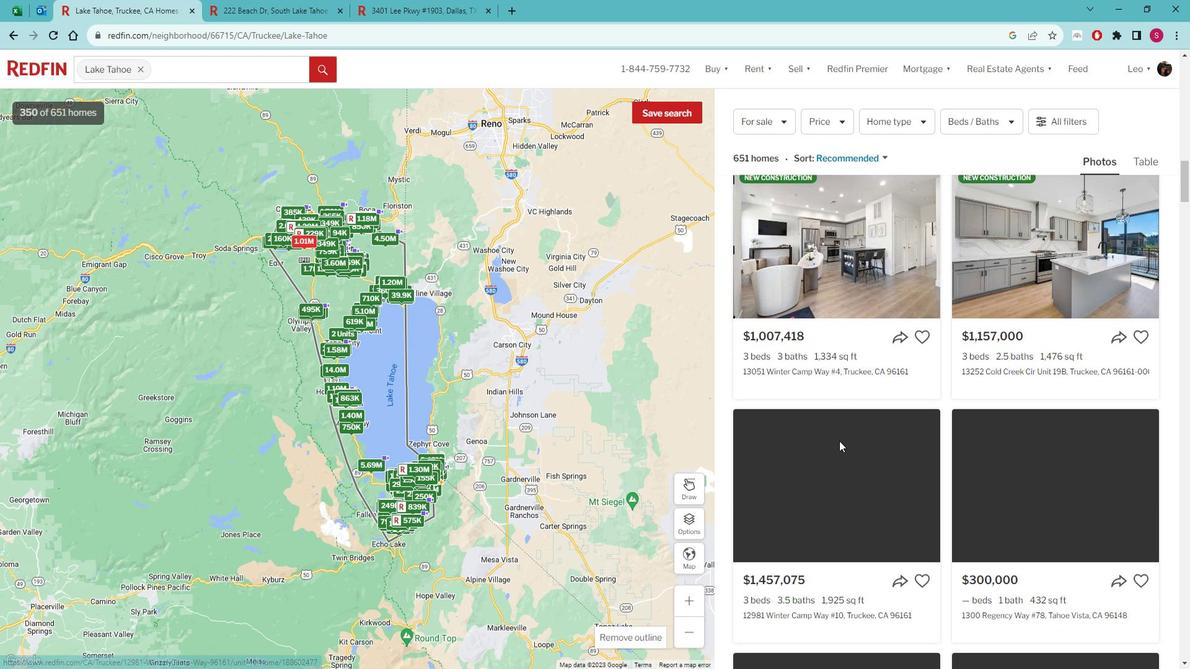 
Action: Mouse scrolled (836, 440) with delta (0, 0)
Screenshot: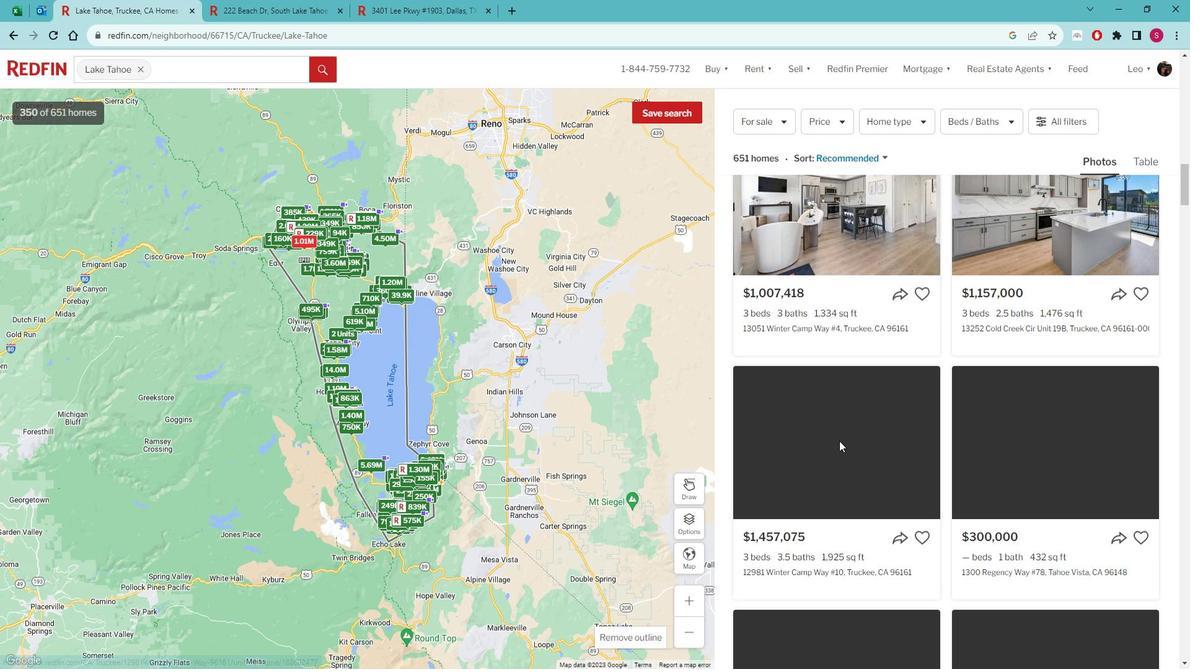 
Action: Mouse scrolled (836, 440) with delta (0, 0)
Screenshot: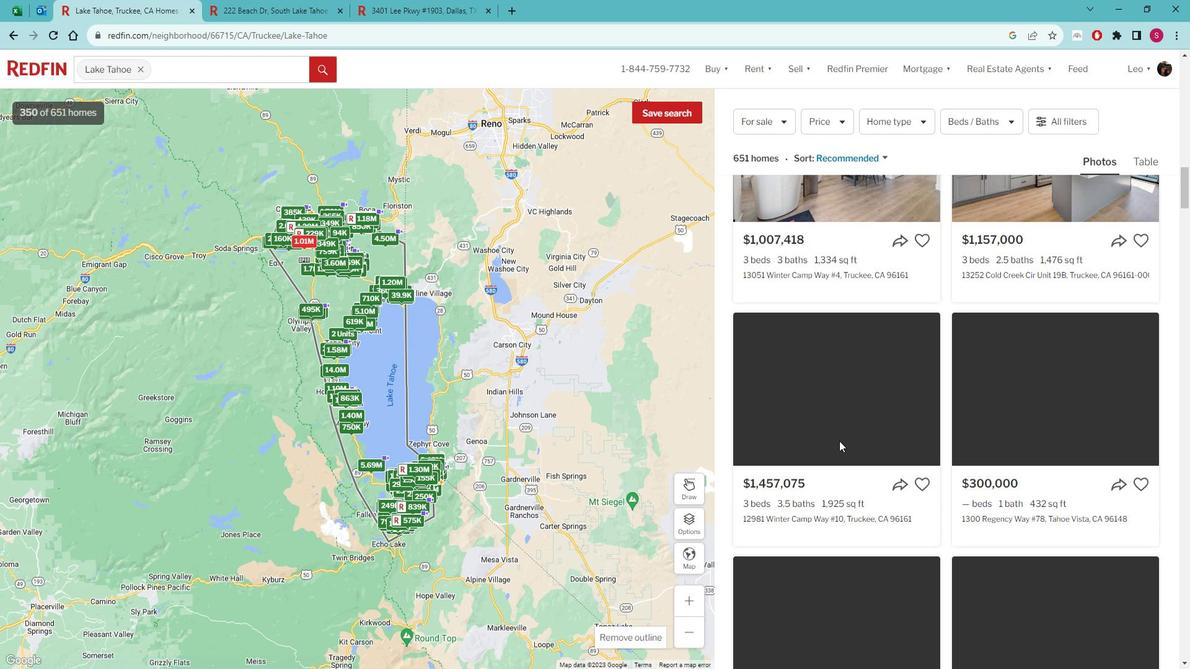 
Action: Mouse scrolled (836, 442) with delta (0, 0)
Screenshot: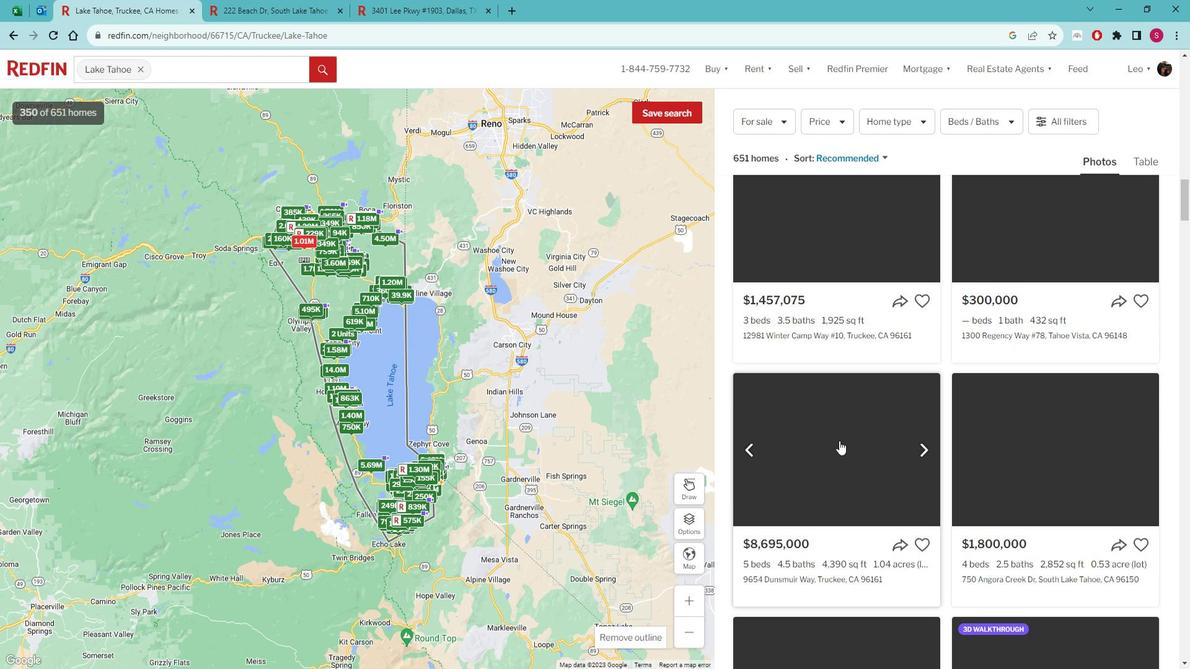 
Action: Mouse scrolled (836, 440) with delta (0, 0)
Screenshot: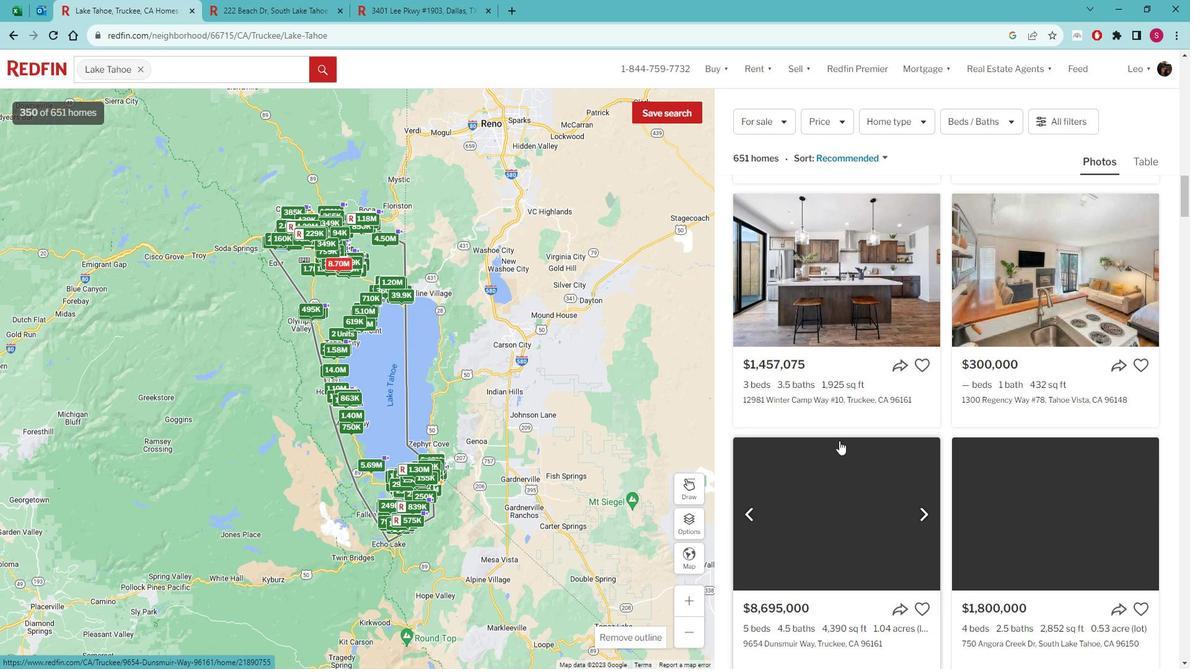 
Action: Mouse scrolled (836, 440) with delta (0, 0)
Screenshot: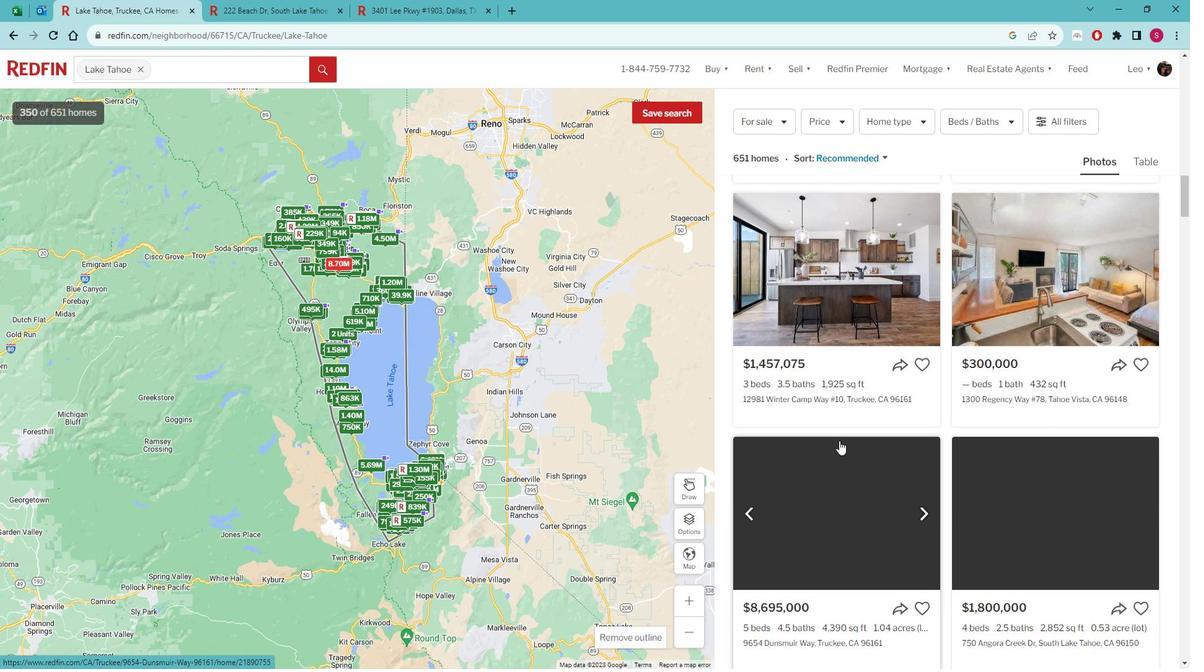 
Action: Mouse moved to (1000, 415)
Screenshot: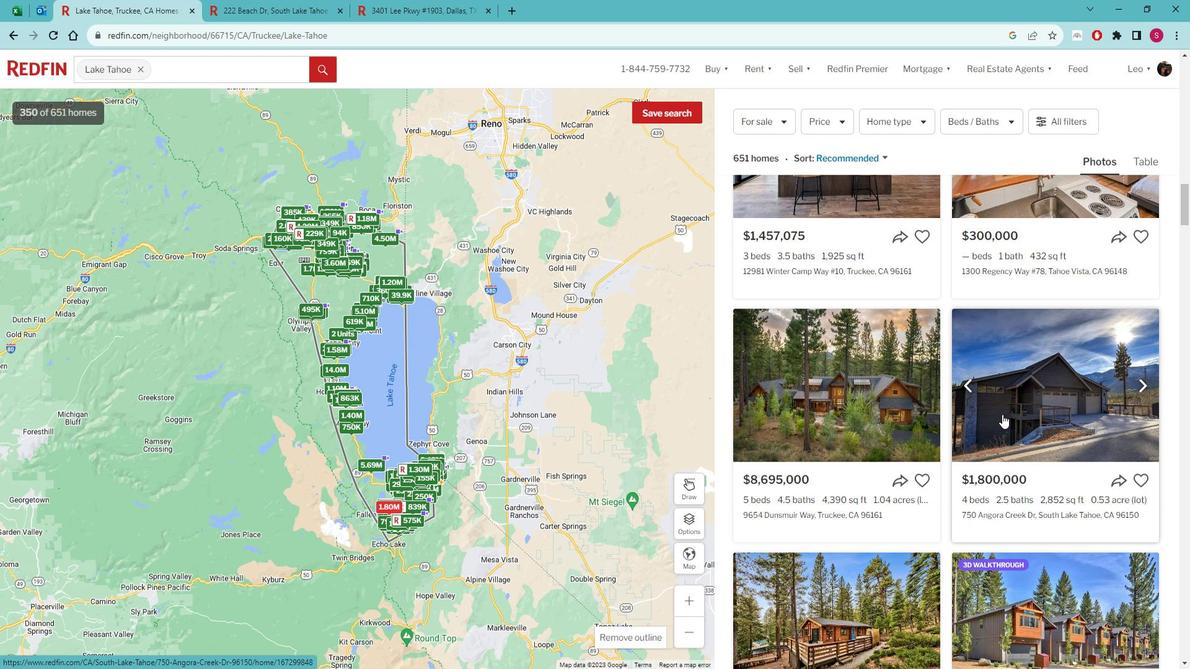 
Action: Mouse pressed left at (1000, 415)
Screenshot: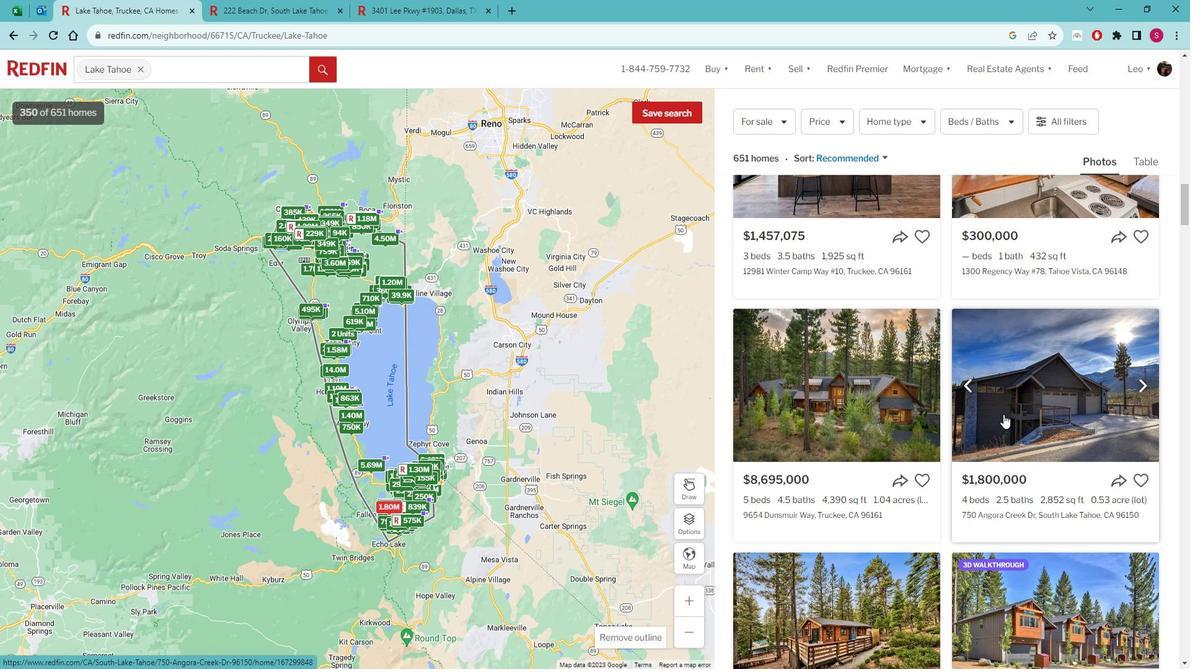 
Action: Mouse moved to (800, 435)
Screenshot: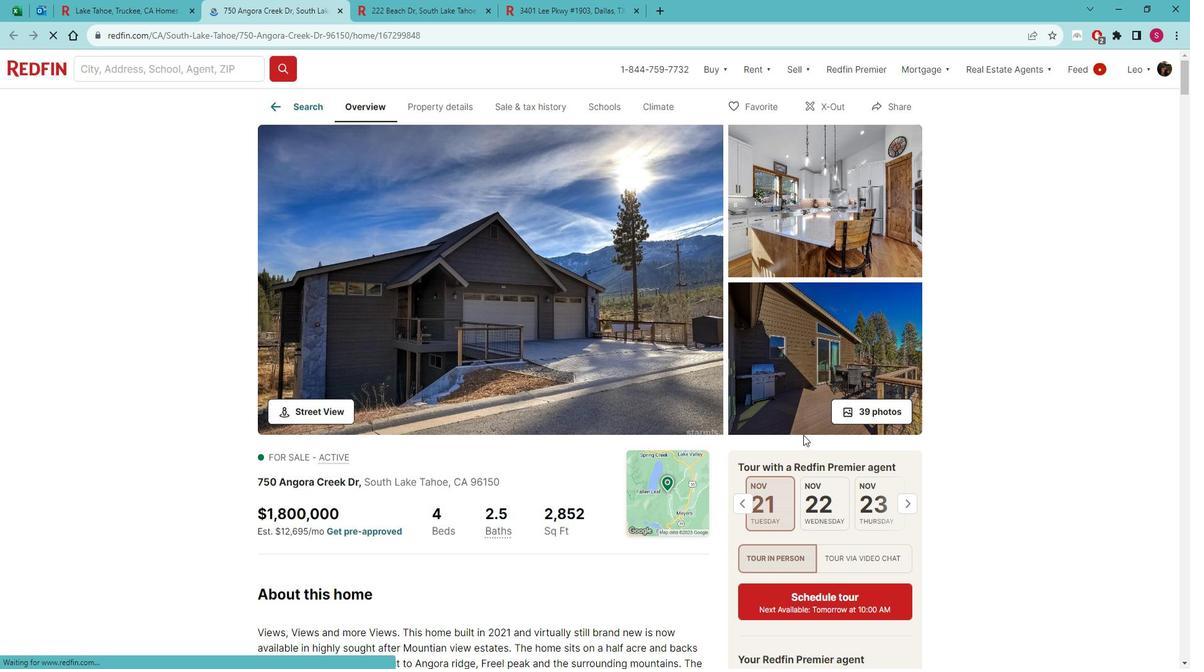 
Action: Mouse scrolled (800, 435) with delta (0, 0)
Screenshot: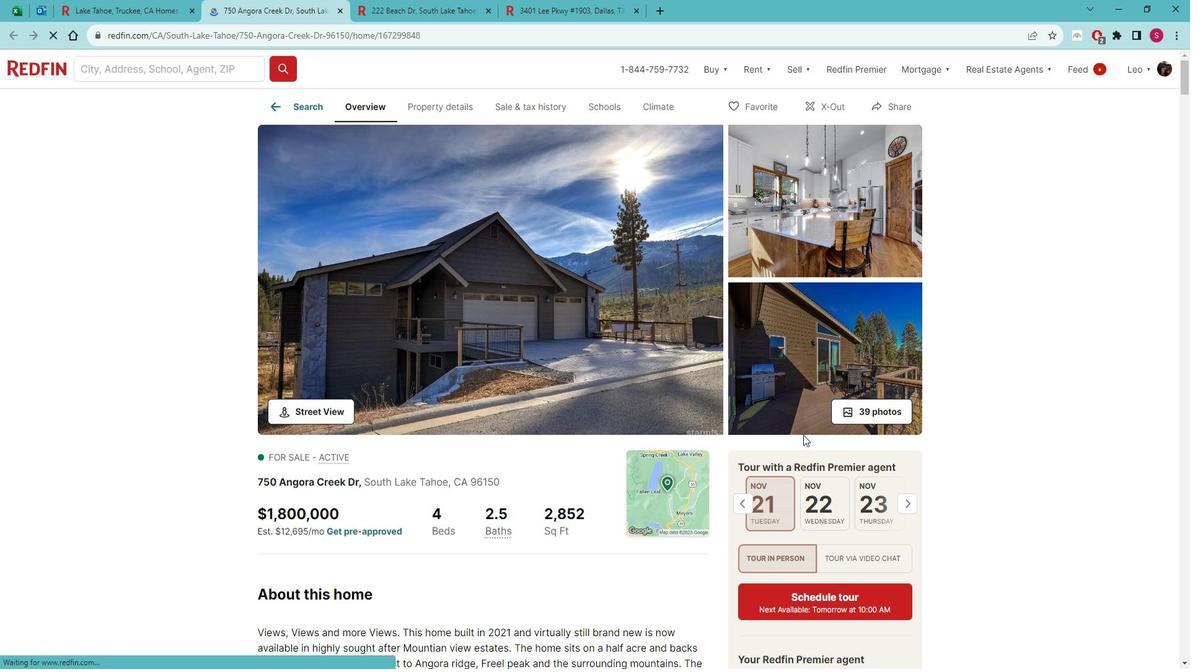 
Action: Mouse moved to (422, 259)
Screenshot: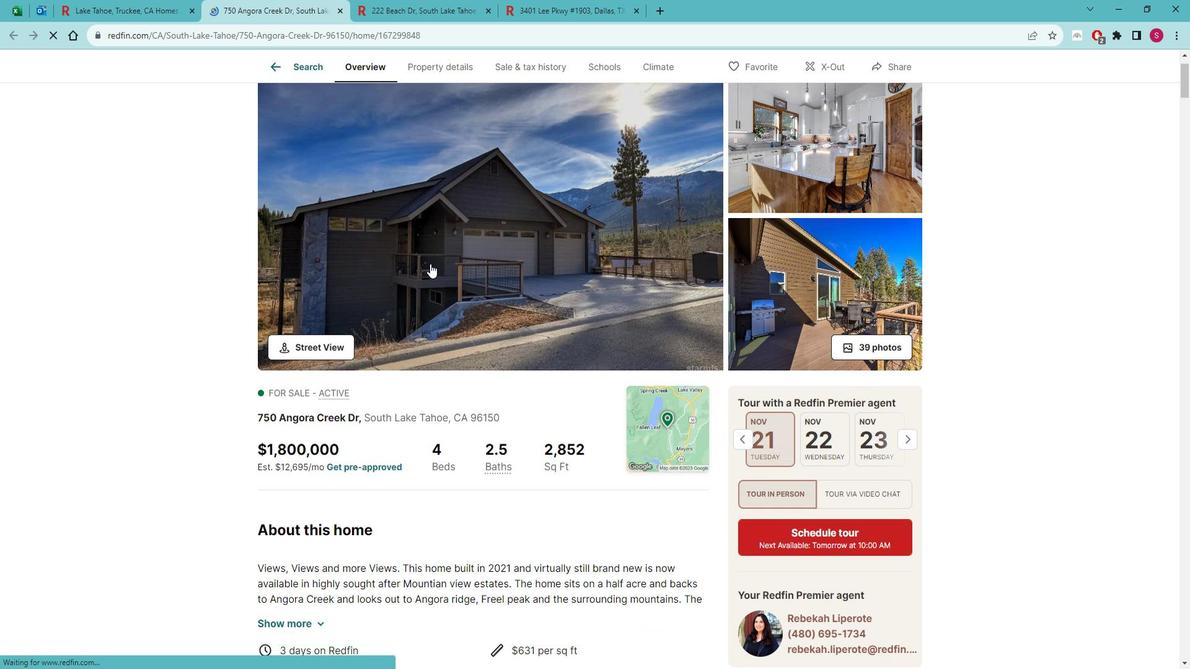 
Action: Mouse pressed left at (422, 259)
Screenshot: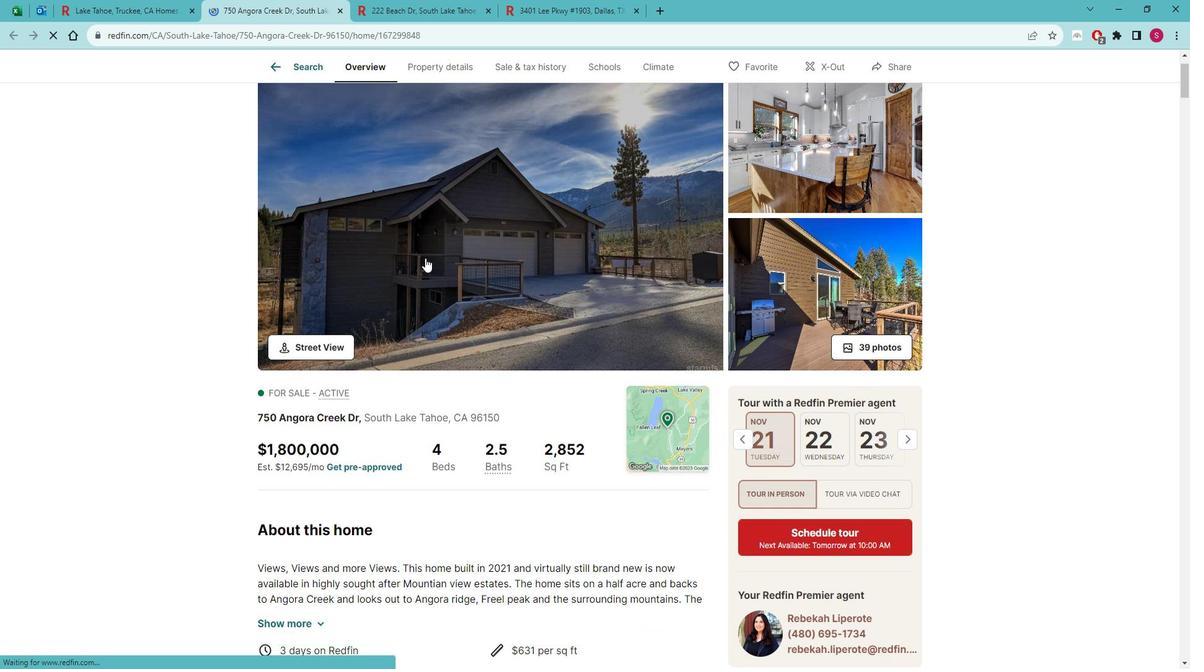 
Action: Mouse moved to (77, 398)
Screenshot: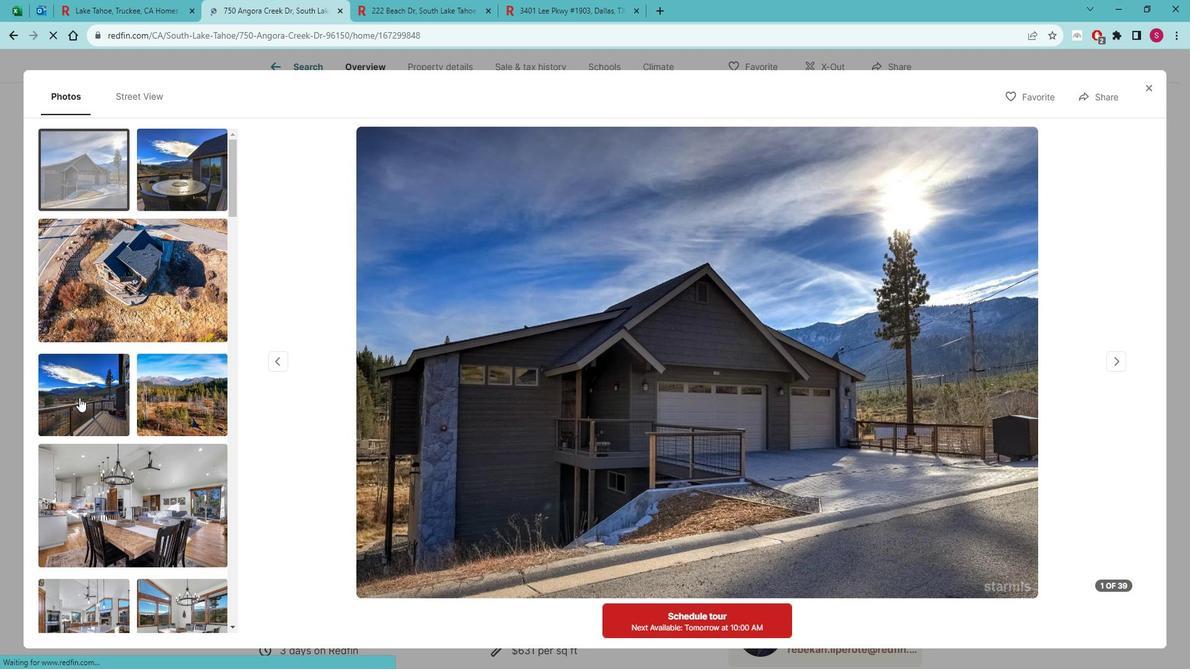 
Action: Mouse pressed left at (77, 398)
Screenshot: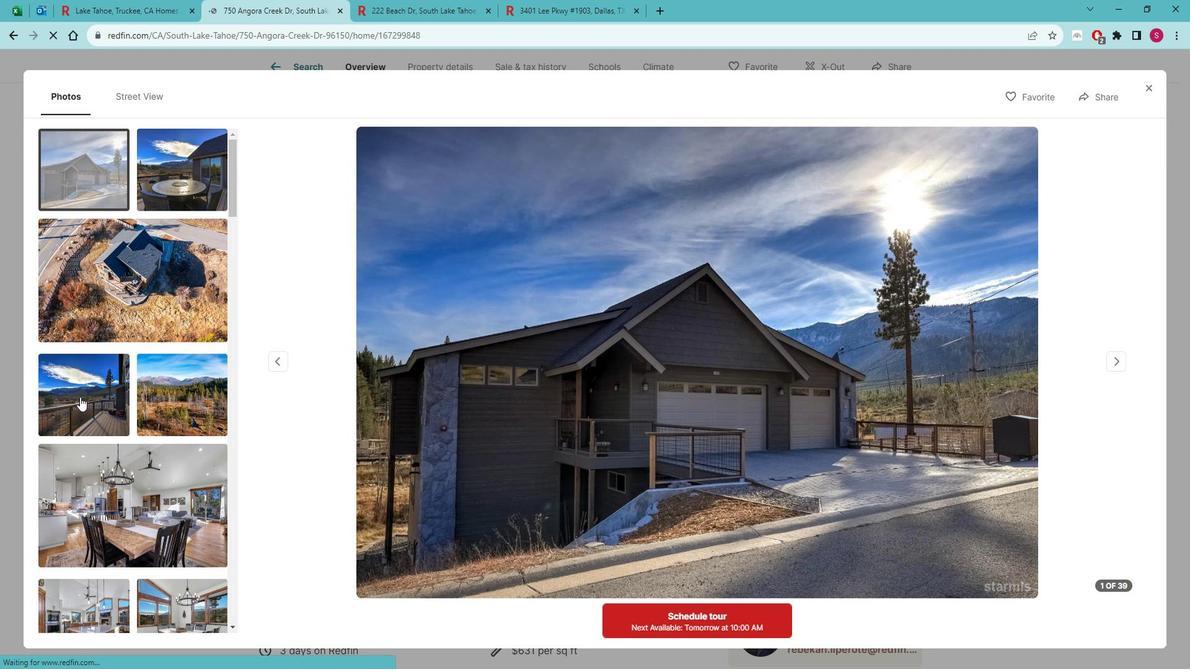 
Action: Mouse moved to (82, 401)
Screenshot: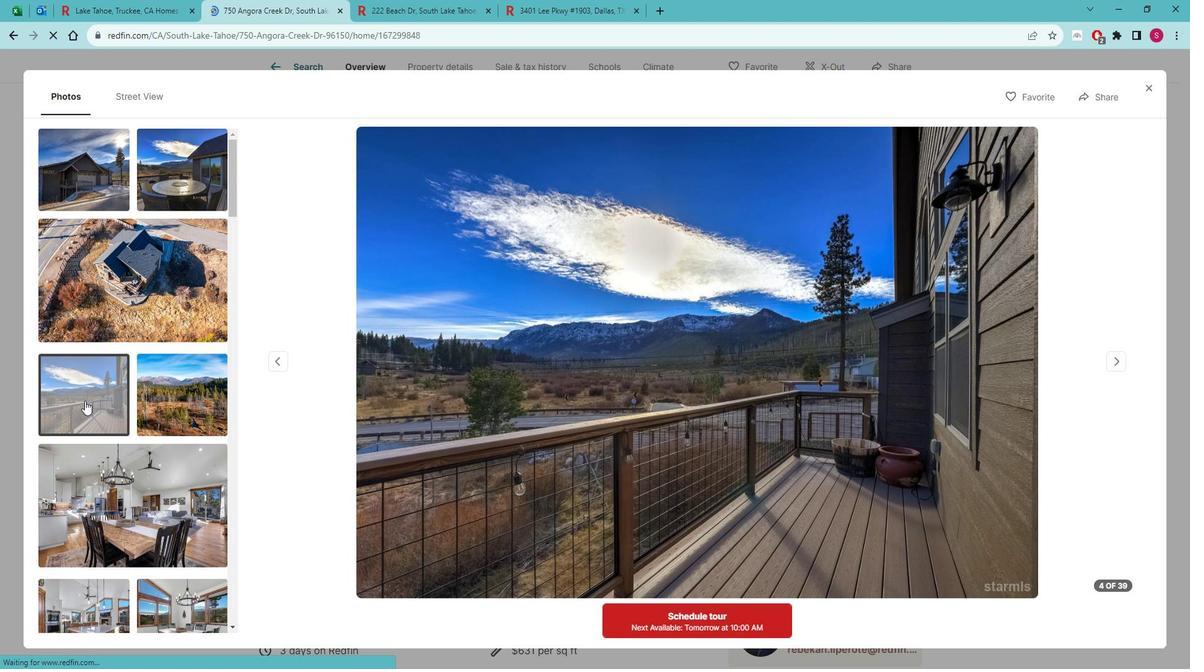 
Action: Mouse scrolled (82, 401) with delta (0, 0)
Screenshot: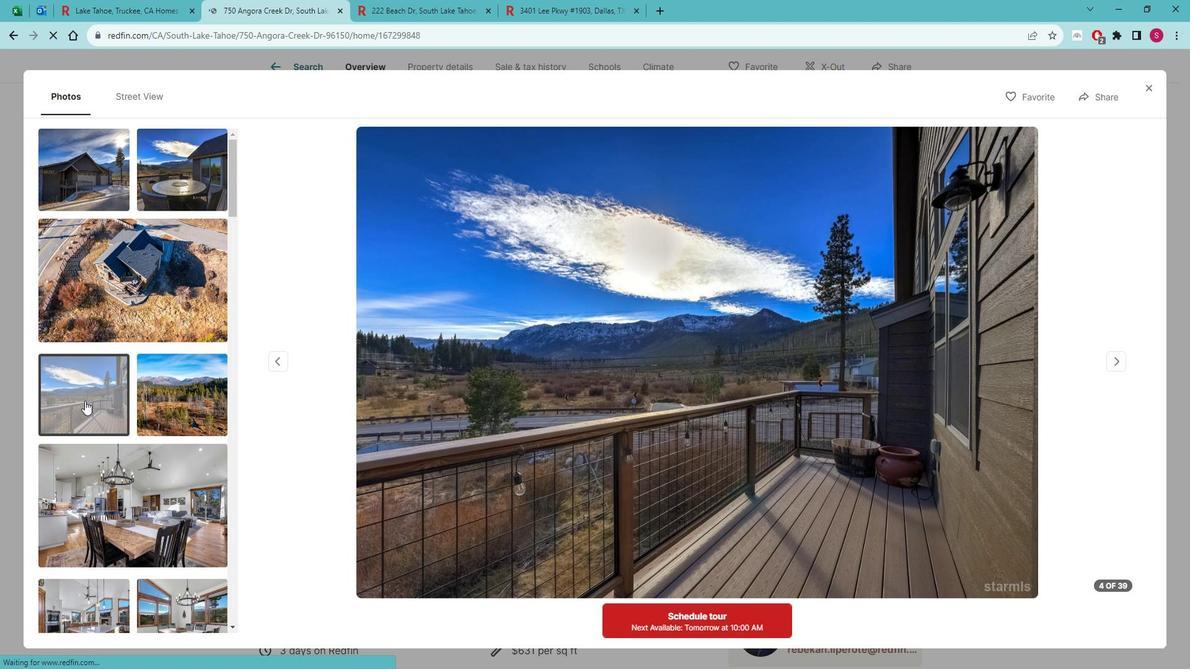 
Action: Mouse pressed left at (82, 401)
Screenshot: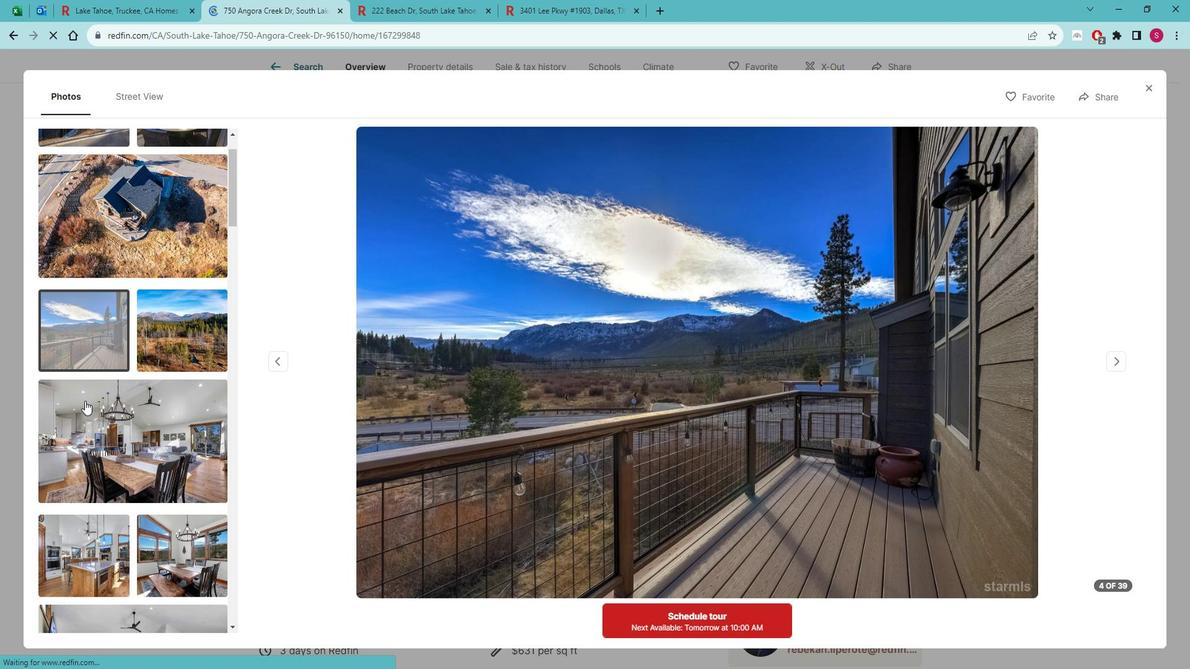 
Action: Mouse scrolled (82, 401) with delta (0, 0)
Screenshot: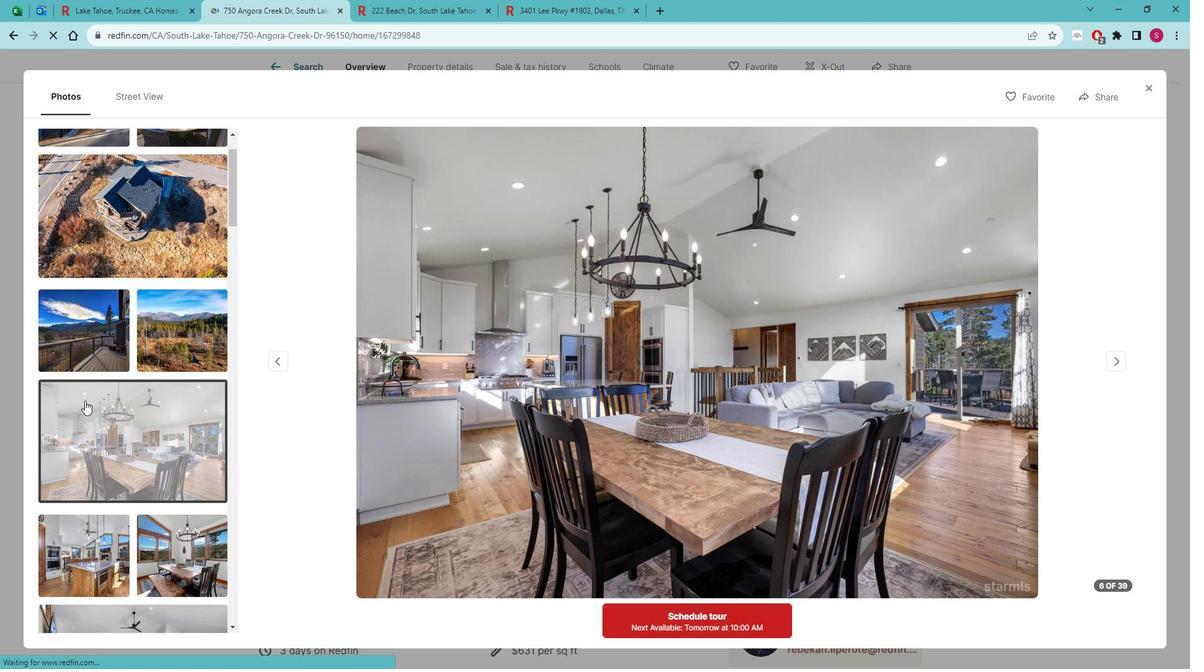 
Action: Mouse scrolled (82, 401) with delta (0, 0)
Screenshot: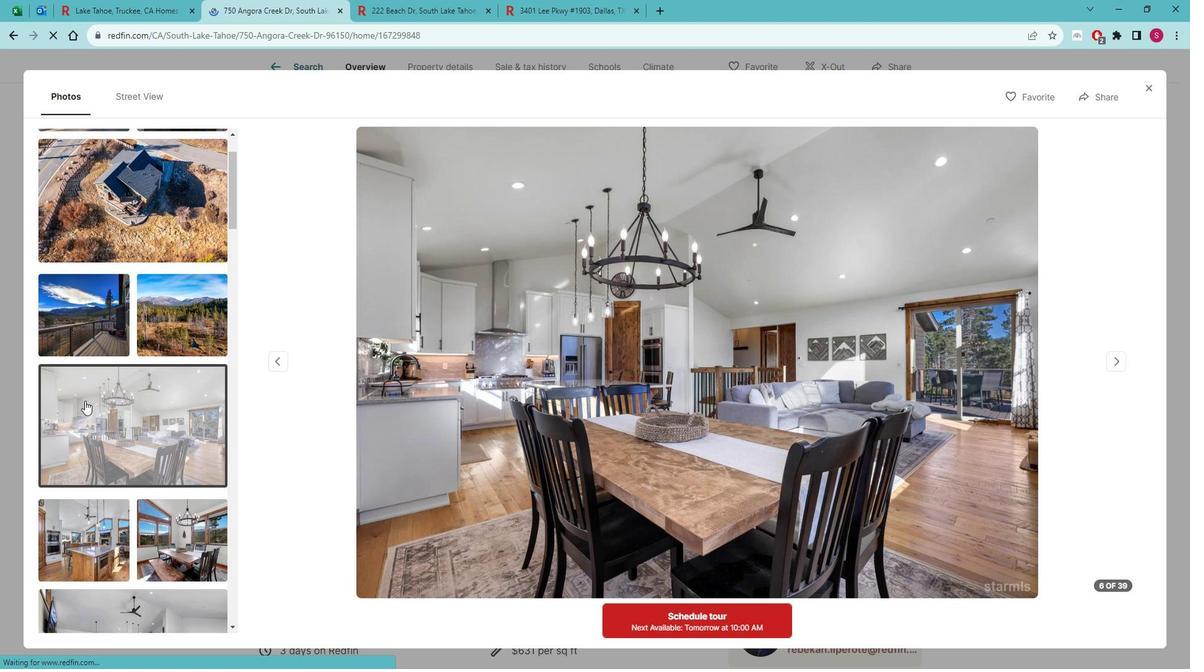 
Action: Mouse scrolled (82, 401) with delta (0, 0)
Screenshot: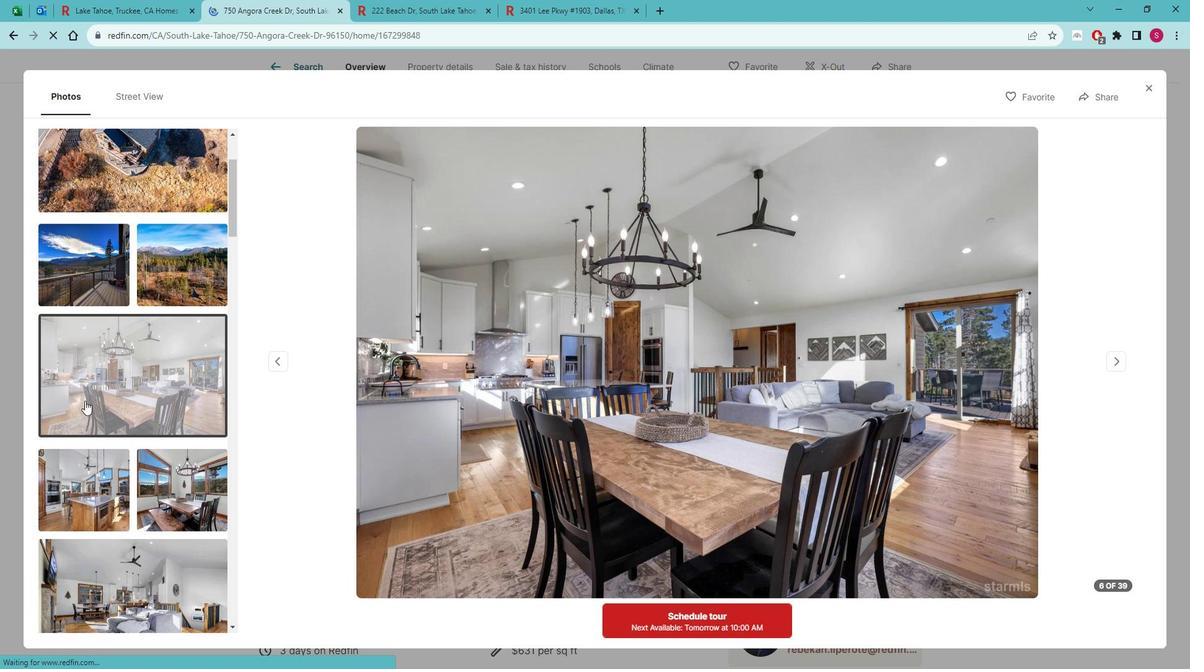 
Action: Mouse scrolled (82, 401) with delta (0, 0)
Screenshot: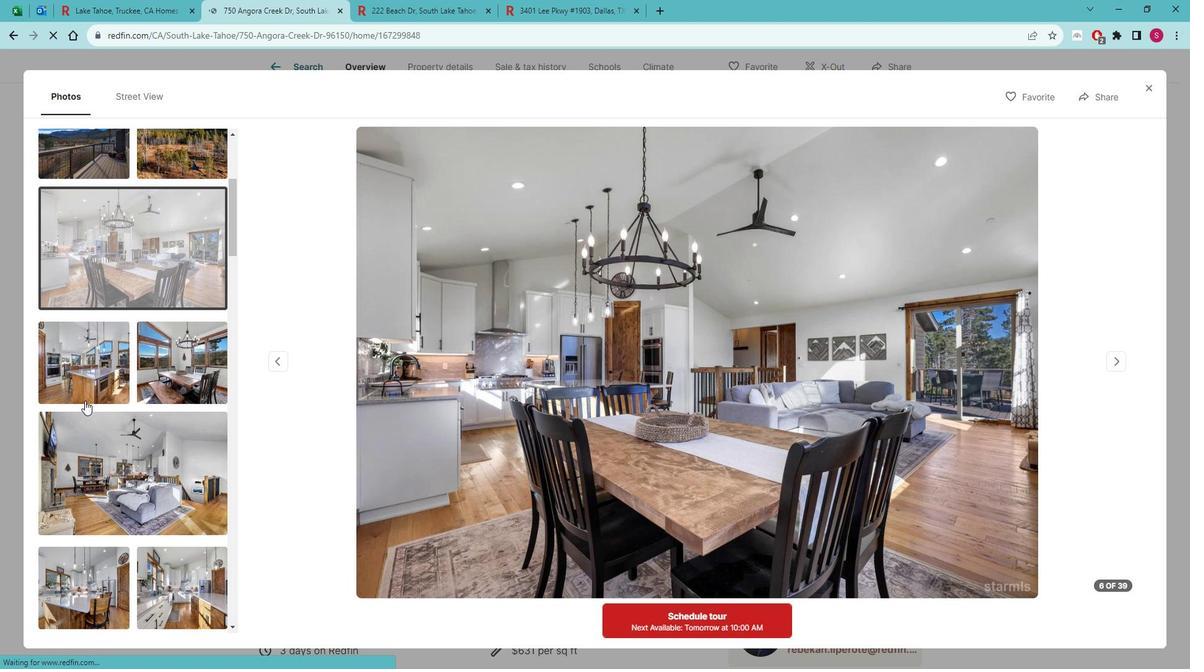 
Action: Mouse pressed left at (82, 401)
Screenshot: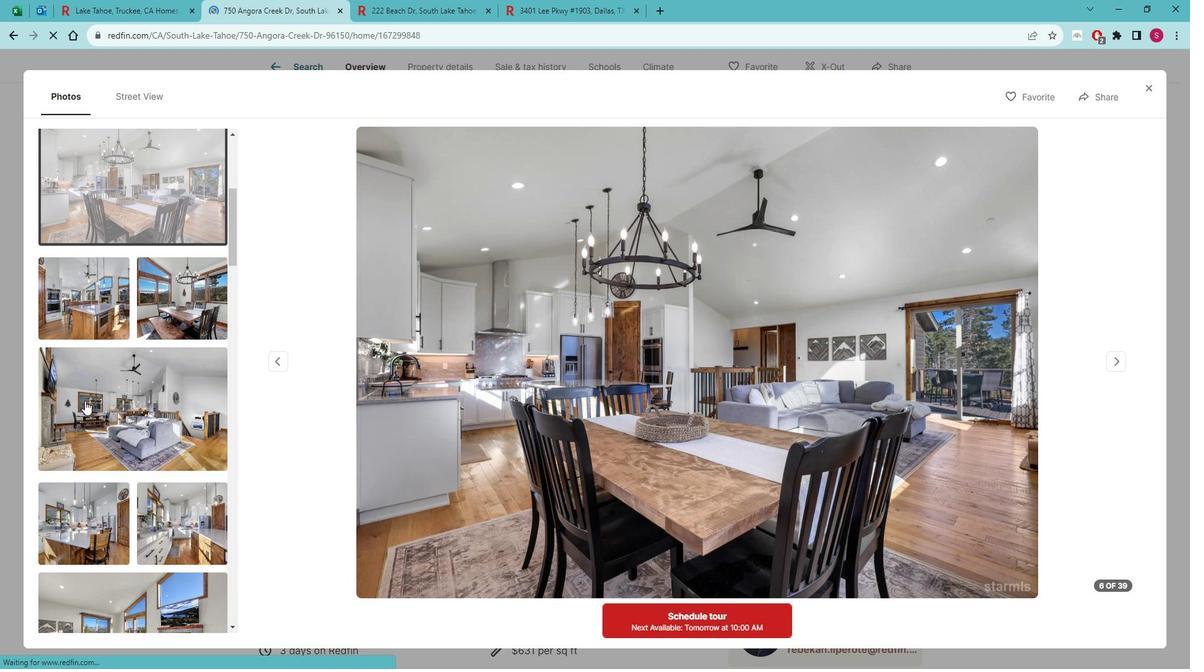 
Action: Mouse moved to (88, 414)
Screenshot: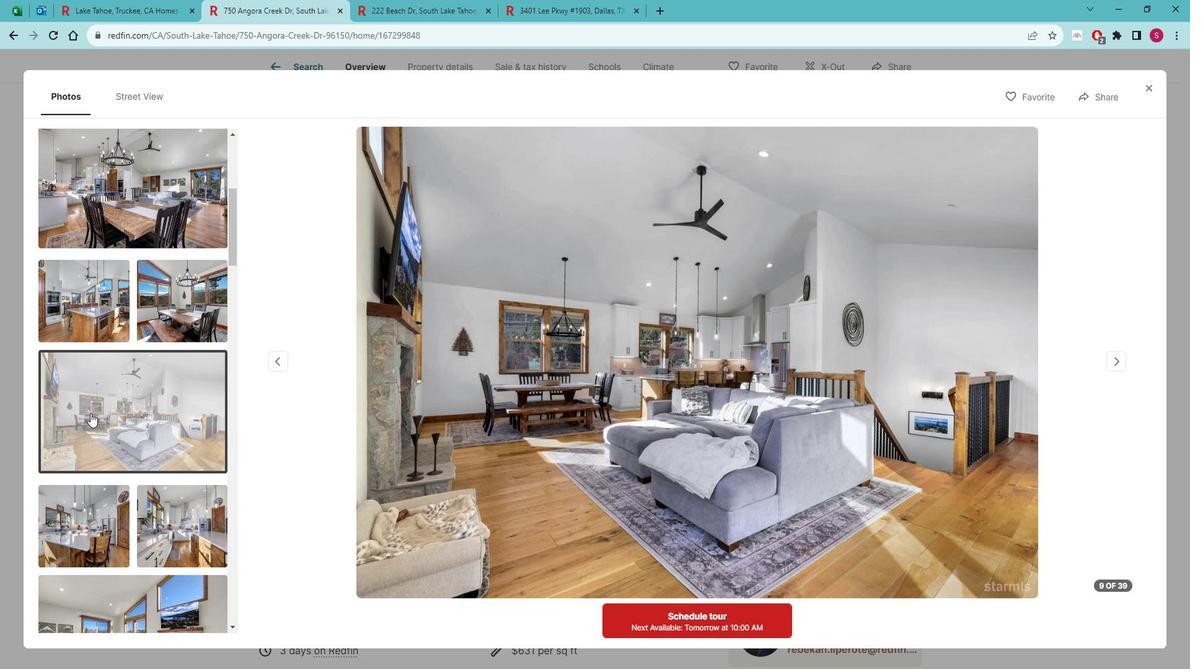 
Action: Mouse scrolled (88, 413) with delta (0, 0)
Screenshot: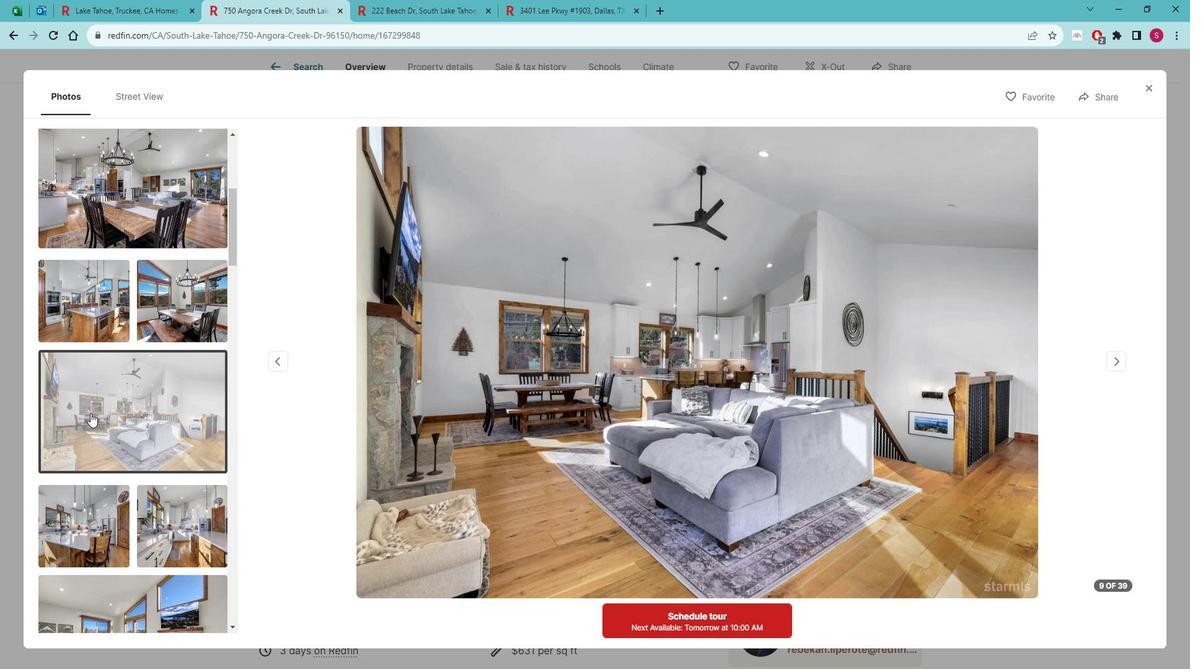 
Action: Mouse scrolled (88, 413) with delta (0, 0)
Screenshot: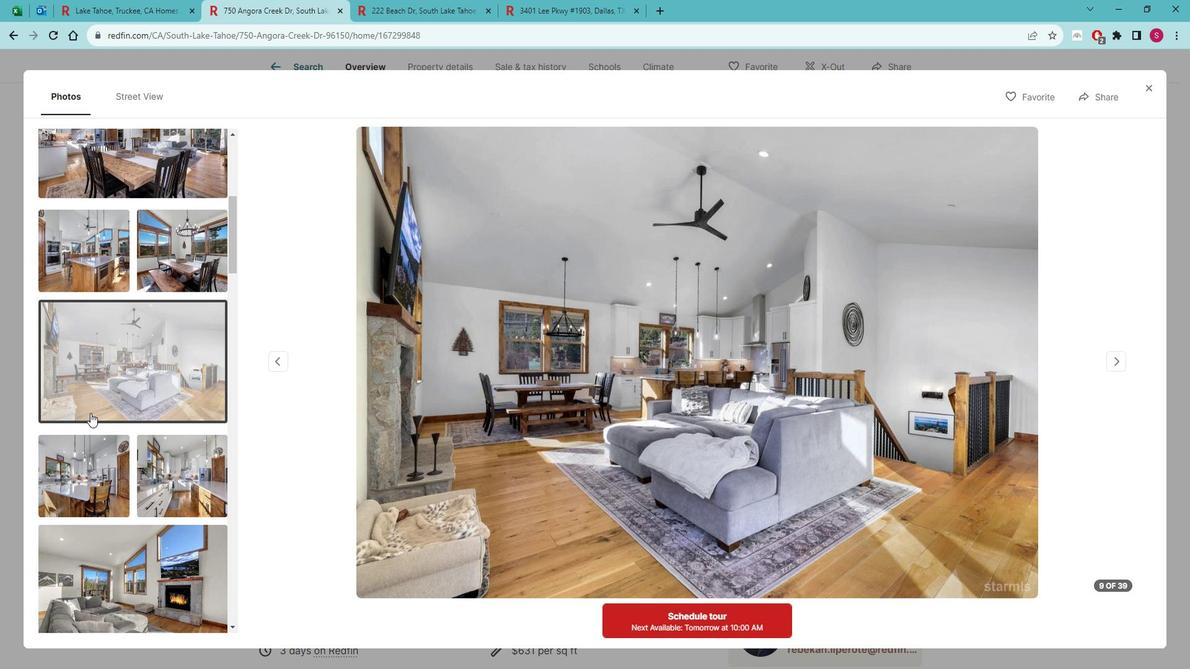 
Action: Mouse pressed left at (88, 414)
Screenshot: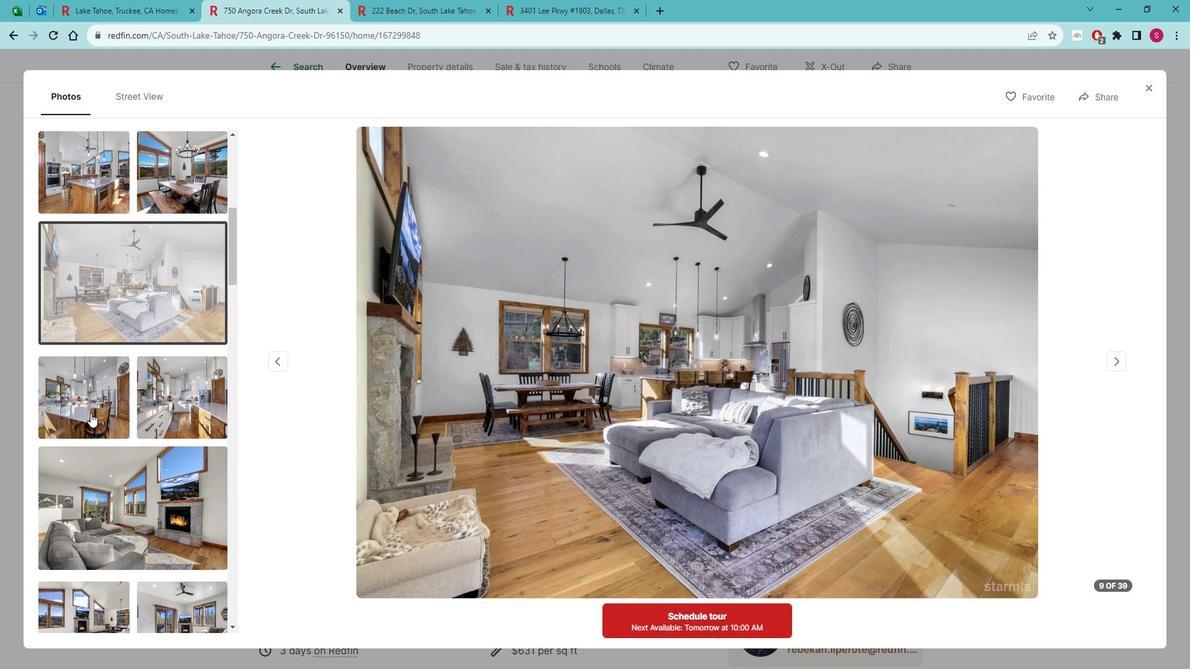 
Action: Mouse moved to (114, 437)
Screenshot: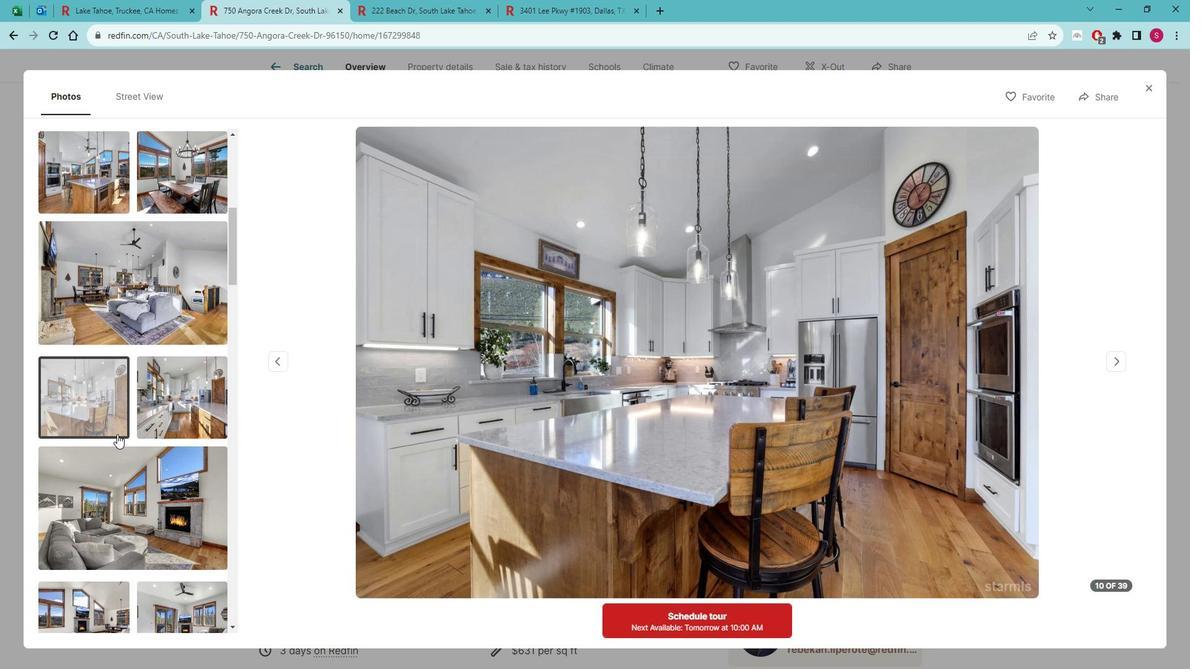 
Action: Mouse scrolled (114, 437) with delta (0, 0)
Screenshot: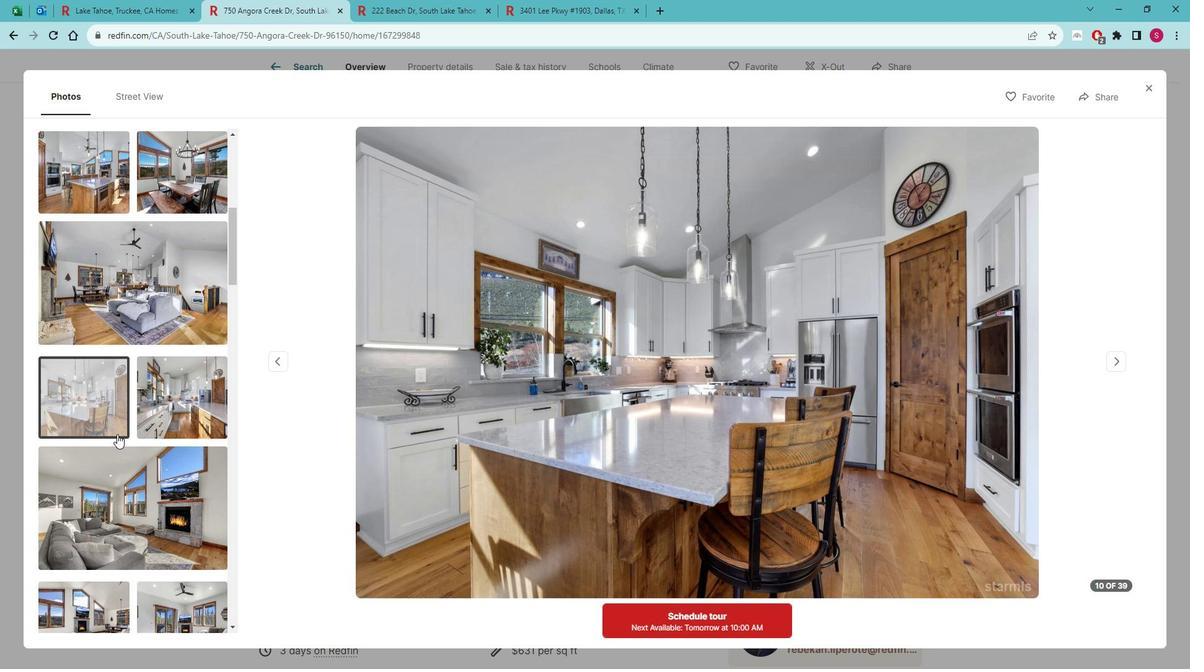 
Action: Mouse moved to (114, 437)
Screenshot: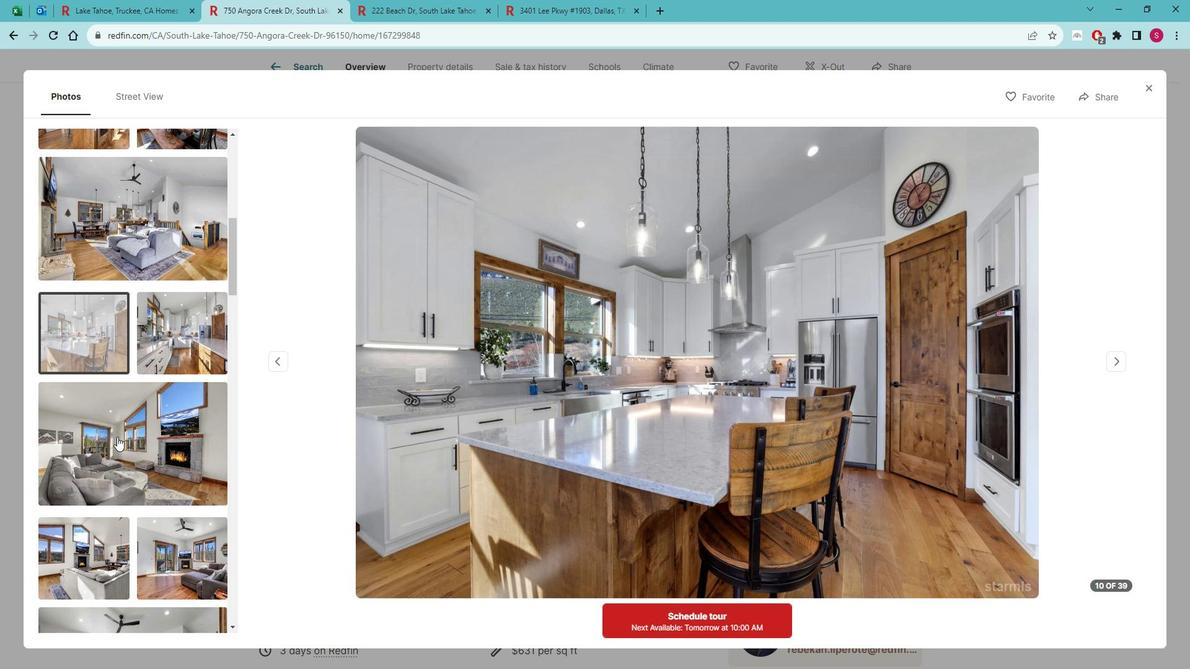 
Action: Mouse pressed left at (114, 437)
Screenshot: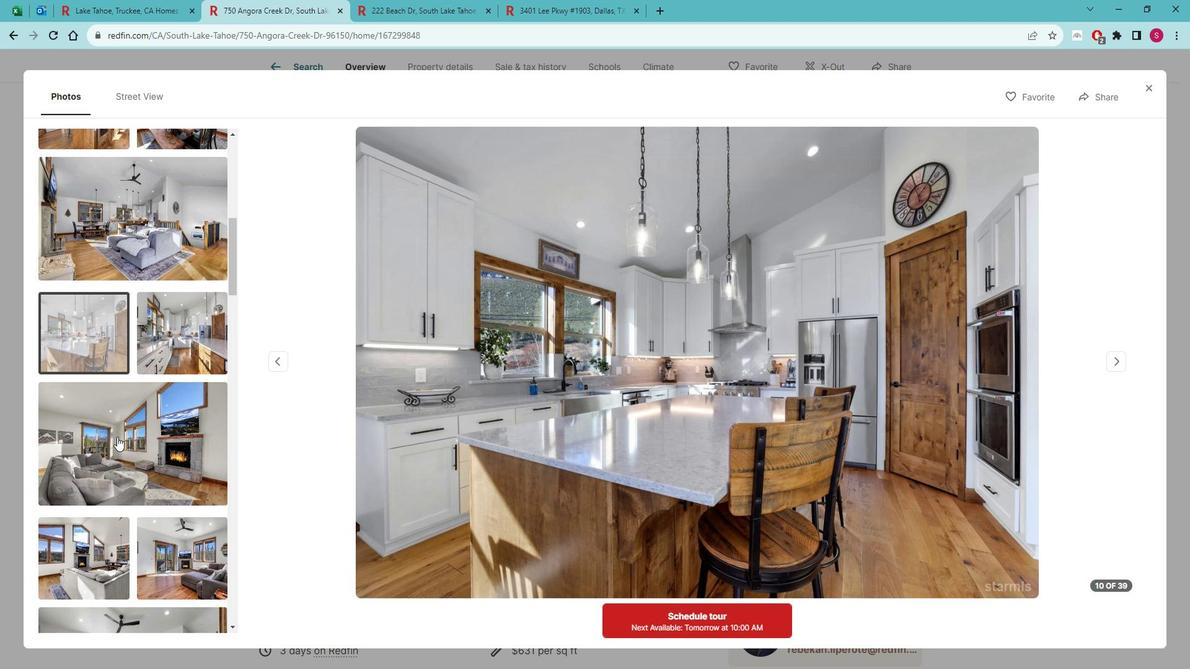 
Action: Mouse scrolled (114, 437) with delta (0, 0)
Screenshot: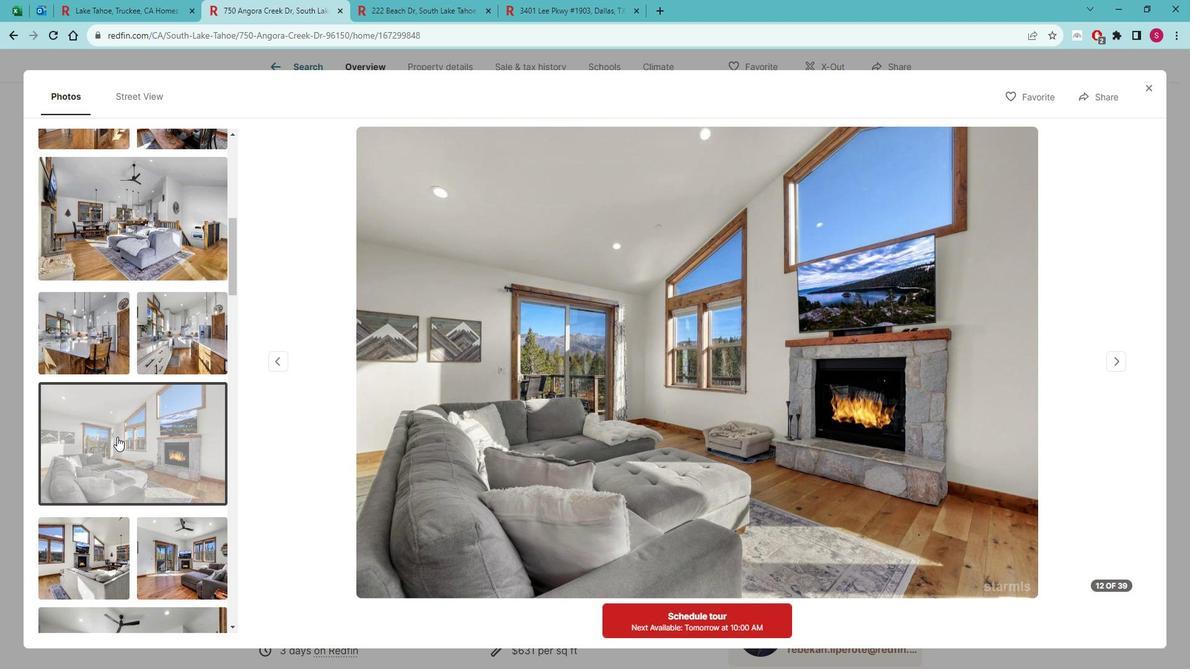 
Action: Mouse scrolled (114, 437) with delta (0, 0)
Screenshot: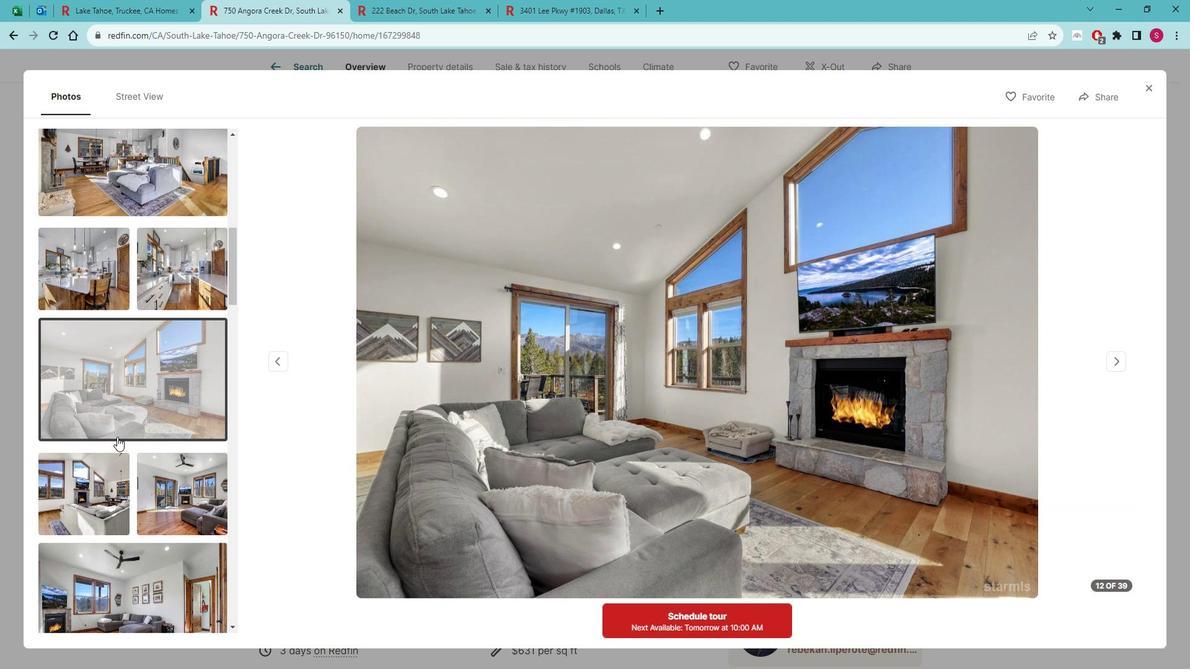 
Action: Mouse scrolled (114, 437) with delta (0, 0)
Screenshot: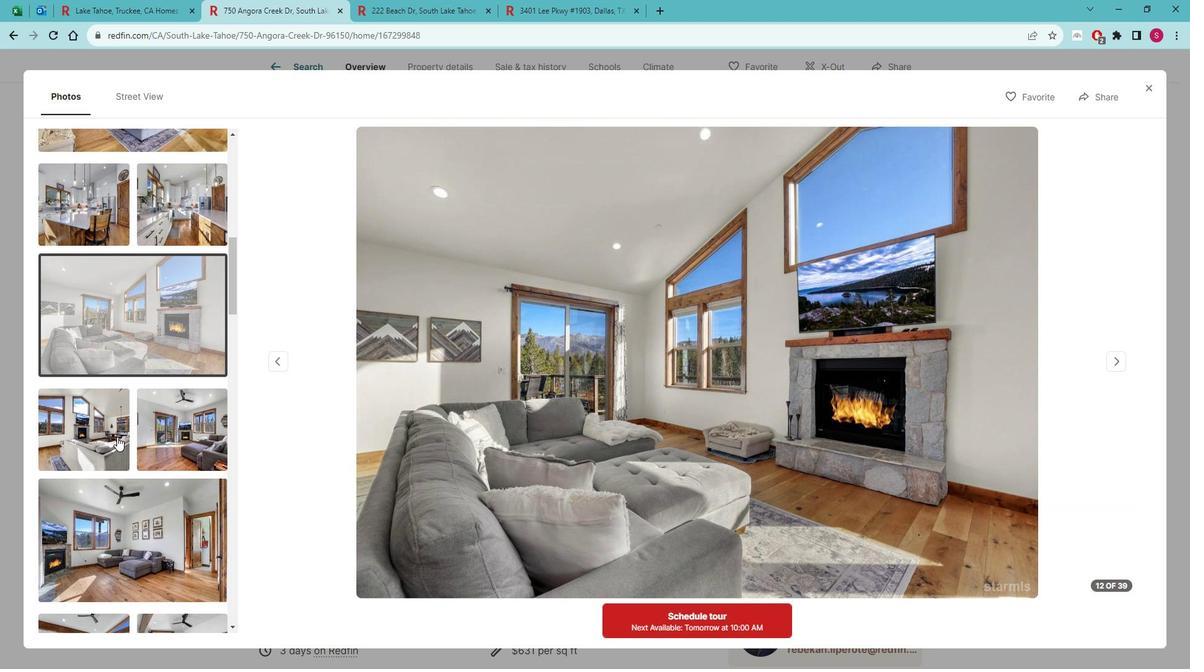 
Action: Mouse scrolled (114, 437) with delta (0, 0)
Screenshot: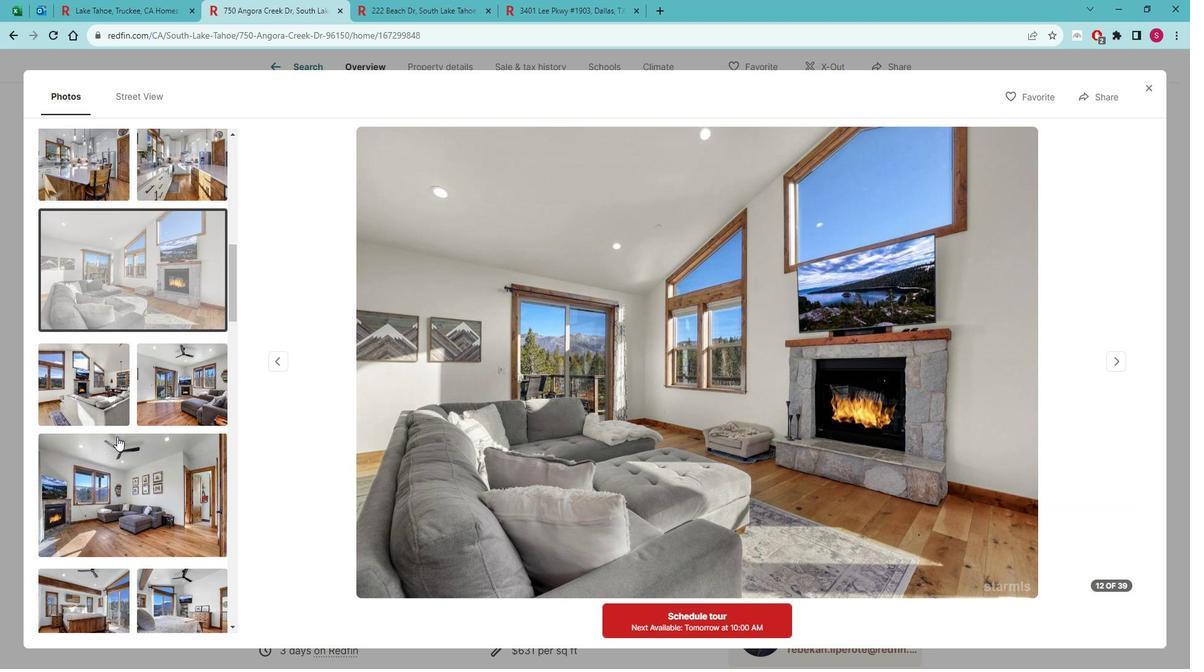 
Action: Mouse moved to (131, 414)
Screenshot: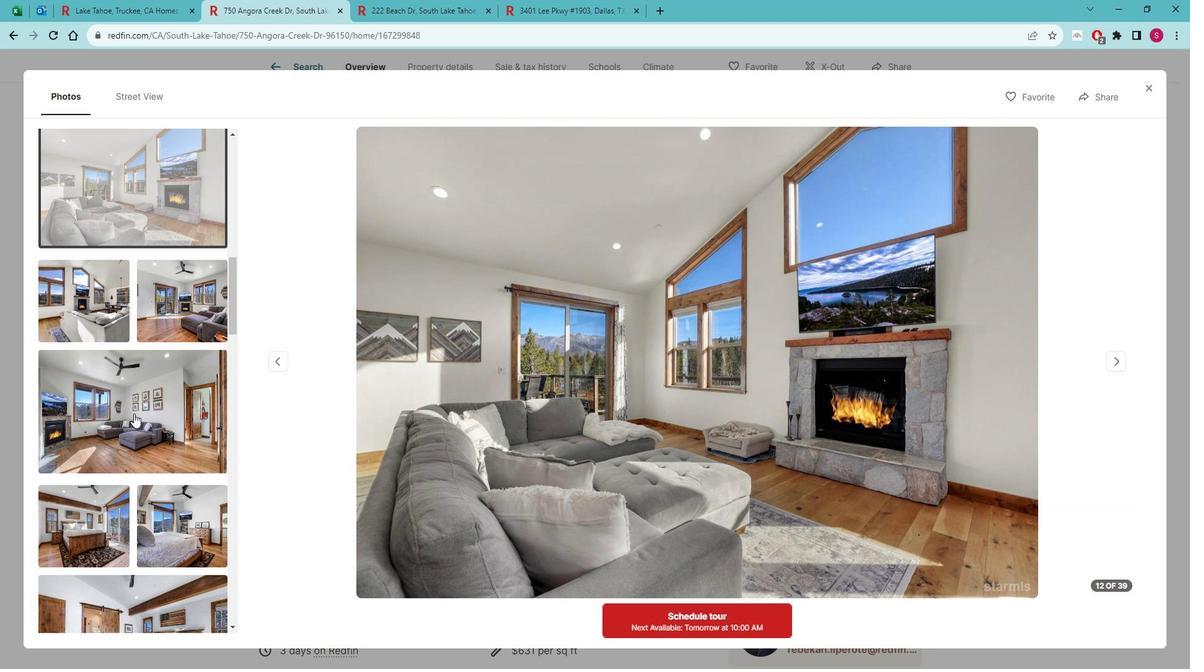 
Action: Mouse pressed left at (131, 414)
Screenshot: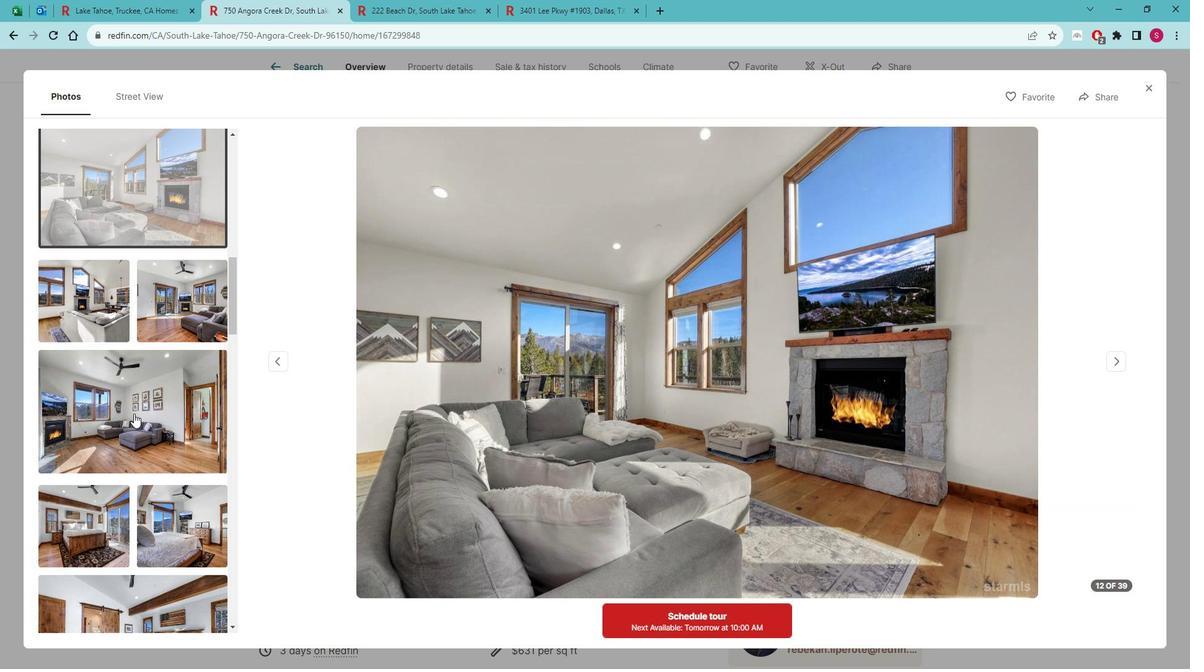 
Action: Mouse scrolled (131, 414) with delta (0, 0)
Screenshot: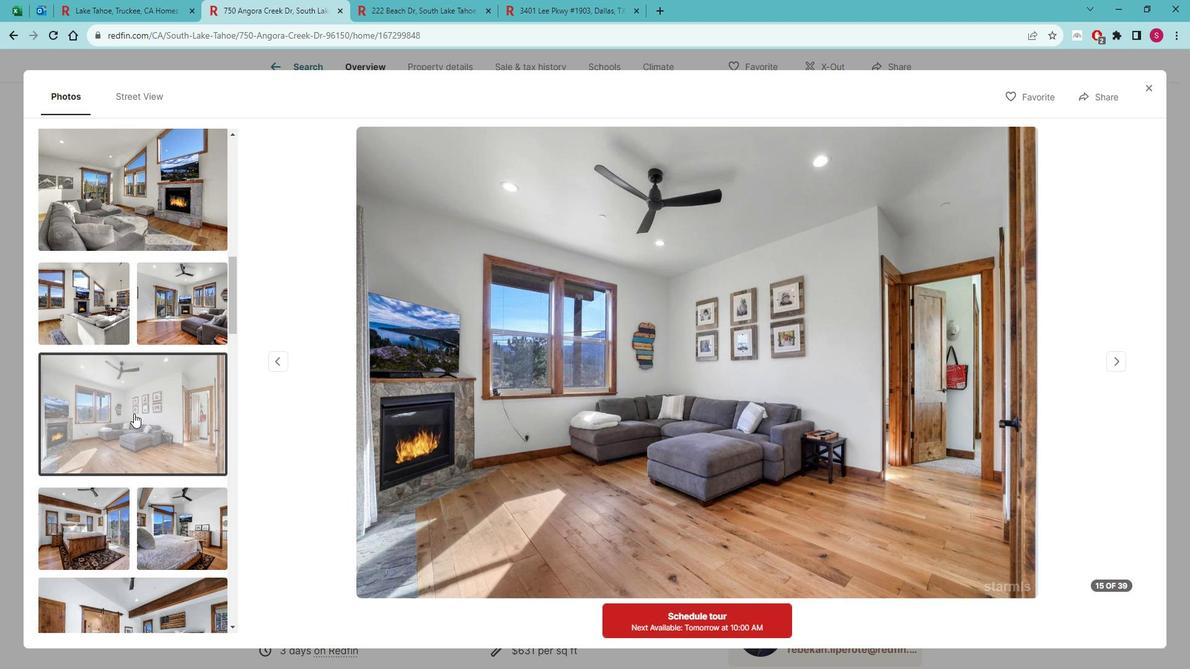 
Action: Mouse scrolled (131, 414) with delta (0, 0)
Screenshot: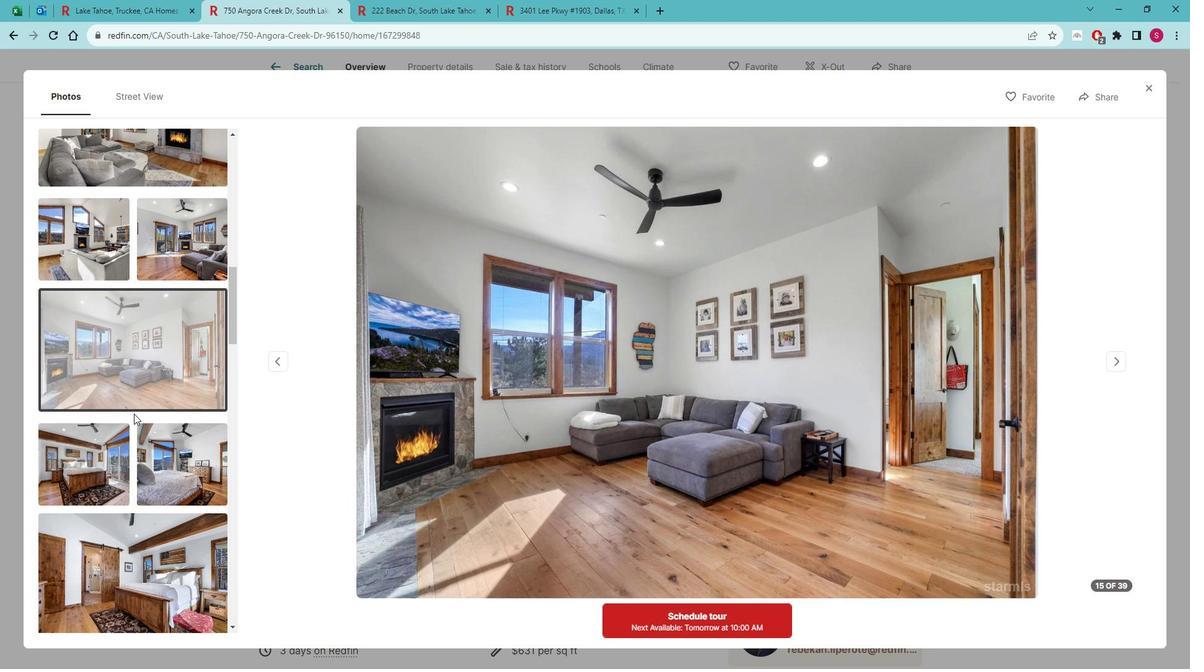 
Action: Mouse scrolled (131, 414) with delta (0, 0)
Screenshot: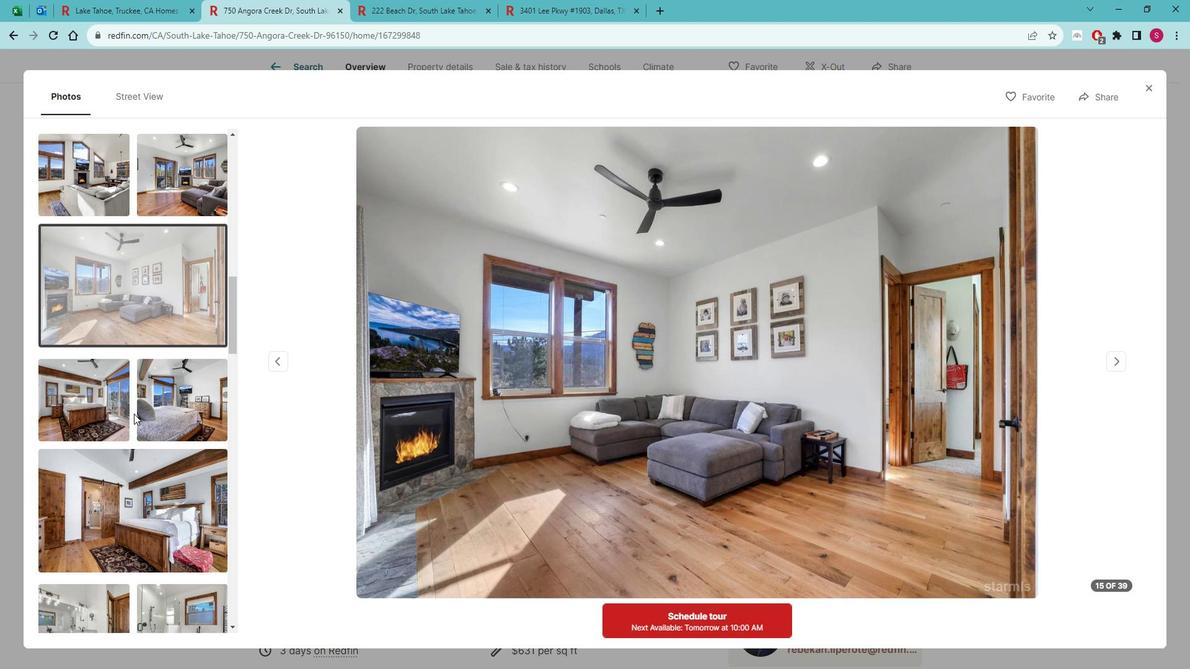 
Action: Mouse scrolled (131, 414) with delta (0, 0)
Screenshot: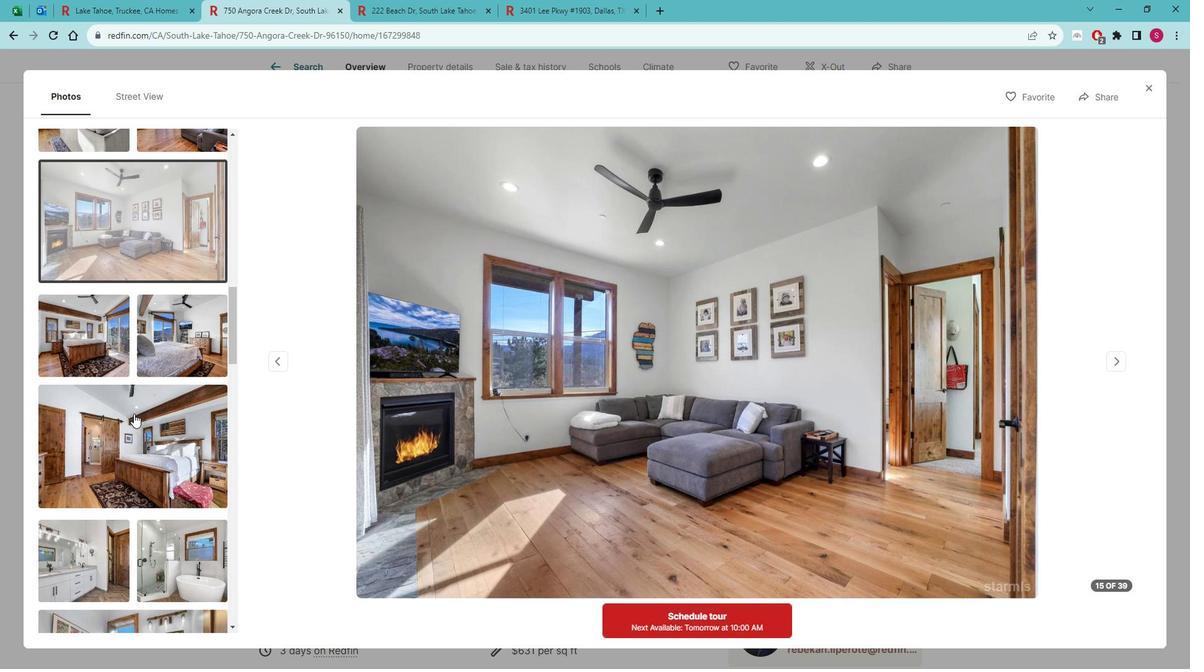 
Action: Mouse scrolled (131, 414) with delta (0, 0)
Screenshot: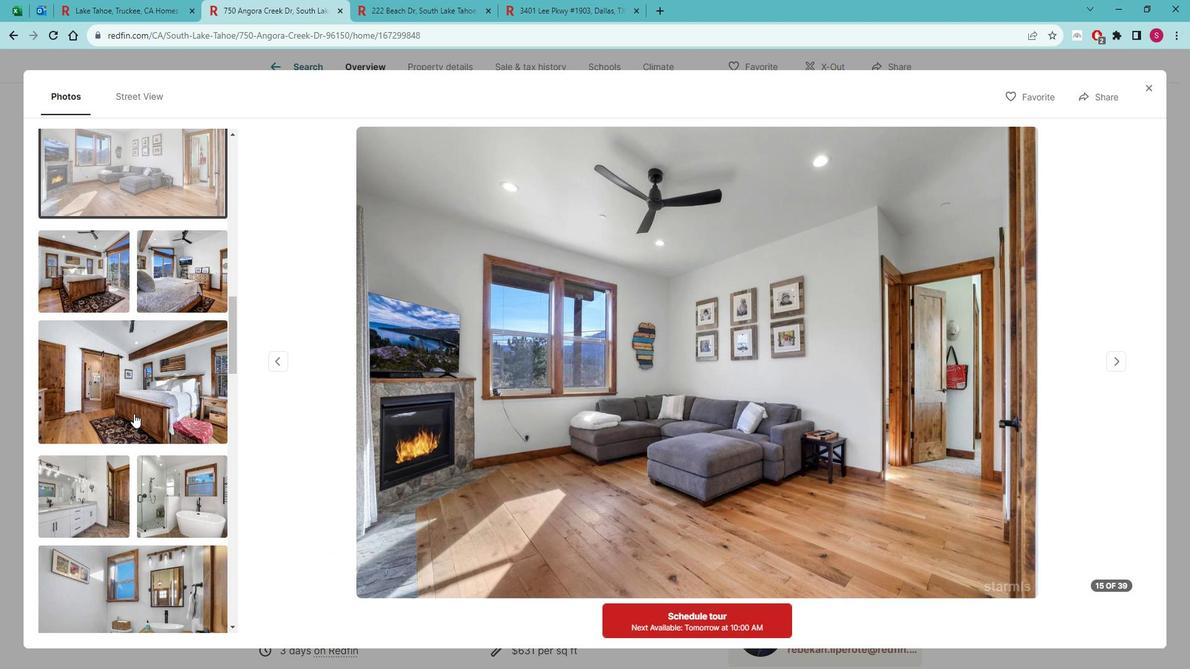 
Action: Mouse scrolled (131, 414) with delta (0, 0)
Screenshot: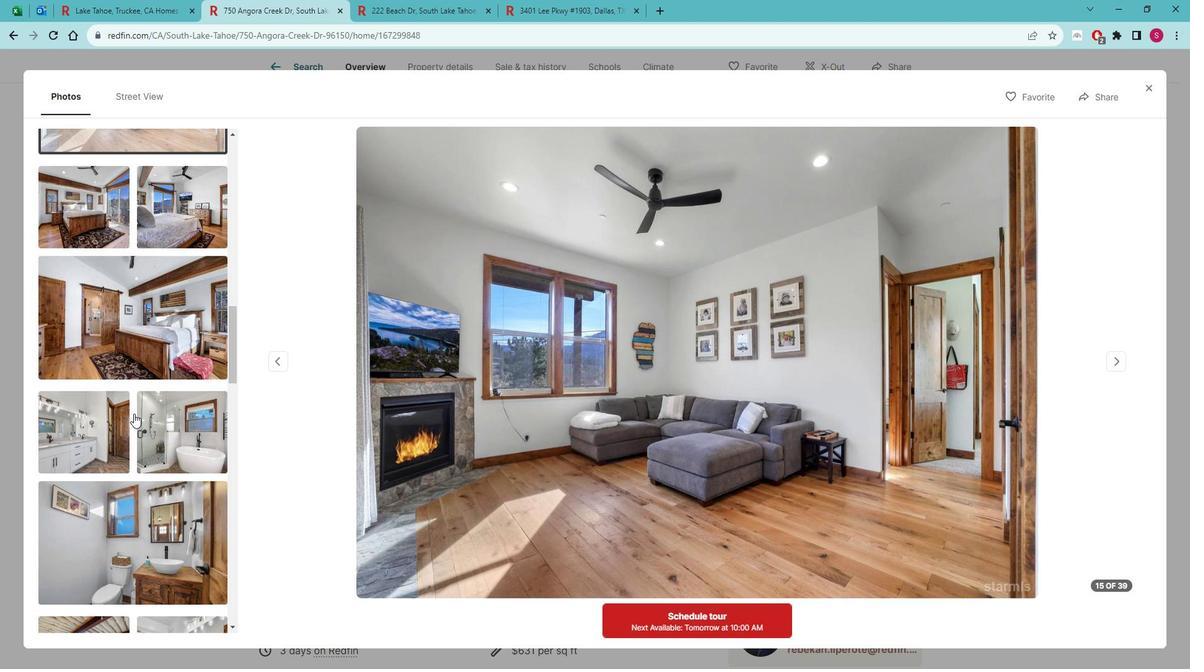 
Action: Mouse scrolled (131, 414) with delta (0, 0)
Screenshot: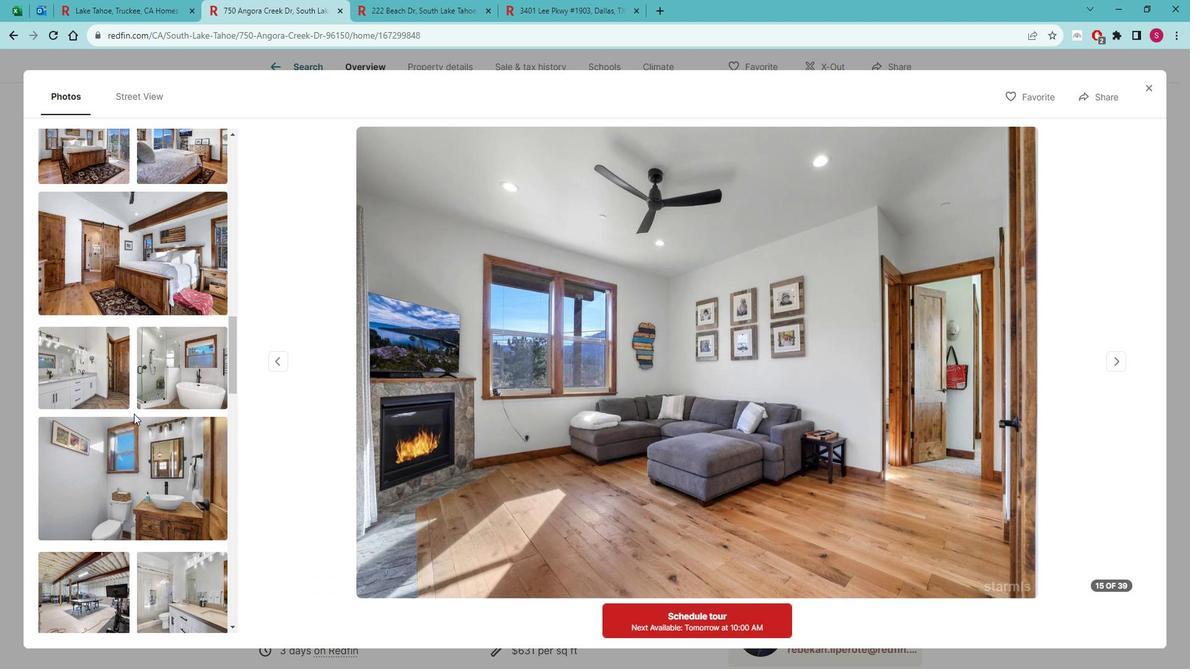
Action: Mouse scrolled (131, 414) with delta (0, 0)
Screenshot: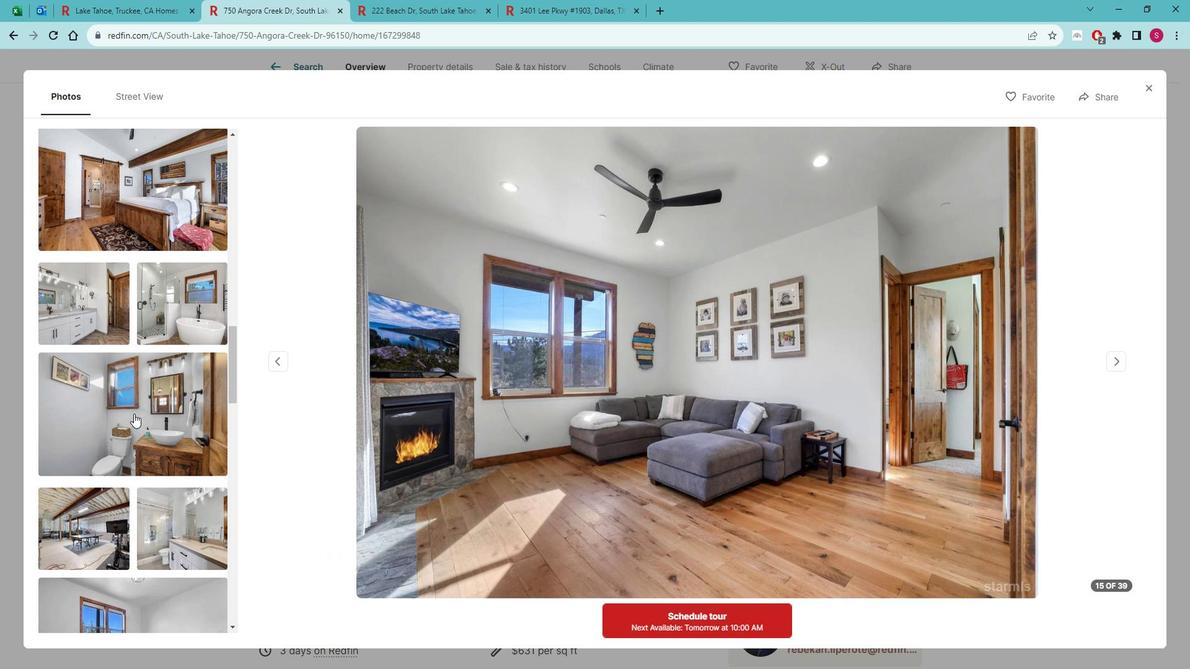 
Action: Mouse scrolled (131, 414) with delta (0, 0)
Screenshot: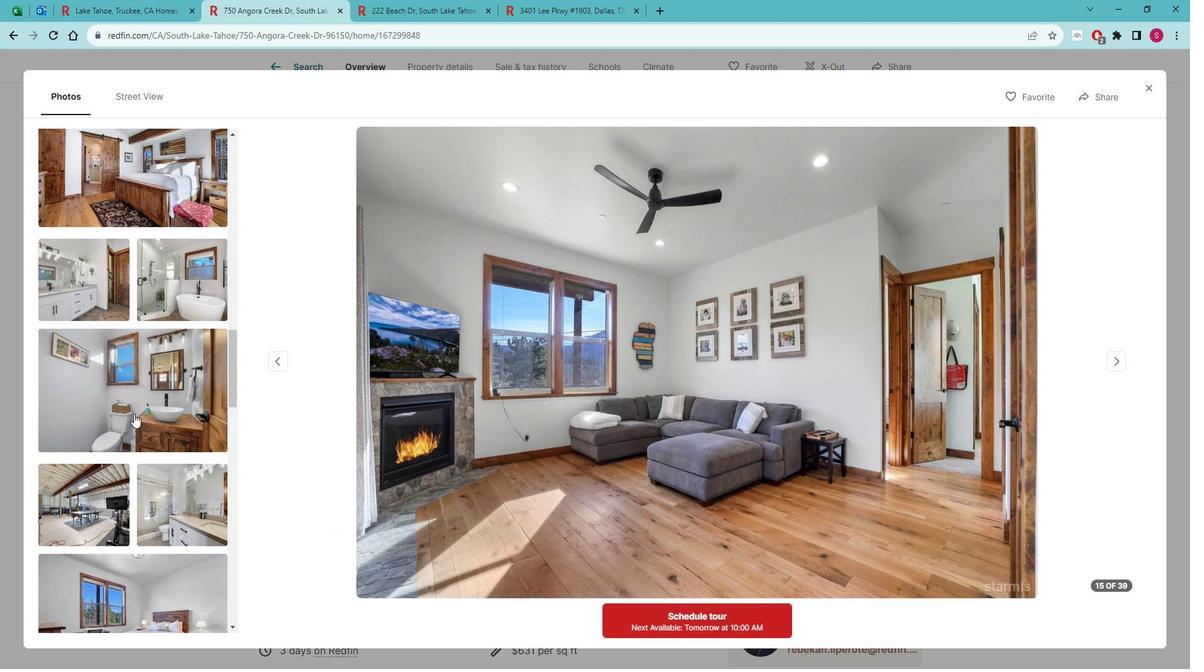 
Action: Mouse moved to (176, 288)
Screenshot: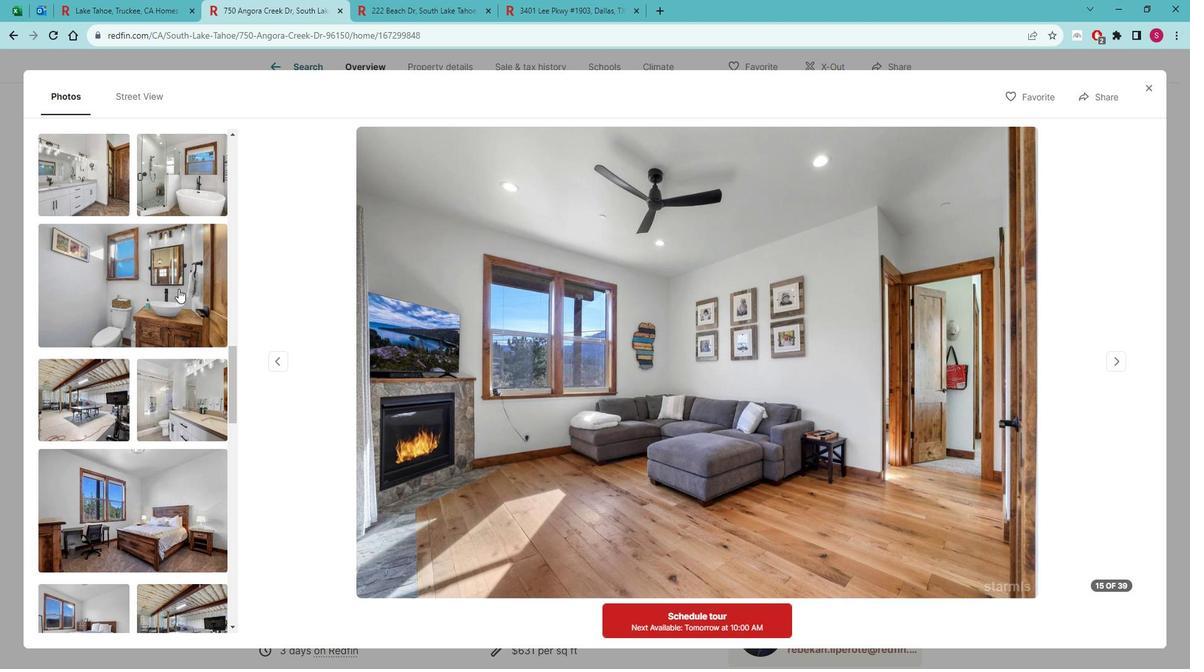 
Action: Mouse pressed left at (176, 288)
Screenshot: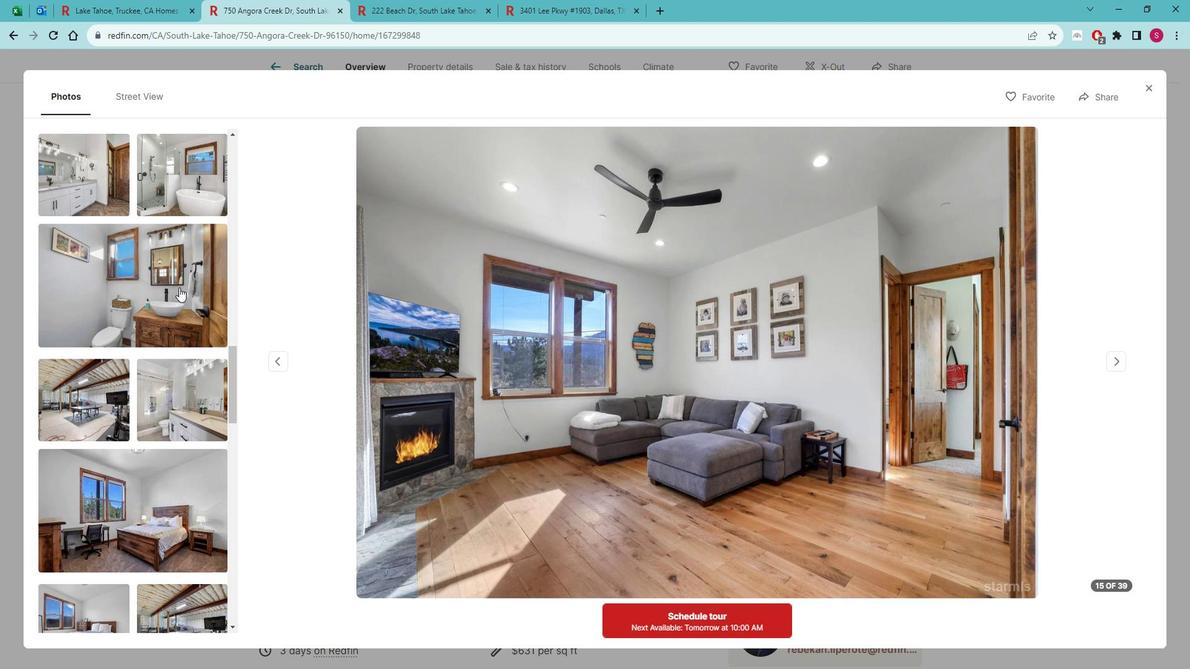 
Action: Mouse moved to (156, 422)
Screenshot: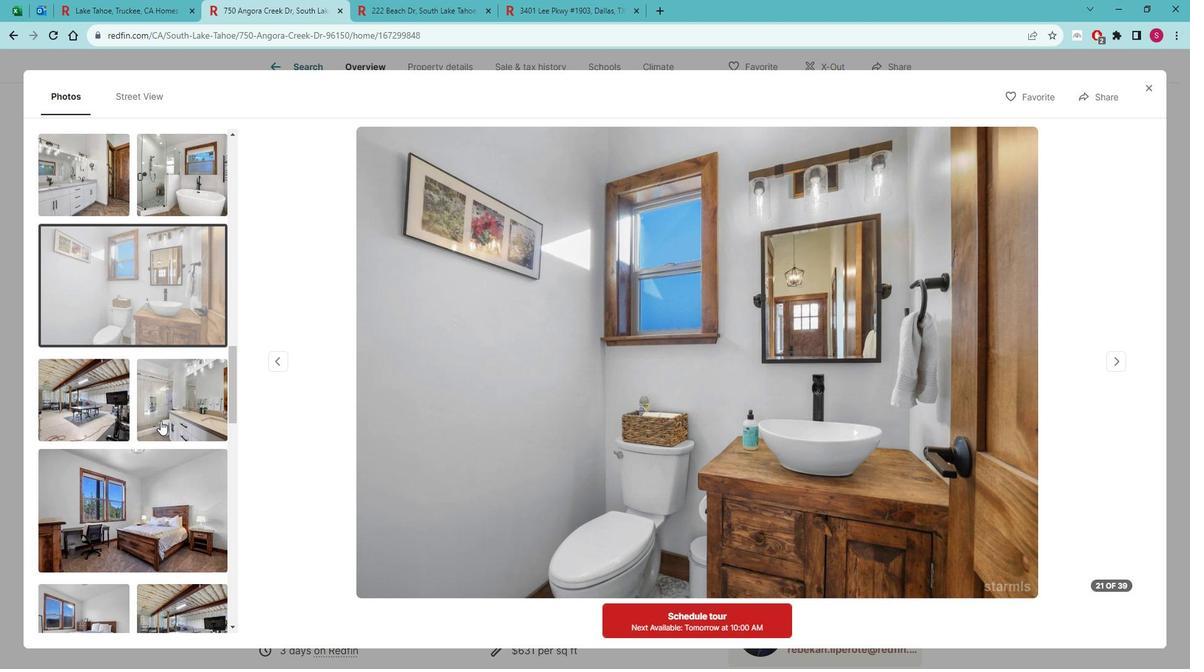 
Action: Mouse scrolled (156, 421) with delta (0, 0)
Screenshot: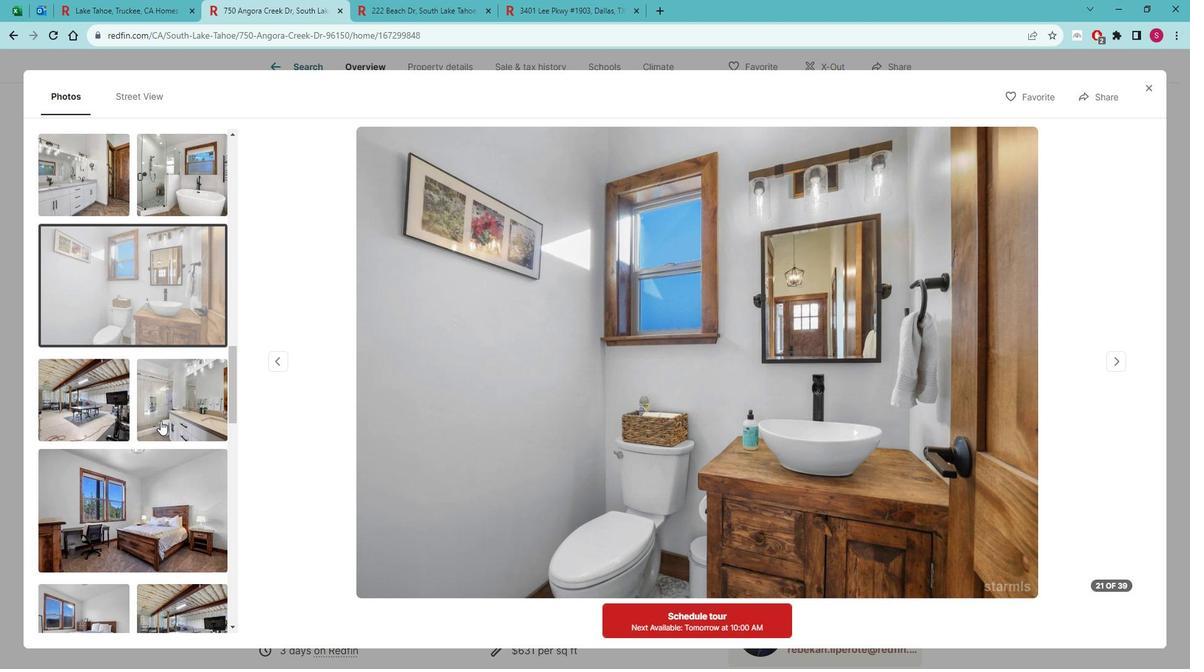 
Action: Mouse scrolled (156, 421) with delta (0, 0)
Screenshot: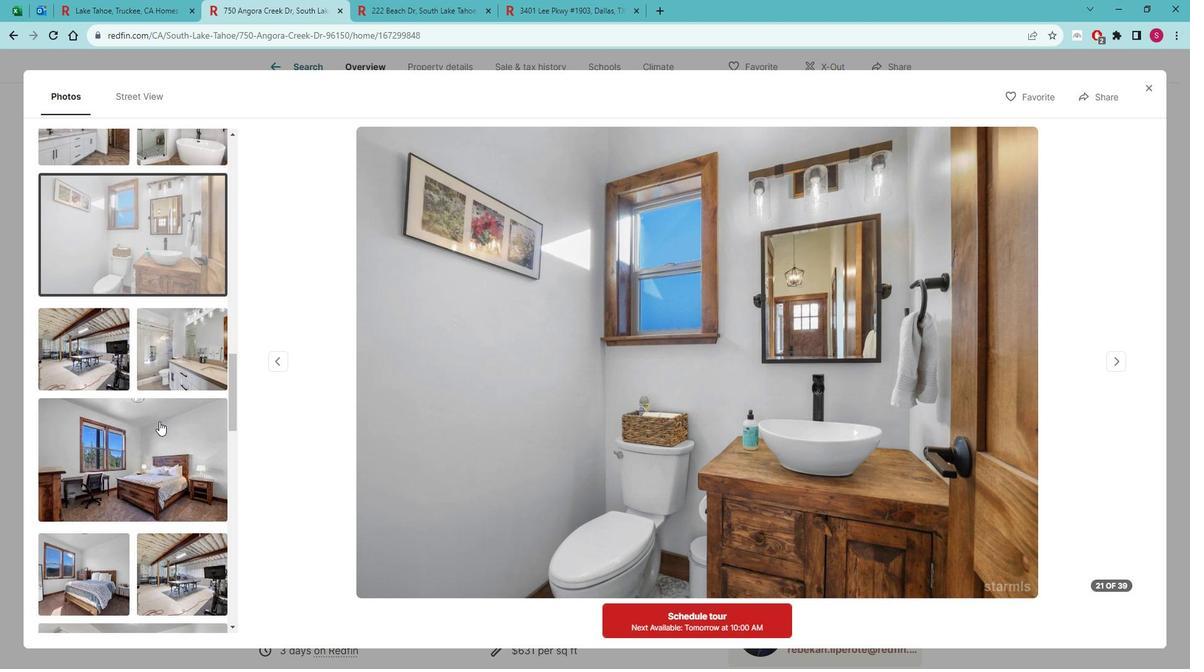 
Action: Mouse moved to (153, 415)
Screenshot: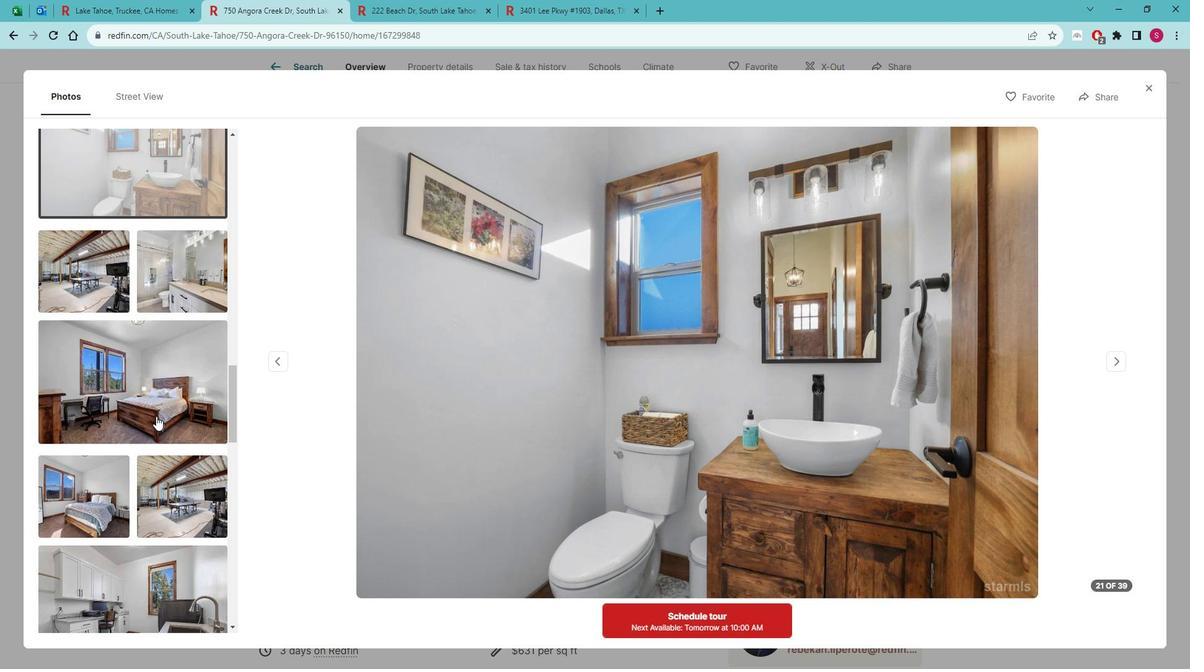 
Action: Mouse pressed left at (153, 415)
Screenshot: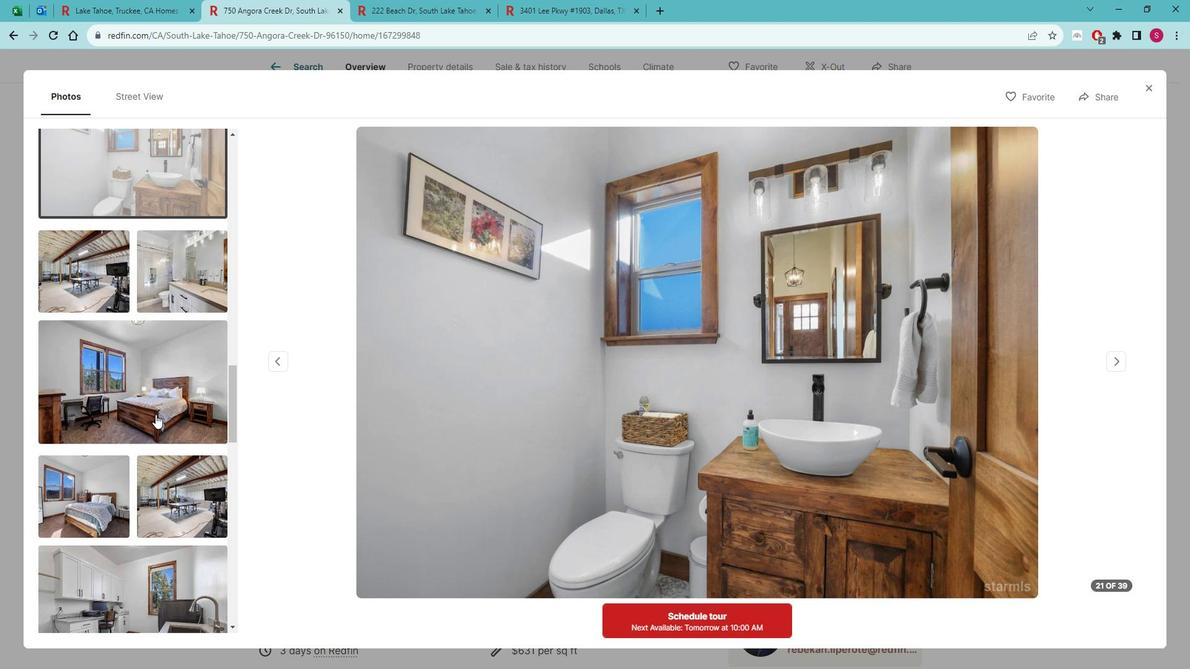 
Action: Mouse scrolled (153, 414) with delta (0, 0)
Screenshot: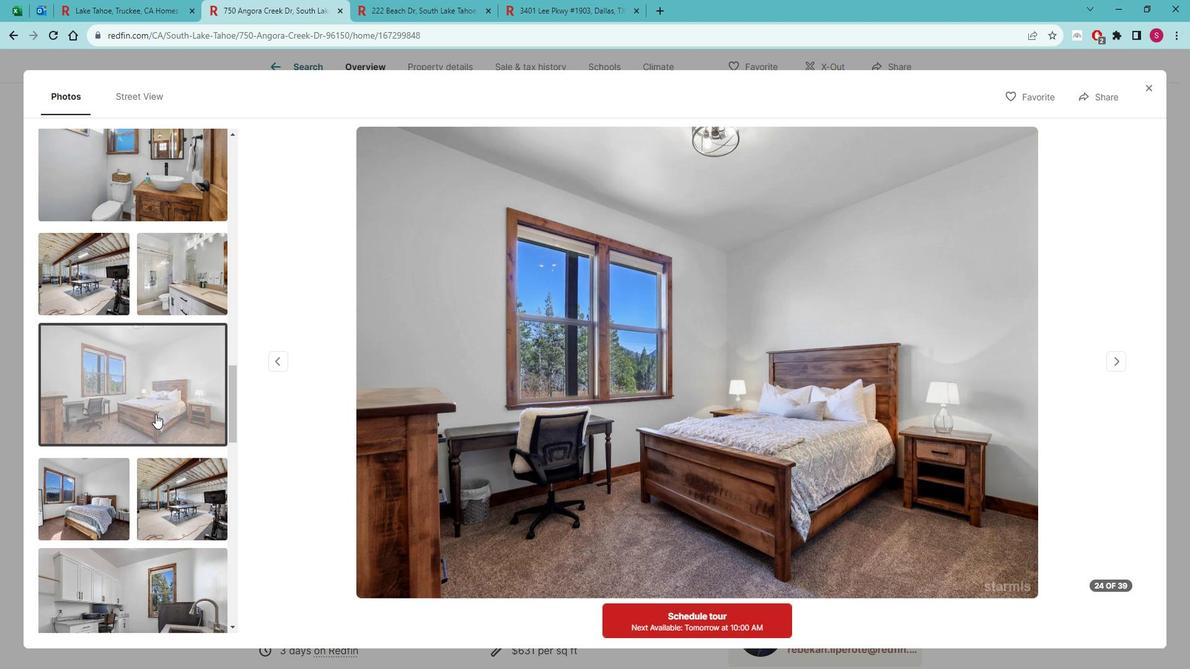
Action: Mouse scrolled (153, 414) with delta (0, 0)
Screenshot: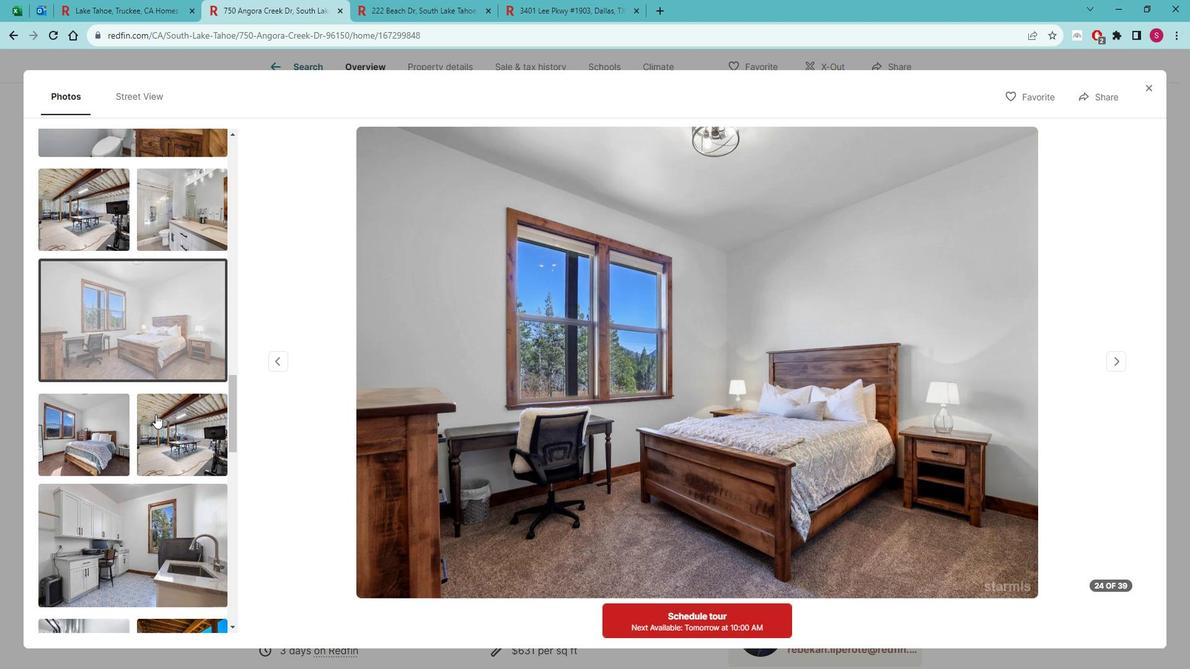 
Action: Mouse scrolled (153, 414) with delta (0, 0)
Screenshot: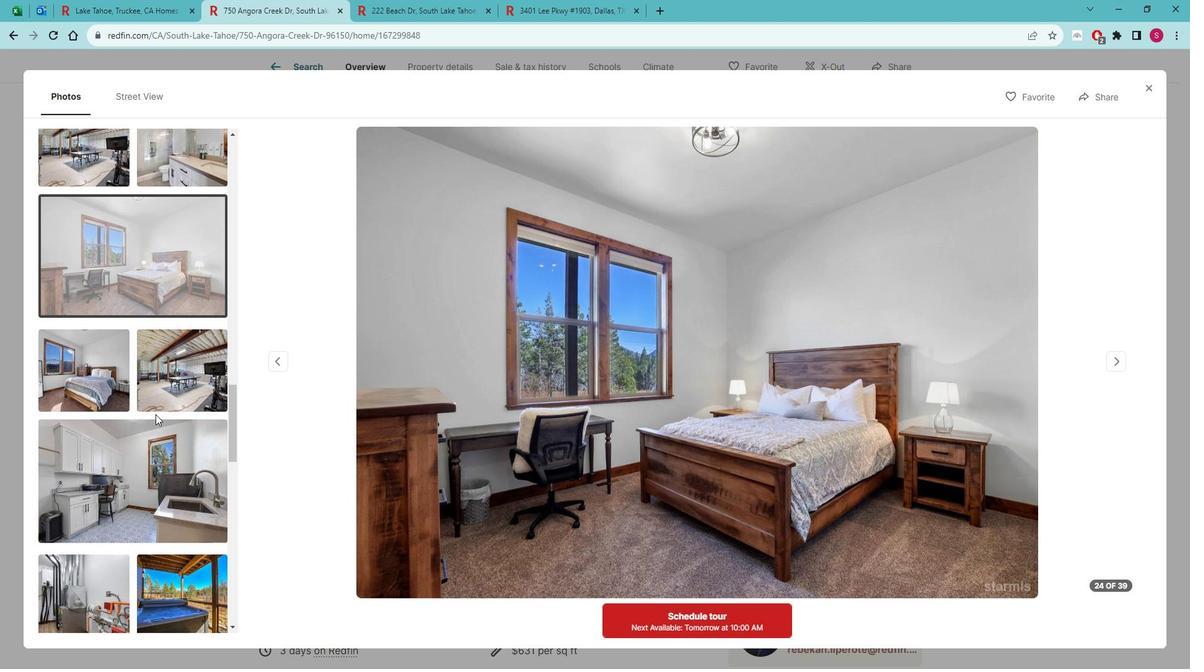 
Action: Mouse scrolled (153, 414) with delta (0, 0)
Screenshot: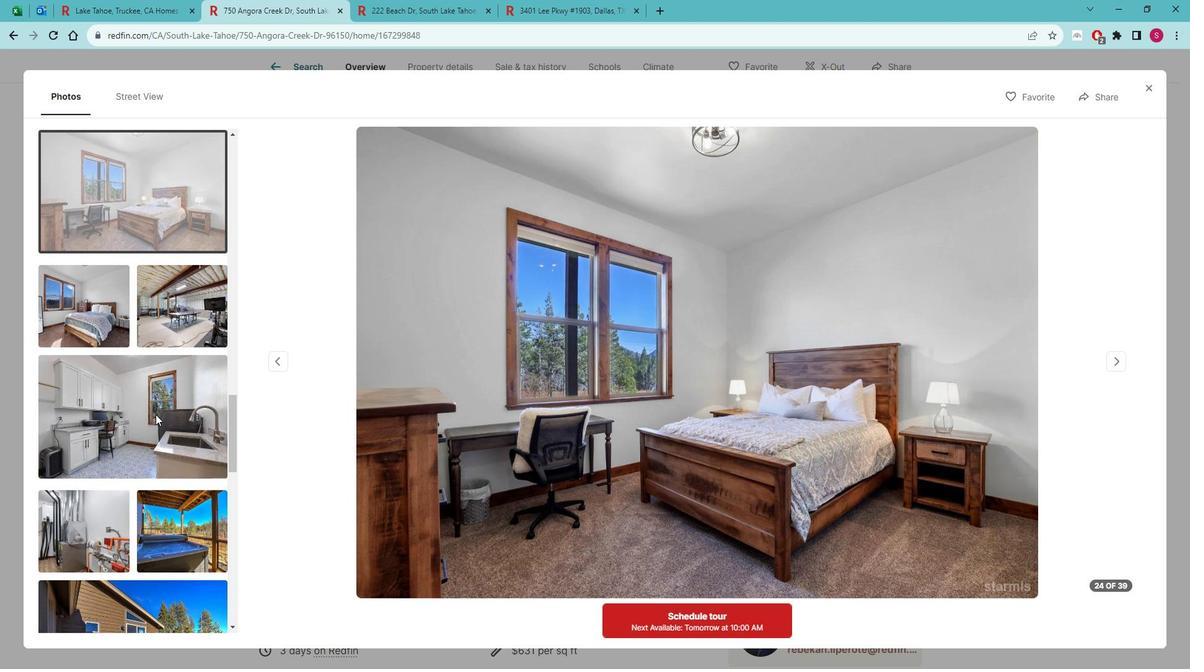 
Action: Mouse scrolled (153, 414) with delta (0, 0)
Screenshot: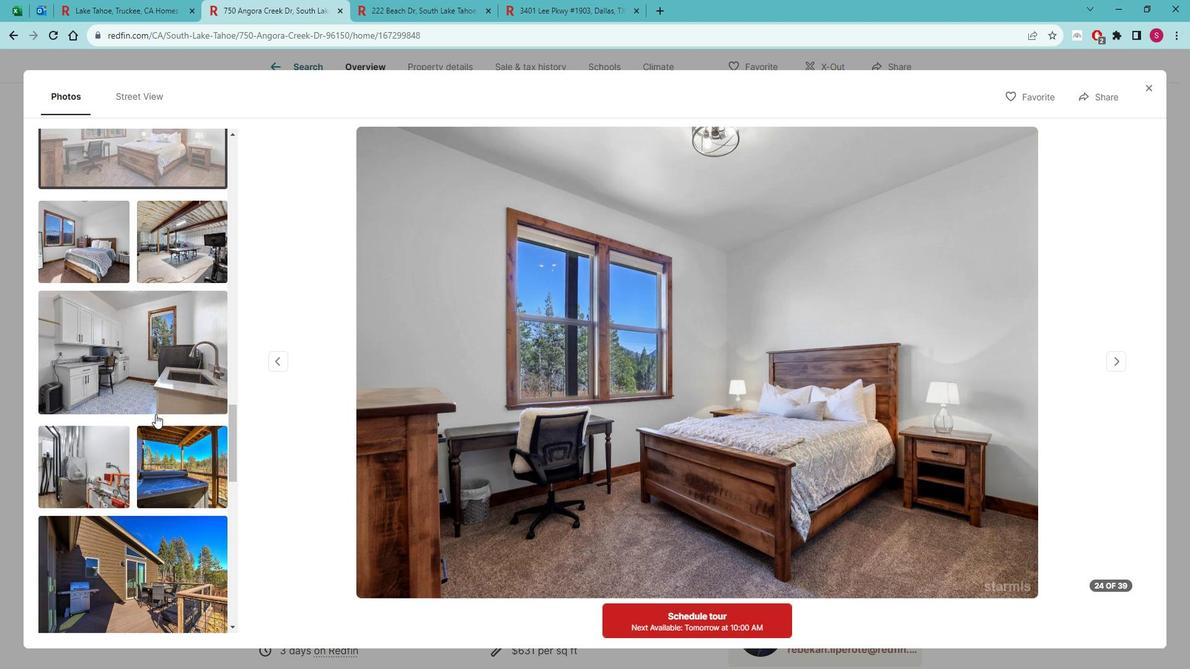 
Action: Mouse moved to (97, 301)
Screenshot: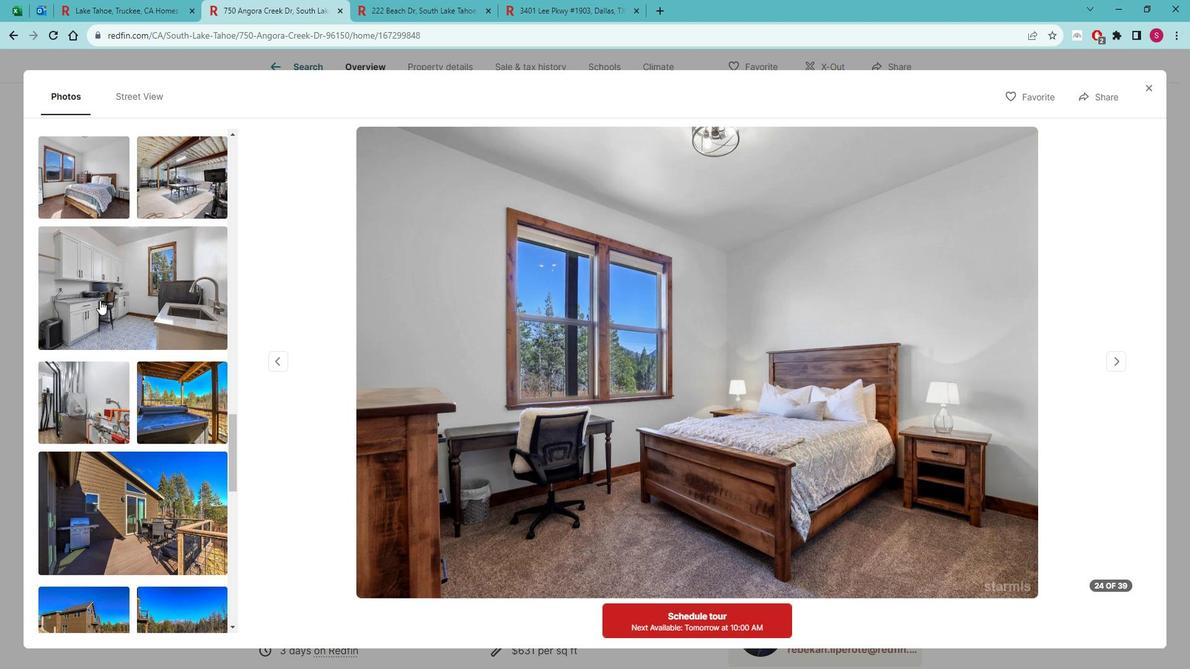 
Action: Mouse pressed left at (97, 301)
Screenshot: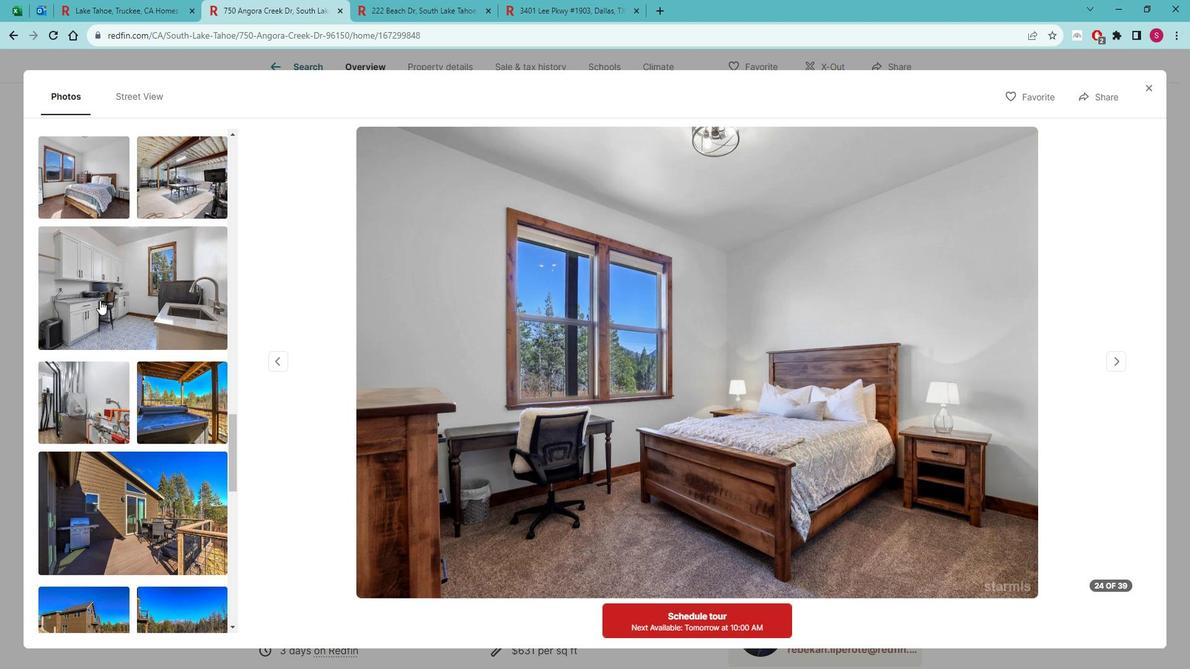 
Action: Mouse moved to (132, 380)
Screenshot: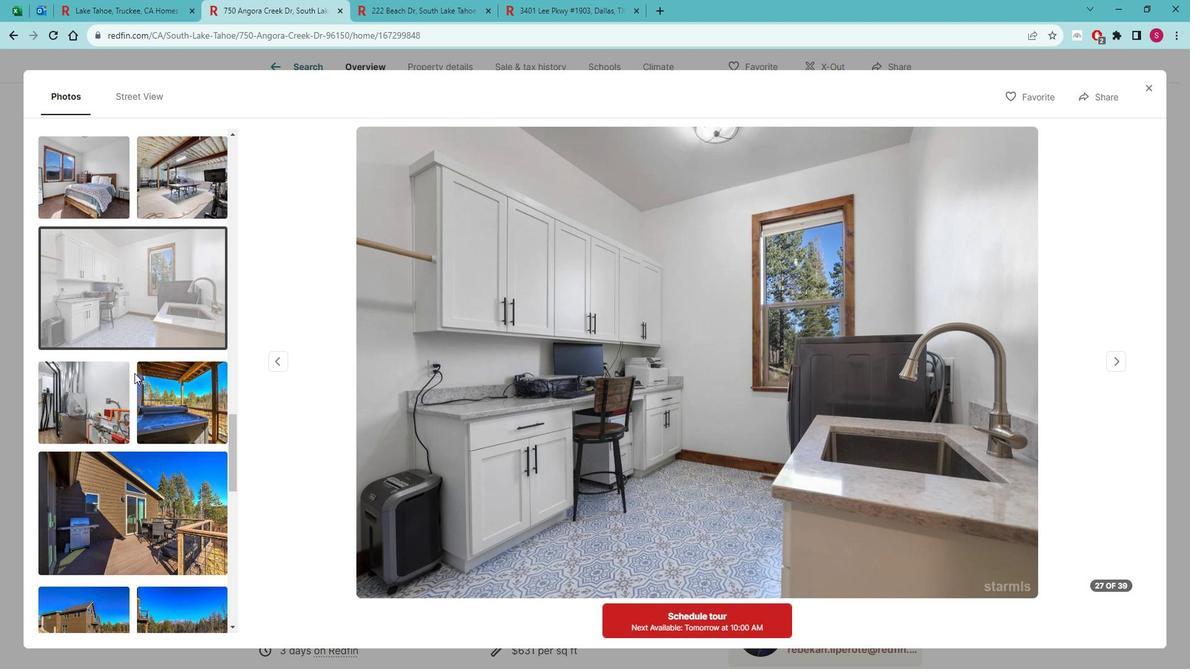 
Action: Mouse scrolled (132, 379) with delta (0, 0)
Screenshot: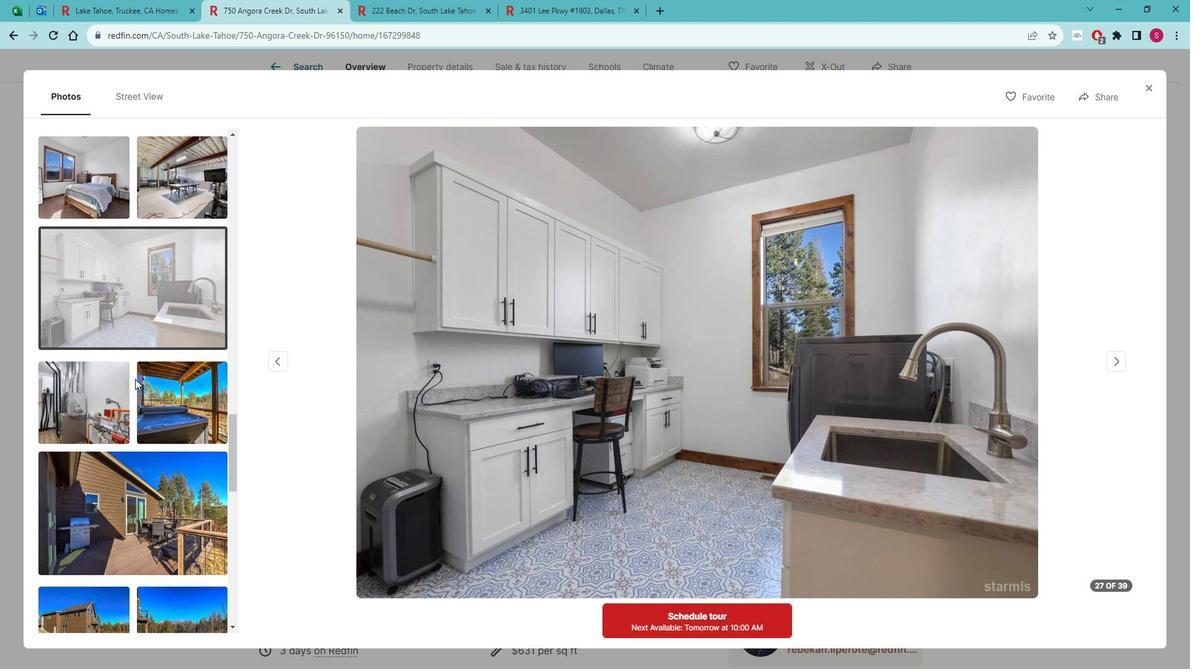 
Action: Mouse scrolled (132, 379) with delta (0, 0)
Screenshot: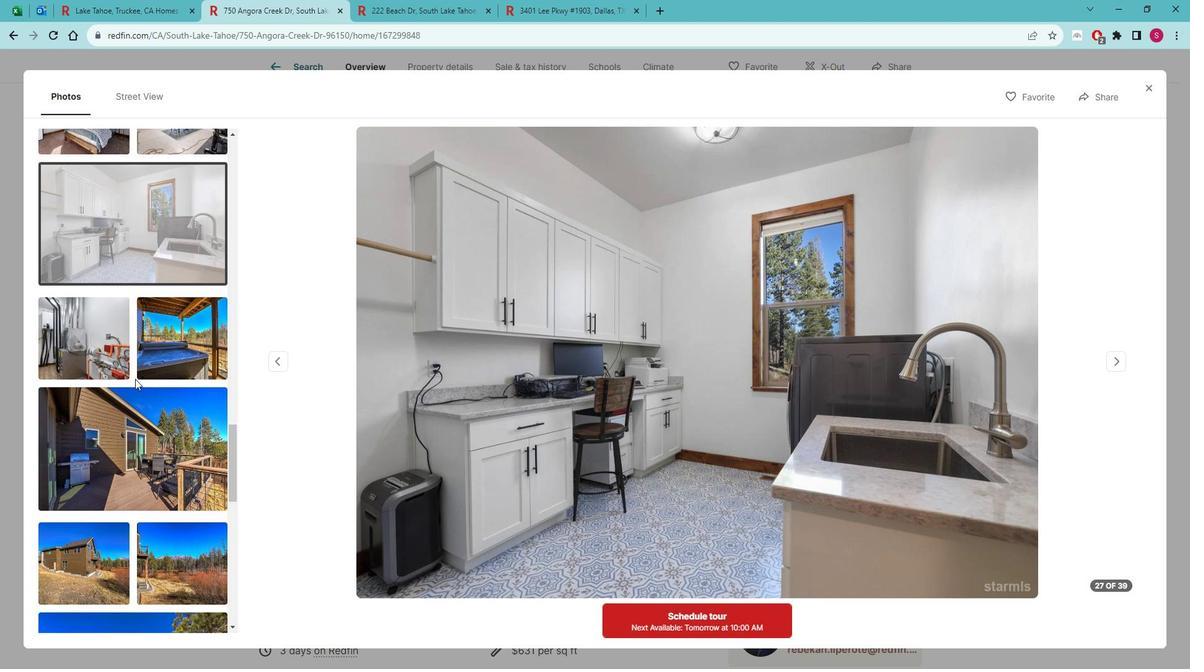 
Action: Mouse moved to (109, 355)
Screenshot: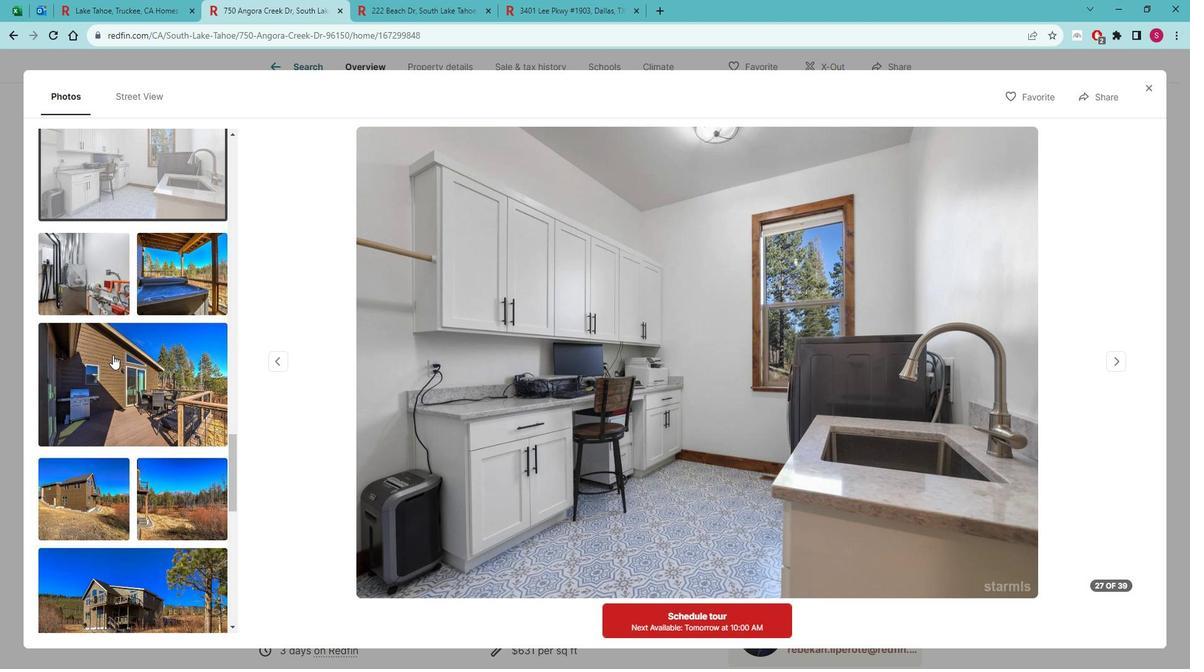 
Action: Mouse pressed left at (109, 355)
Screenshot: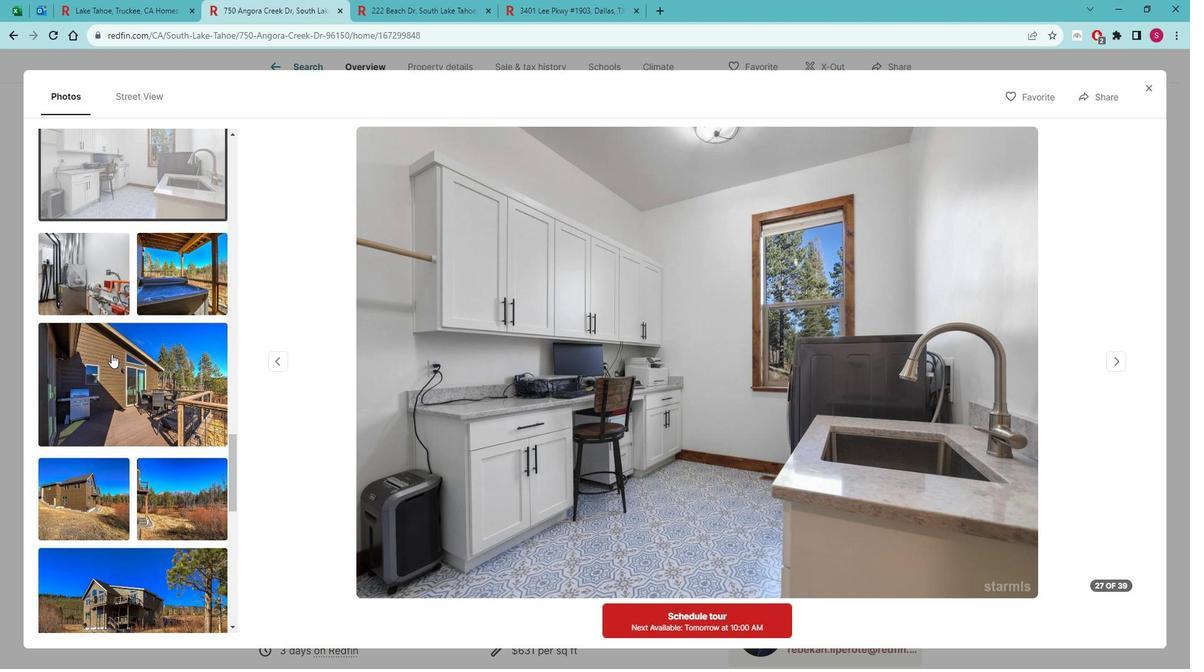 
Action: Mouse scrolled (109, 354) with delta (0, 0)
Screenshot: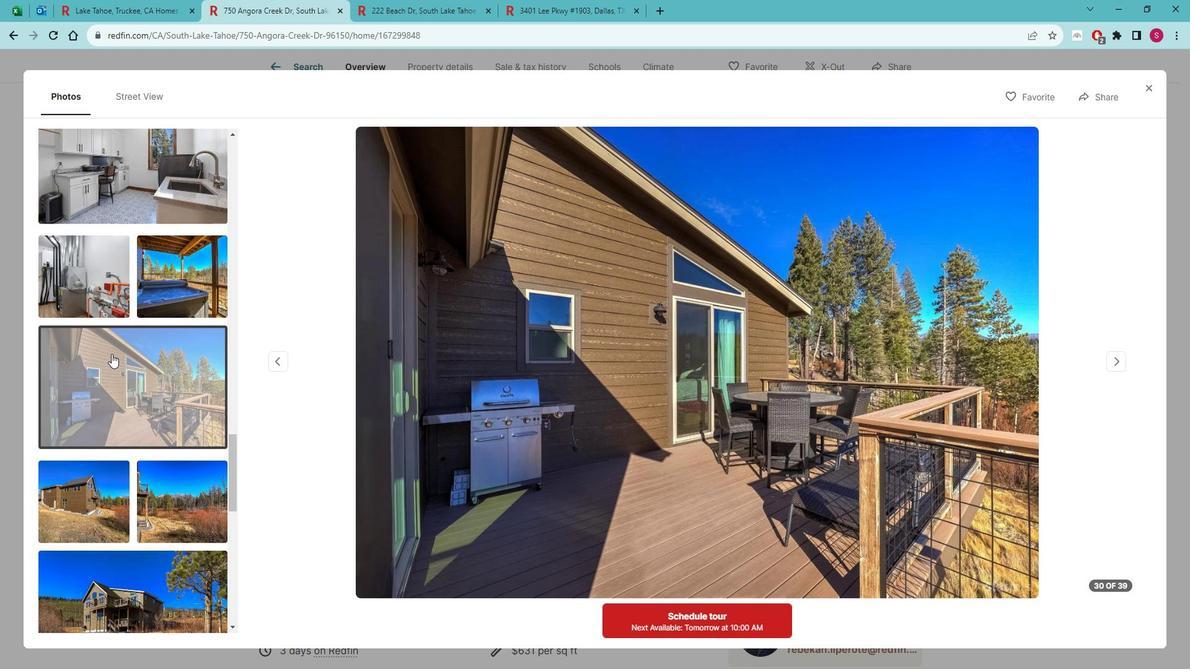 
Action: Mouse scrolled (109, 354) with delta (0, 0)
Screenshot: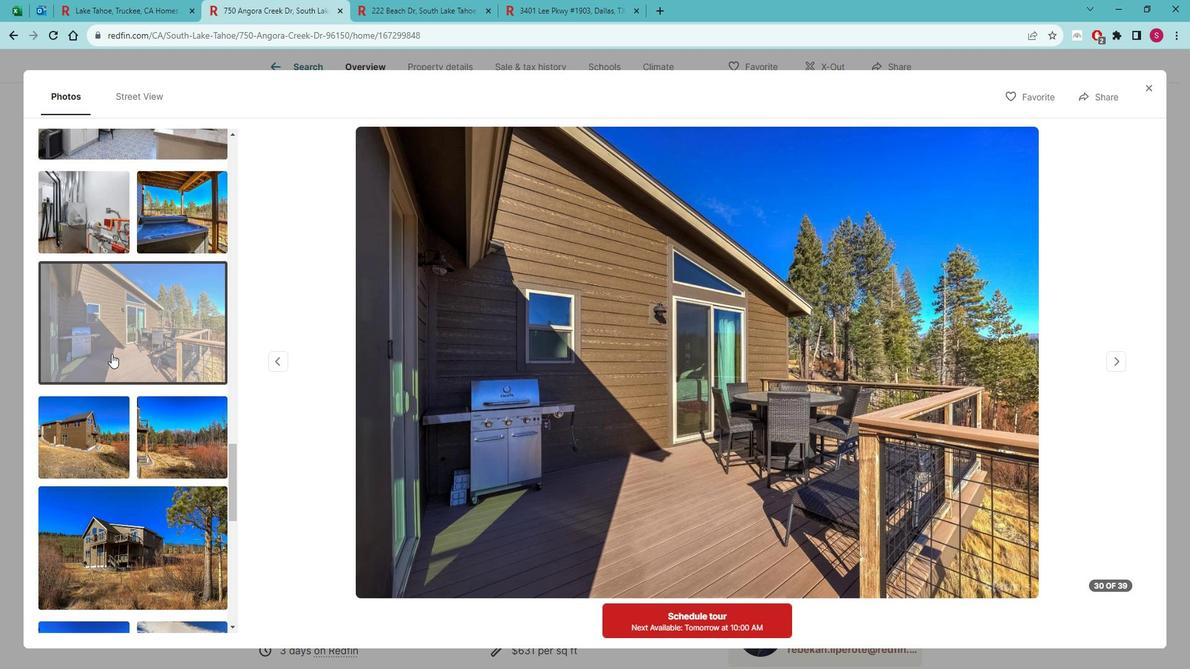 
Action: Mouse scrolled (109, 354) with delta (0, 0)
Screenshot: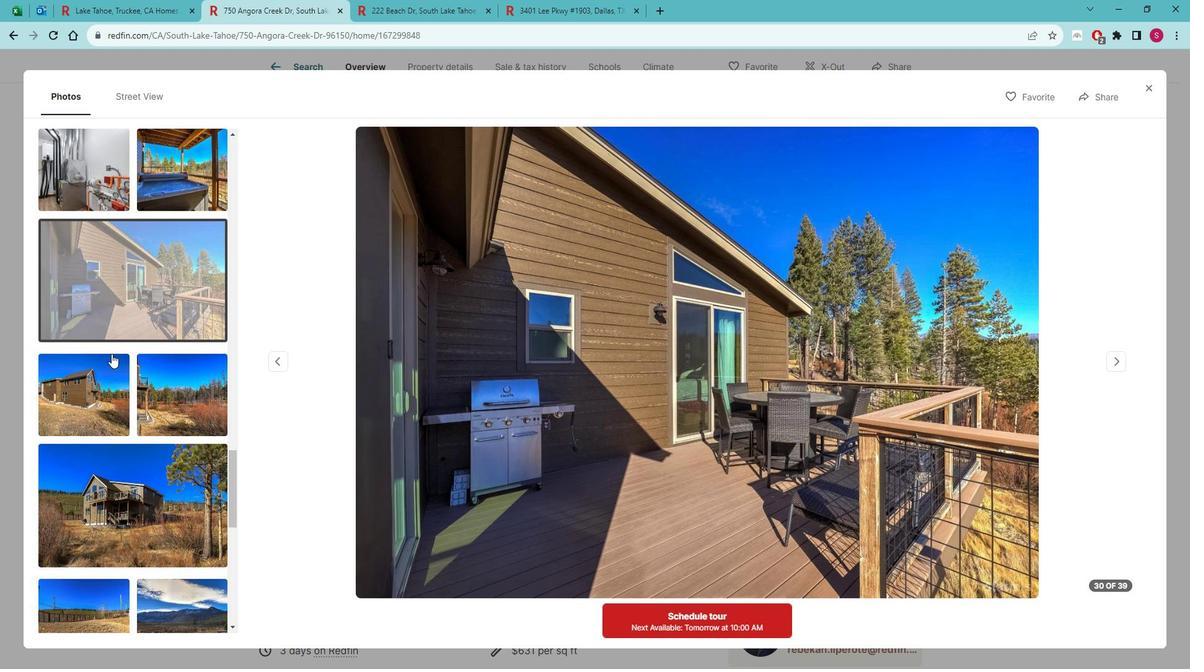 
Action: Mouse moved to (132, 396)
Screenshot: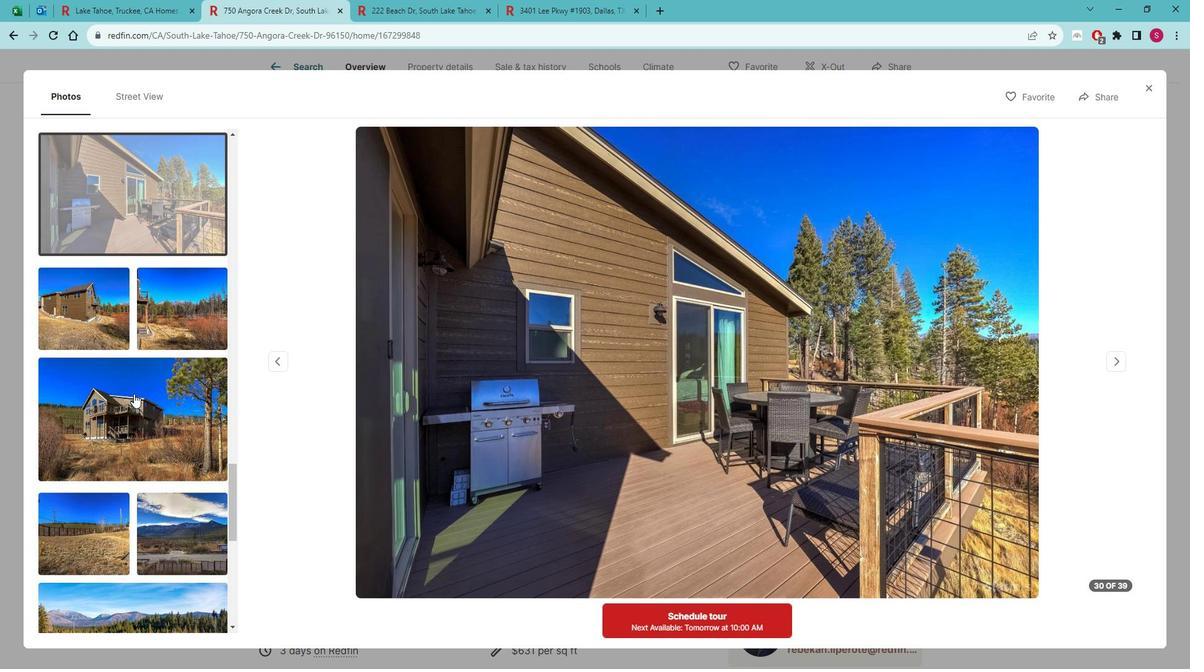 
Action: Mouse pressed left at (132, 396)
Screenshot: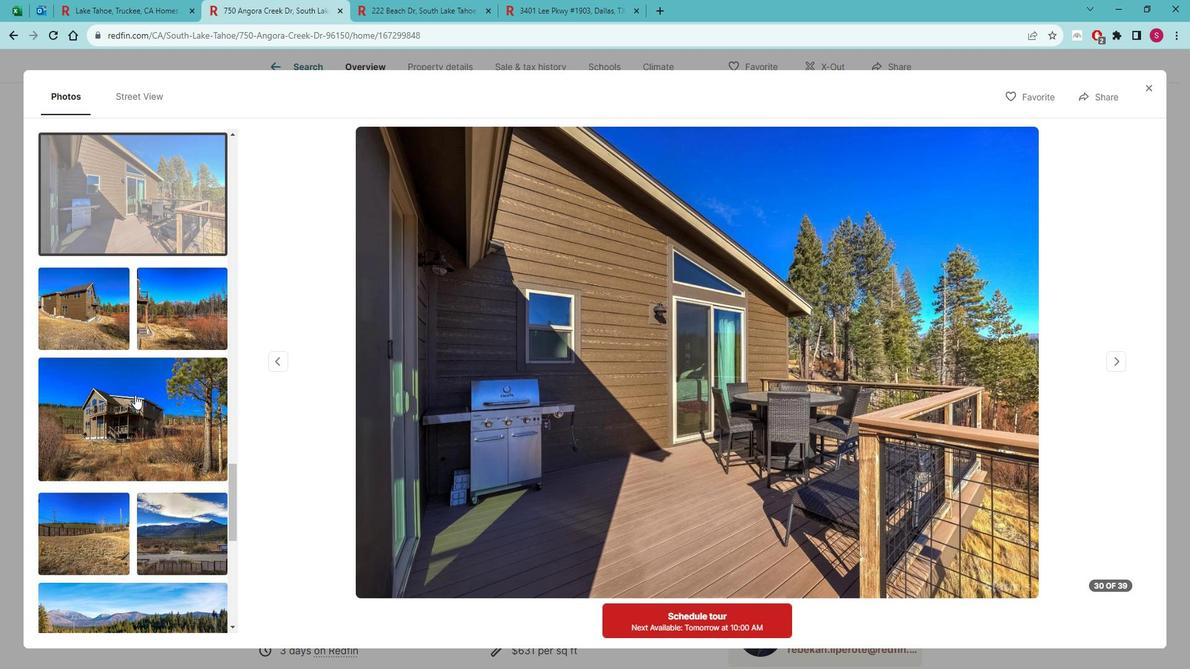 
Action: Mouse moved to (137, 394)
Screenshot: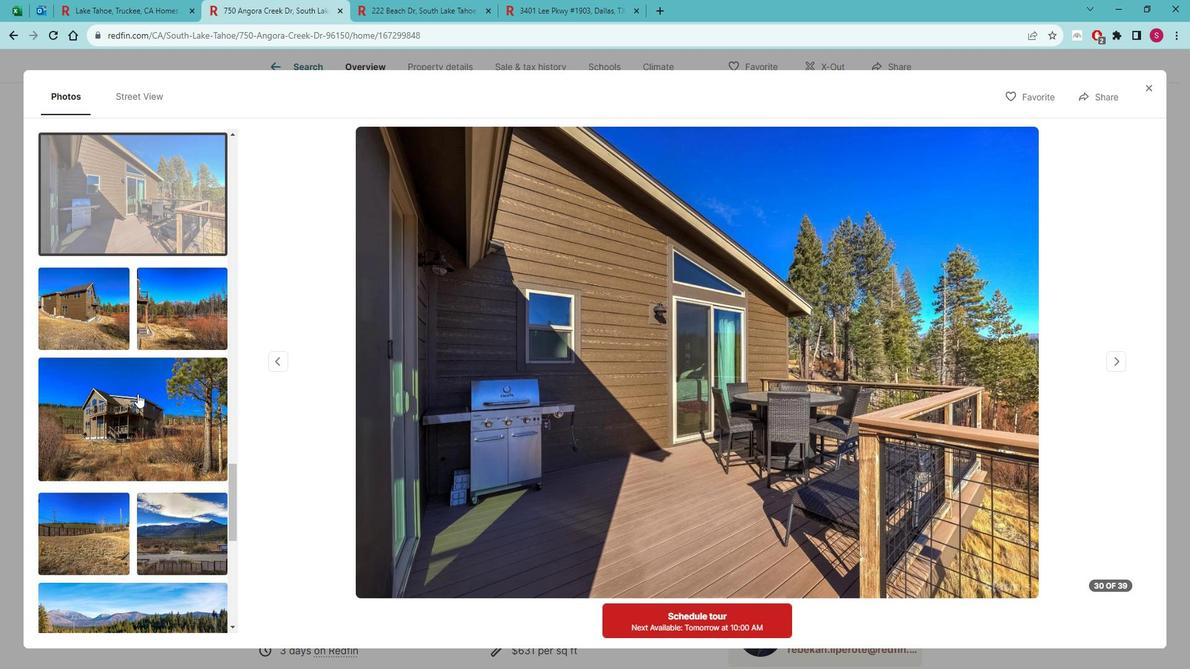 
Action: Mouse scrolled (137, 393) with delta (0, 0)
